 Task: Research Airbnb properties in Setúbal, Portugal from 1st November, 2023 to 9th November, 2023 for 4 adults.2 bedrooms having 2 beds and 2 bathrooms. Property type can be house. Booking option can be self check-in. Look for 4 properties as per requirement.
Action: Mouse moved to (429, 57)
Screenshot: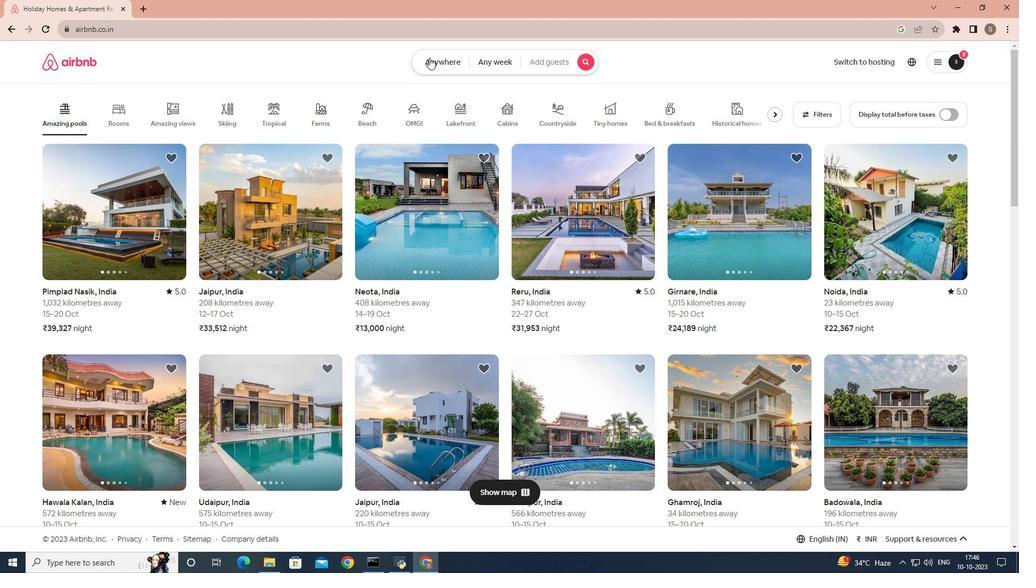 
Action: Mouse pressed left at (429, 57)
Screenshot: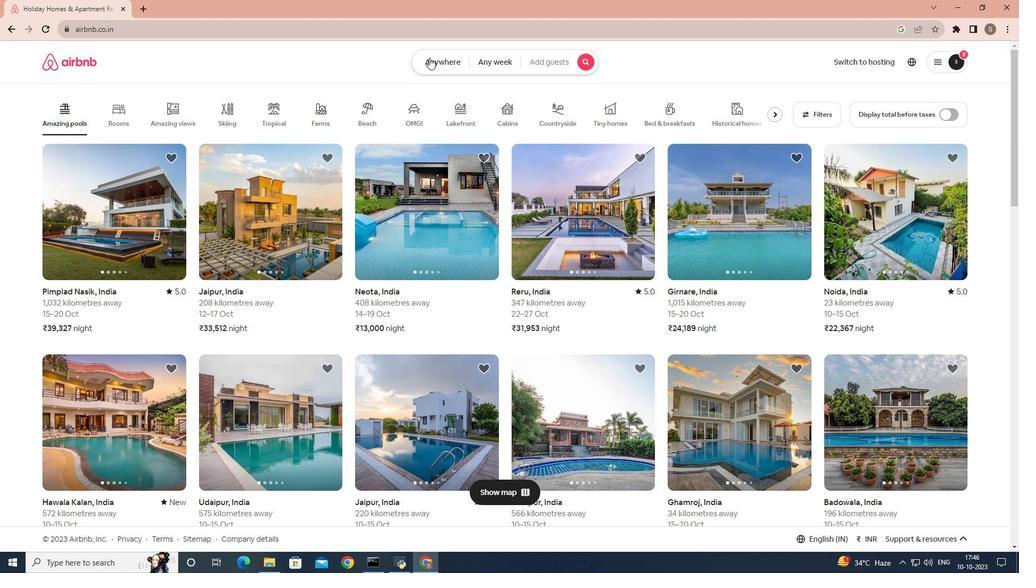 
Action: Mouse moved to (387, 95)
Screenshot: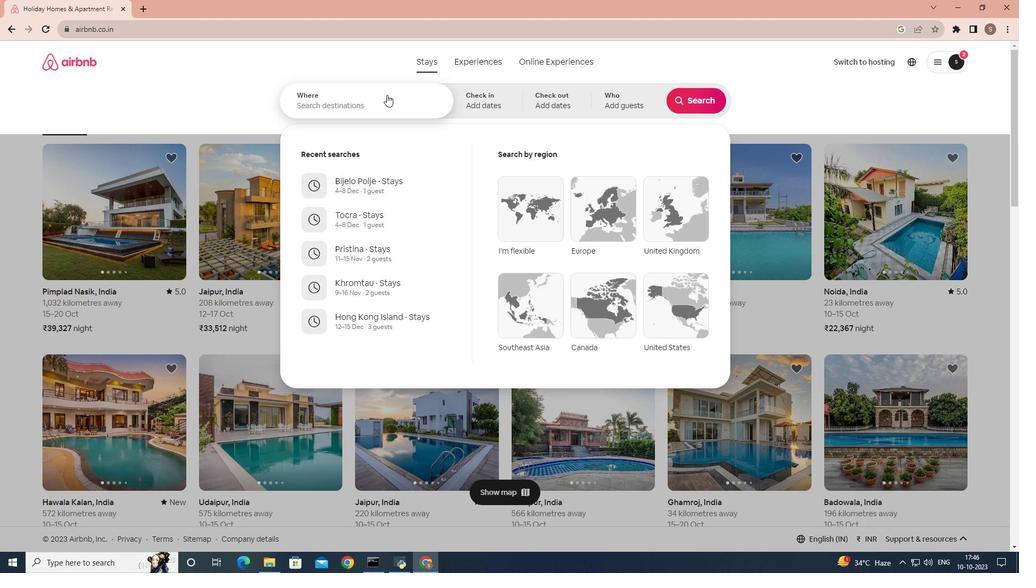 
Action: Mouse pressed left at (387, 95)
Screenshot: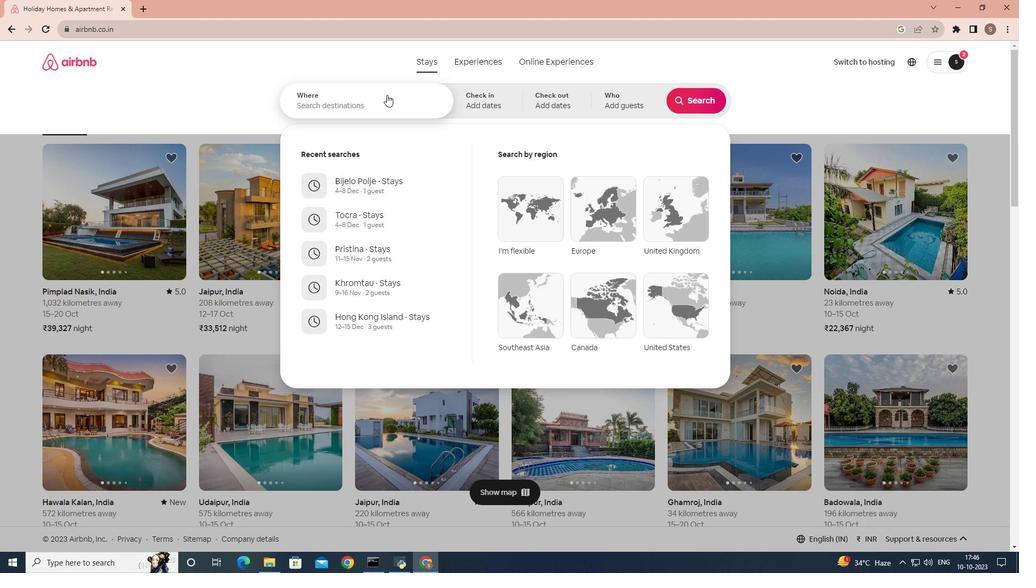 
Action: Key pressed <Key.shift>Setubal,<Key.space><Key.shift>Portugal
Screenshot: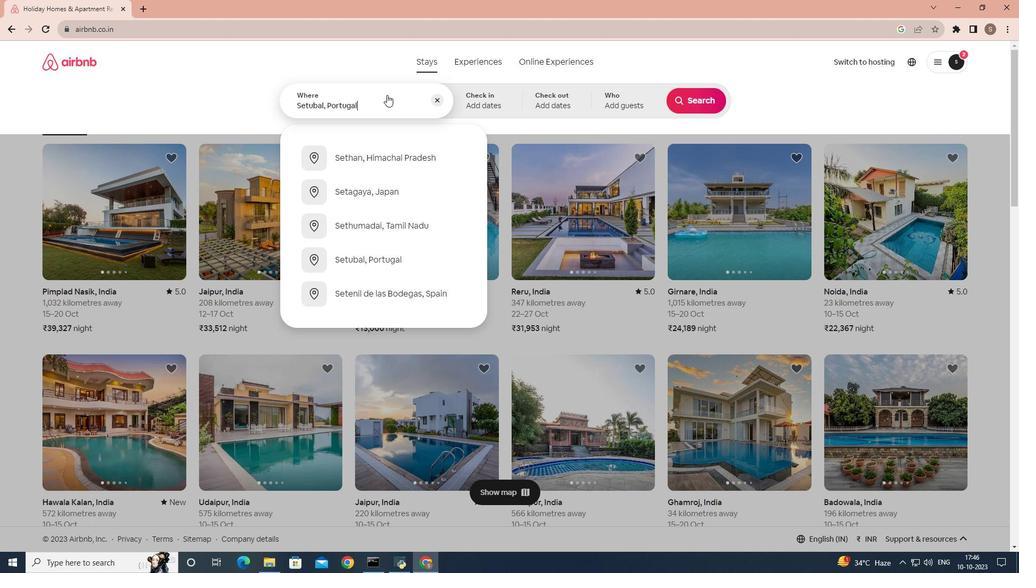 
Action: Mouse moved to (504, 95)
Screenshot: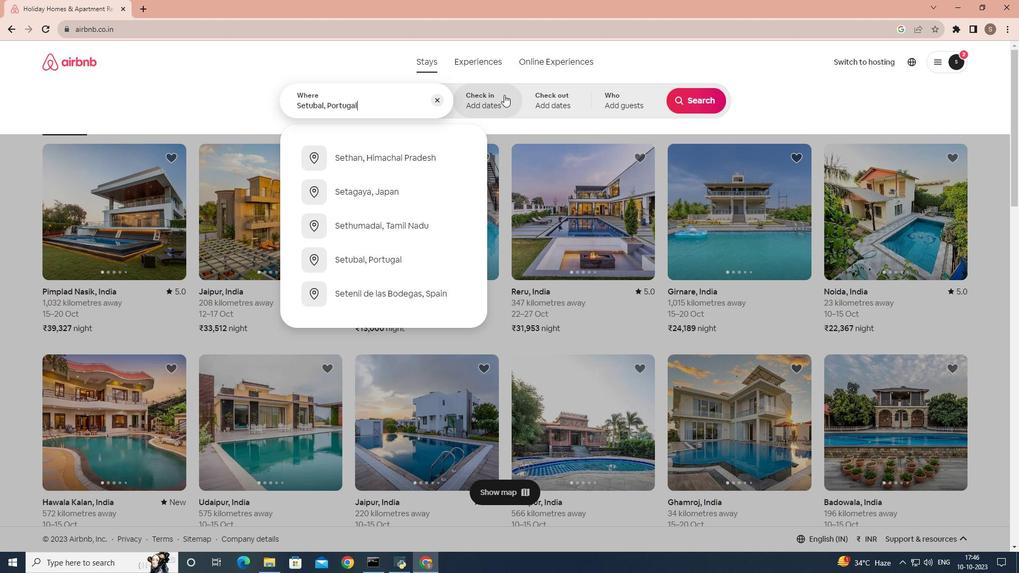 
Action: Mouse pressed left at (504, 95)
Screenshot: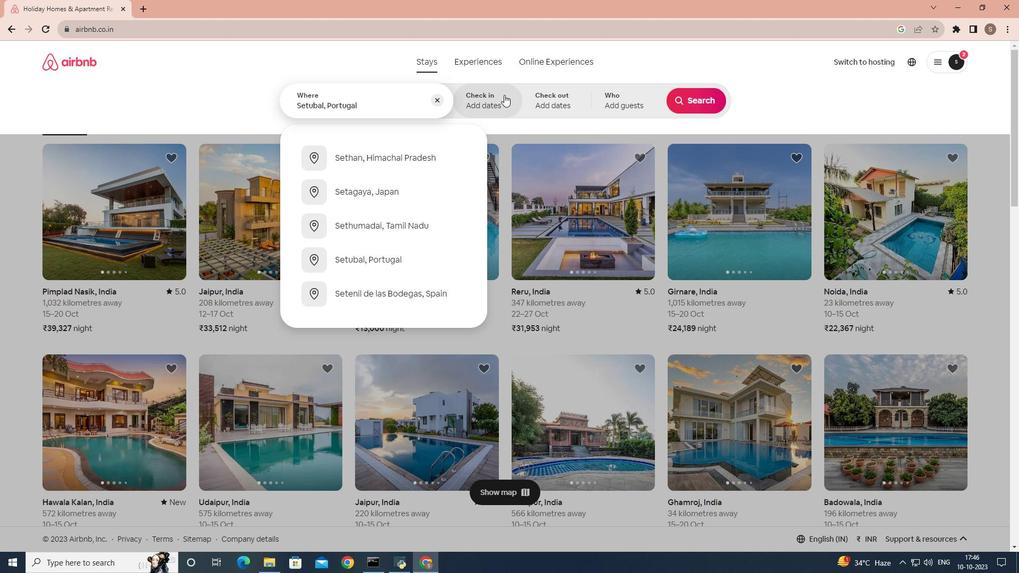 
Action: Mouse moved to (600, 229)
Screenshot: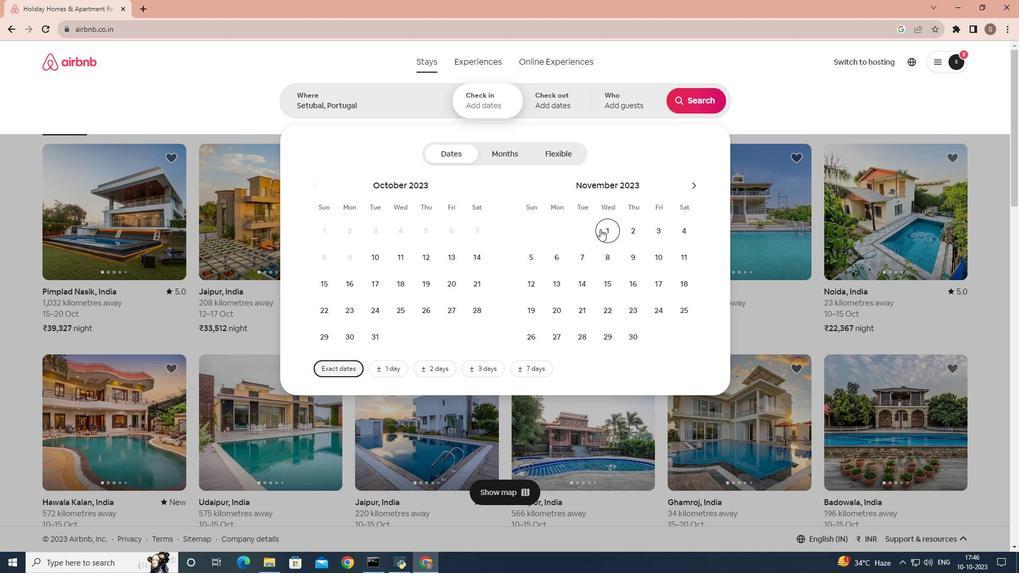 
Action: Mouse pressed left at (600, 229)
Screenshot: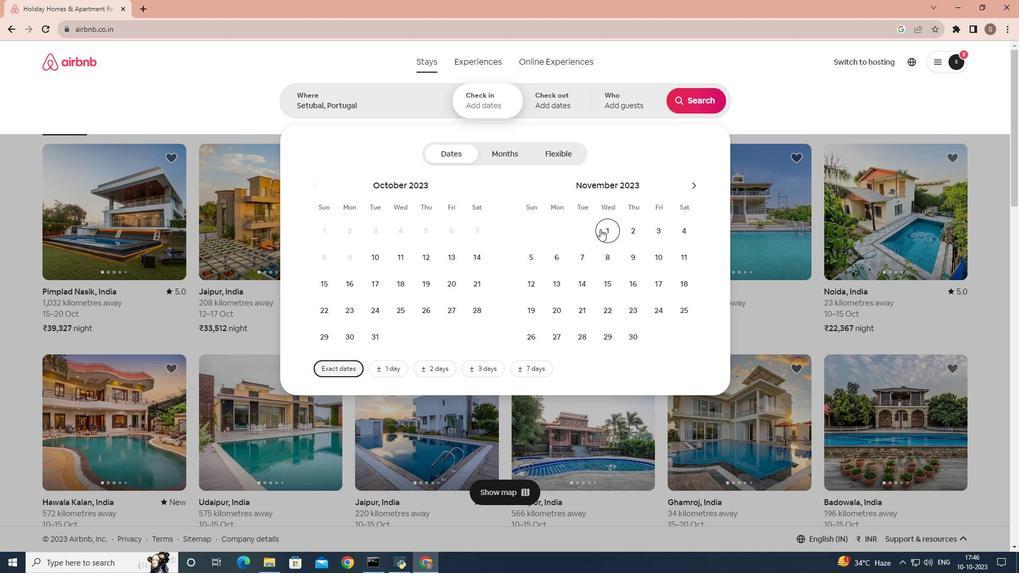 
Action: Mouse moved to (627, 260)
Screenshot: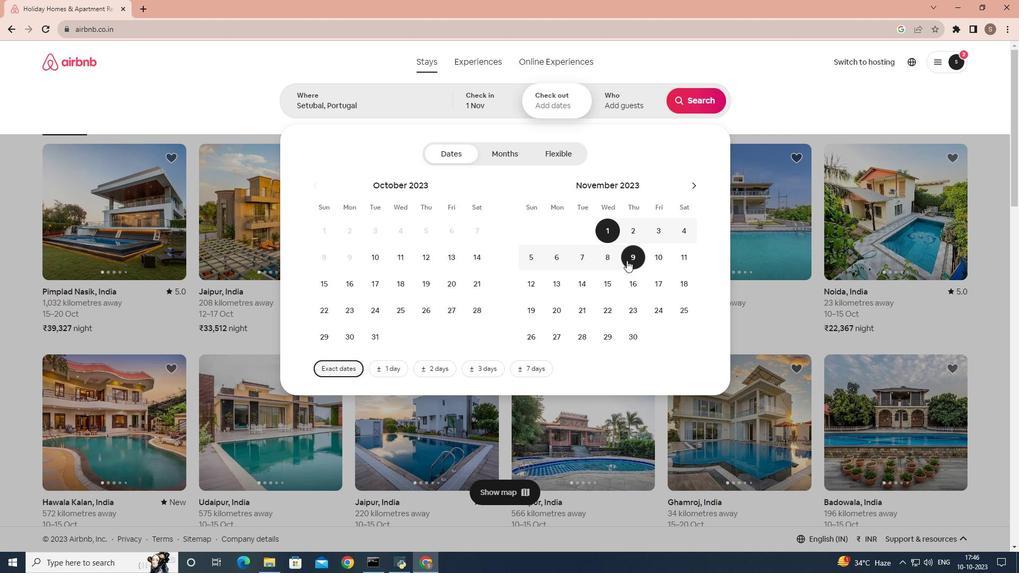 
Action: Mouse pressed left at (627, 260)
Screenshot: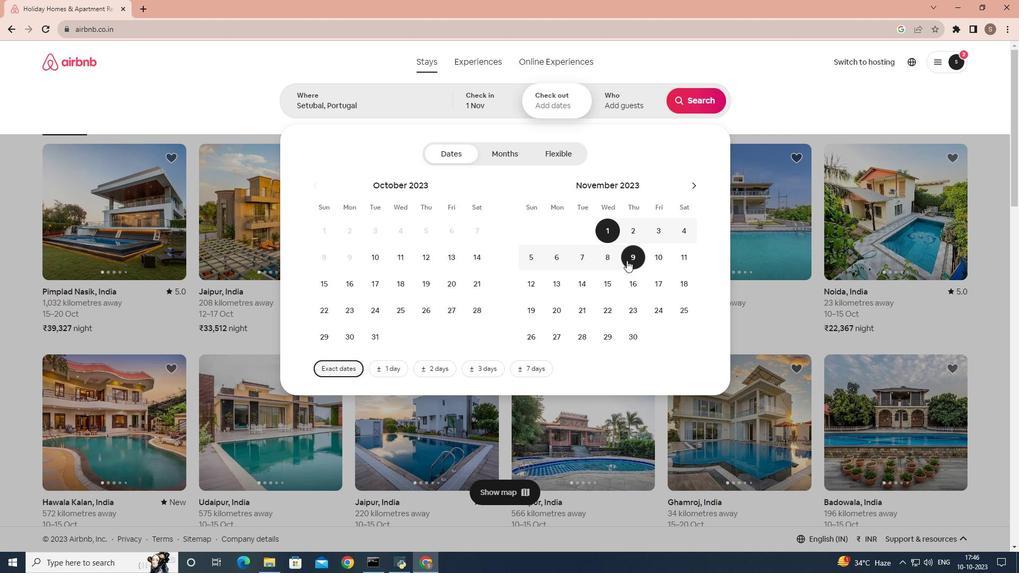 
Action: Mouse moved to (624, 103)
Screenshot: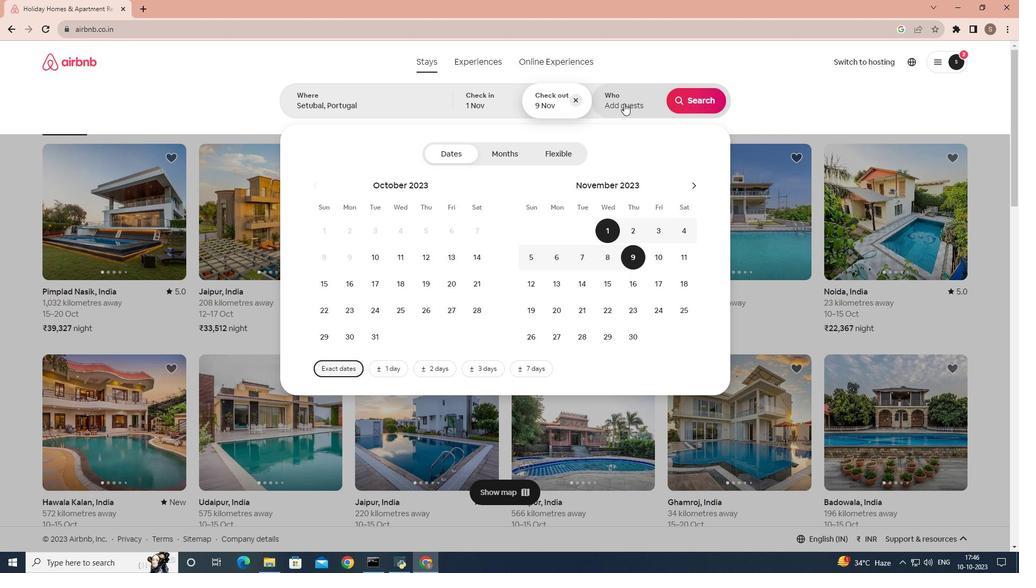 
Action: Mouse pressed left at (624, 103)
Screenshot: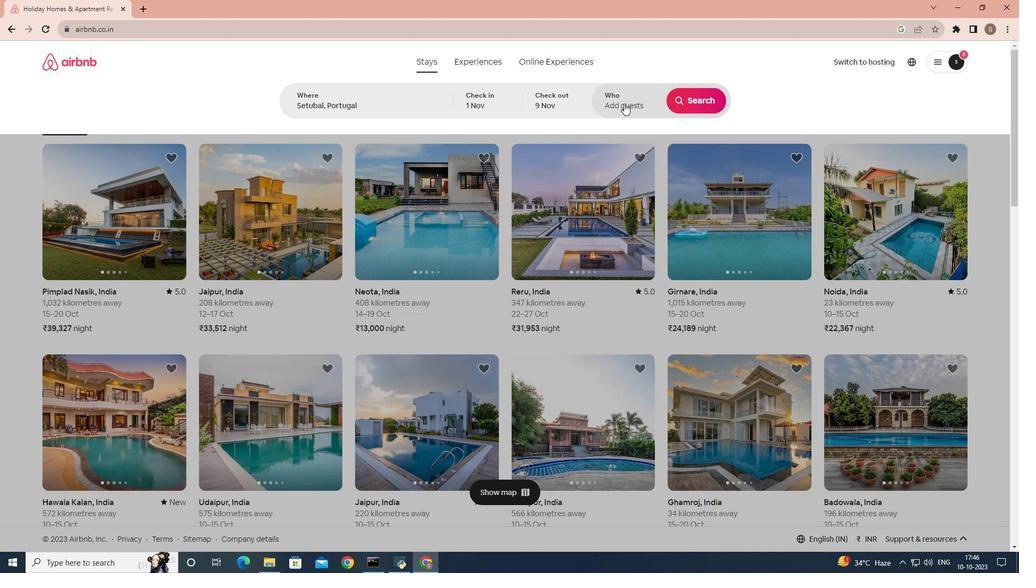
Action: Mouse moved to (705, 158)
Screenshot: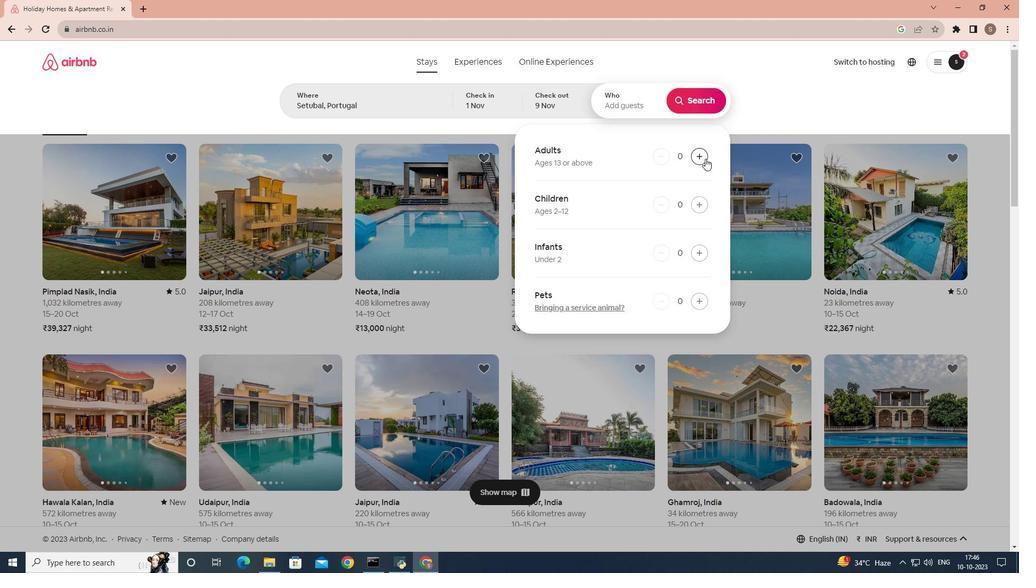 
Action: Mouse pressed left at (705, 158)
Screenshot: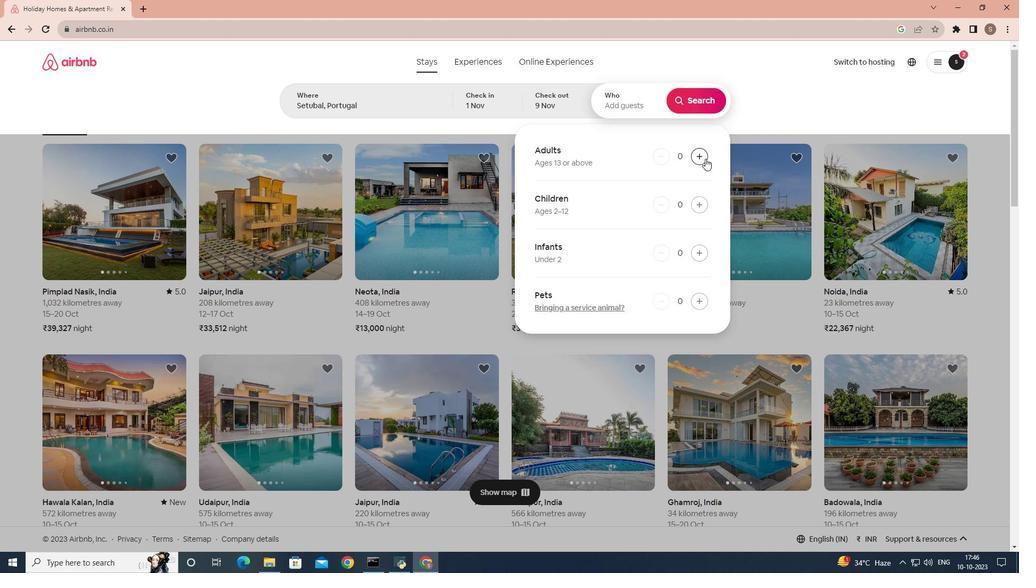 
Action: Mouse pressed left at (705, 158)
Screenshot: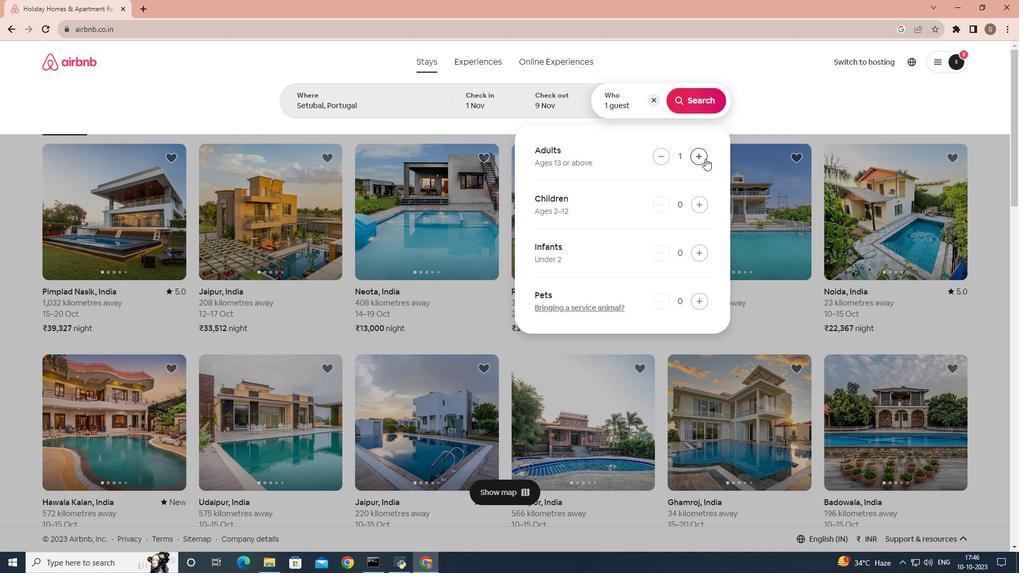 
Action: Mouse pressed left at (705, 158)
Screenshot: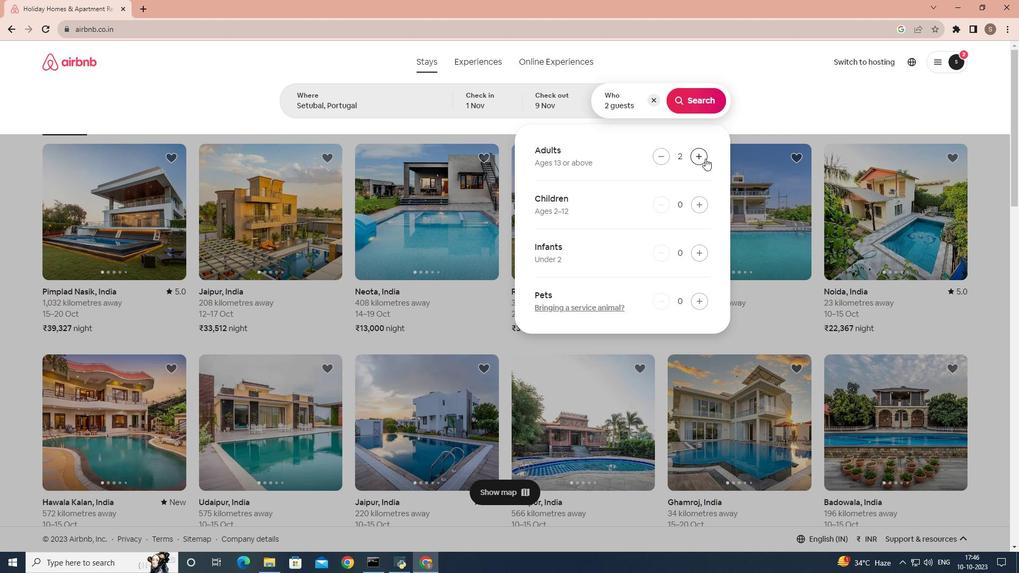 
Action: Mouse pressed left at (705, 158)
Screenshot: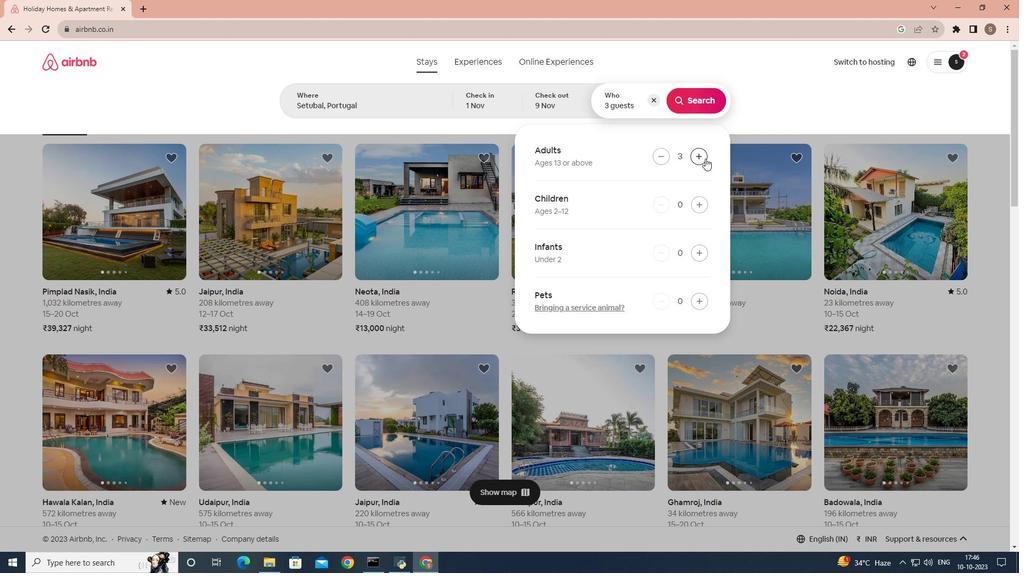 
Action: Mouse moved to (683, 99)
Screenshot: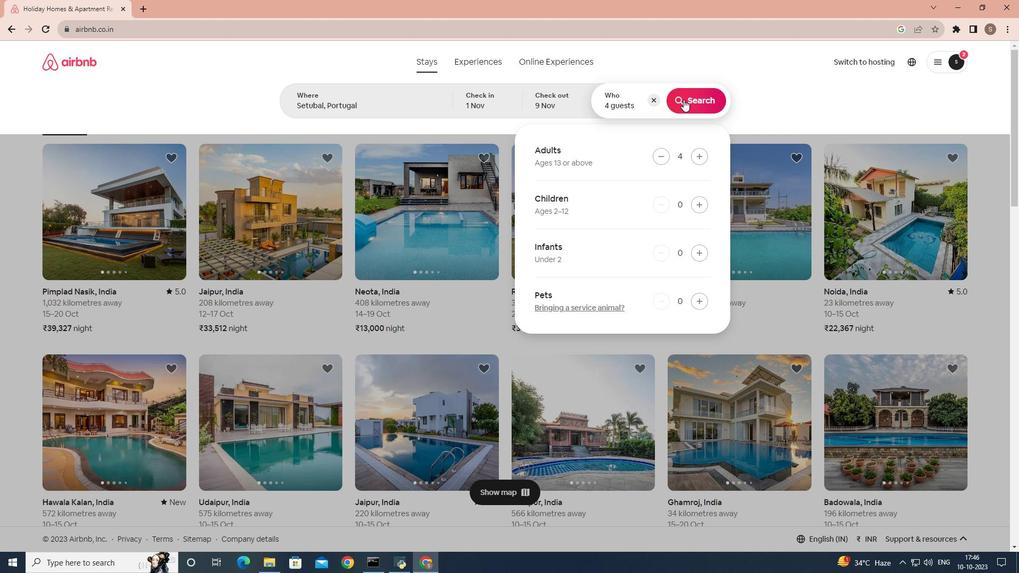 
Action: Mouse pressed left at (683, 99)
Screenshot: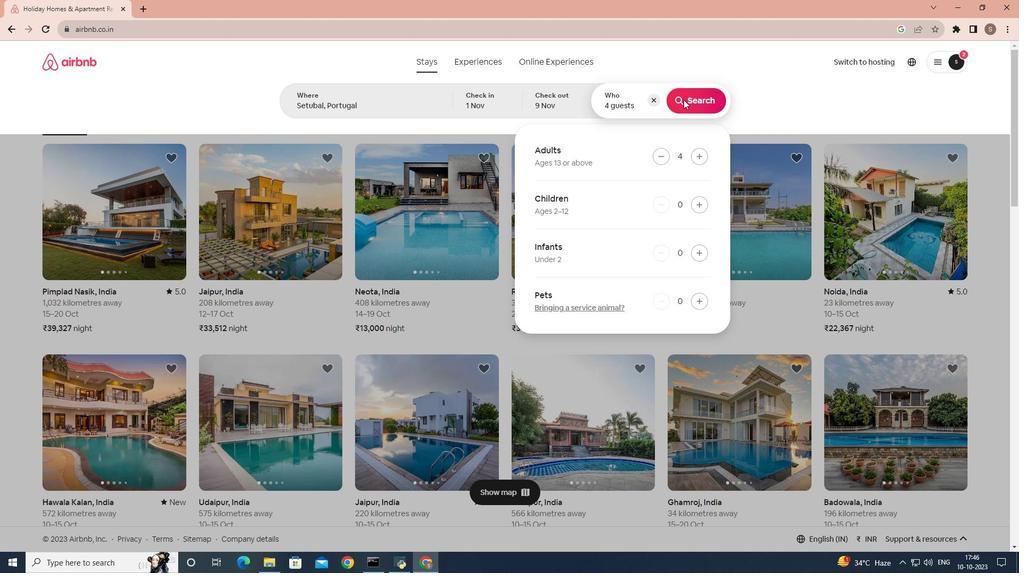
Action: Mouse moved to (837, 107)
Screenshot: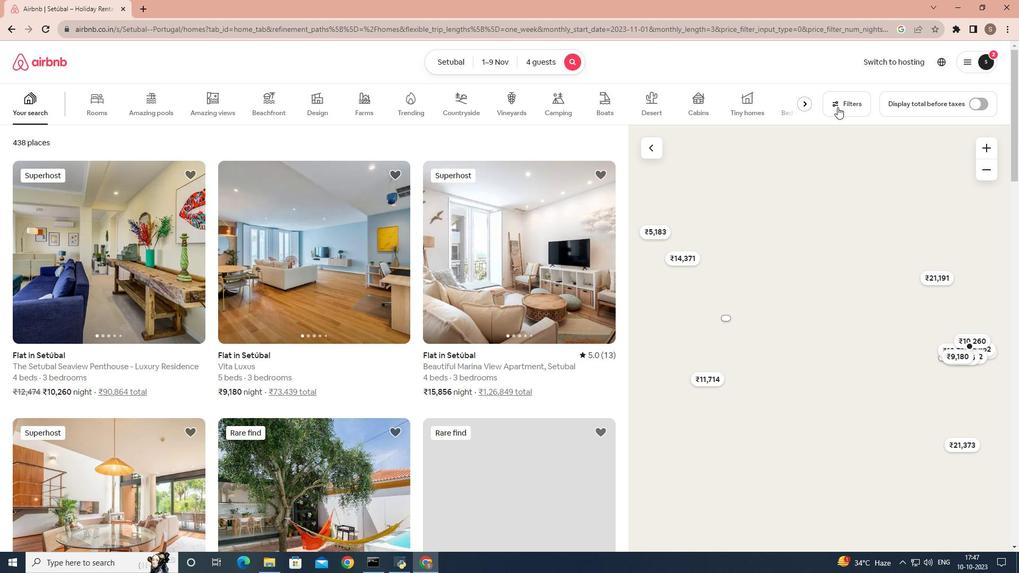 
Action: Mouse pressed left at (837, 107)
Screenshot: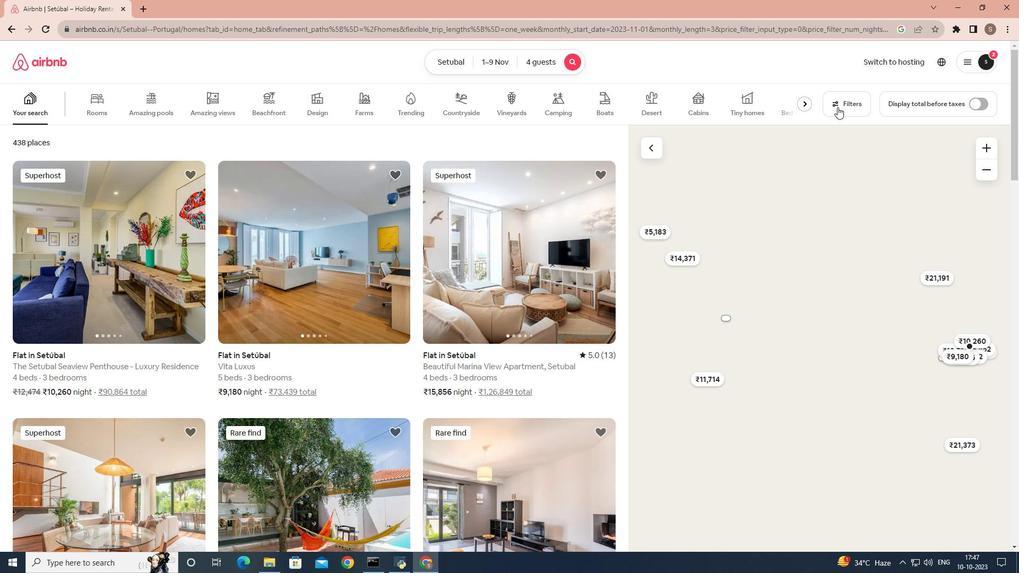 
Action: Mouse moved to (541, 321)
Screenshot: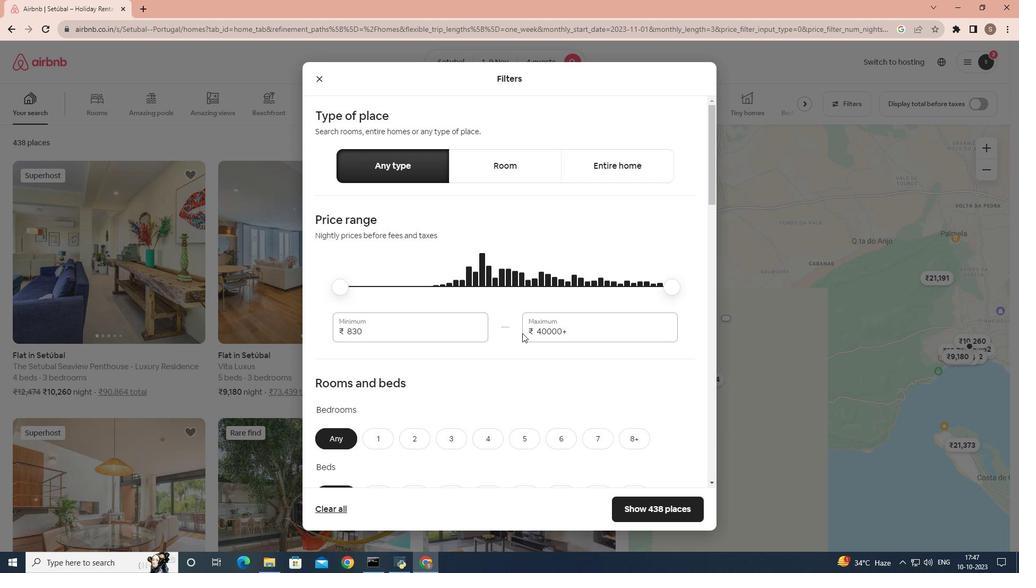 
Action: Mouse scrolled (541, 320) with delta (0, 0)
Screenshot: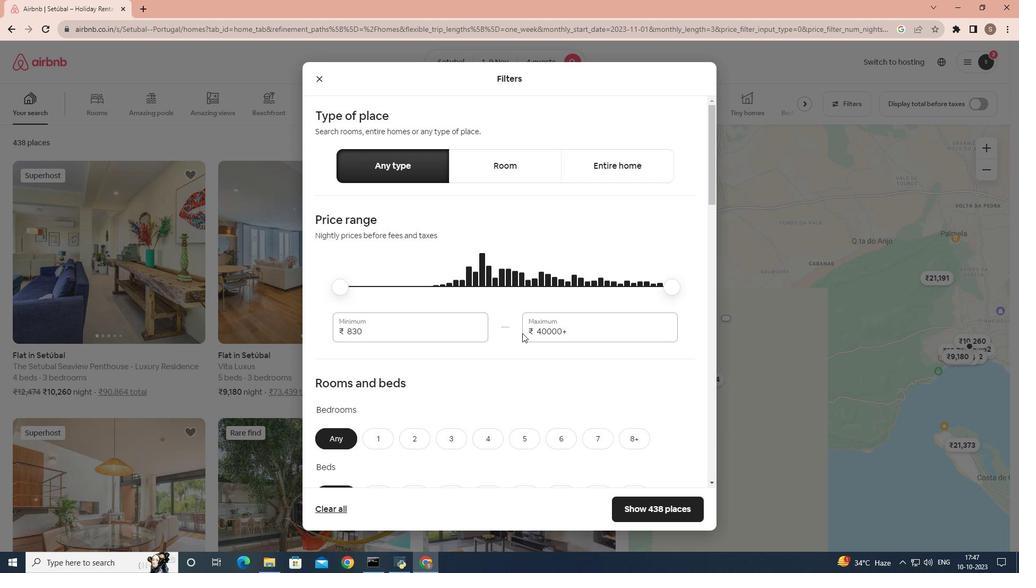 
Action: Mouse moved to (525, 332)
Screenshot: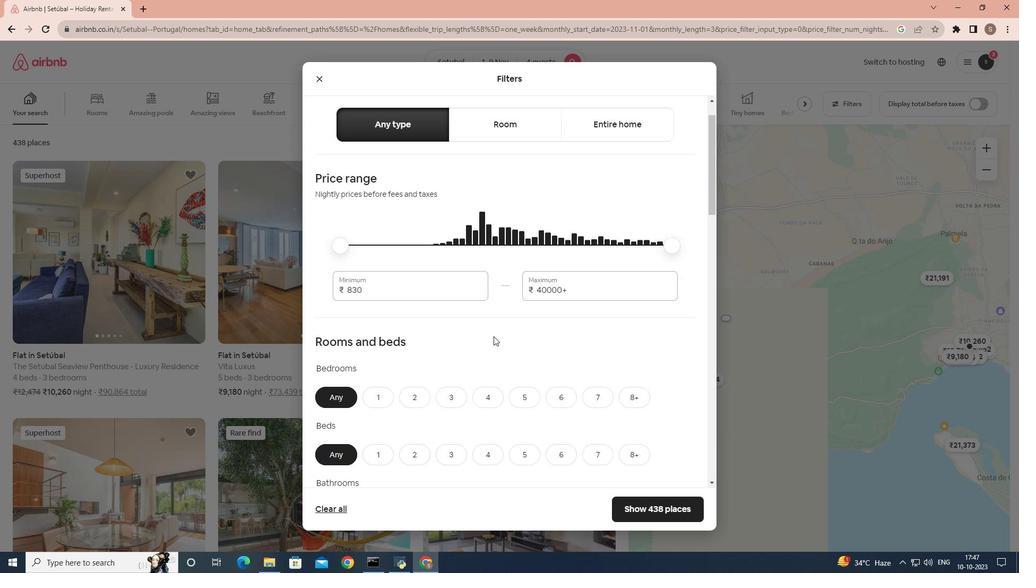 
Action: Mouse scrolled (525, 332) with delta (0, 0)
Screenshot: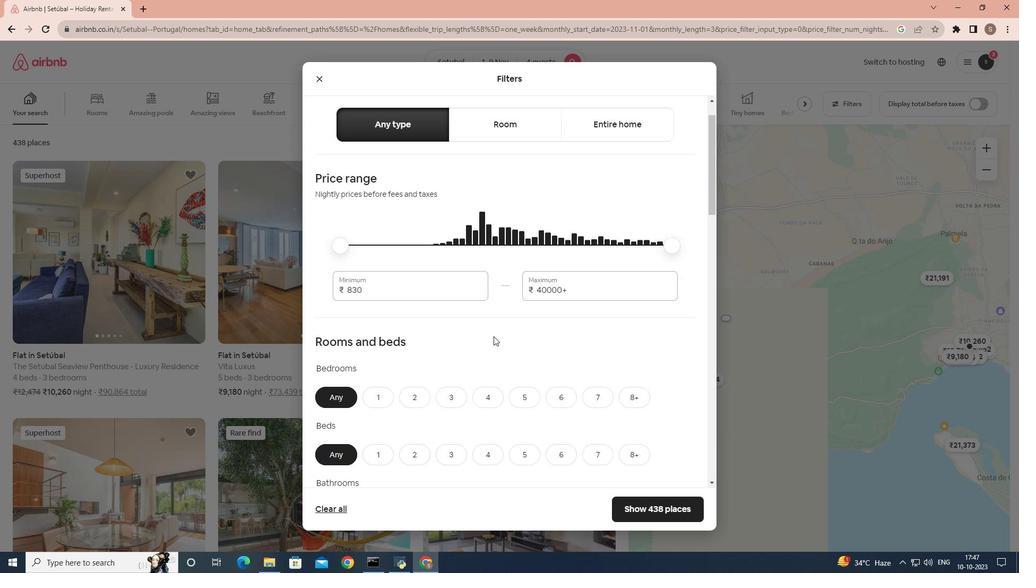 
Action: Mouse moved to (425, 330)
Screenshot: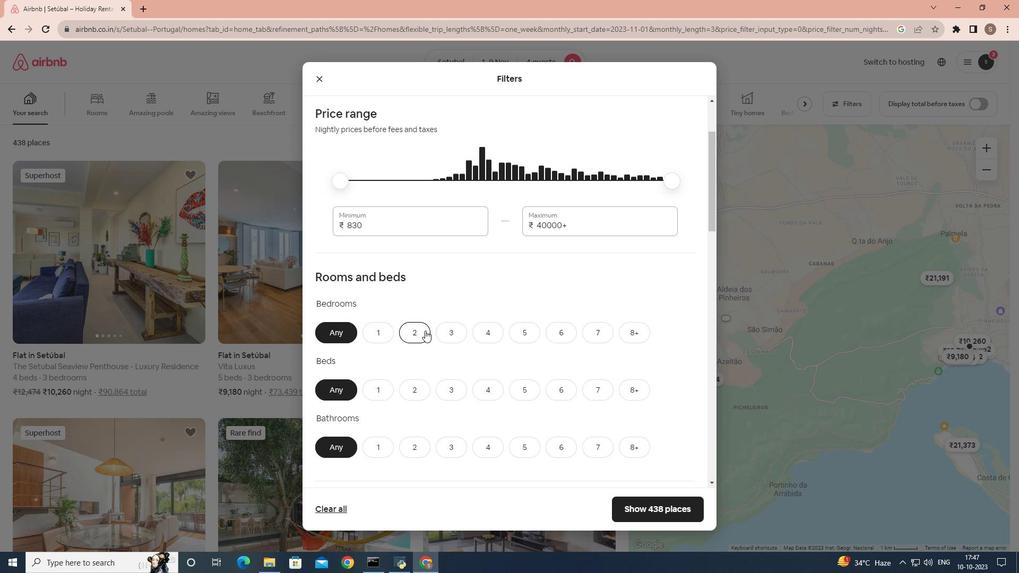 
Action: Mouse pressed left at (425, 330)
Screenshot: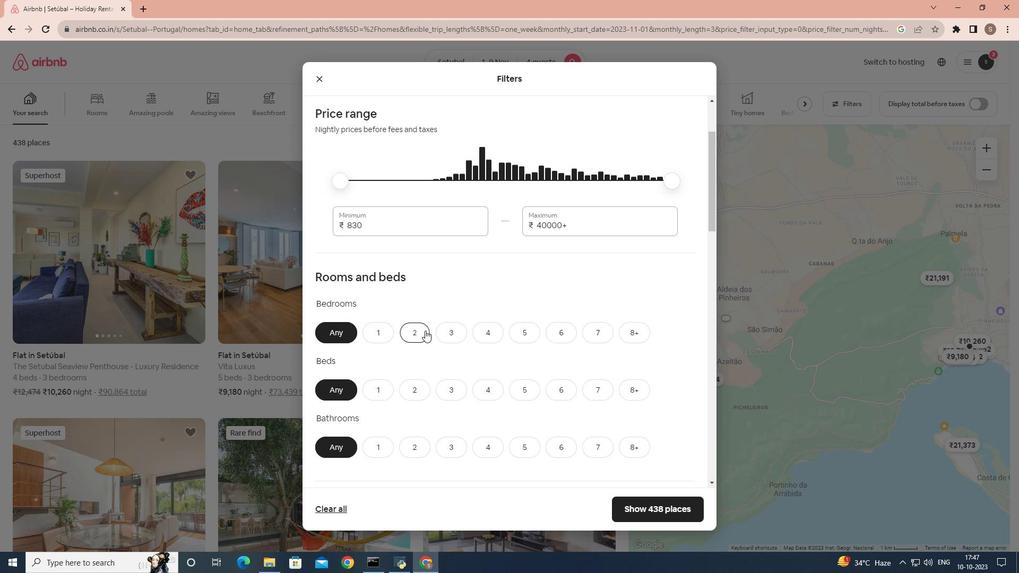 
Action: Mouse scrolled (425, 330) with delta (0, 0)
Screenshot: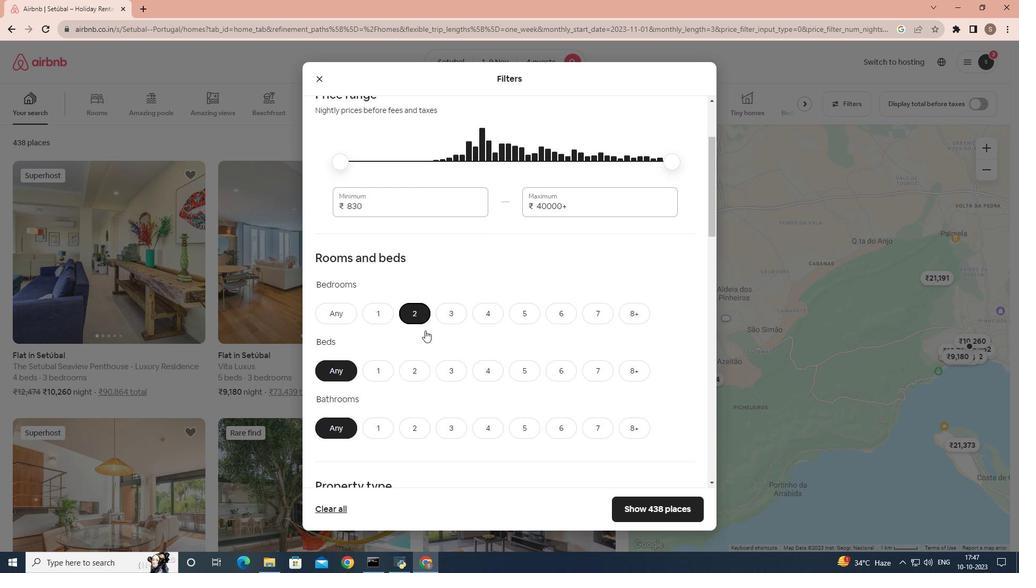 
Action: Mouse moved to (417, 334)
Screenshot: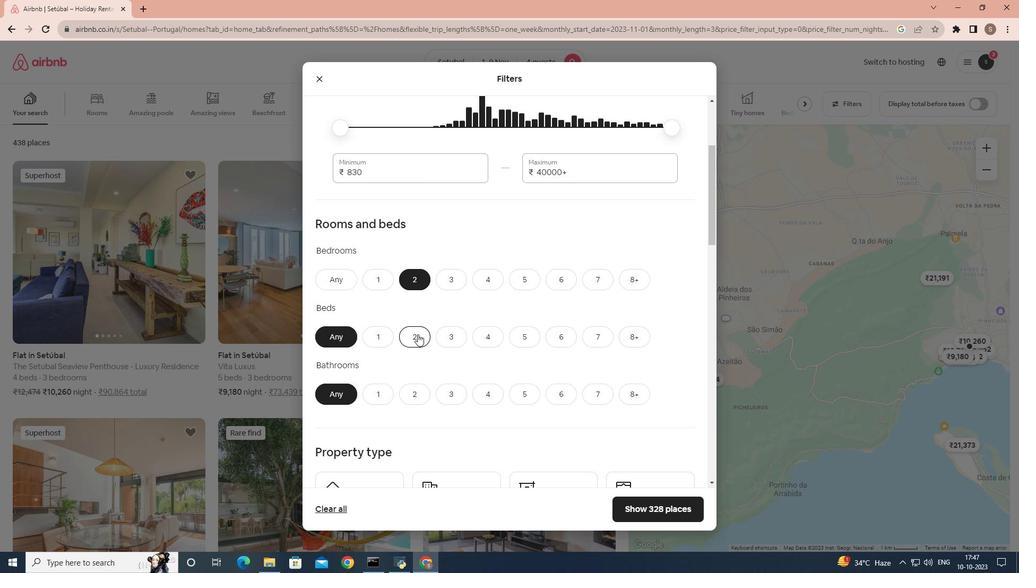 
Action: Mouse pressed left at (417, 334)
Screenshot: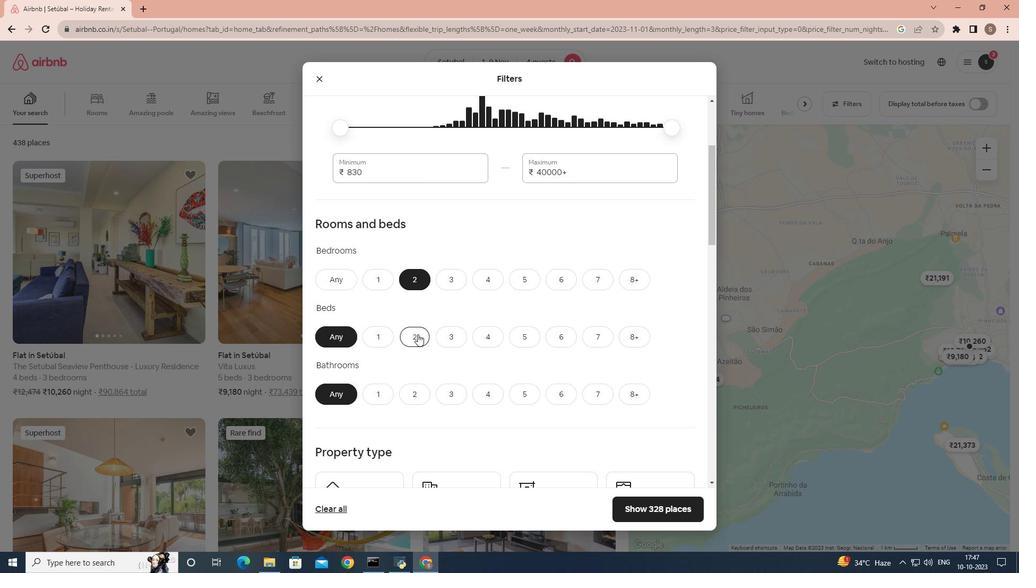 
Action: Mouse scrolled (417, 333) with delta (0, 0)
Screenshot: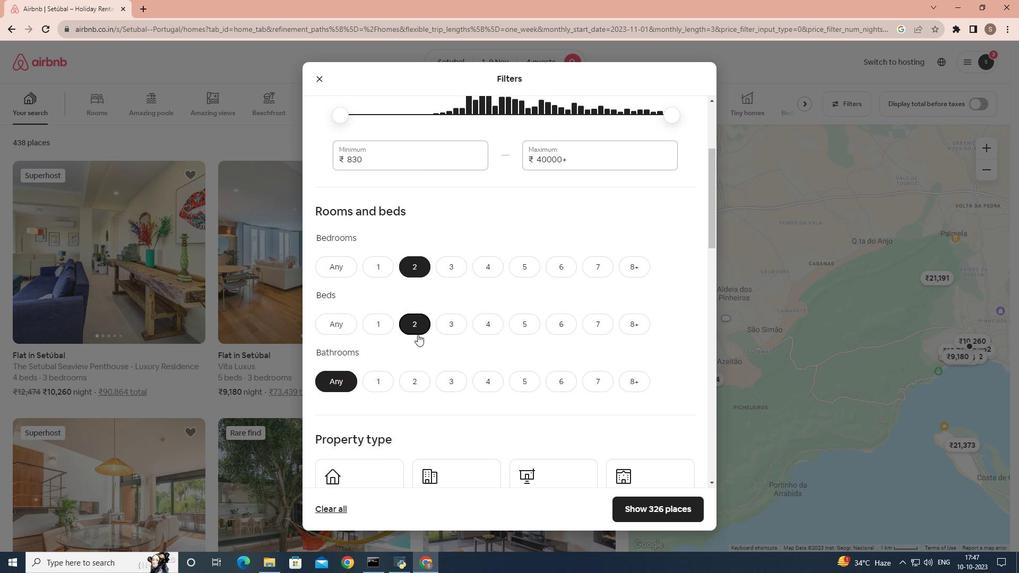 
Action: Mouse moved to (417, 334)
Screenshot: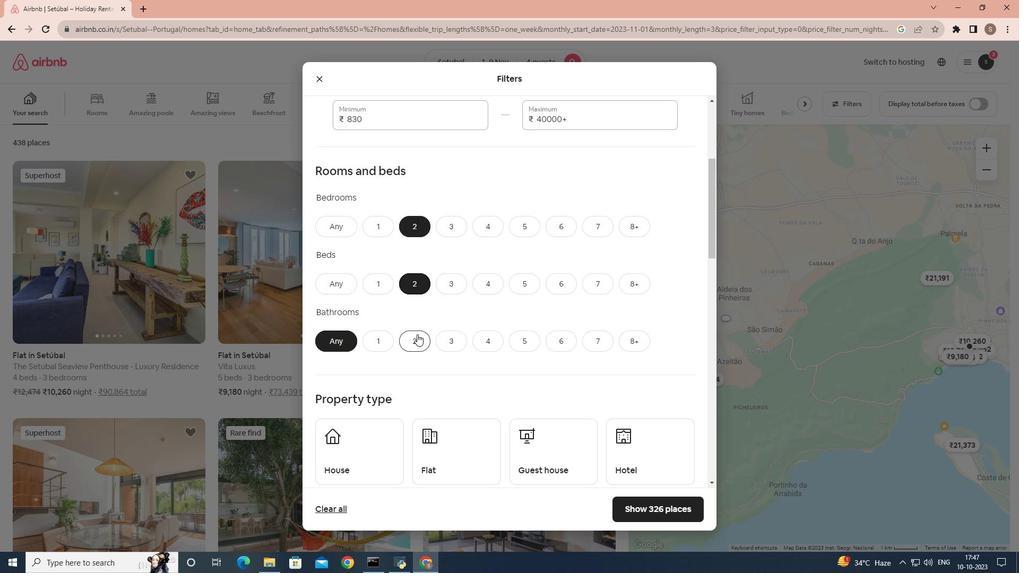 
Action: Mouse pressed left at (417, 334)
Screenshot: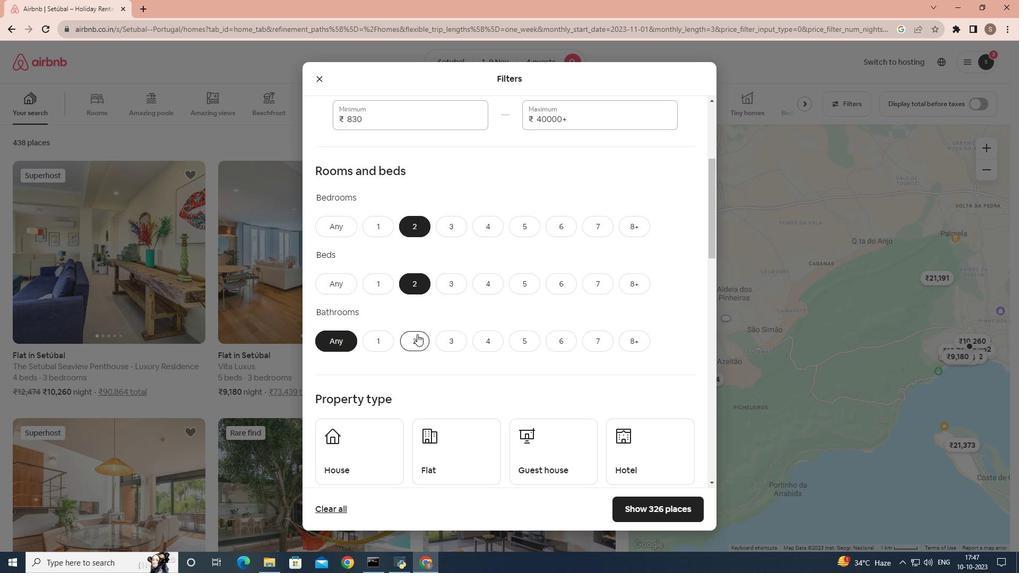 
Action: Mouse moved to (428, 330)
Screenshot: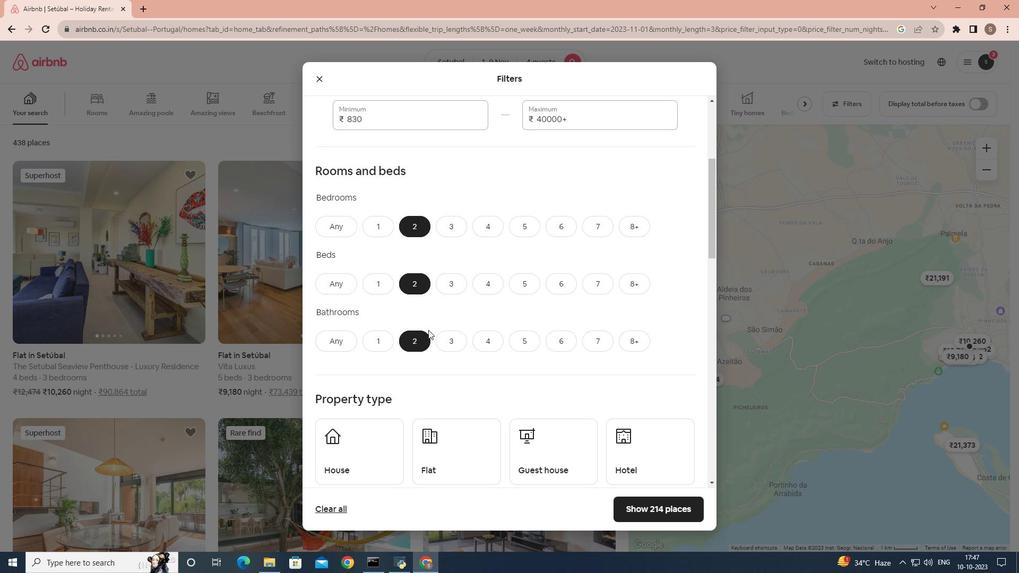 
Action: Mouse scrolled (428, 329) with delta (0, 0)
Screenshot: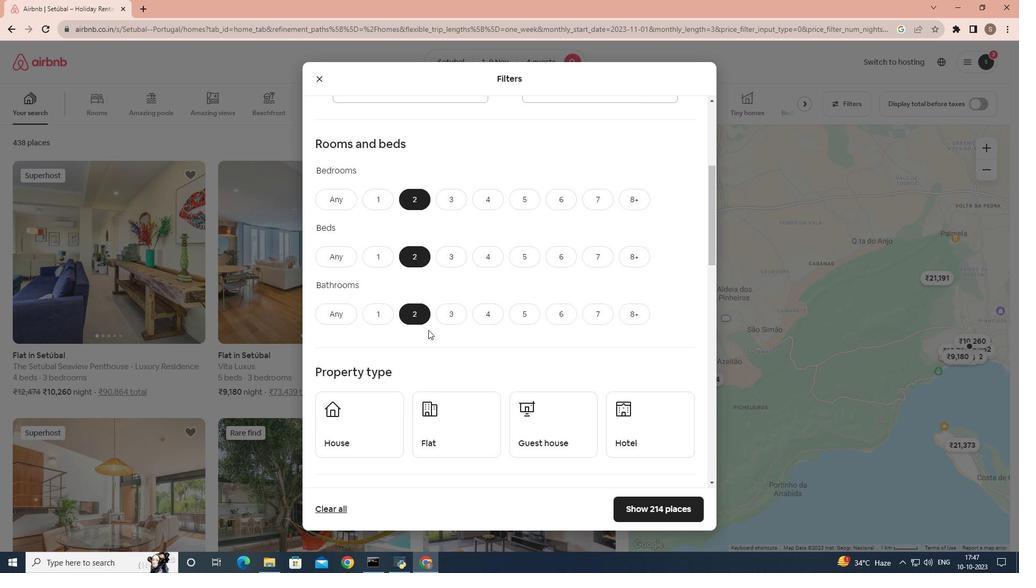 
Action: Mouse scrolled (428, 329) with delta (0, 0)
Screenshot: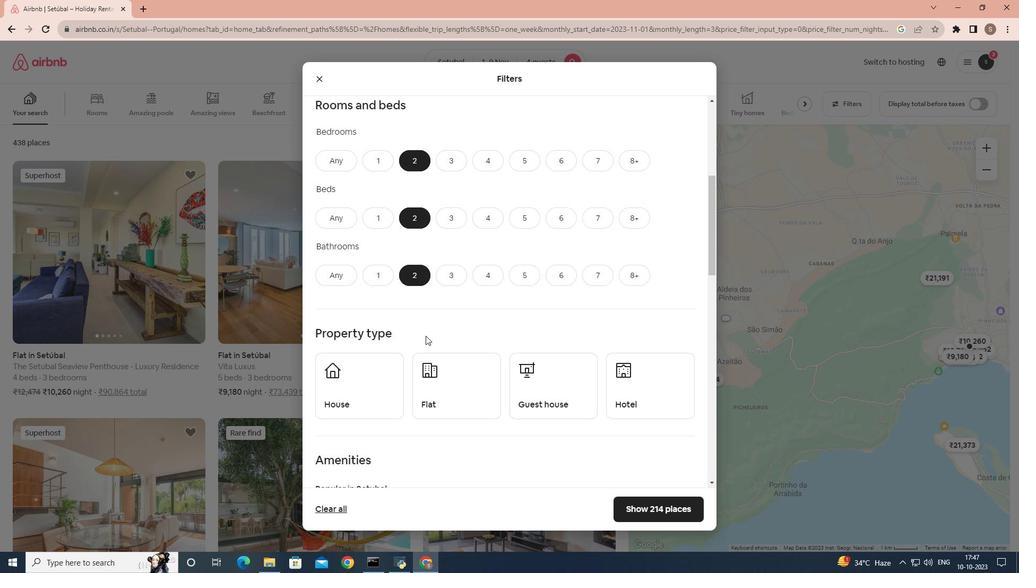 
Action: Mouse moved to (363, 353)
Screenshot: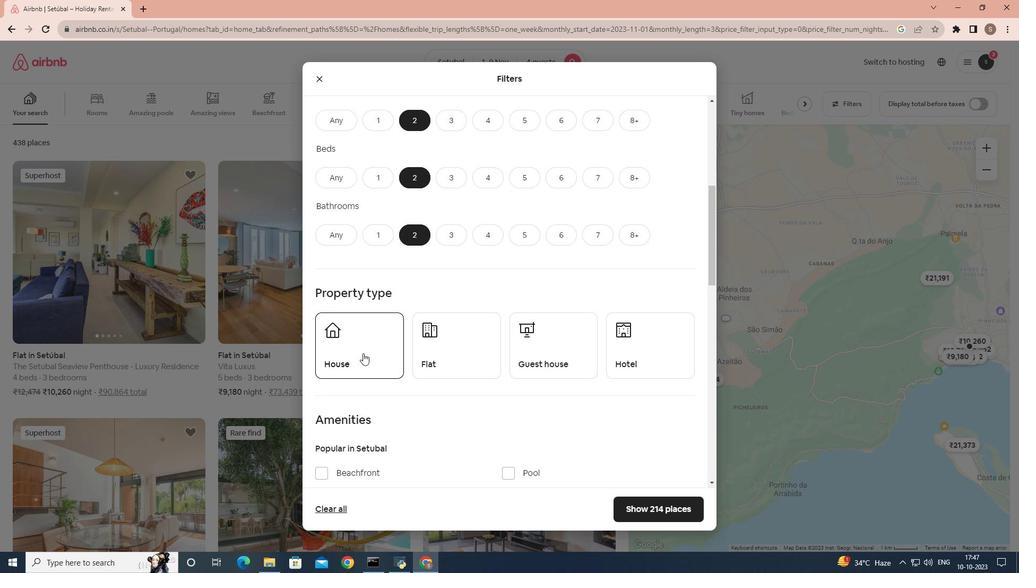 
Action: Mouse pressed left at (363, 353)
Screenshot: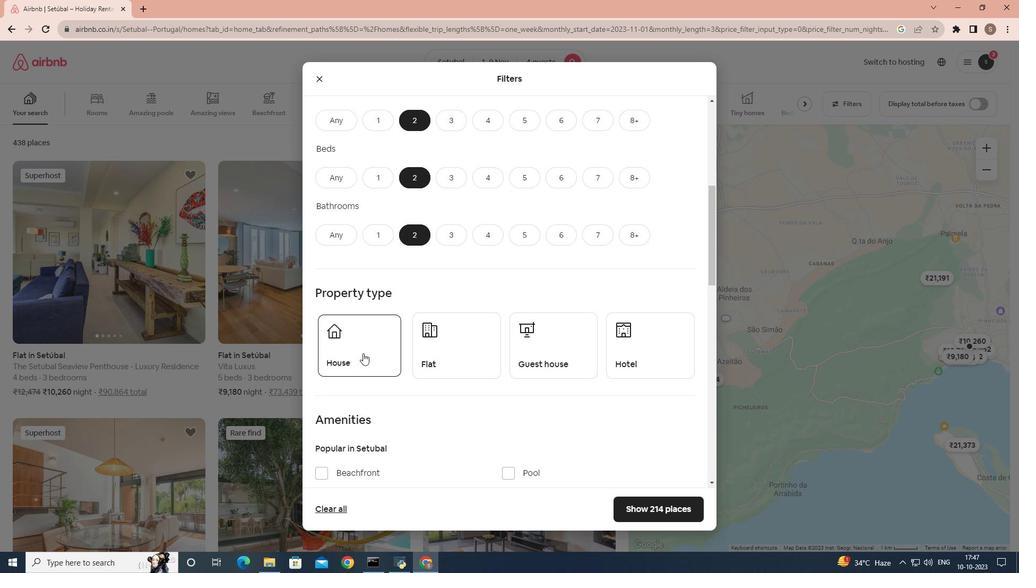 
Action: Mouse moved to (410, 344)
Screenshot: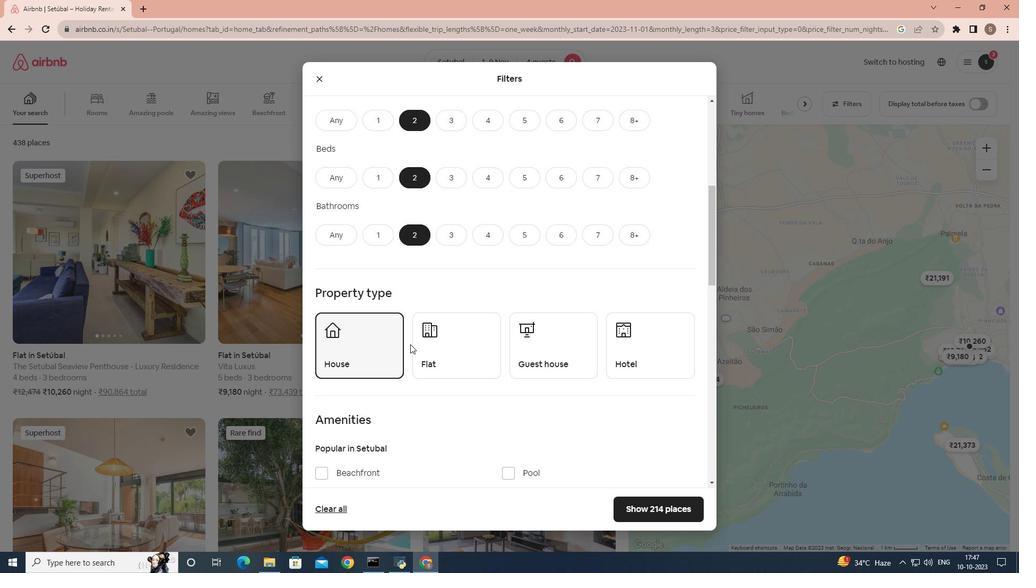 
Action: Mouse scrolled (410, 344) with delta (0, 0)
Screenshot: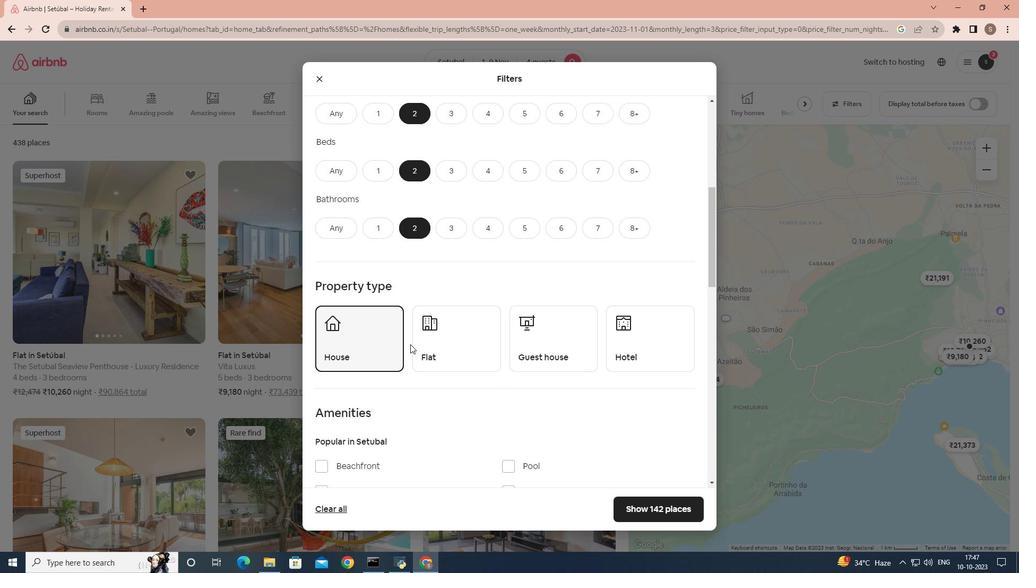 
Action: Mouse moved to (410, 344)
Screenshot: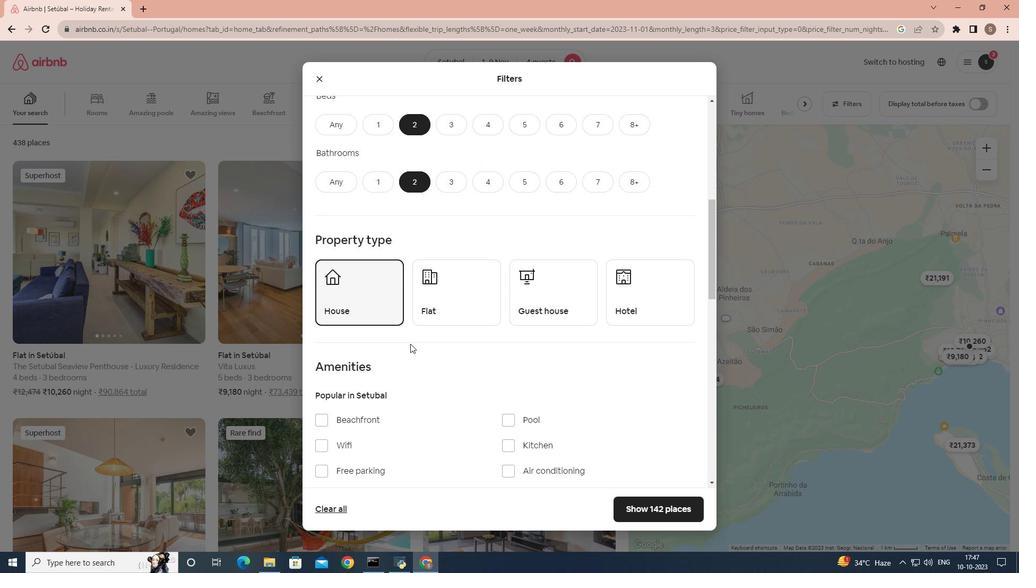 
Action: Mouse scrolled (410, 343) with delta (0, 0)
Screenshot: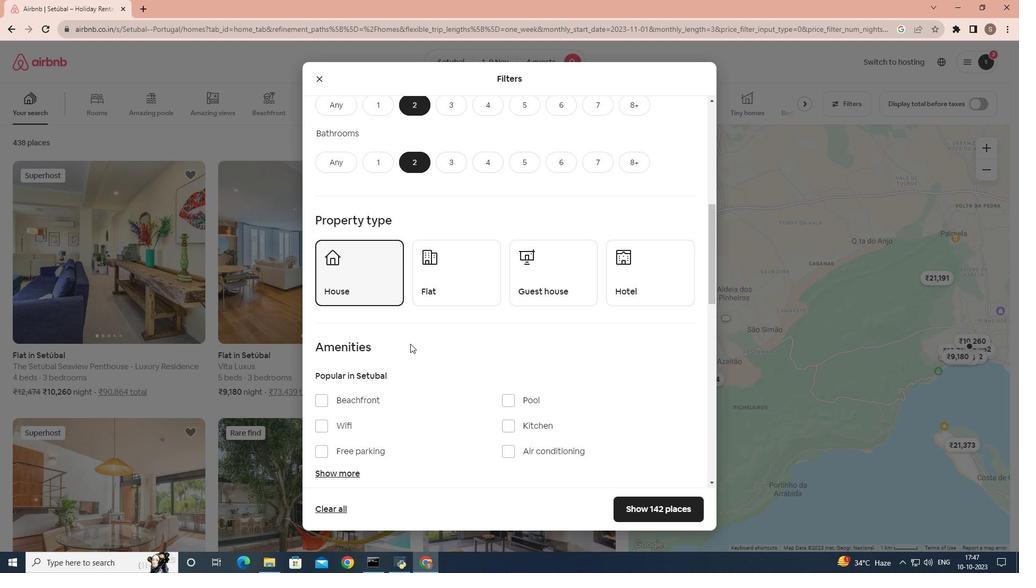 
Action: Mouse scrolled (410, 343) with delta (0, 0)
Screenshot: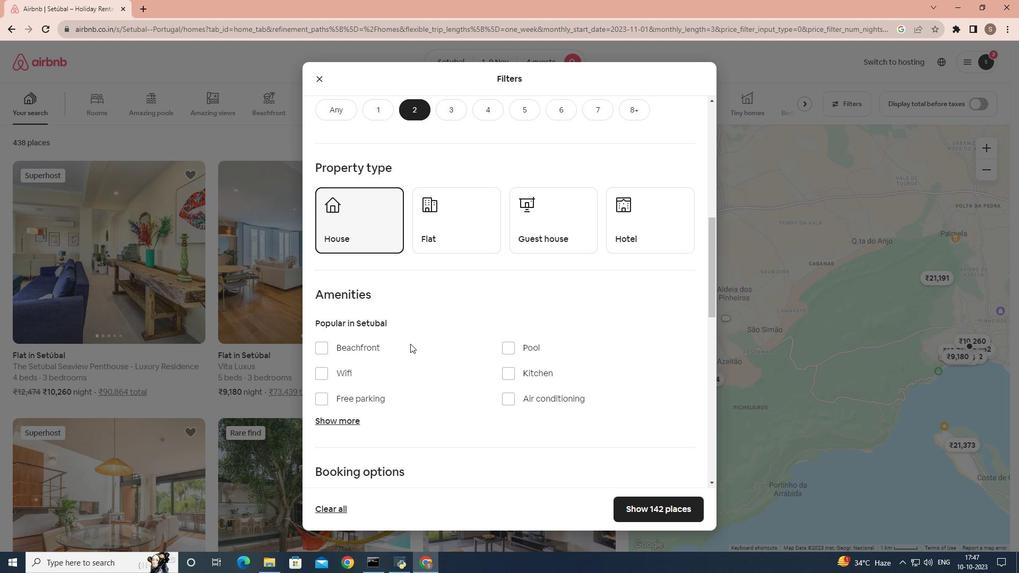 
Action: Mouse moved to (435, 347)
Screenshot: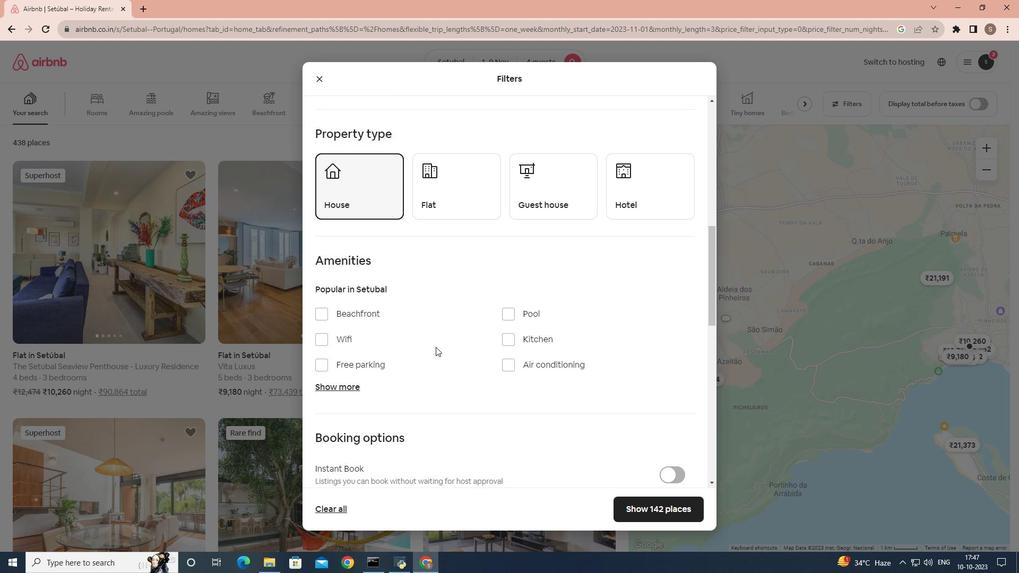 
Action: Mouse scrolled (435, 346) with delta (0, 0)
Screenshot: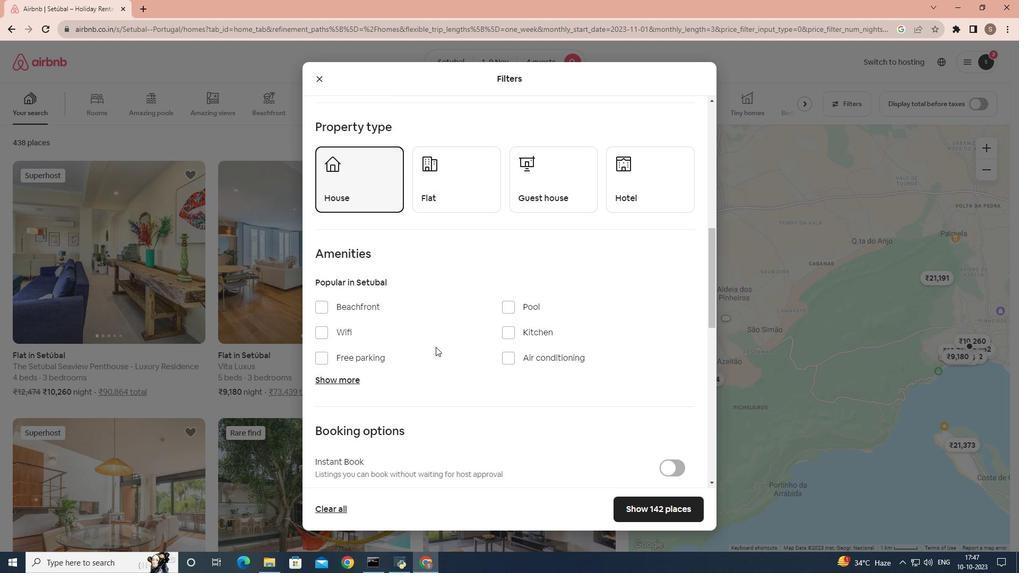 
Action: Mouse moved to (478, 364)
Screenshot: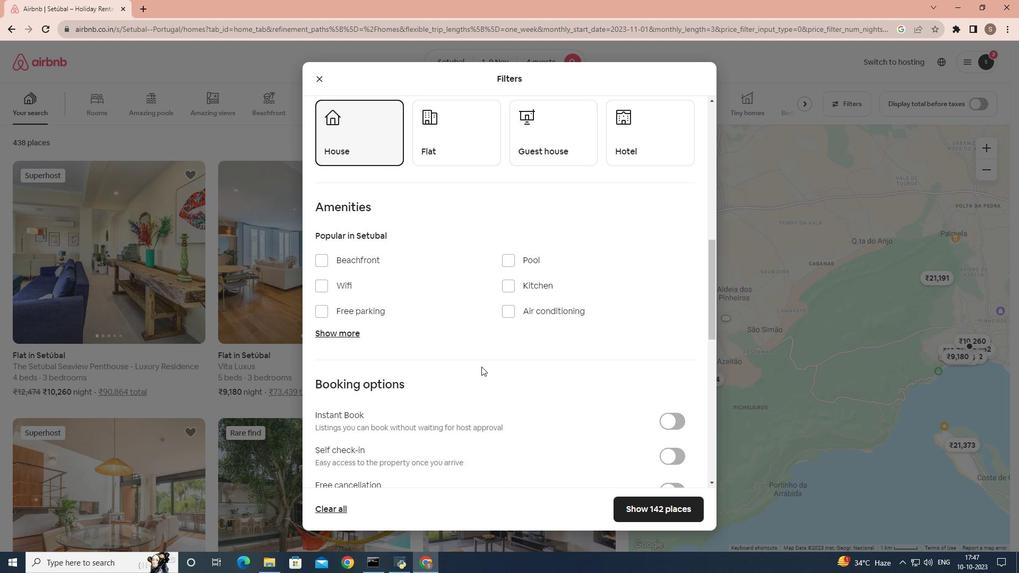 
Action: Mouse scrolled (478, 364) with delta (0, 0)
Screenshot: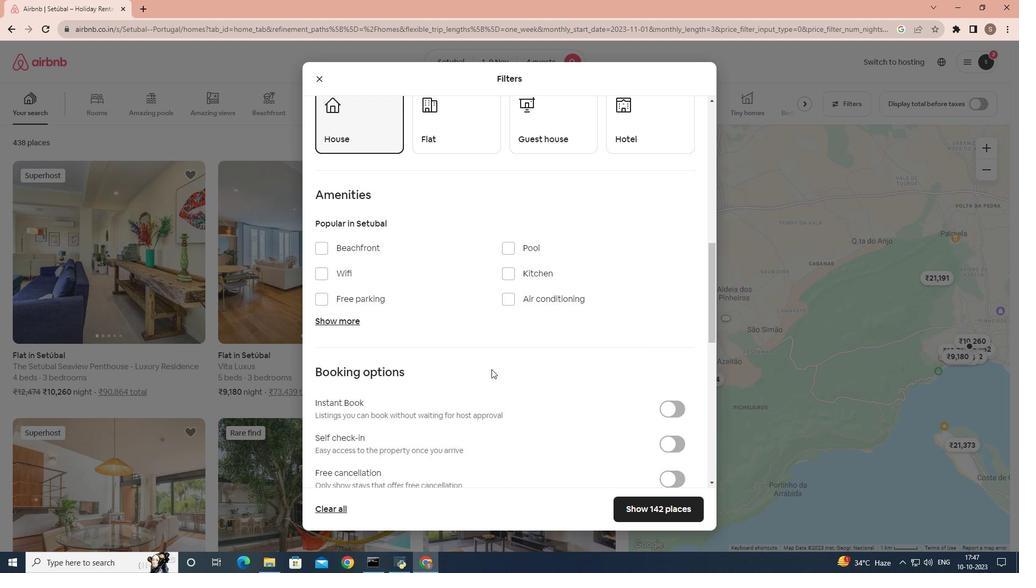
Action: Mouse moved to (483, 367)
Screenshot: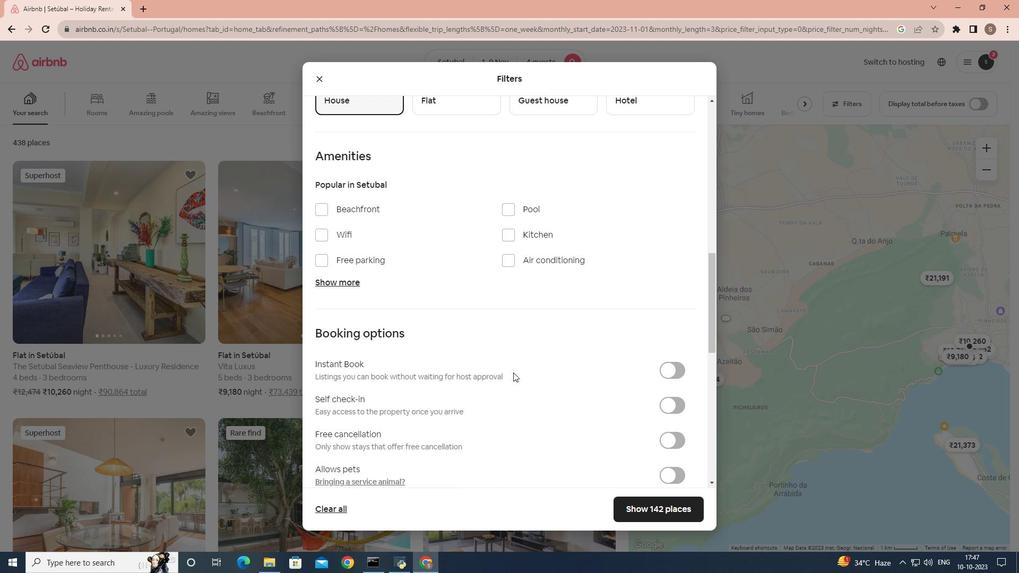 
Action: Mouse scrolled (483, 367) with delta (0, 0)
Screenshot: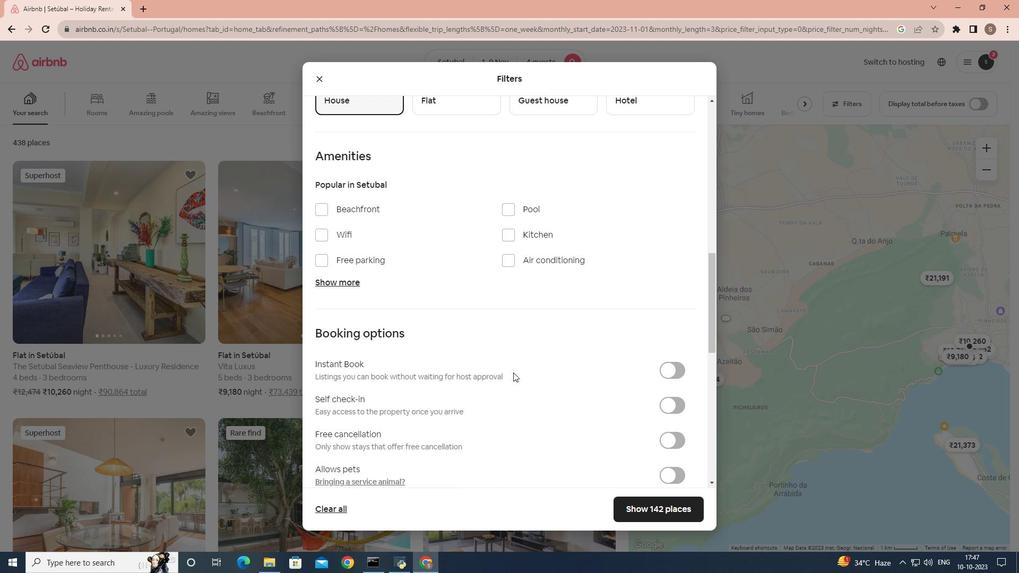 
Action: Mouse moved to (675, 347)
Screenshot: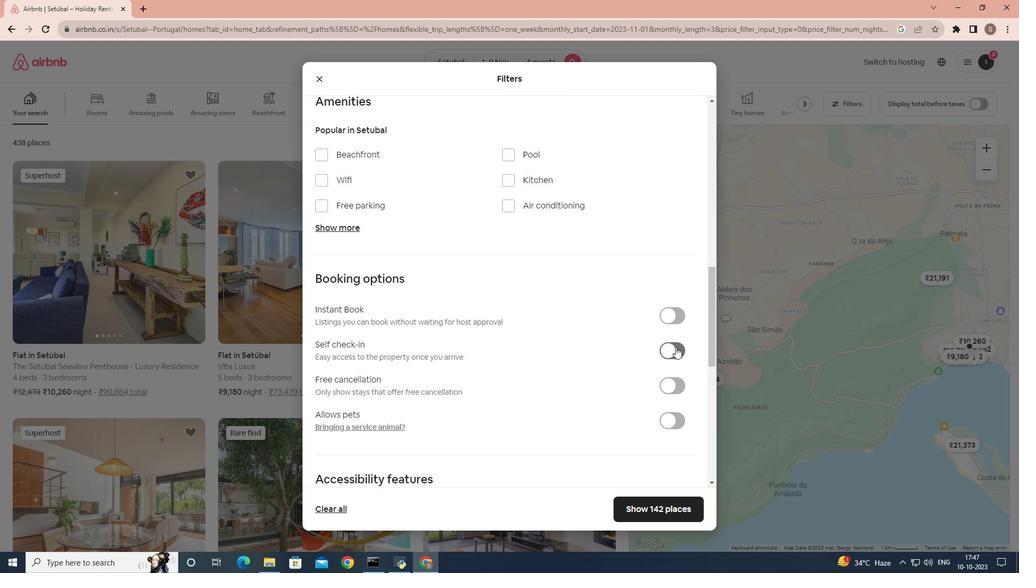 
Action: Mouse pressed left at (675, 347)
Screenshot: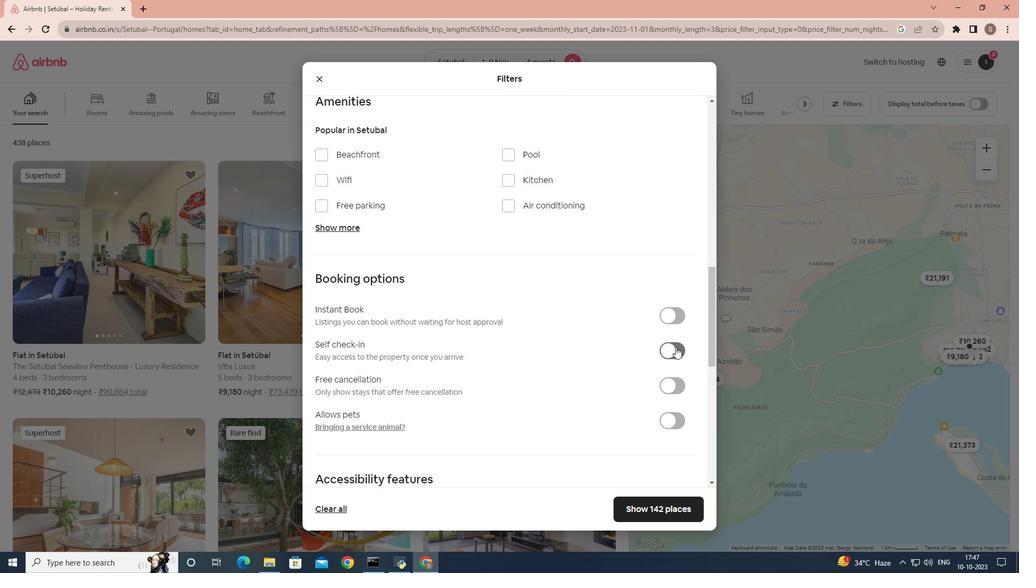 
Action: Mouse moved to (608, 439)
Screenshot: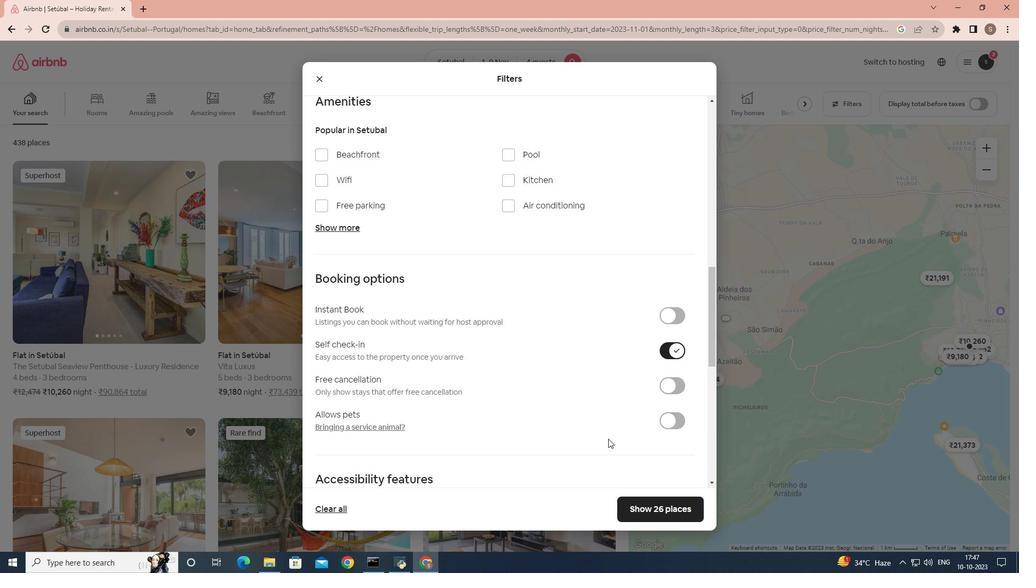 
Action: Mouse scrolled (608, 438) with delta (0, 0)
Screenshot: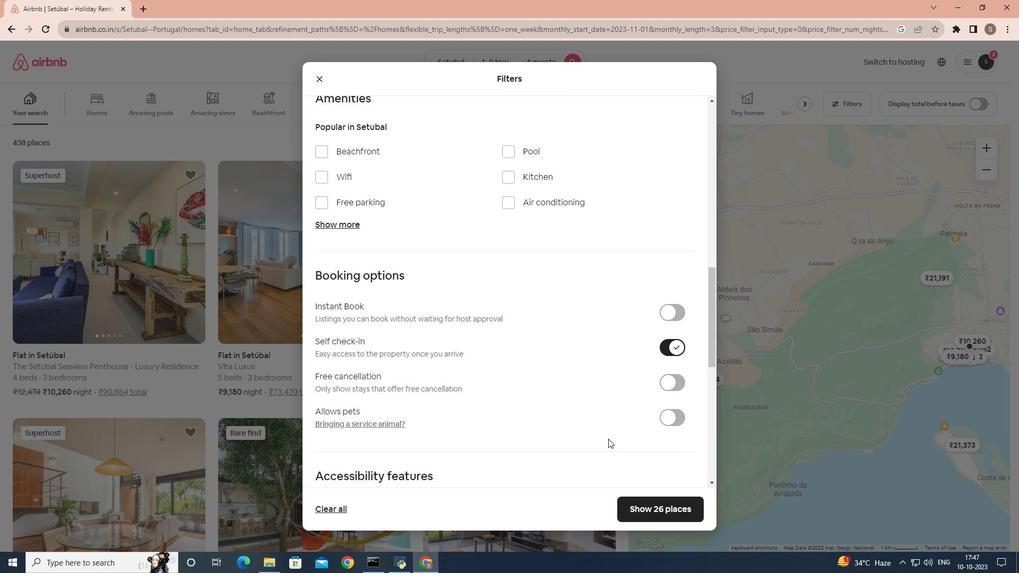 
Action: Mouse moved to (649, 511)
Screenshot: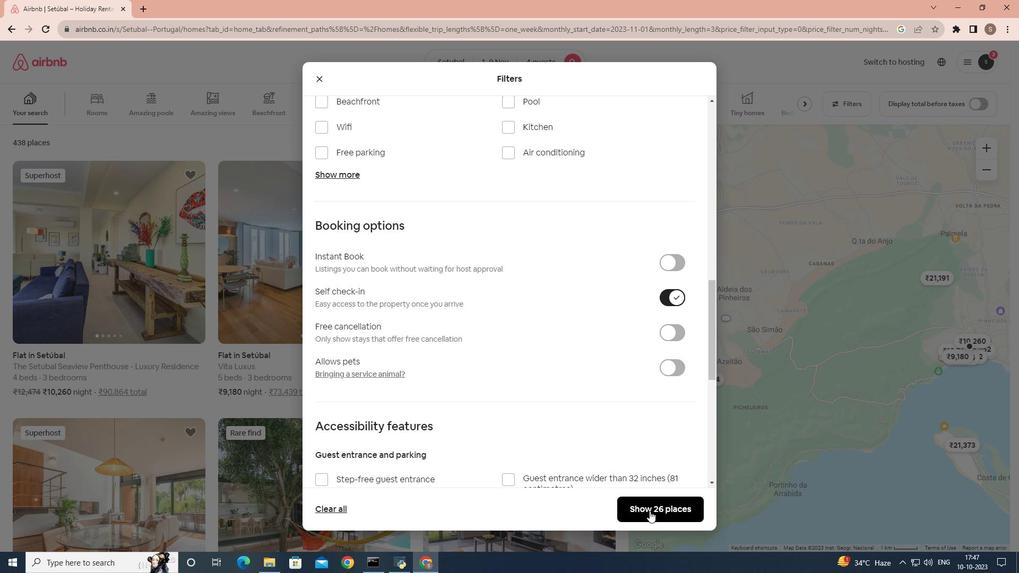 
Action: Mouse pressed left at (649, 511)
Screenshot: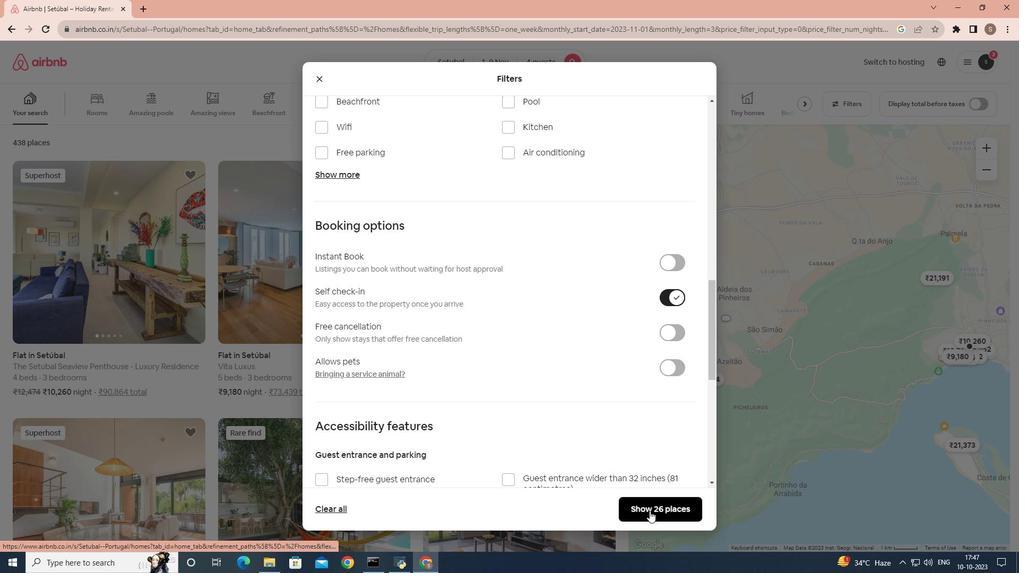 
Action: Mouse moved to (155, 280)
Screenshot: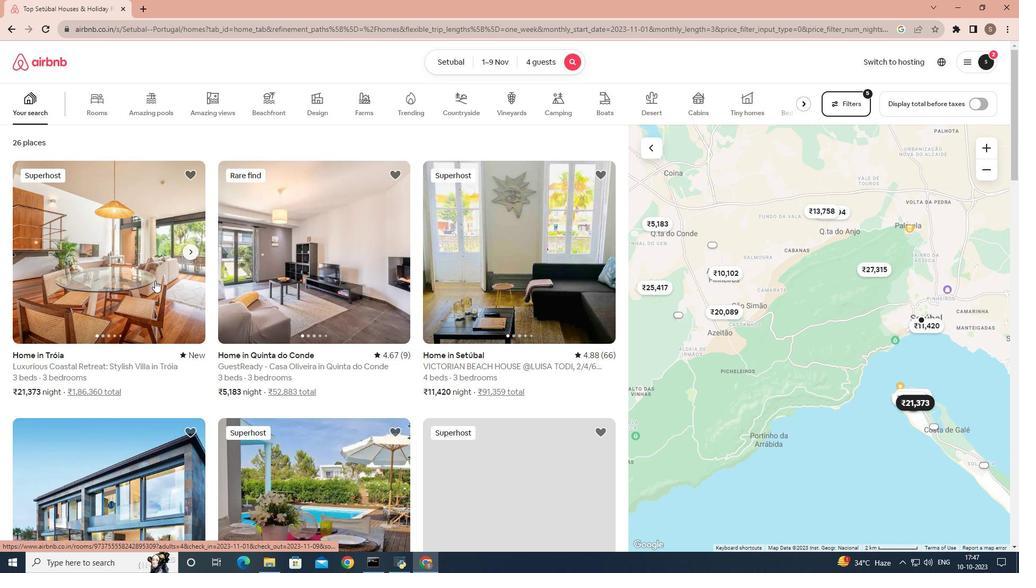 
Action: Mouse scrolled (155, 280) with delta (0, 0)
Screenshot: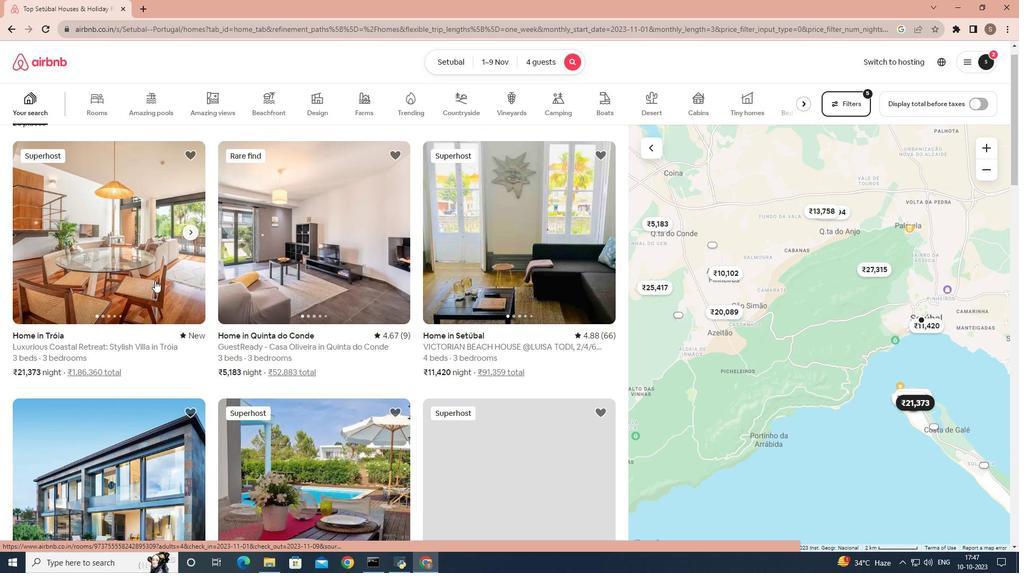 
Action: Mouse moved to (340, 241)
Screenshot: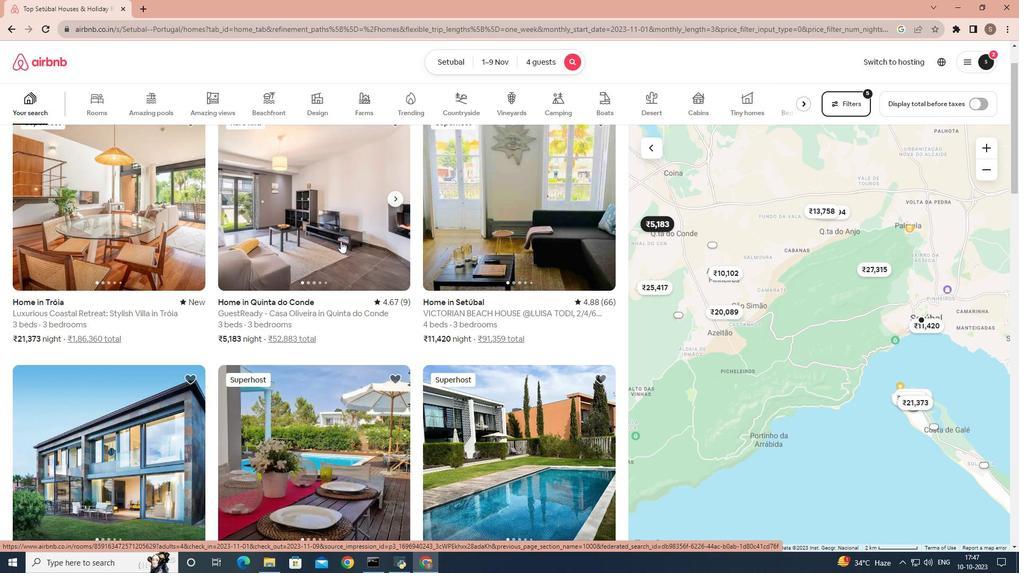 
Action: Mouse pressed left at (340, 241)
Screenshot: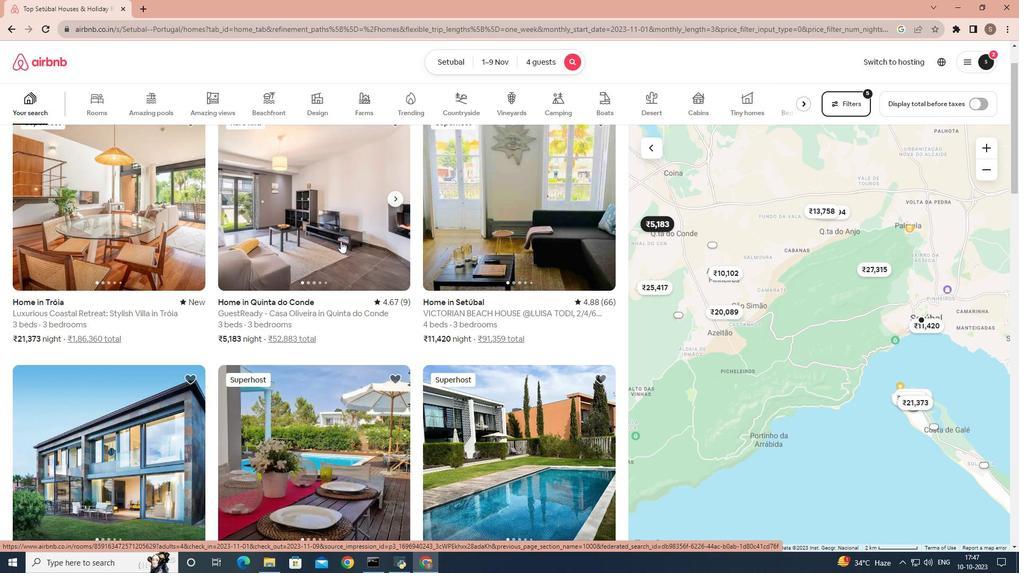
Action: Mouse moved to (749, 393)
Screenshot: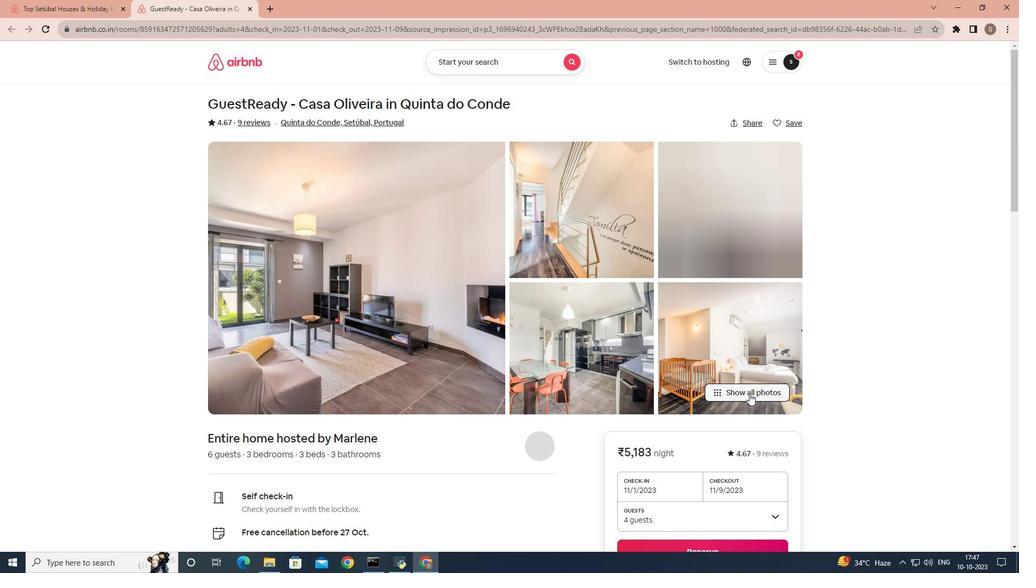 
Action: Mouse pressed left at (749, 393)
Screenshot: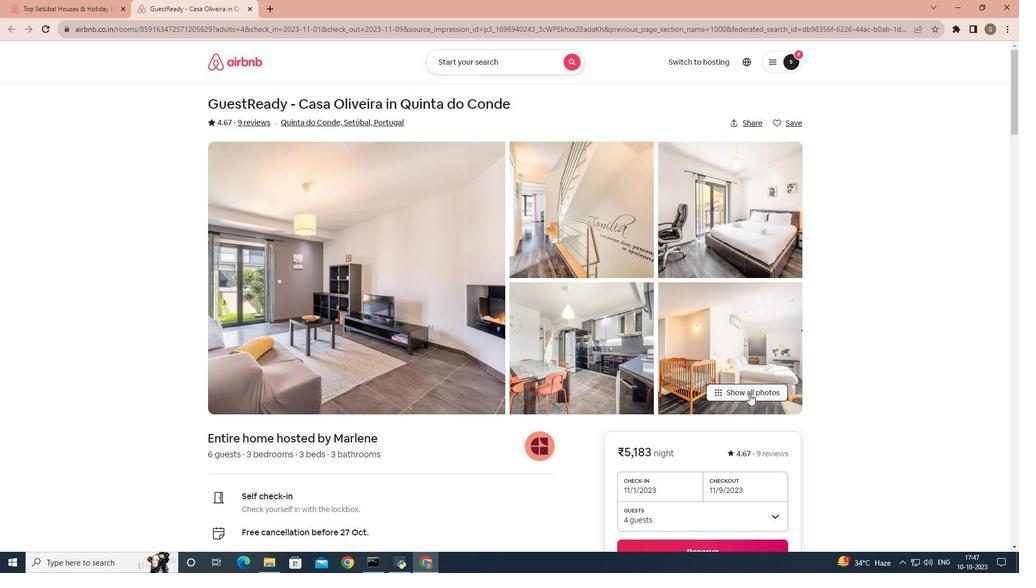 
Action: Mouse moved to (745, 393)
Screenshot: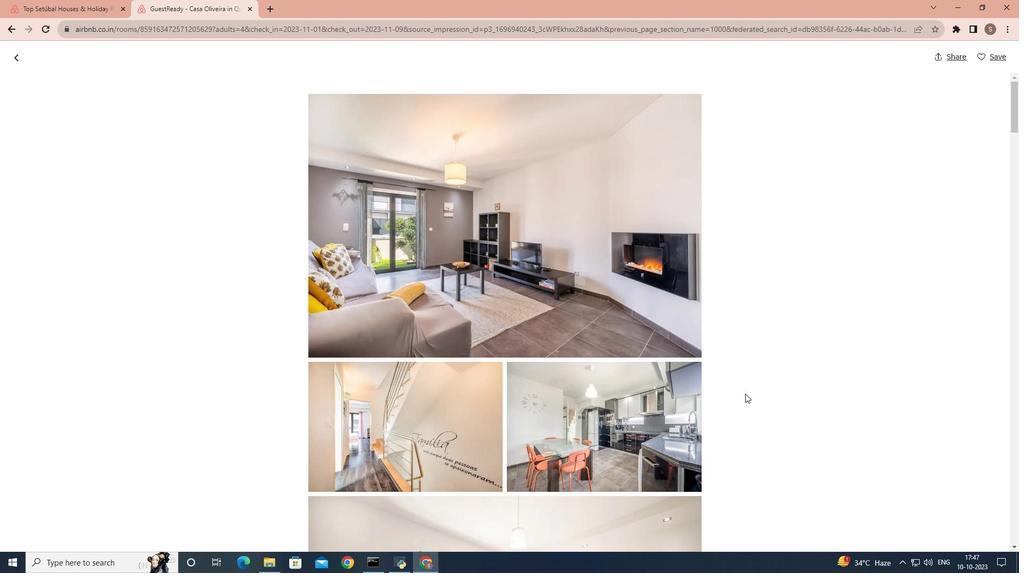
Action: Mouse scrolled (745, 393) with delta (0, 0)
Screenshot: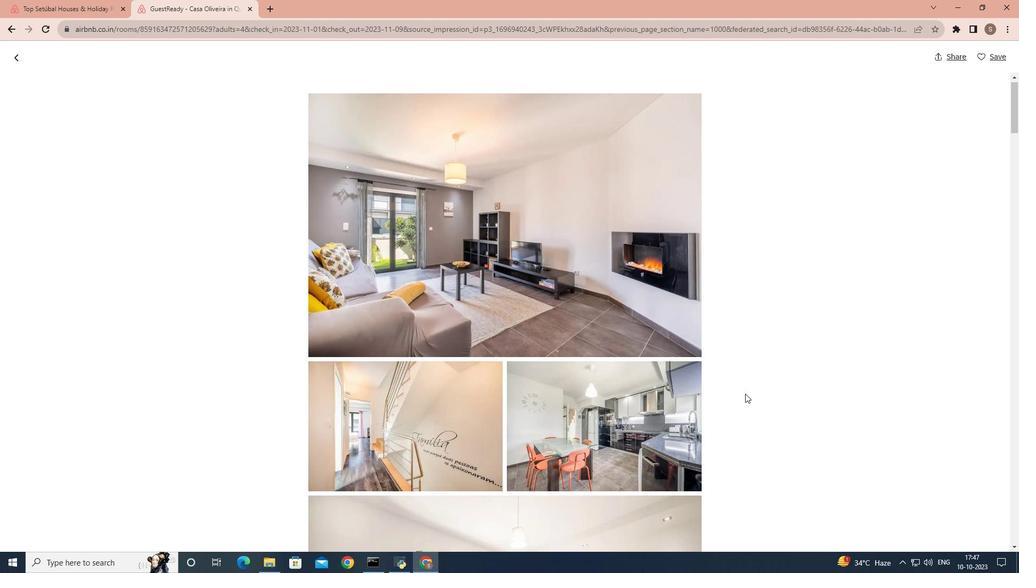 
Action: Mouse scrolled (745, 393) with delta (0, 0)
Screenshot: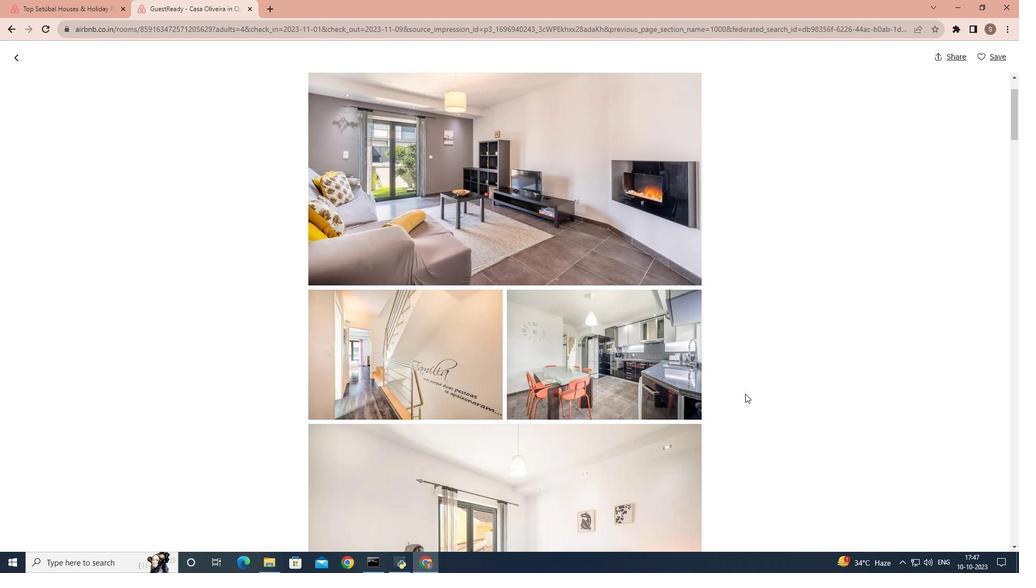 
Action: Mouse scrolled (745, 393) with delta (0, 0)
Screenshot: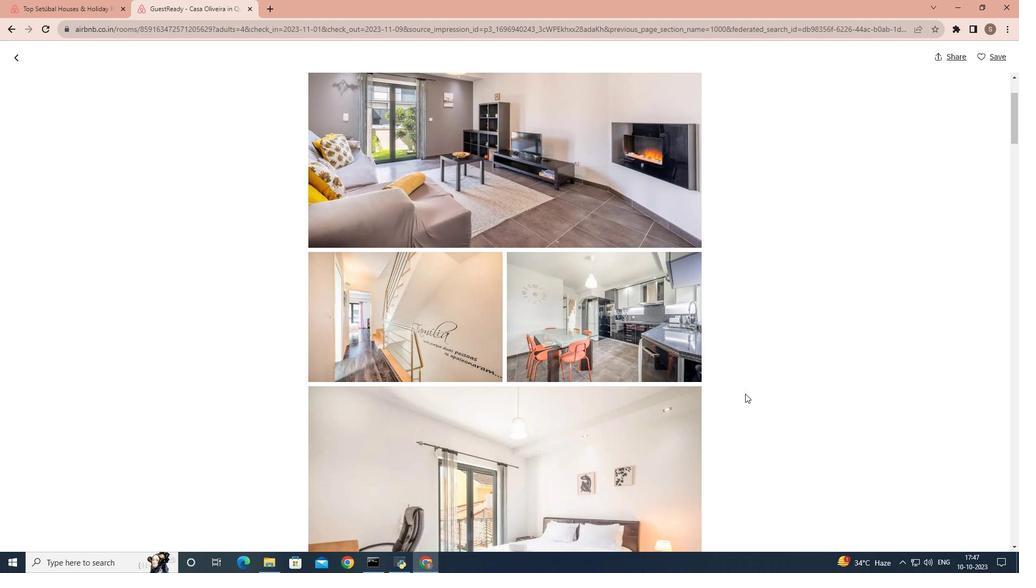
Action: Mouse scrolled (745, 393) with delta (0, 0)
Screenshot: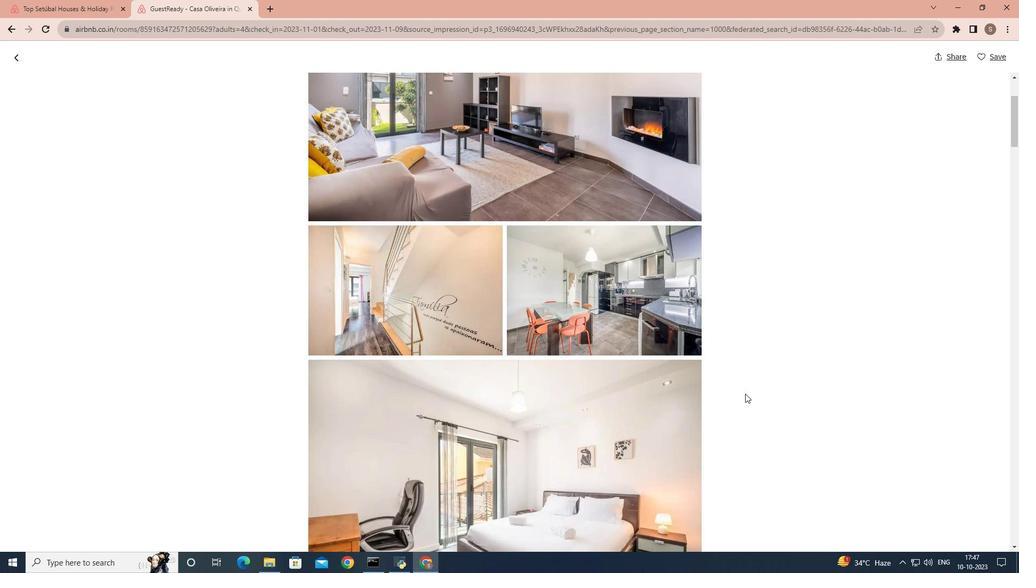 
Action: Mouse scrolled (745, 393) with delta (0, 0)
Screenshot: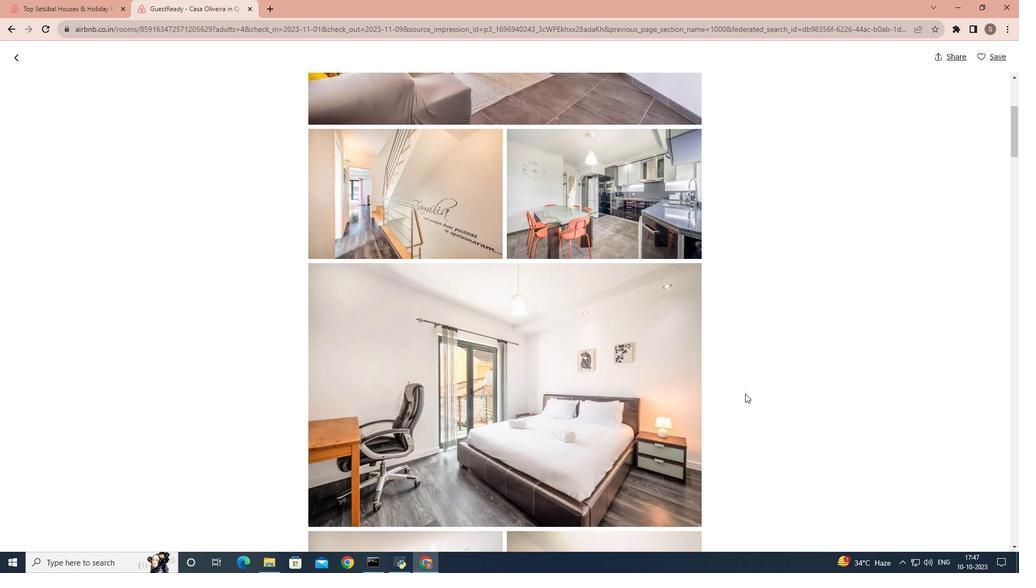 
Action: Mouse scrolled (745, 393) with delta (0, 0)
Screenshot: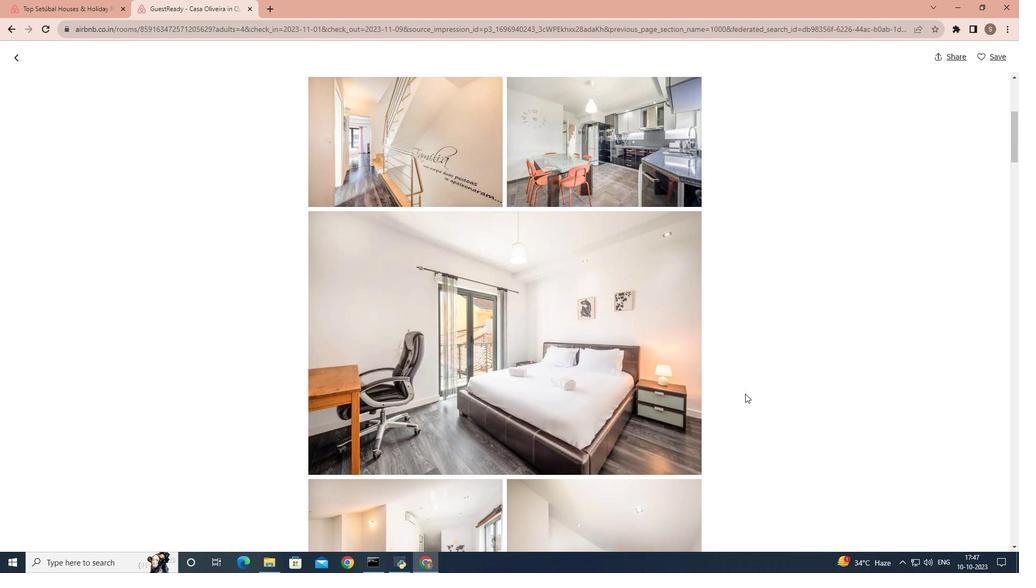 
Action: Mouse scrolled (745, 393) with delta (0, 0)
Screenshot: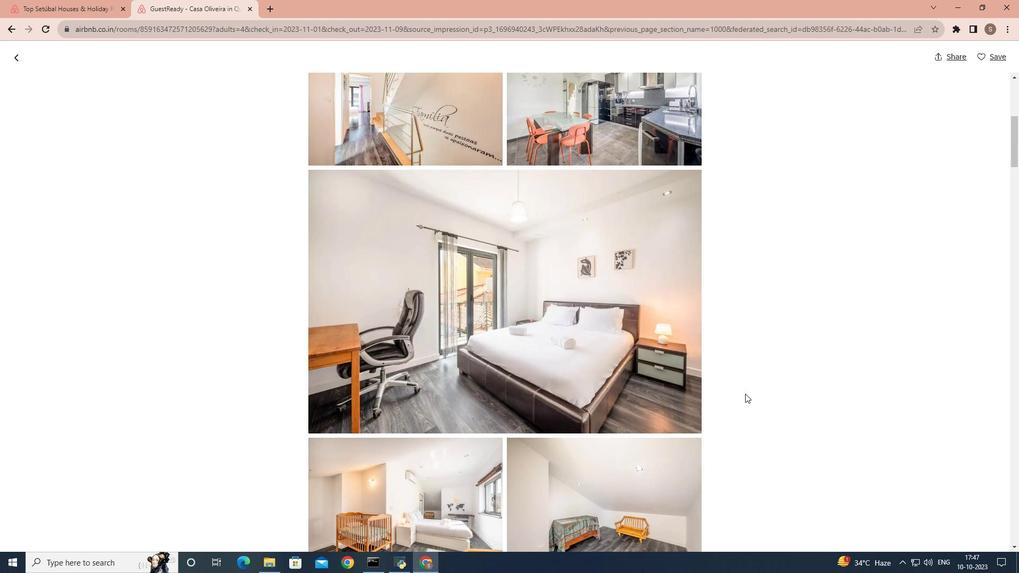 
Action: Mouse scrolled (745, 393) with delta (0, 0)
Screenshot: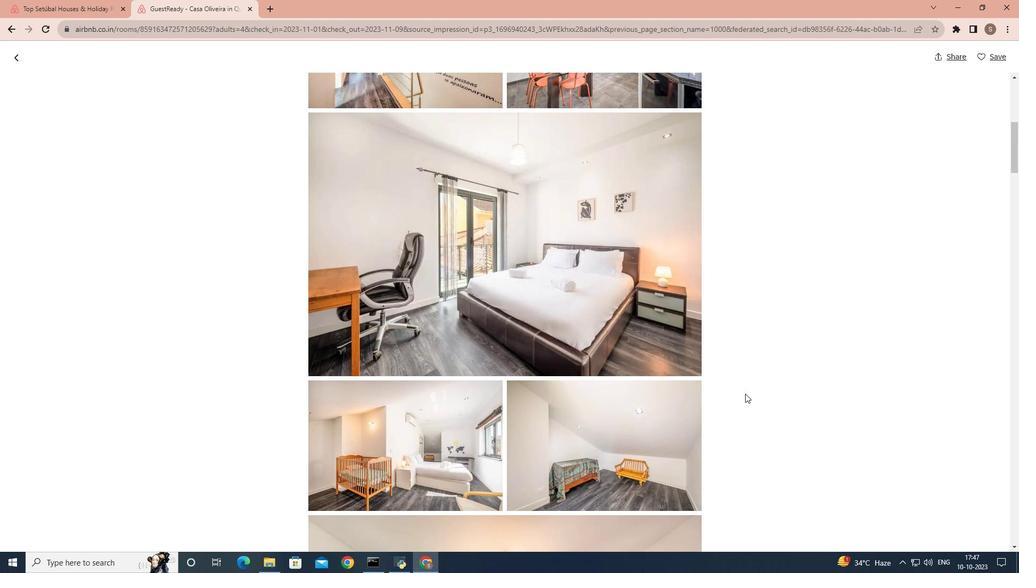
Action: Mouse scrolled (745, 393) with delta (0, 0)
Screenshot: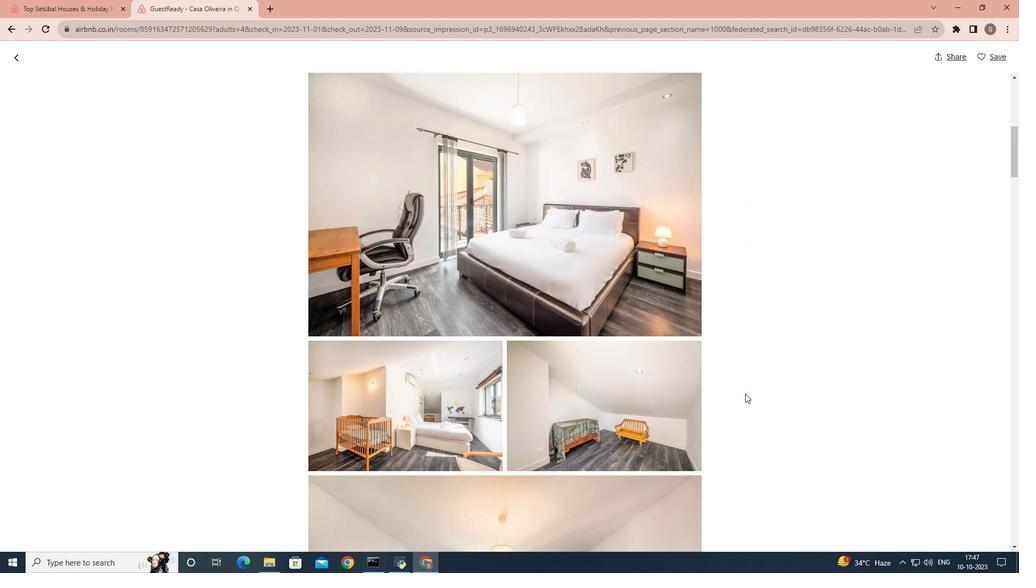 
Action: Mouse scrolled (745, 393) with delta (0, 0)
Screenshot: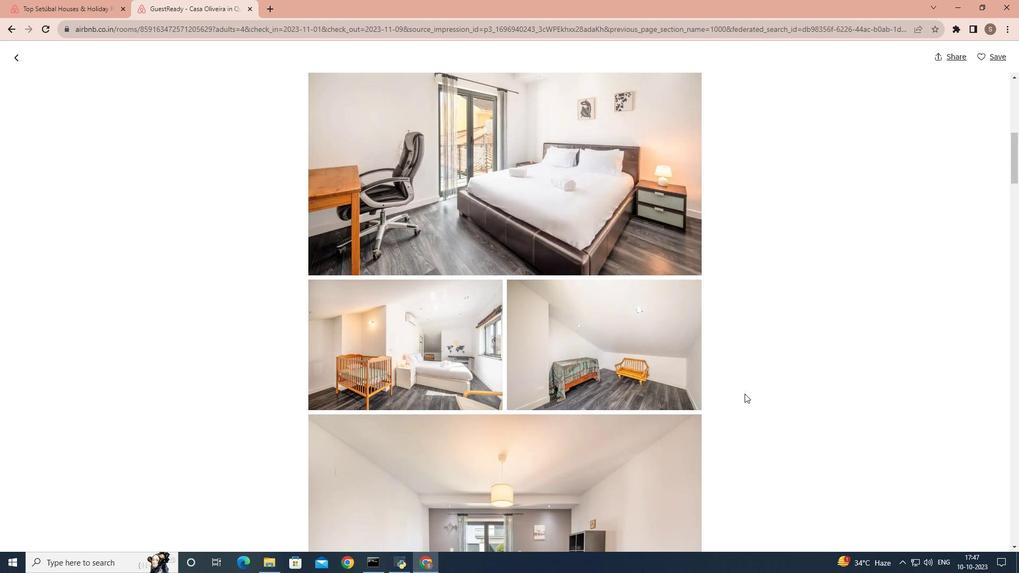 
Action: Mouse moved to (744, 393)
Screenshot: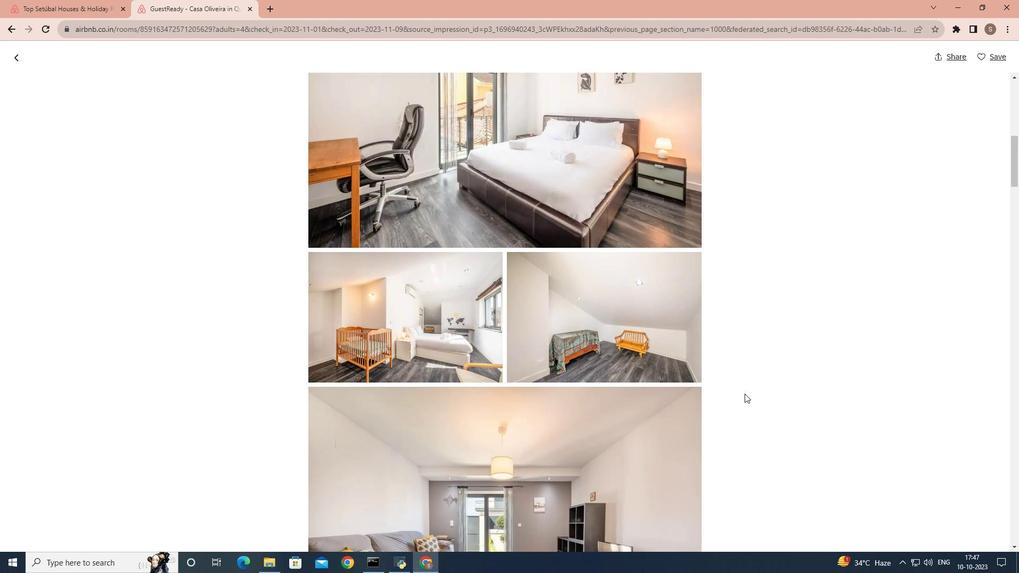 
Action: Mouse scrolled (744, 393) with delta (0, 0)
Screenshot: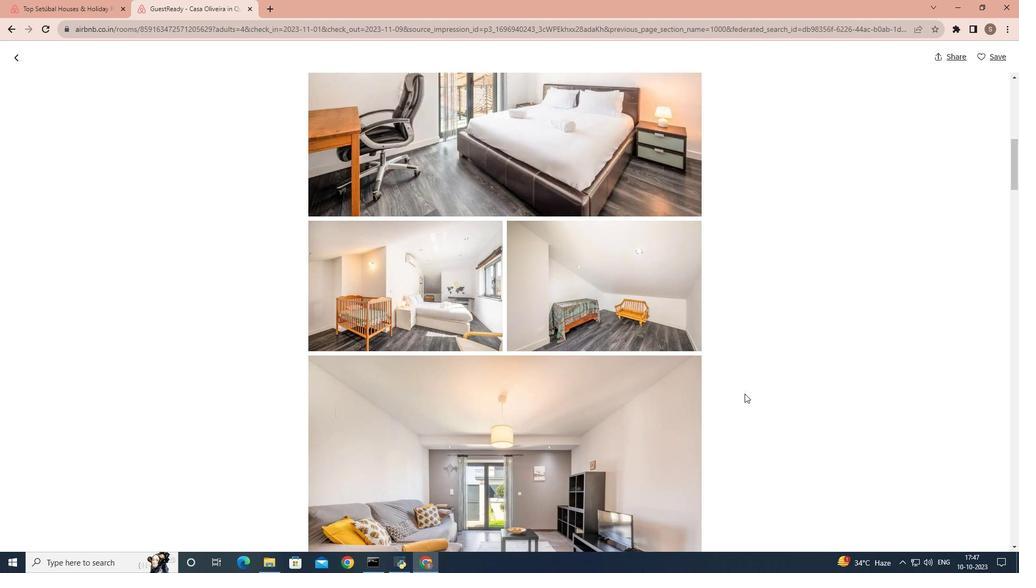 
Action: Mouse scrolled (744, 393) with delta (0, 0)
Screenshot: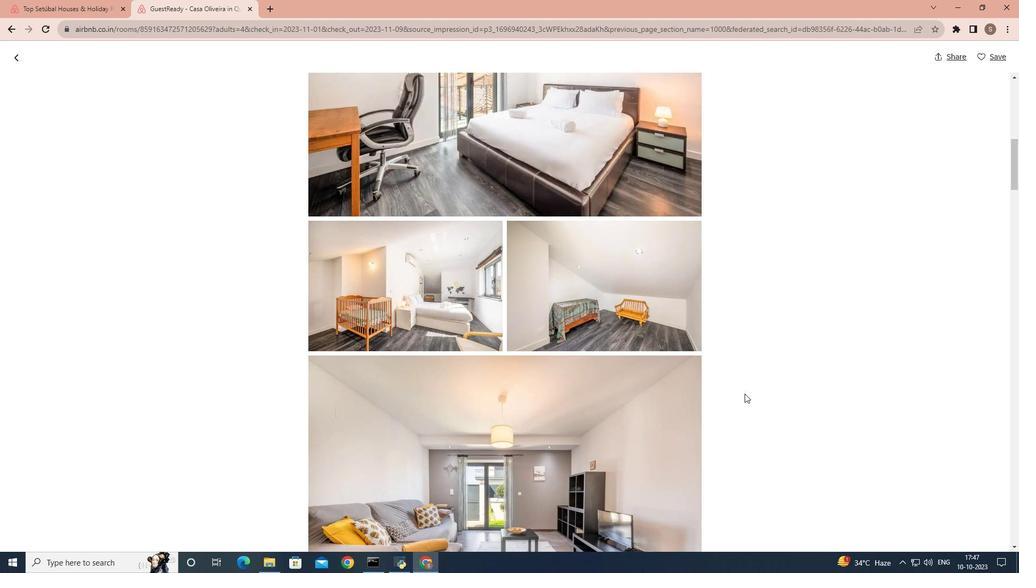 
Action: Mouse scrolled (744, 393) with delta (0, 0)
Screenshot: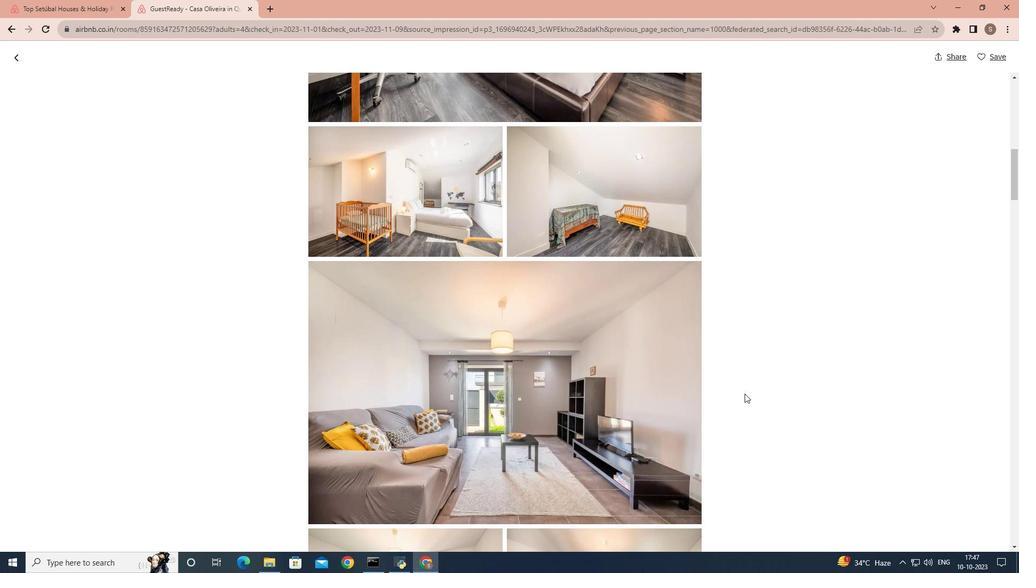 
Action: Mouse scrolled (744, 393) with delta (0, 0)
Screenshot: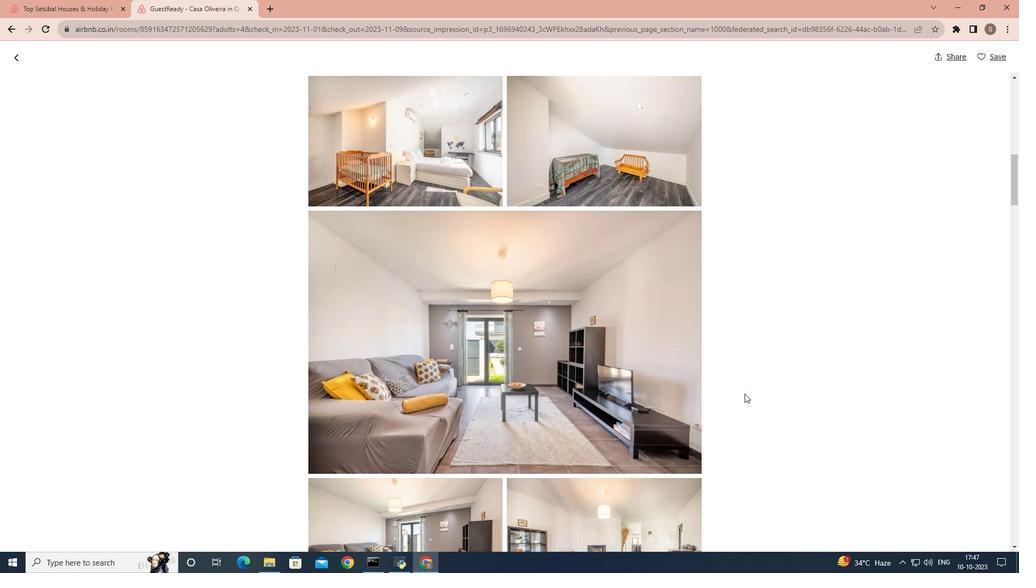 
Action: Mouse scrolled (744, 393) with delta (0, 0)
Screenshot: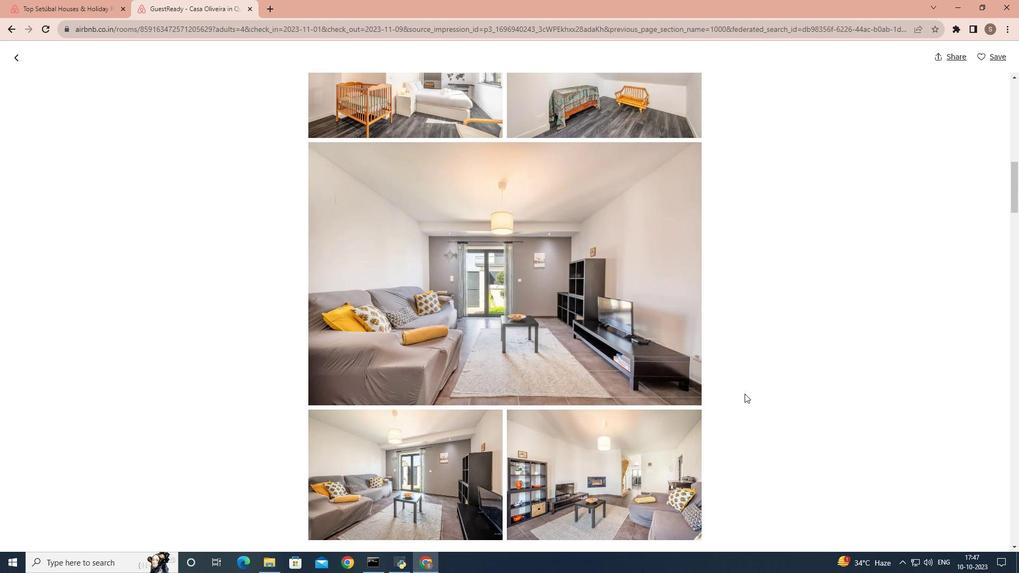 
Action: Mouse scrolled (744, 393) with delta (0, 0)
Screenshot: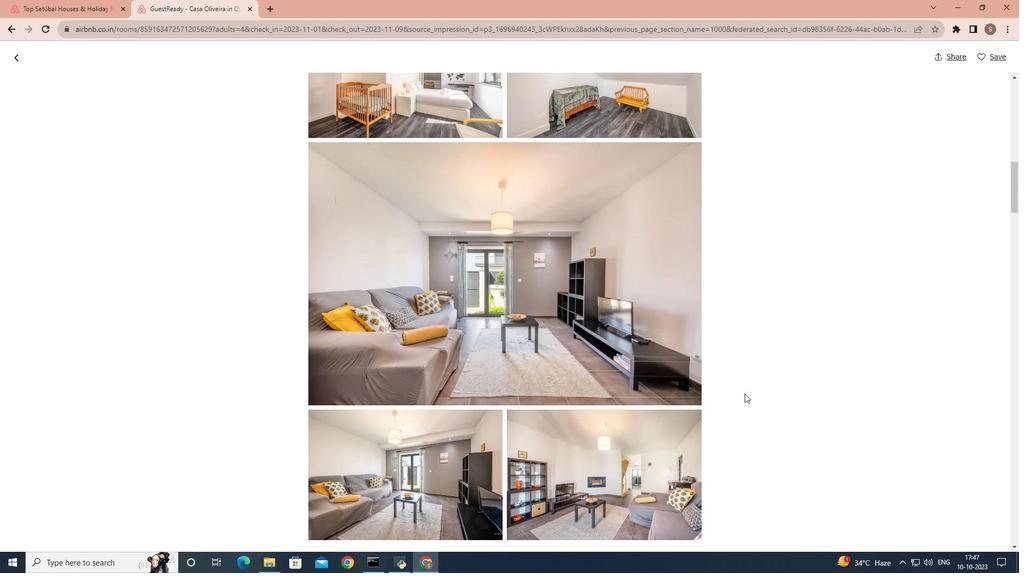 
Action: Mouse scrolled (744, 393) with delta (0, 0)
Screenshot: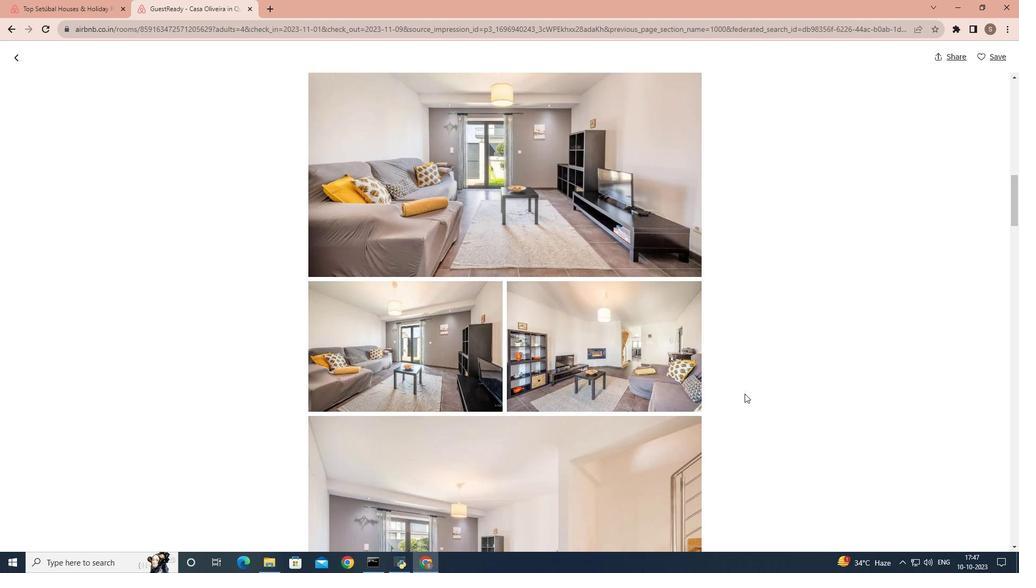 
Action: Mouse scrolled (744, 393) with delta (0, 0)
Screenshot: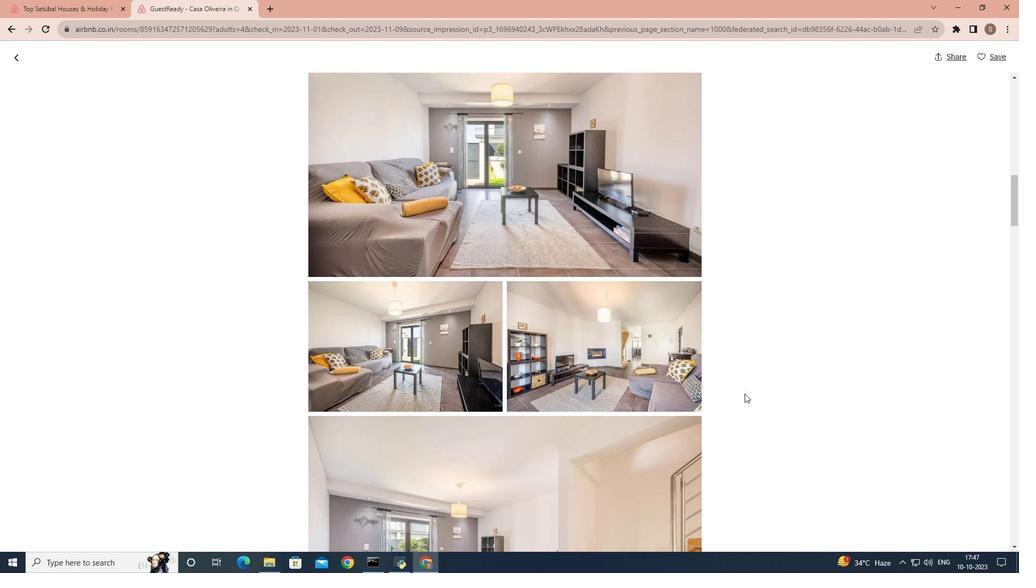 
Action: Mouse scrolled (744, 393) with delta (0, 0)
Screenshot: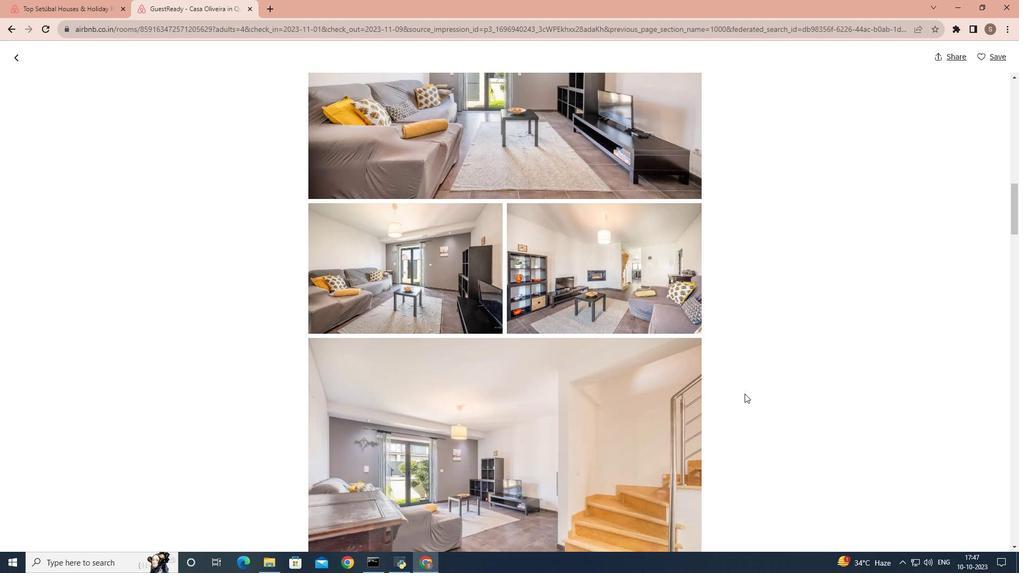 
Action: Mouse scrolled (744, 393) with delta (0, 0)
Screenshot: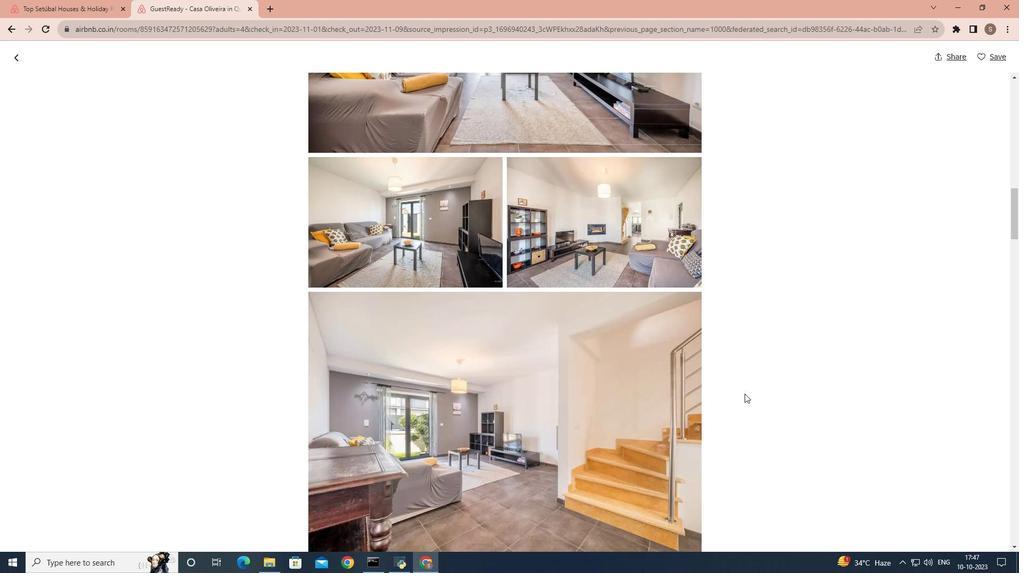 
Action: Mouse scrolled (744, 393) with delta (0, 0)
Screenshot: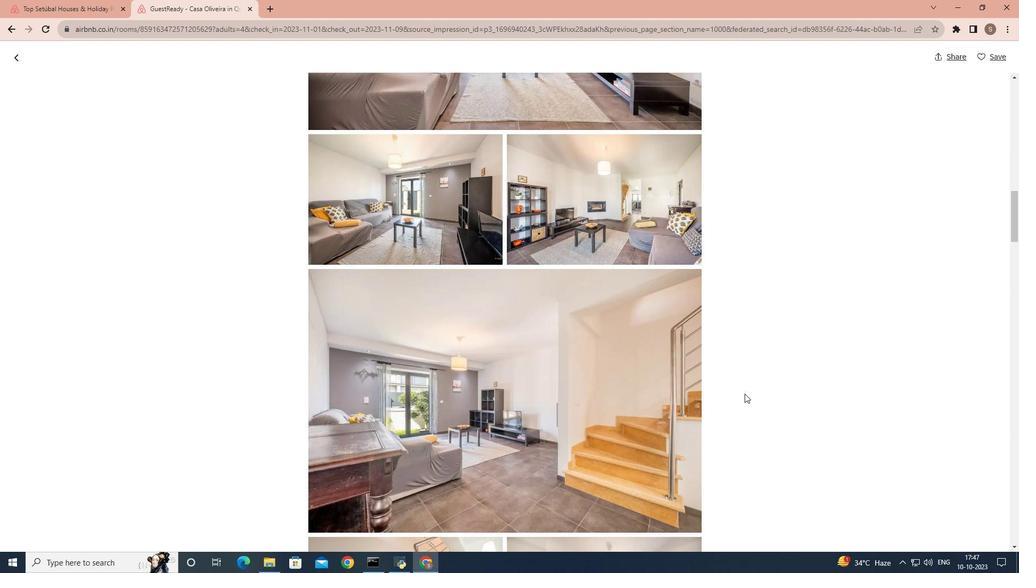 
Action: Mouse scrolled (744, 393) with delta (0, 0)
Screenshot: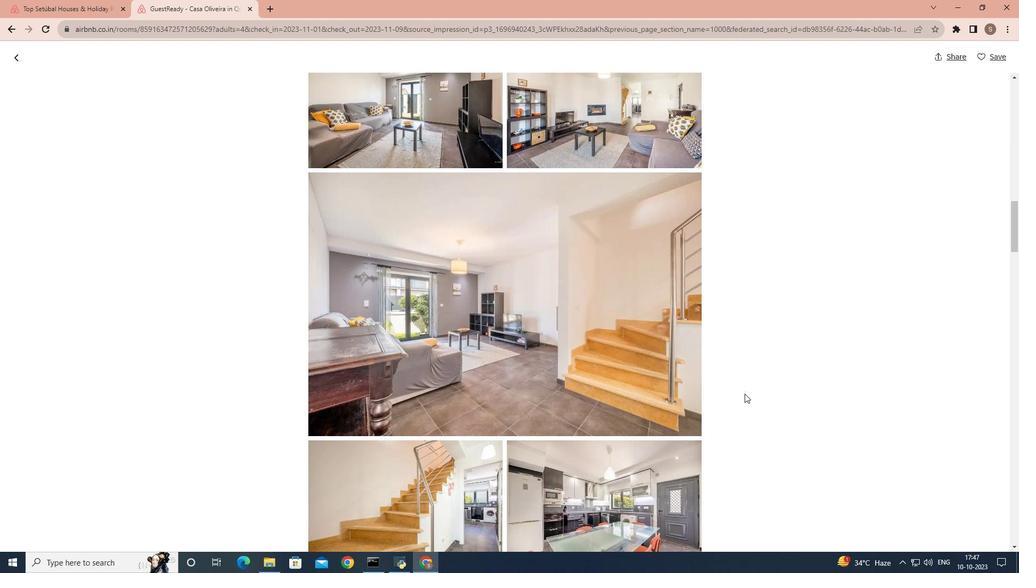 
Action: Mouse scrolled (744, 393) with delta (0, 0)
Screenshot: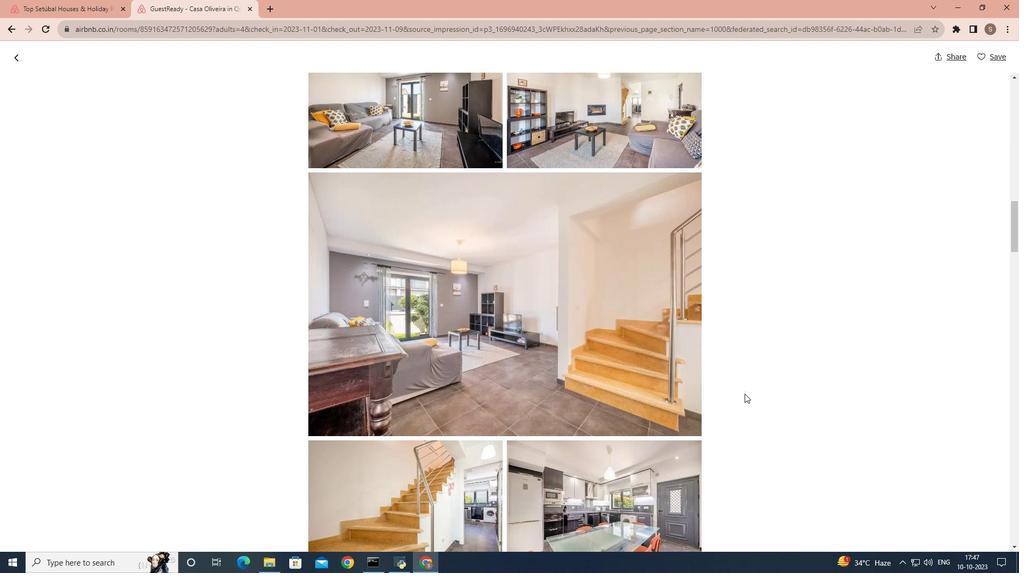 
Action: Mouse scrolled (744, 393) with delta (0, 0)
Screenshot: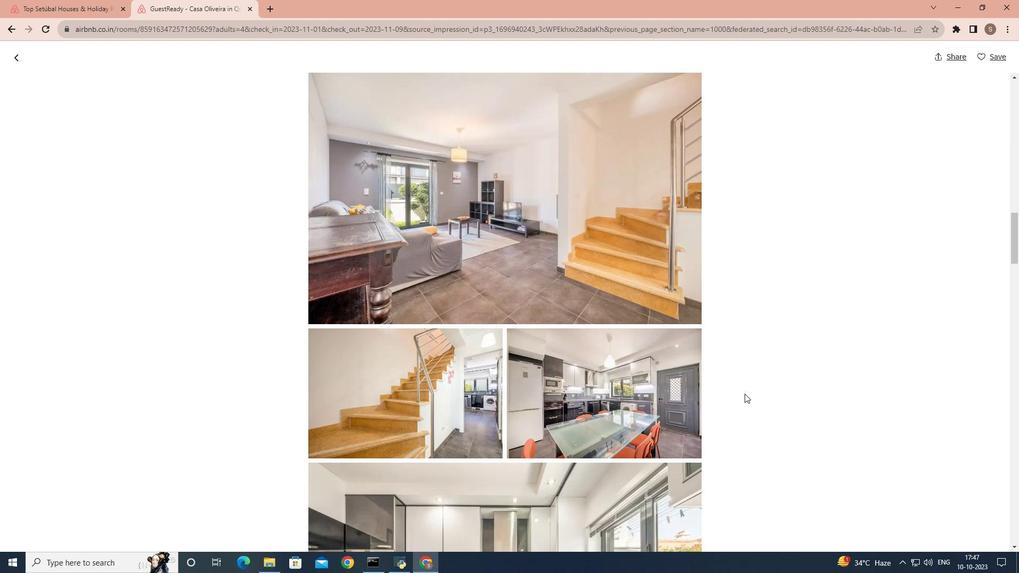 
Action: Mouse scrolled (744, 393) with delta (0, 0)
Screenshot: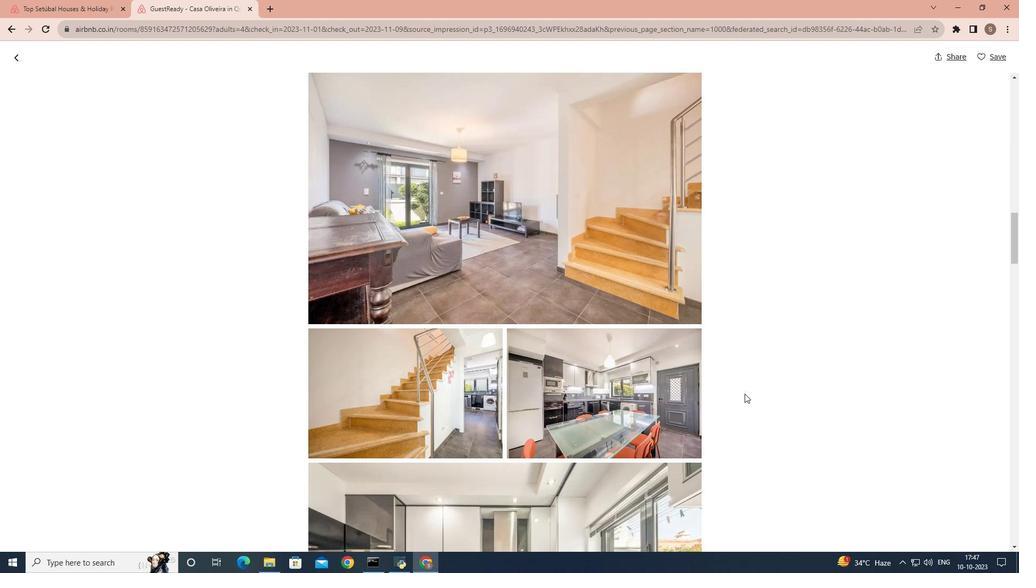 
Action: Mouse scrolled (744, 393) with delta (0, 0)
Screenshot: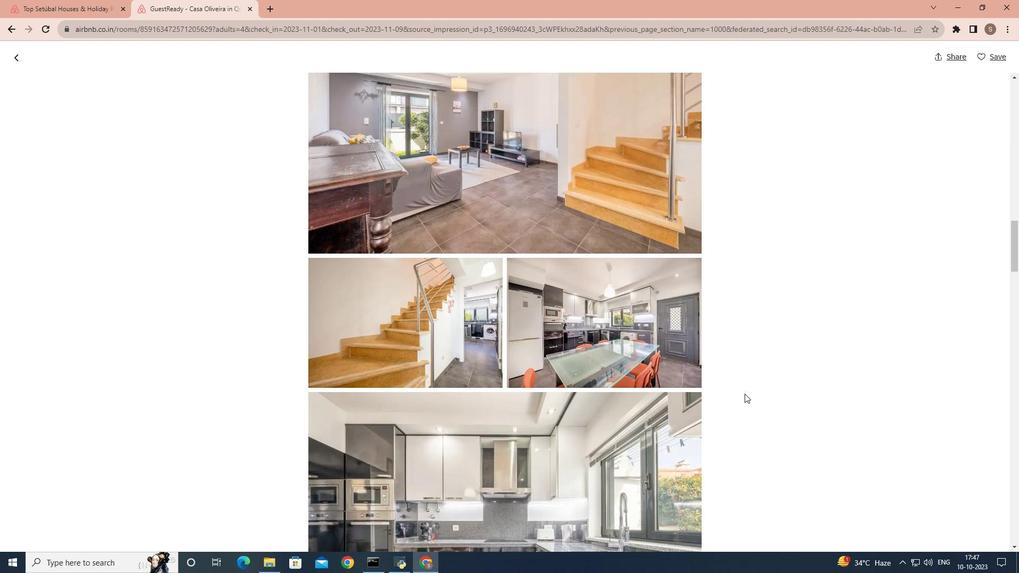 
Action: Mouse scrolled (744, 393) with delta (0, 0)
Screenshot: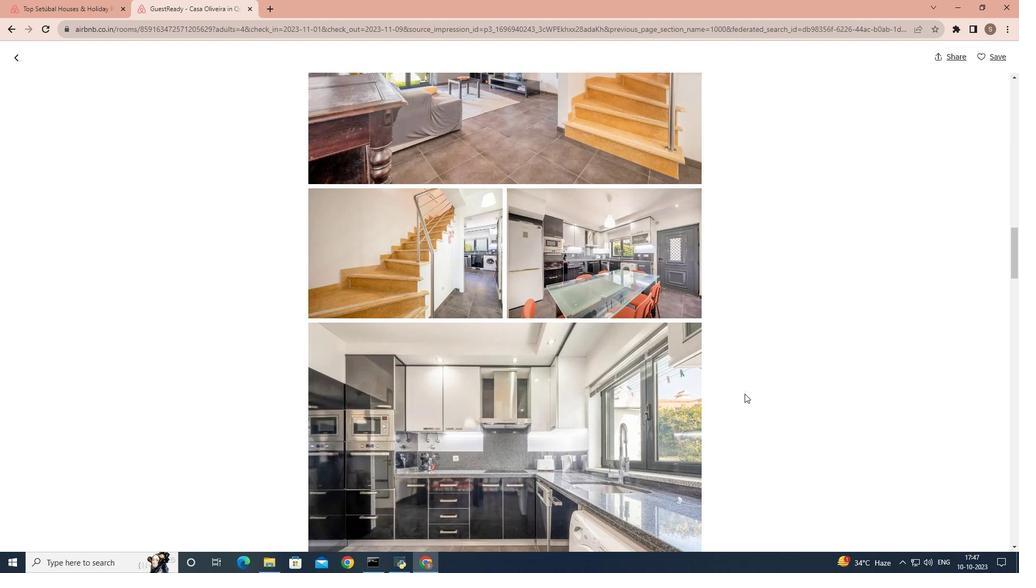
Action: Mouse scrolled (744, 393) with delta (0, 0)
Screenshot: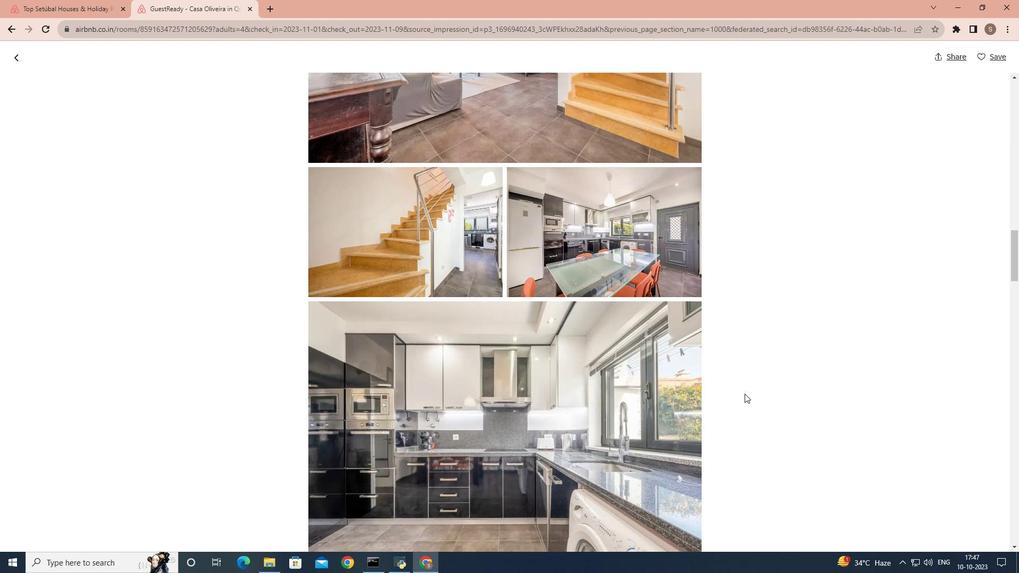 
Action: Mouse scrolled (744, 393) with delta (0, 0)
Screenshot: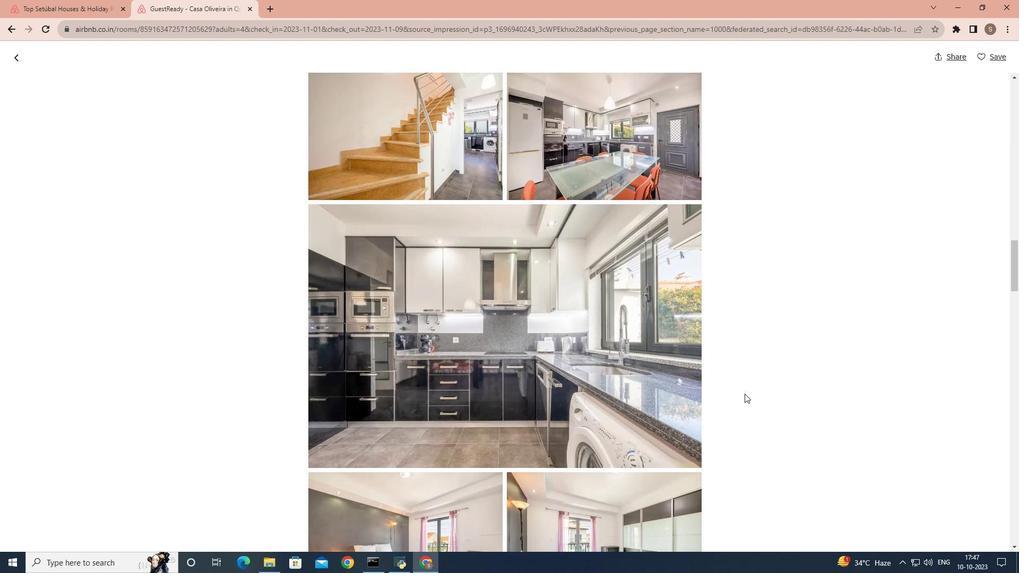 
Action: Mouse scrolled (744, 393) with delta (0, 0)
Screenshot: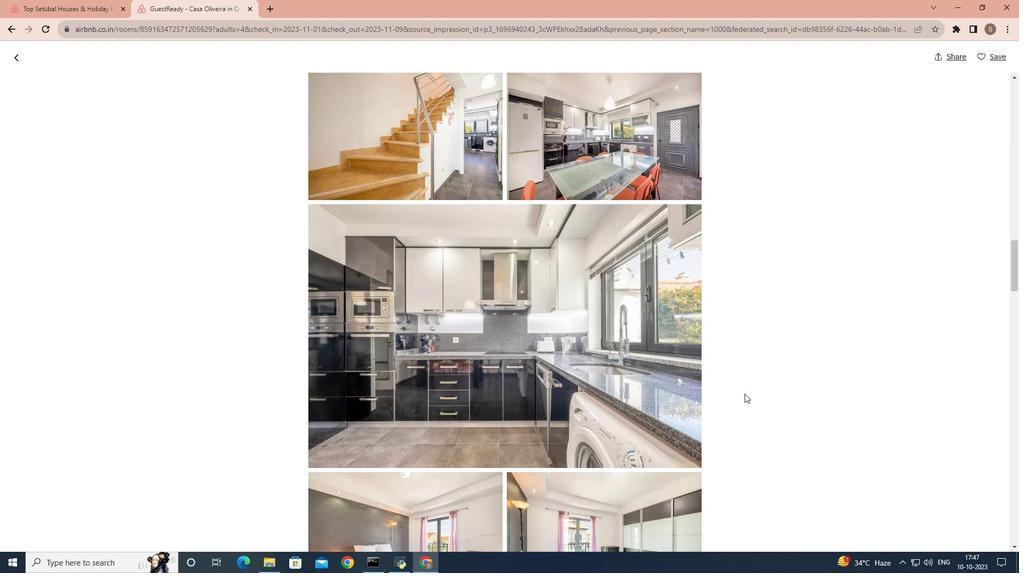 
Action: Mouse scrolled (744, 393) with delta (0, 0)
Screenshot: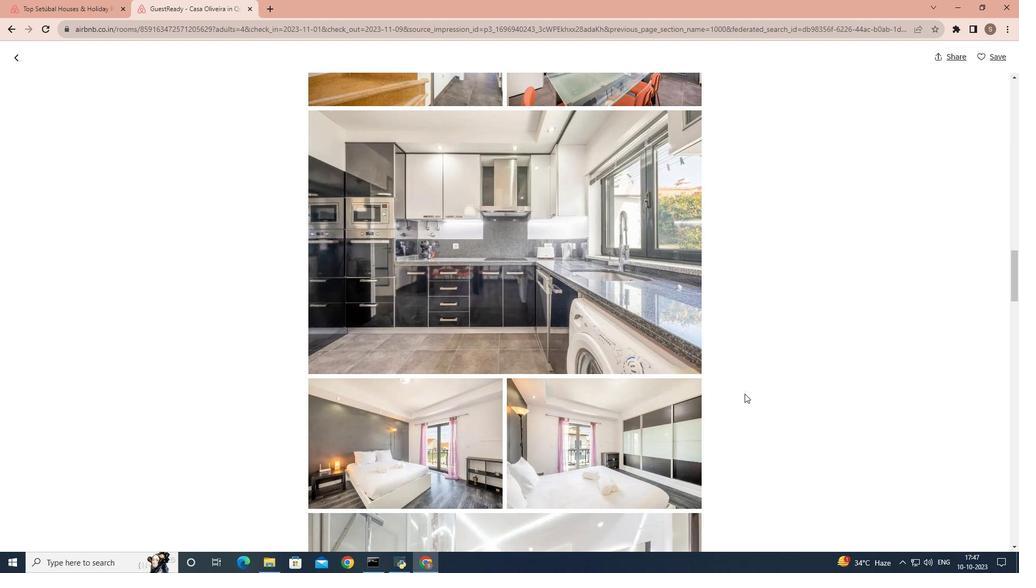 
Action: Mouse scrolled (744, 393) with delta (0, 0)
Screenshot: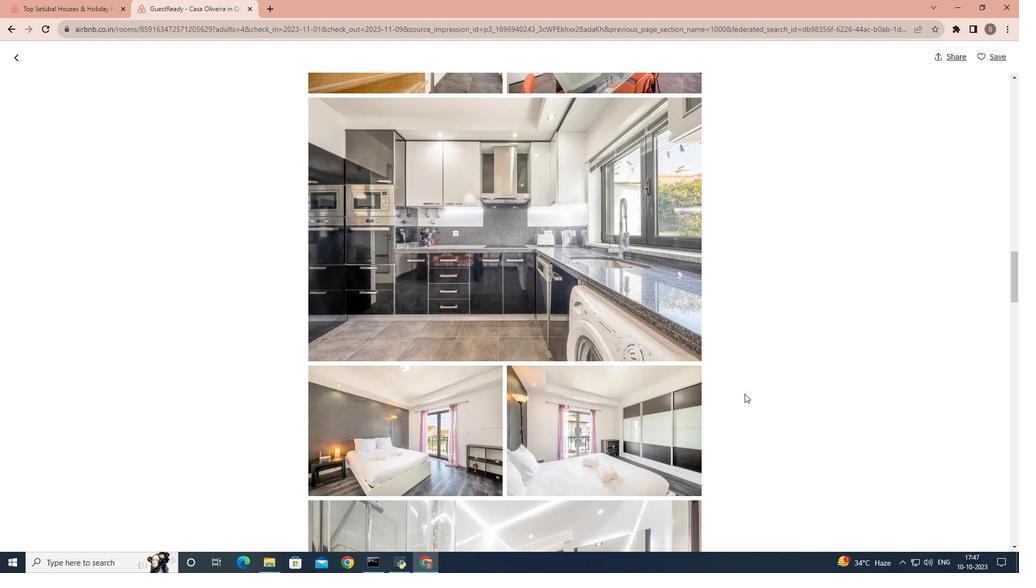 
Action: Mouse scrolled (744, 393) with delta (0, 0)
Screenshot: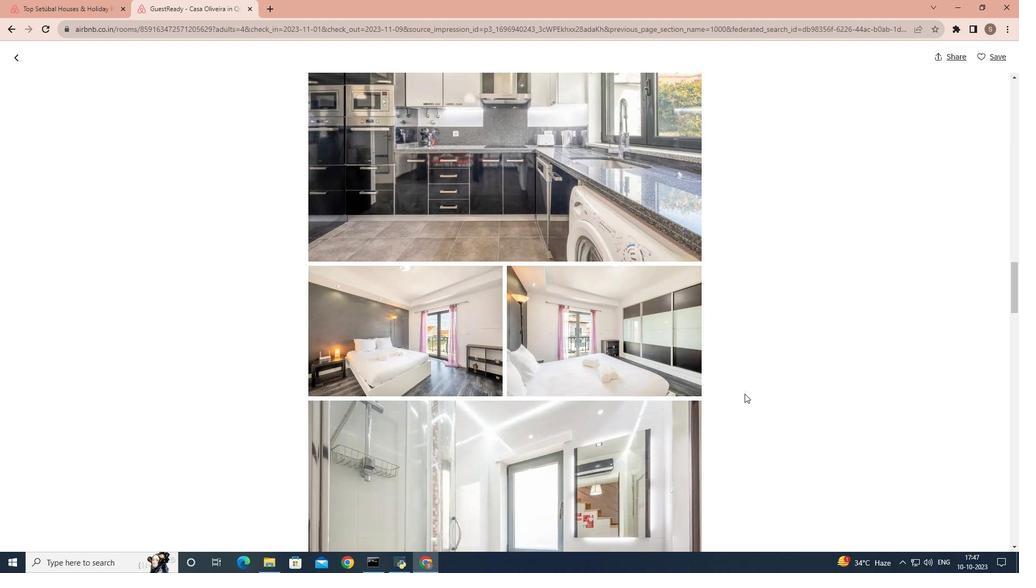 
Action: Mouse scrolled (744, 393) with delta (0, 0)
Screenshot: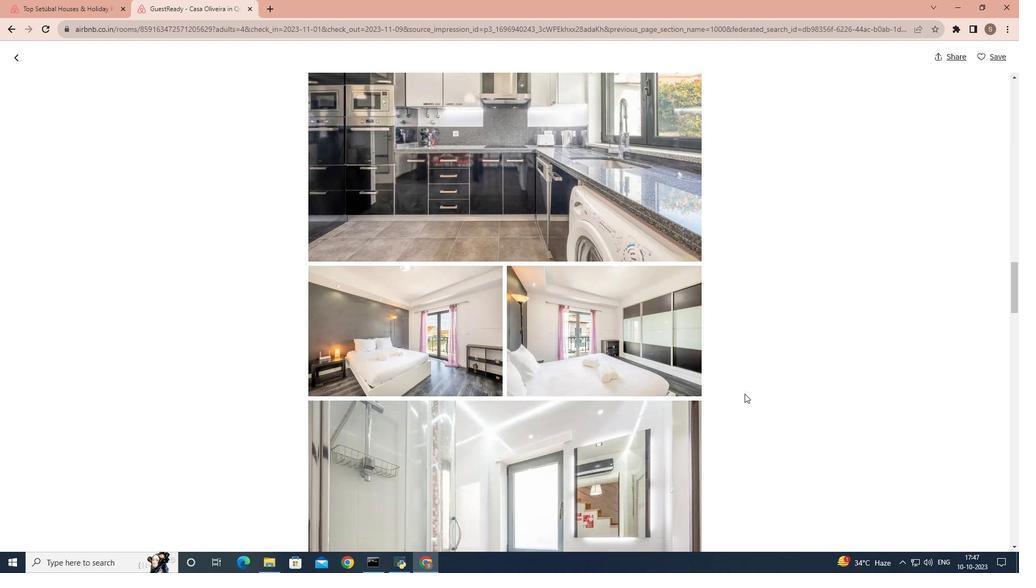 
Action: Mouse scrolled (744, 393) with delta (0, 0)
Screenshot: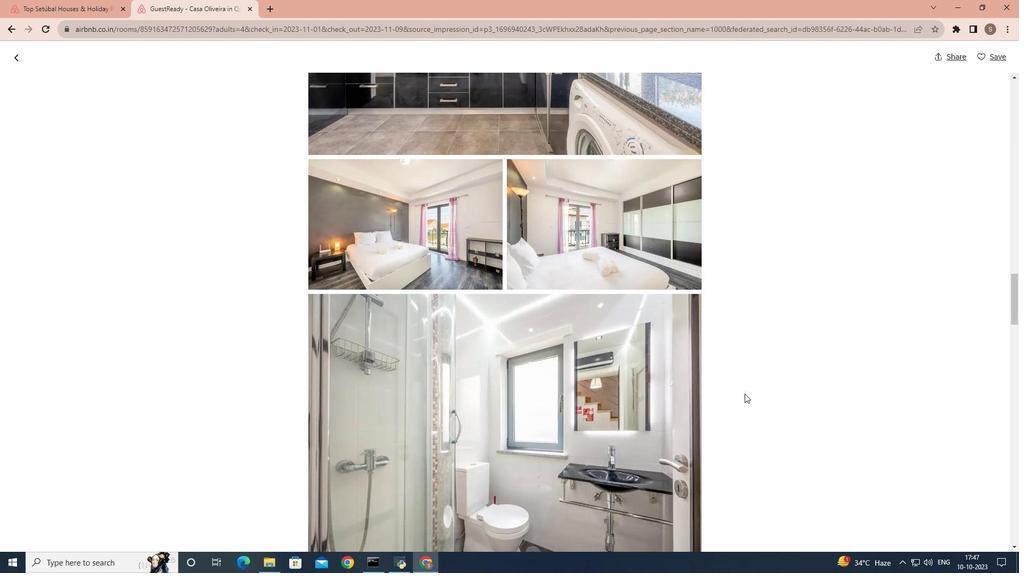 
Action: Mouse scrolled (744, 393) with delta (0, 0)
Screenshot: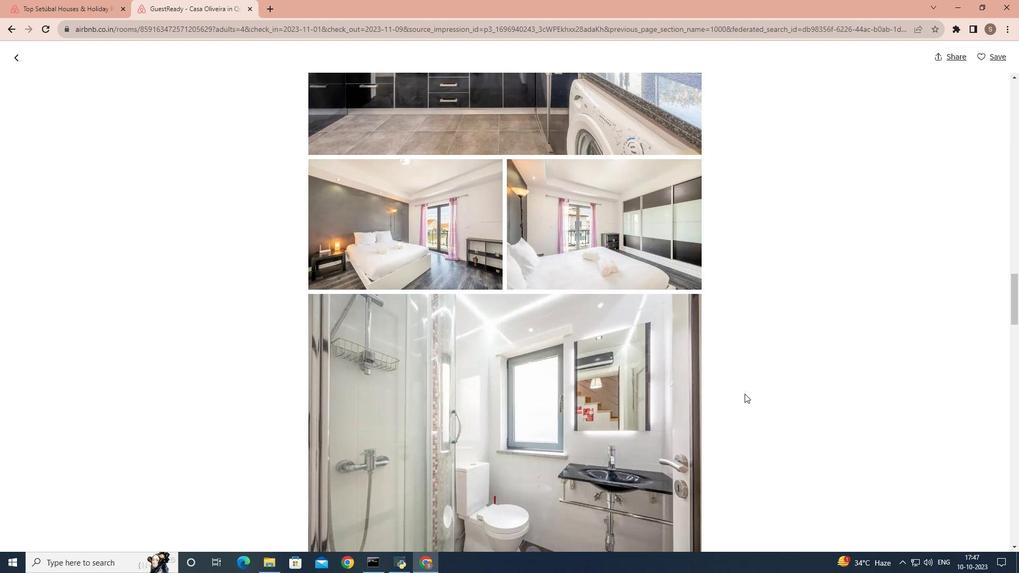 
Action: Mouse scrolled (744, 393) with delta (0, 0)
Screenshot: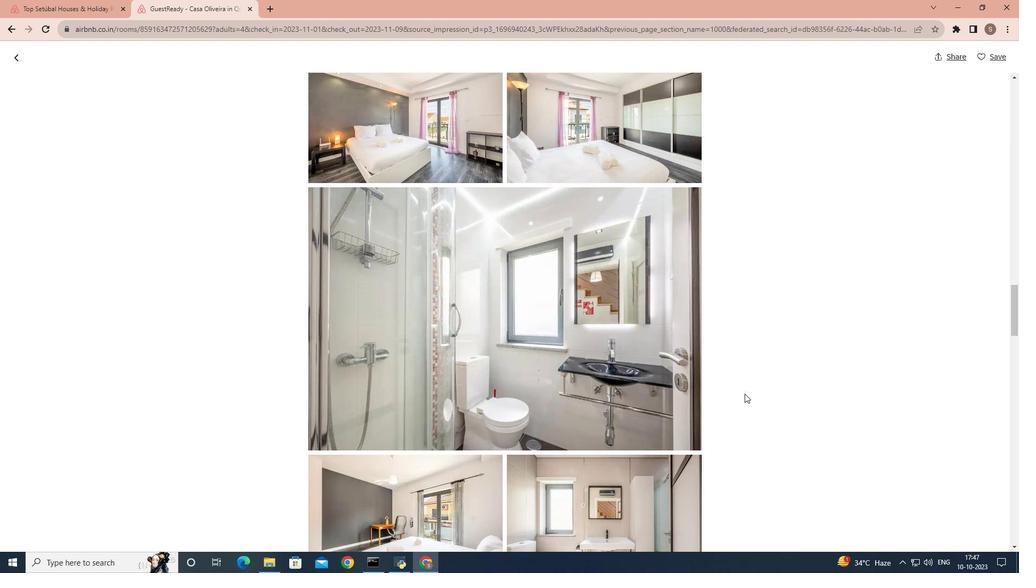 
Action: Mouse scrolled (744, 393) with delta (0, 0)
Screenshot: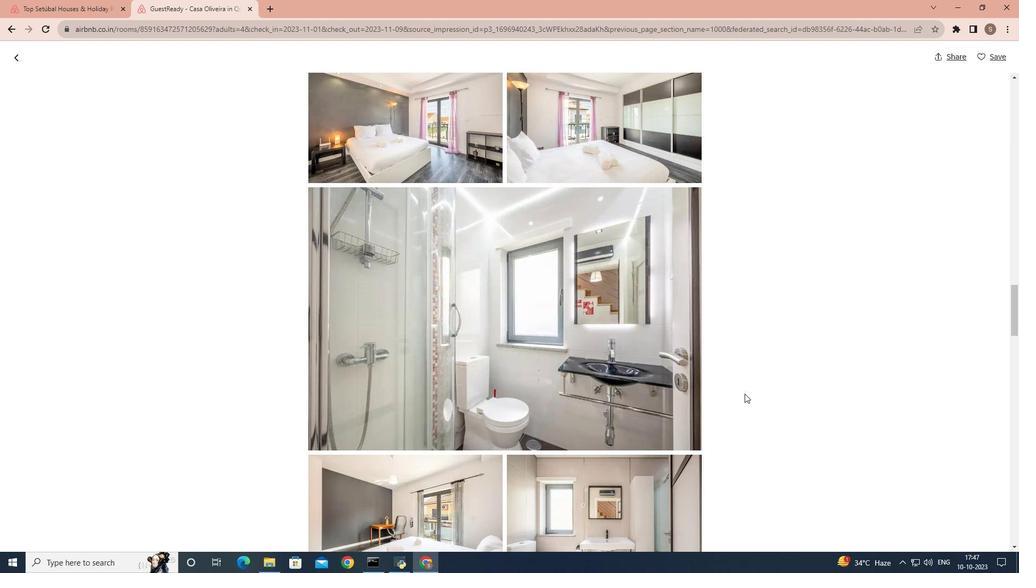
Action: Mouse scrolled (744, 393) with delta (0, 0)
Screenshot: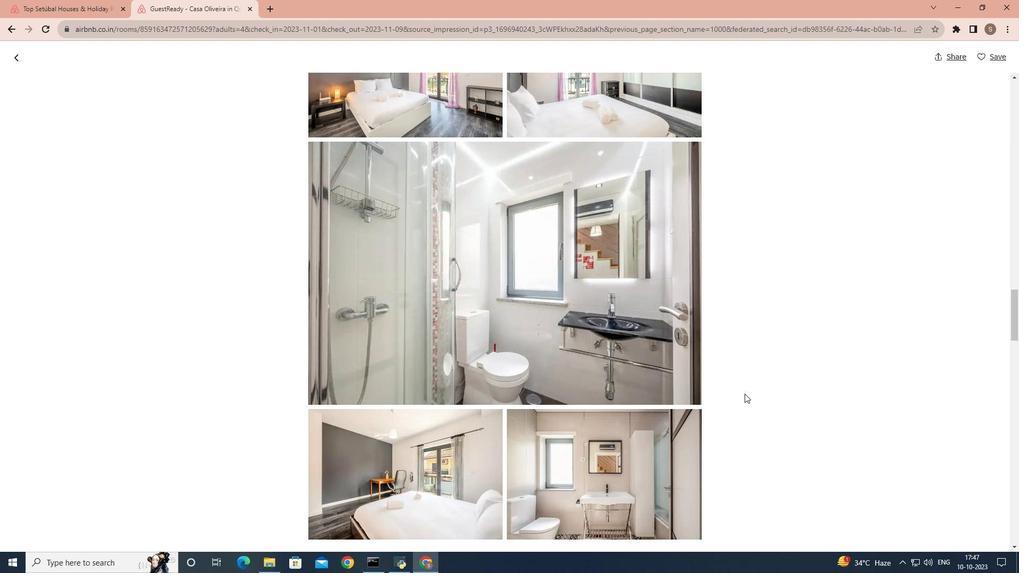 
Action: Mouse scrolled (744, 393) with delta (0, 0)
Screenshot: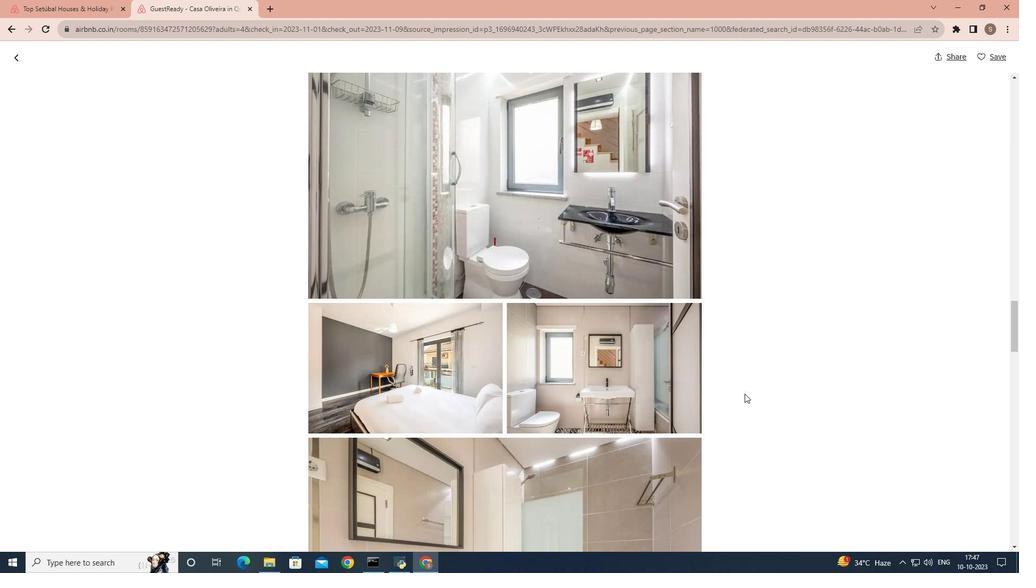 
Action: Mouse scrolled (744, 393) with delta (0, 0)
Screenshot: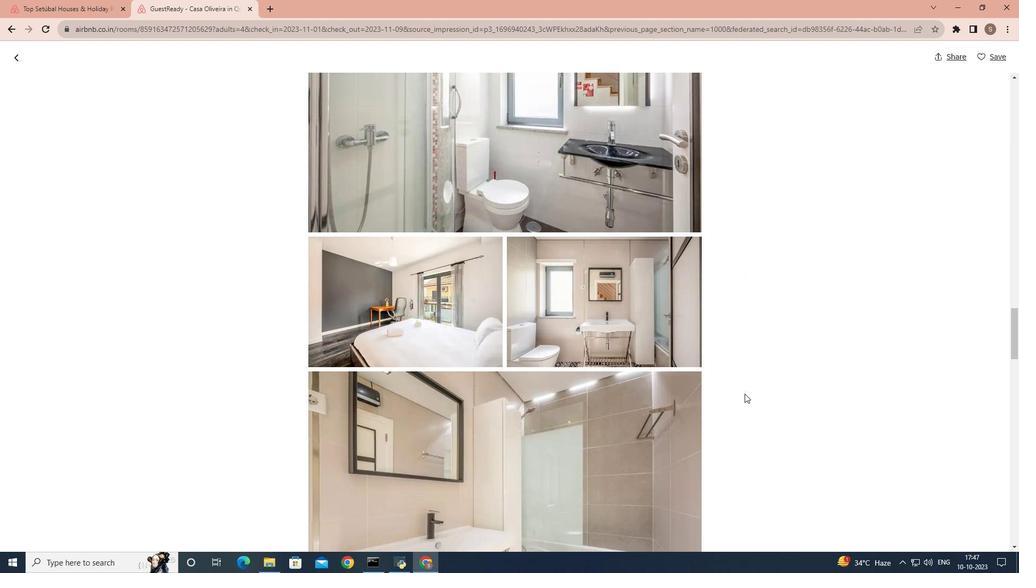 
Action: Mouse scrolled (744, 393) with delta (0, 0)
Screenshot: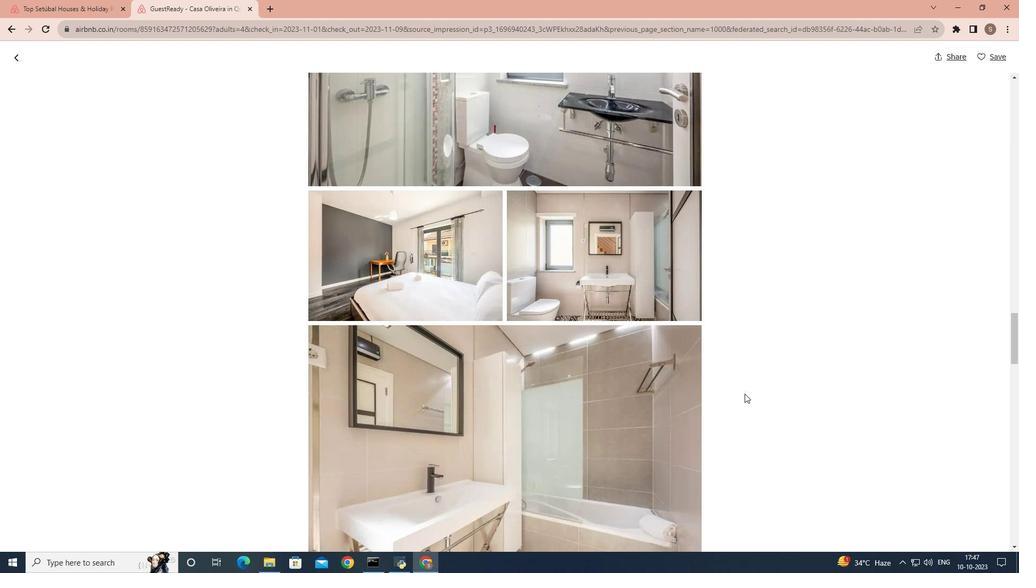 
Action: Mouse scrolled (744, 393) with delta (0, 0)
Screenshot: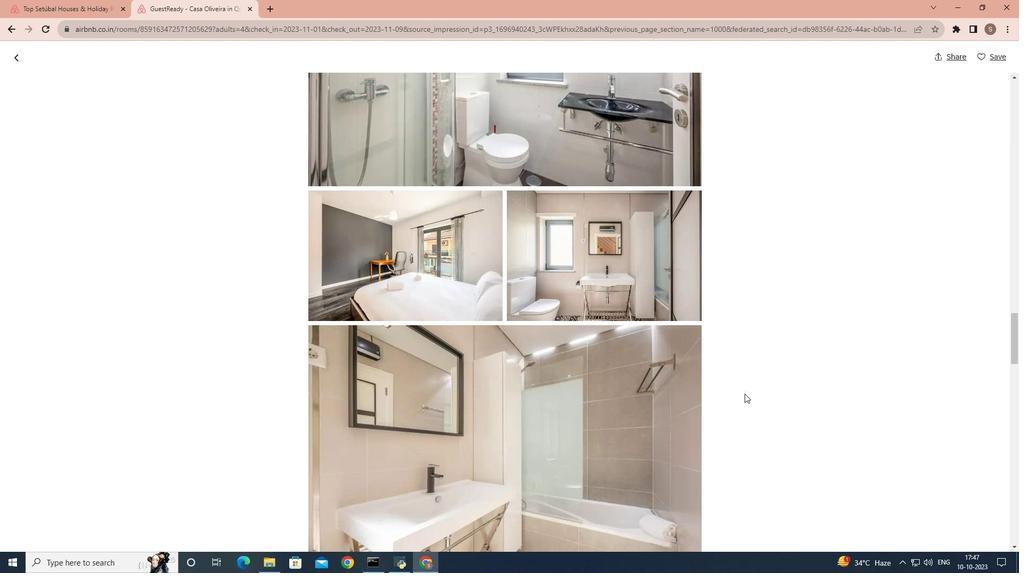 
Action: Mouse scrolled (744, 393) with delta (0, 0)
Screenshot: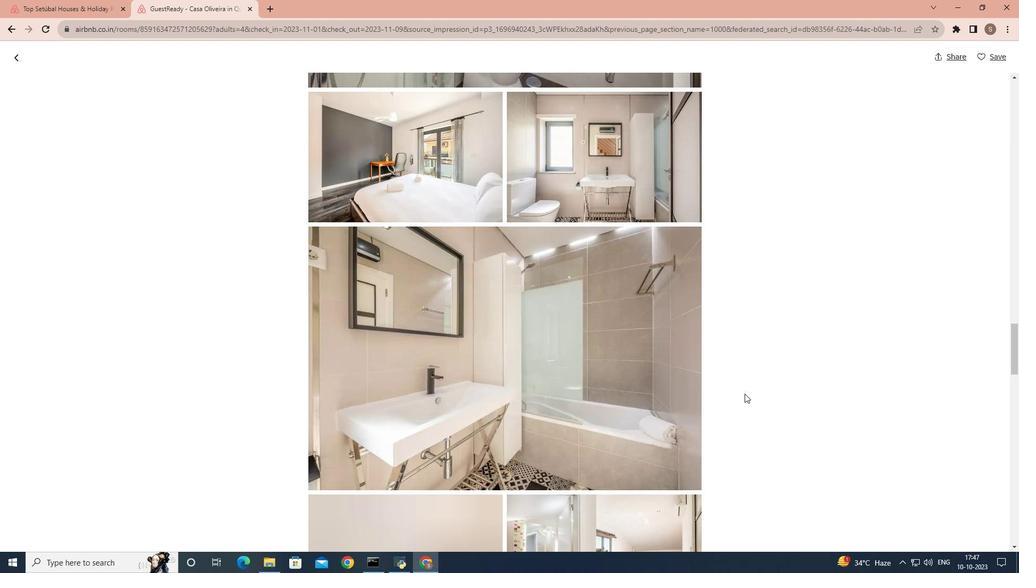 
Action: Mouse scrolled (744, 393) with delta (0, 0)
Screenshot: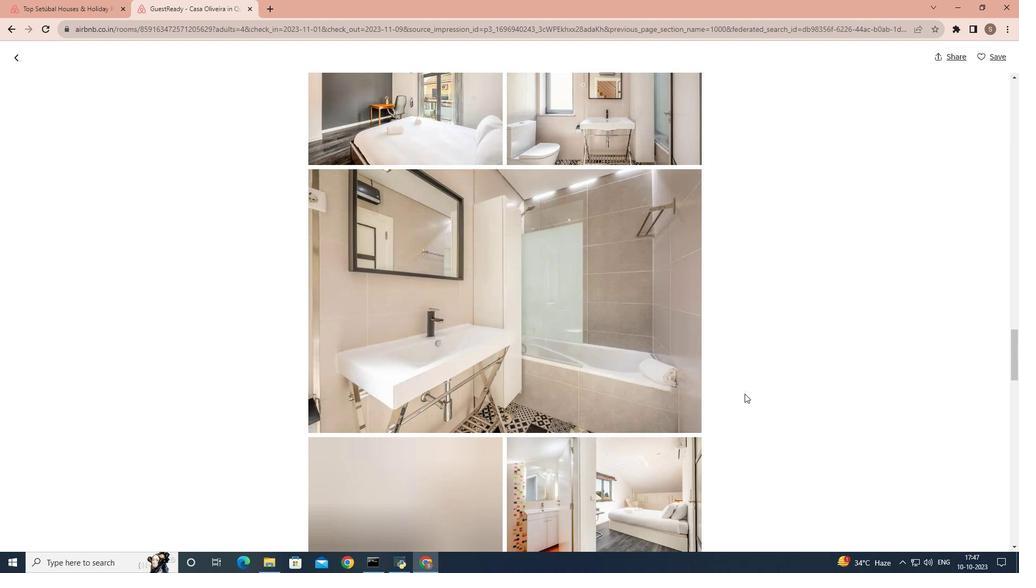 
Action: Mouse scrolled (744, 393) with delta (0, 0)
Screenshot: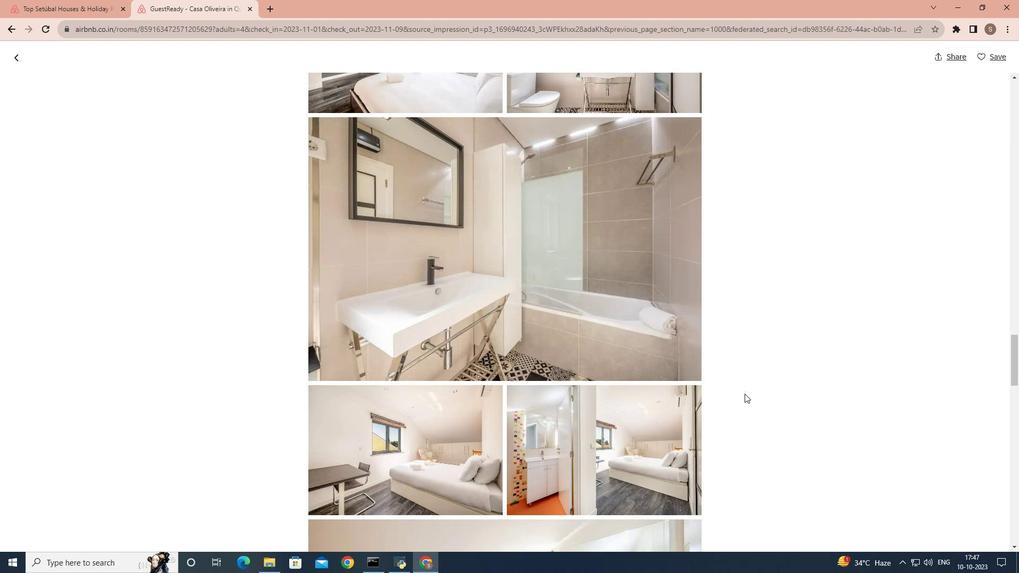 
Action: Mouse scrolled (744, 393) with delta (0, 0)
Screenshot: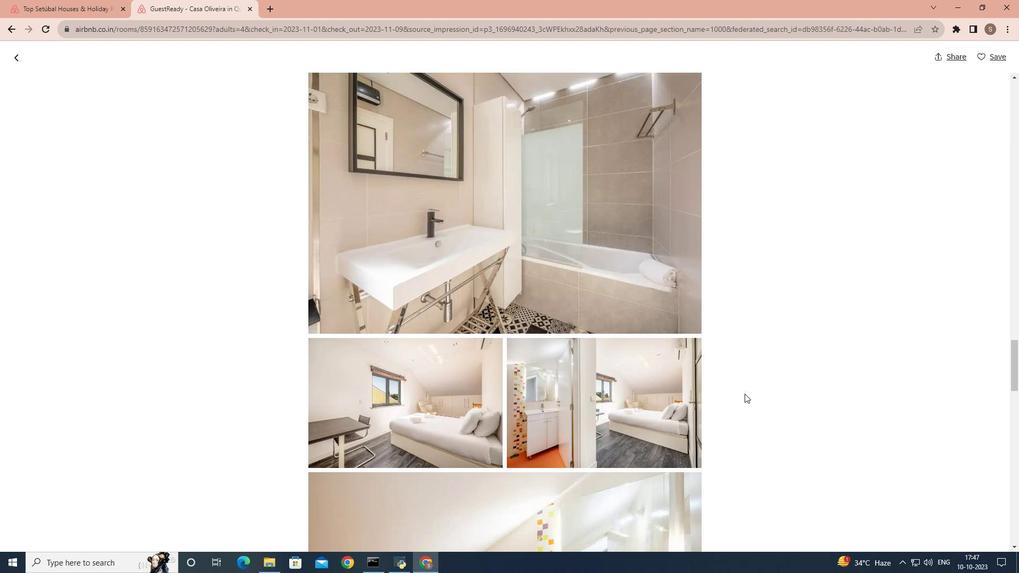 
Action: Mouse scrolled (744, 393) with delta (0, 0)
Screenshot: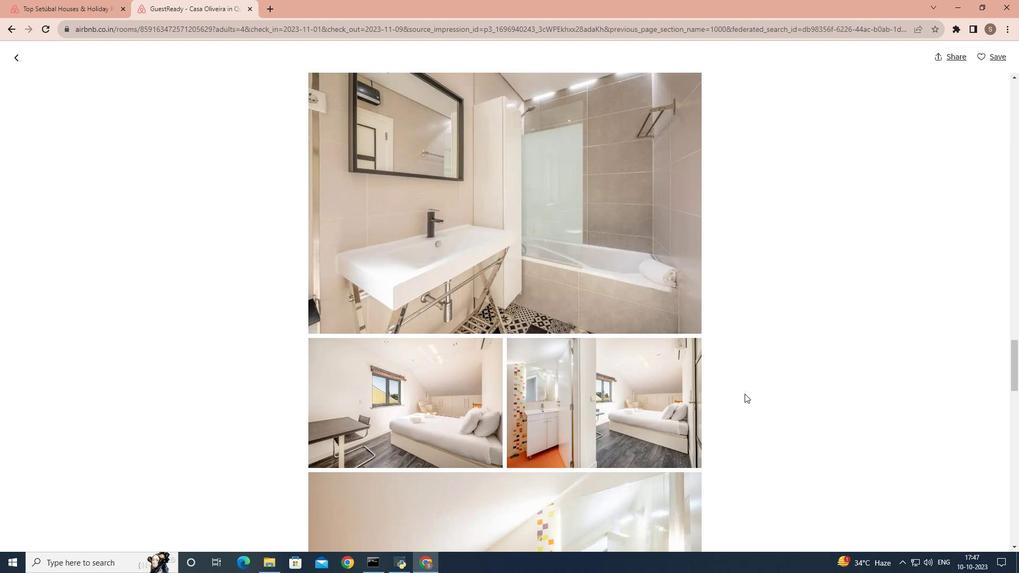 
Action: Mouse scrolled (744, 393) with delta (0, 0)
Screenshot: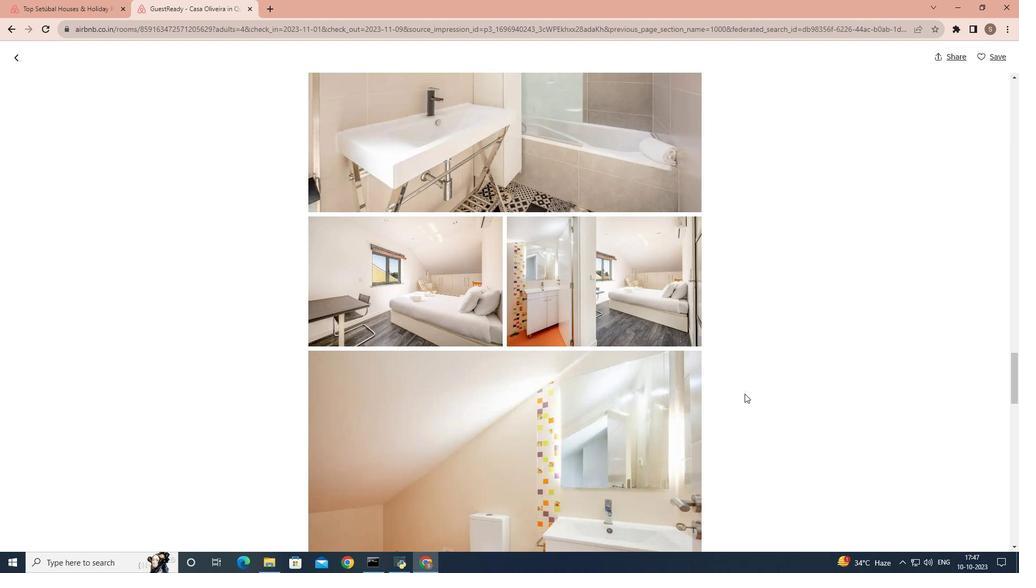 
Action: Mouse scrolled (744, 393) with delta (0, 0)
Screenshot: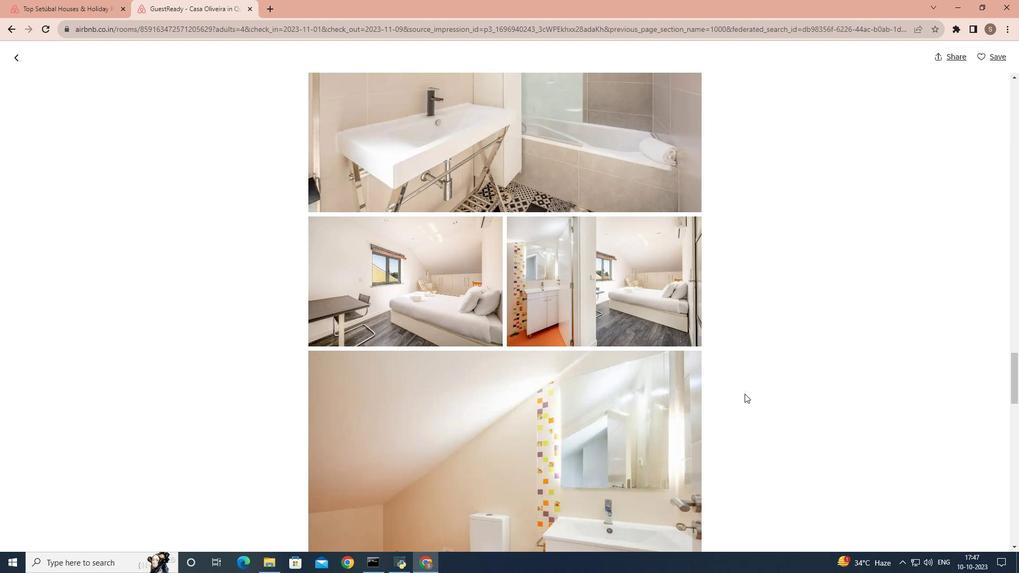 
Action: Mouse scrolled (744, 393) with delta (0, 0)
Screenshot: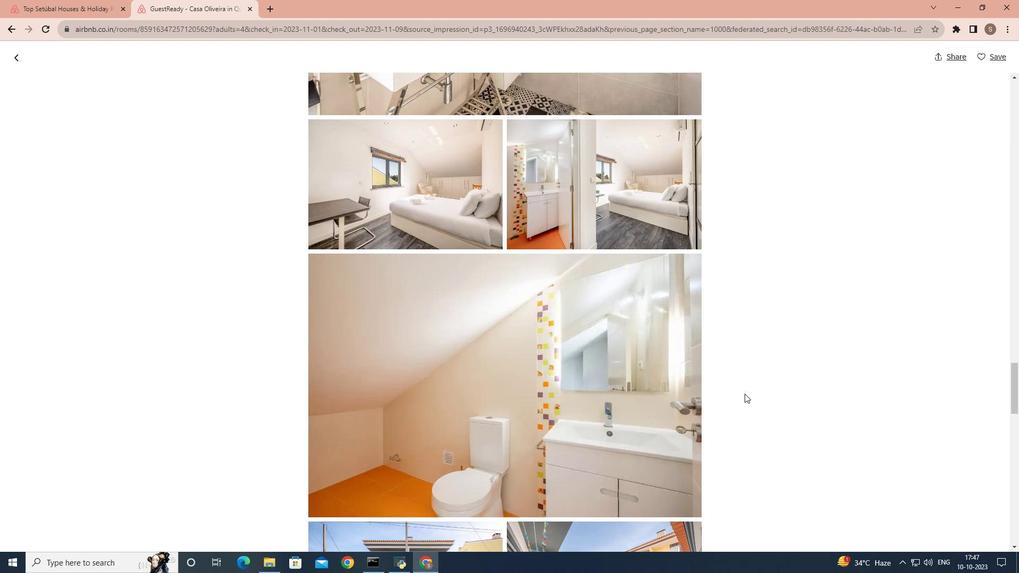 
Action: Mouse scrolled (744, 393) with delta (0, 0)
Screenshot: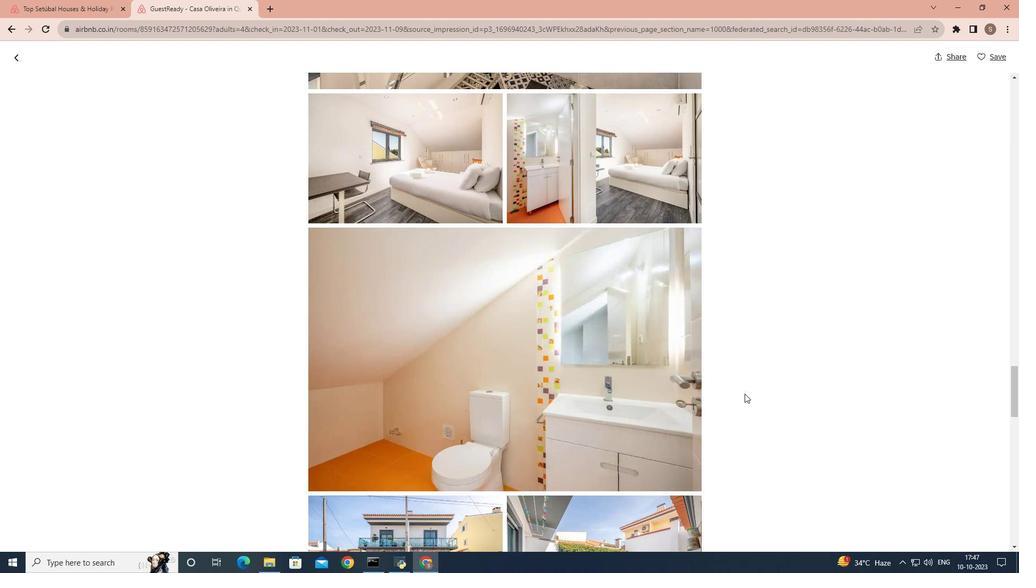 
Action: Mouse scrolled (744, 393) with delta (0, 0)
Screenshot: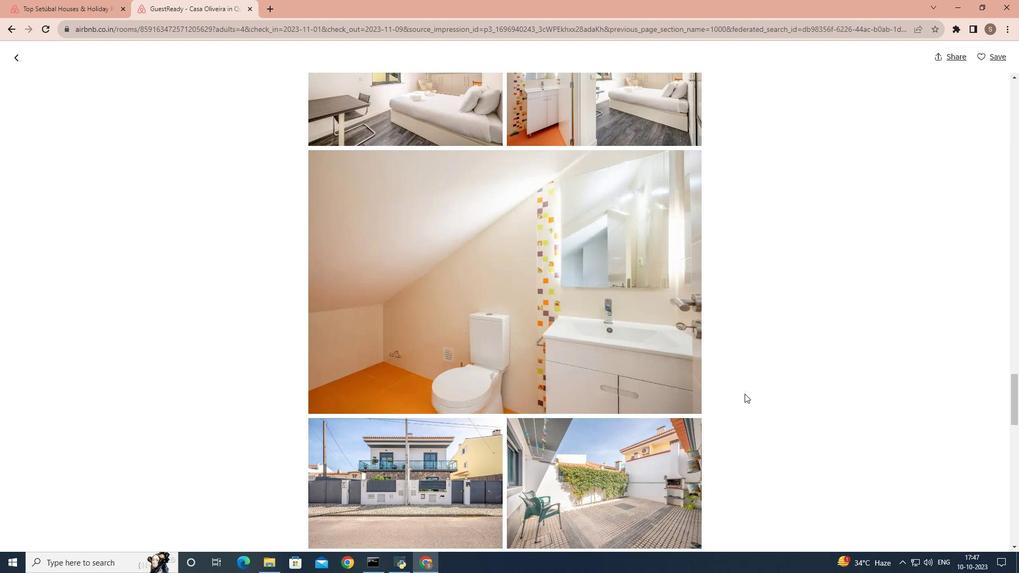 
Action: Mouse scrolled (744, 393) with delta (0, 0)
Screenshot: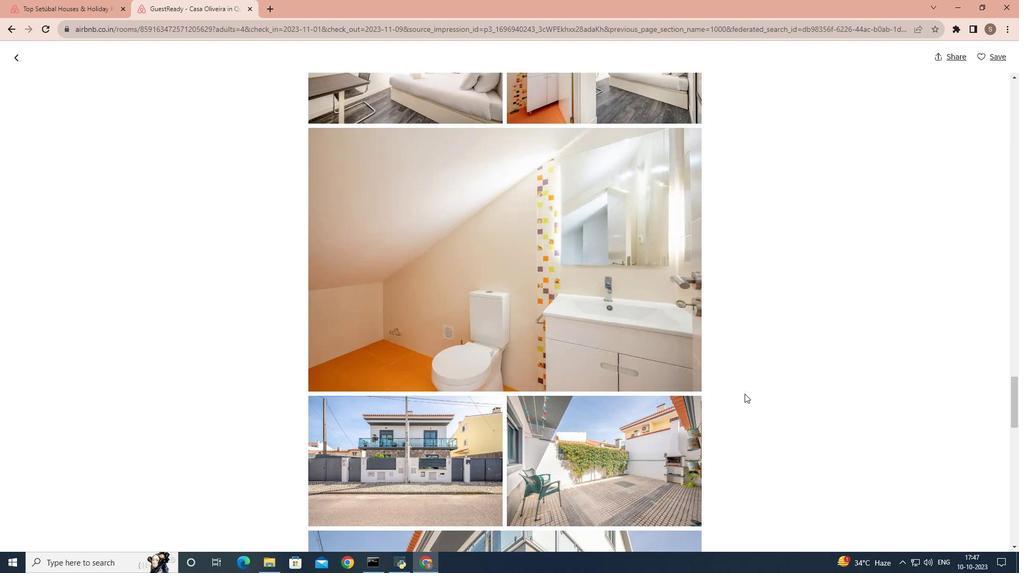 
Action: Mouse scrolled (744, 393) with delta (0, 0)
Screenshot: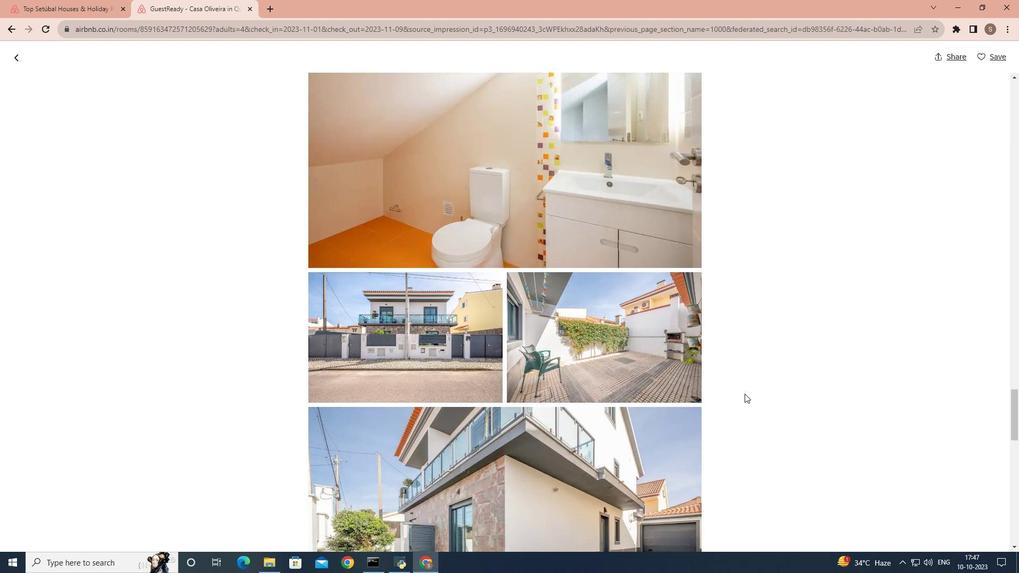
Action: Mouse scrolled (744, 393) with delta (0, 0)
Screenshot: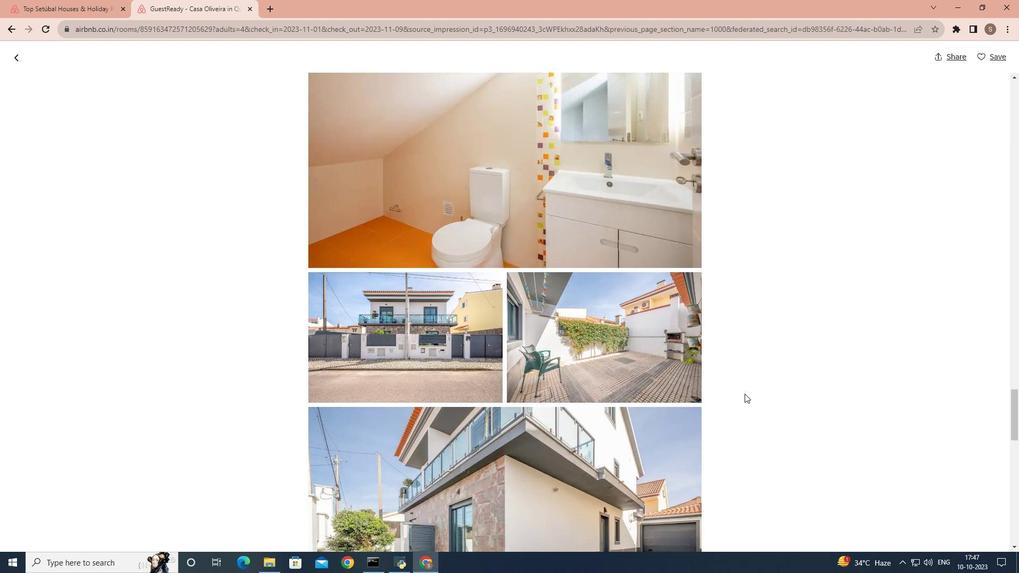 
Action: Mouse scrolled (744, 393) with delta (0, 0)
Screenshot: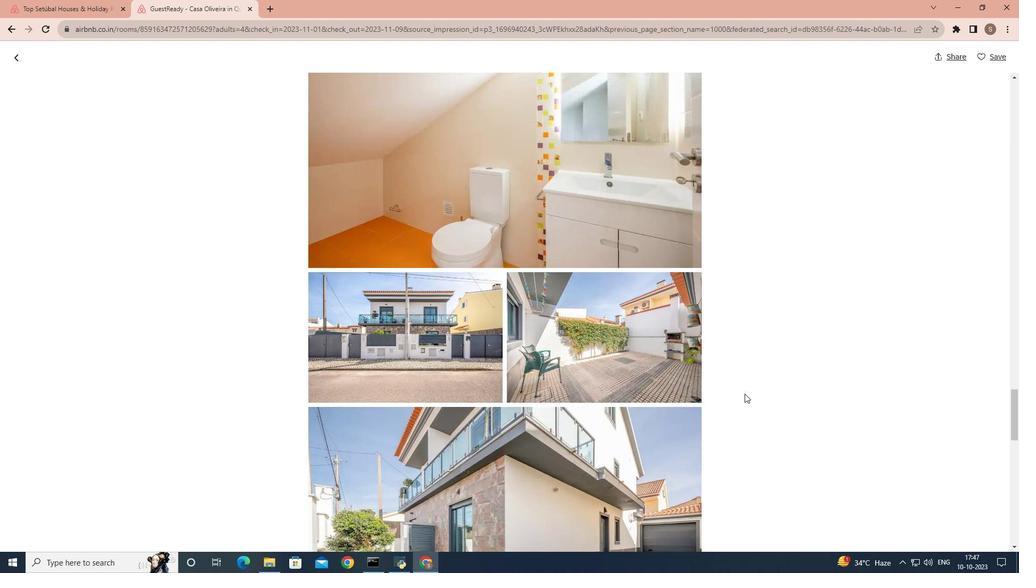 
Action: Mouse scrolled (744, 393) with delta (0, 0)
Screenshot: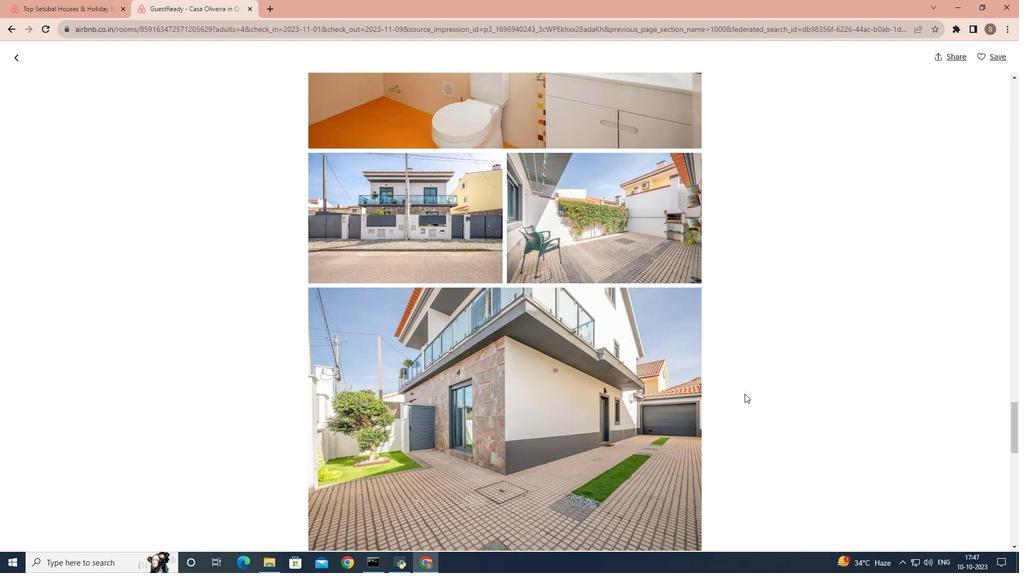 
Action: Mouse scrolled (744, 393) with delta (0, 0)
Screenshot: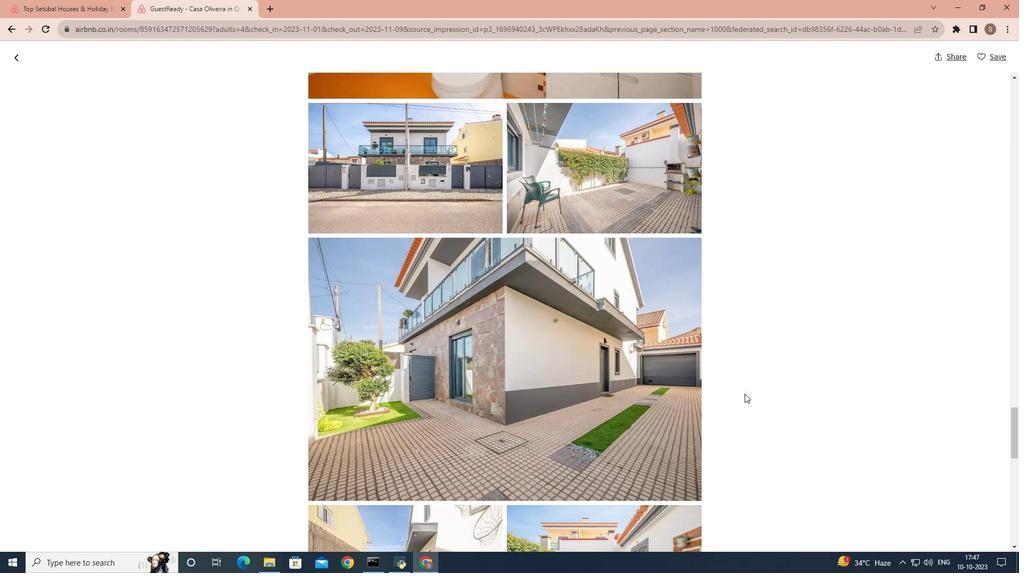 
Action: Mouse scrolled (744, 393) with delta (0, 0)
Screenshot: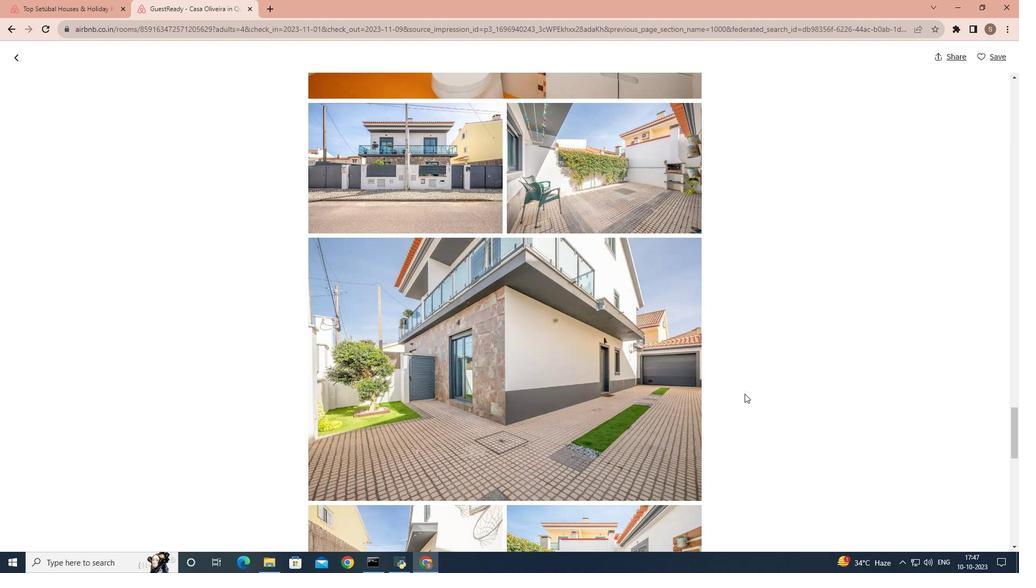 
Action: Mouse scrolled (744, 393) with delta (0, 0)
Screenshot: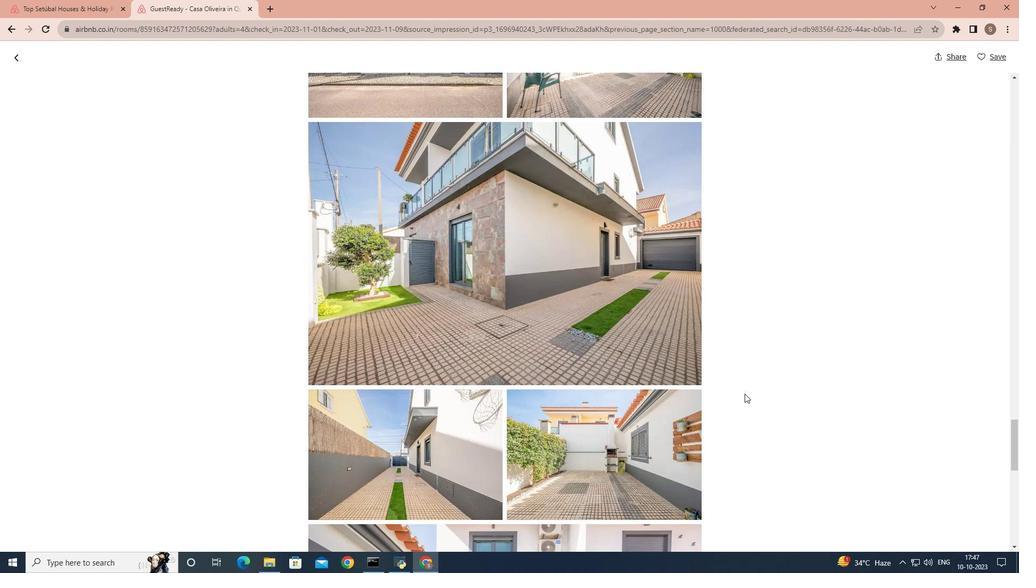 
Action: Mouse scrolled (744, 393) with delta (0, 0)
Screenshot: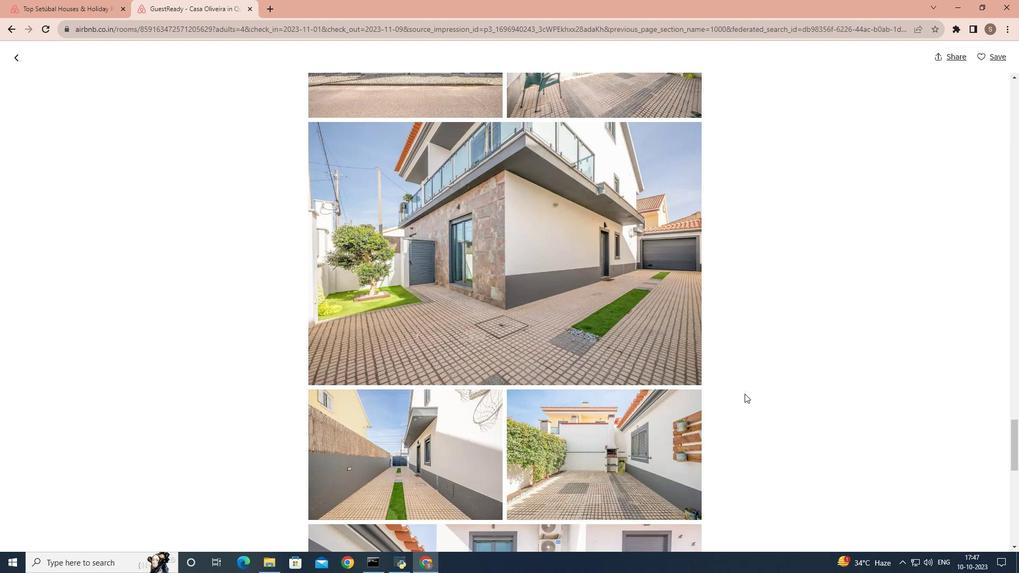 
Action: Mouse scrolled (744, 393) with delta (0, 0)
Screenshot: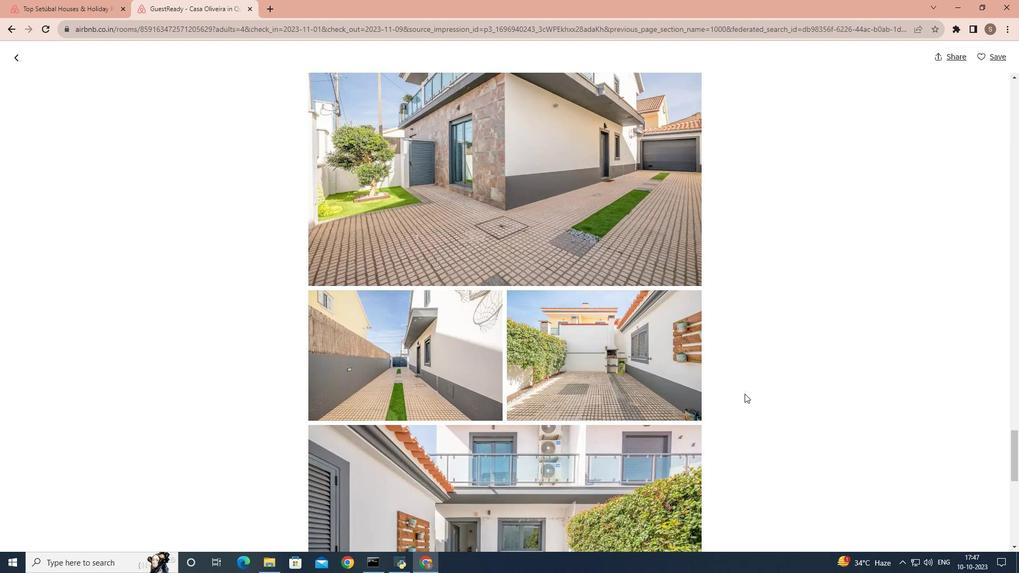 
Action: Mouse scrolled (744, 393) with delta (0, 0)
Screenshot: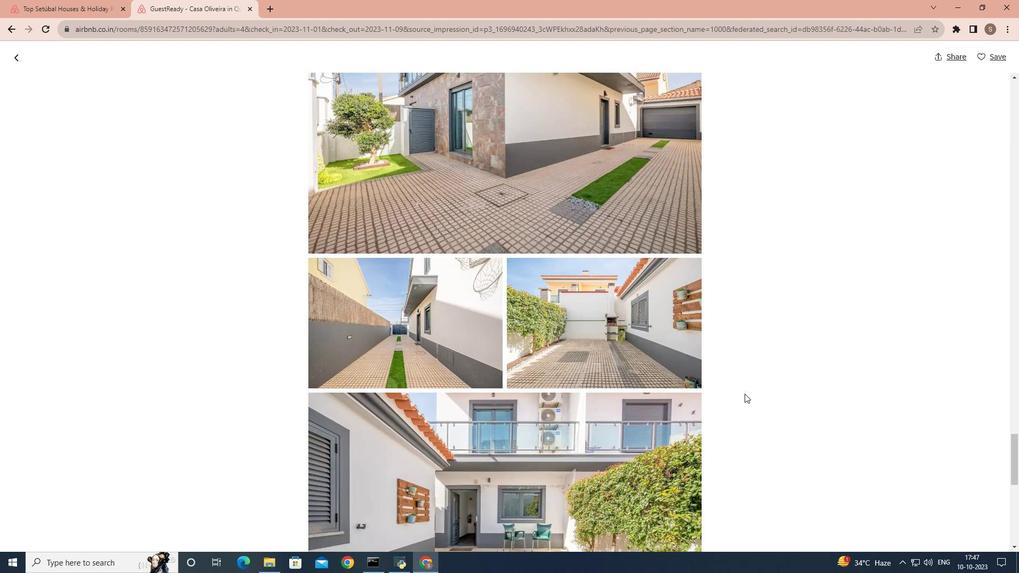 
Action: Mouse scrolled (744, 393) with delta (0, 0)
Screenshot: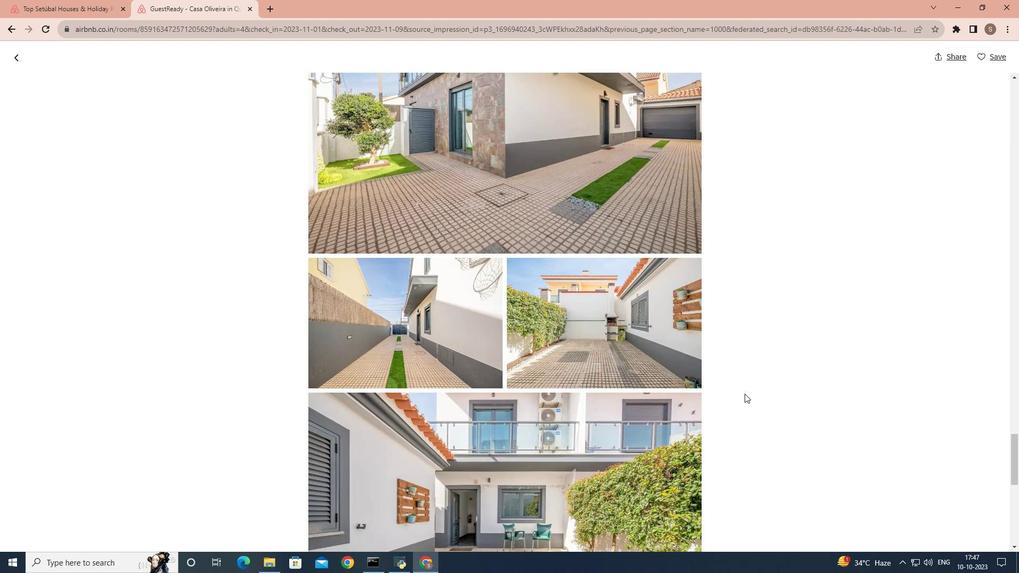 
Action: Mouse scrolled (744, 393) with delta (0, 0)
Screenshot: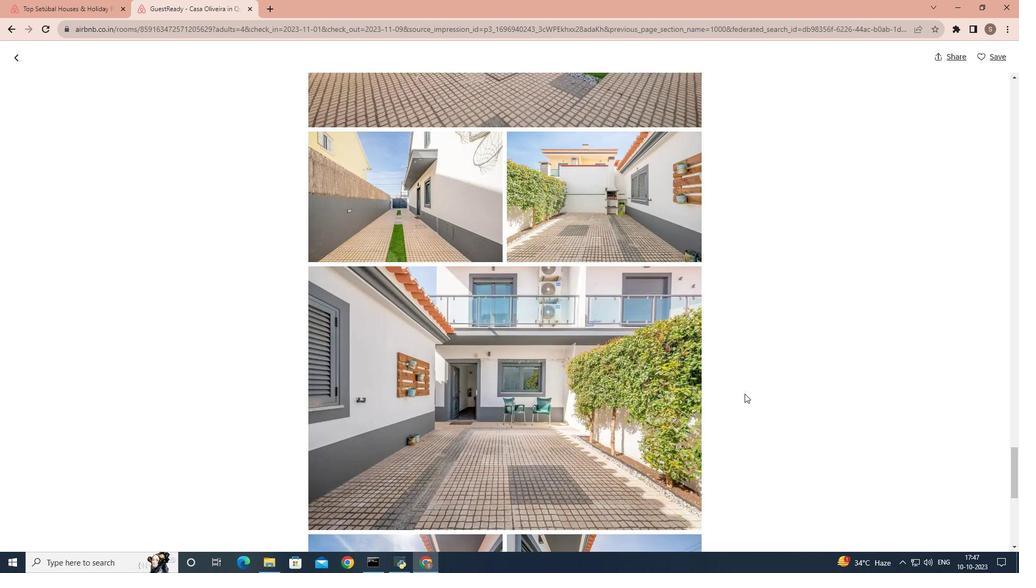 
Action: Mouse scrolled (744, 393) with delta (0, 0)
Screenshot: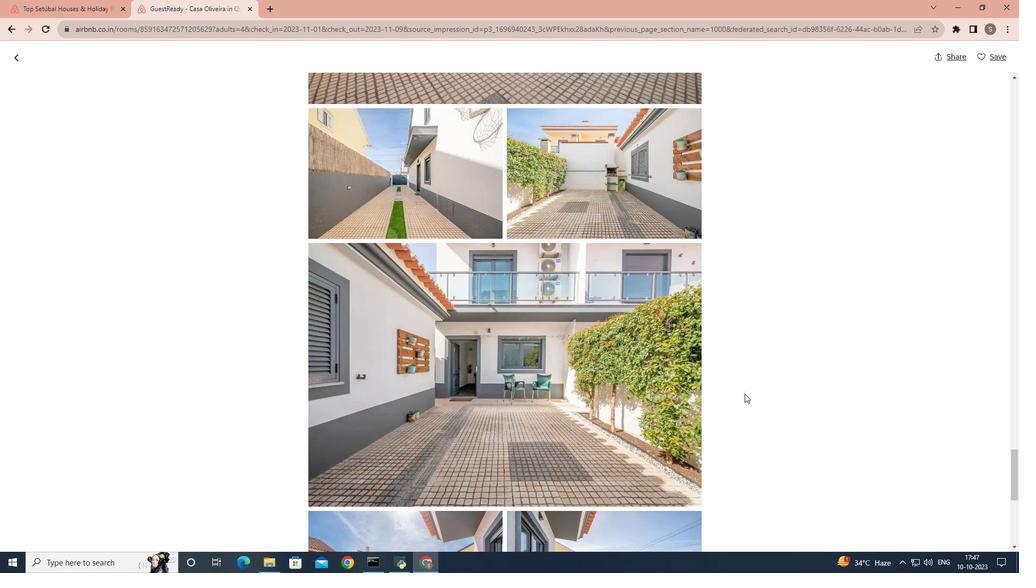 
Action: Mouse scrolled (744, 393) with delta (0, 0)
Screenshot: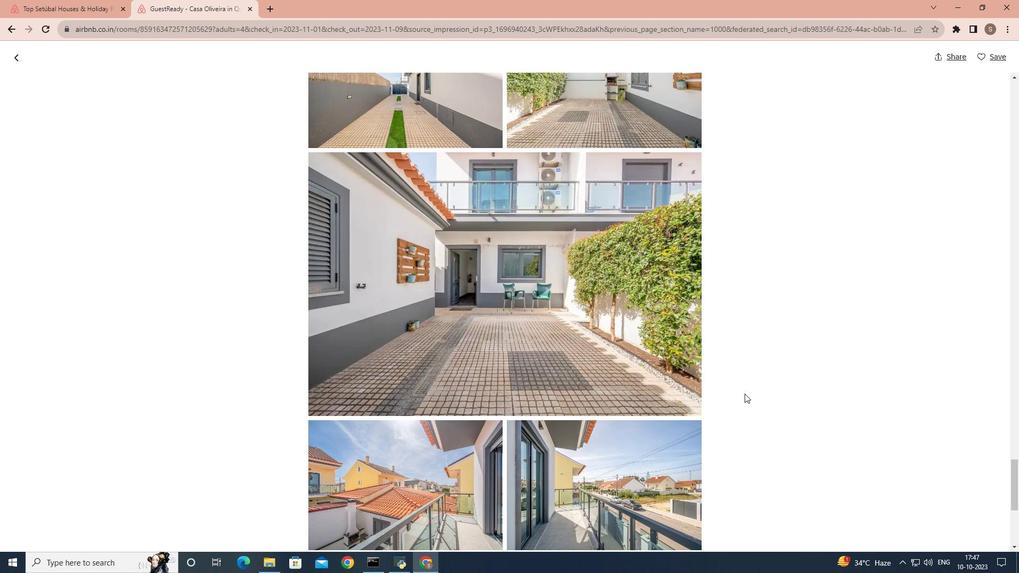 
Action: Mouse scrolled (744, 393) with delta (0, 0)
Screenshot: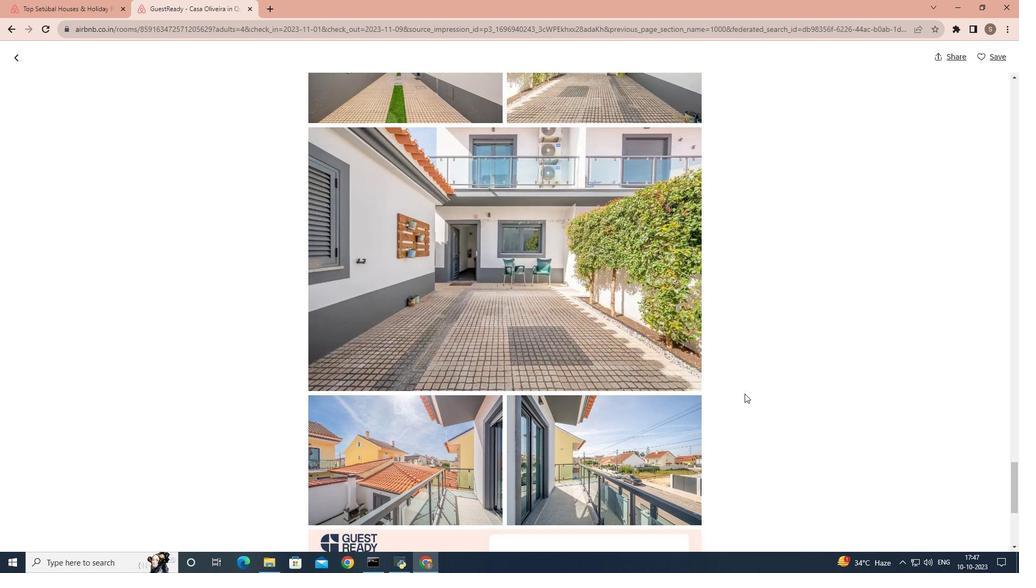 
Action: Mouse scrolled (744, 393) with delta (0, 0)
Screenshot: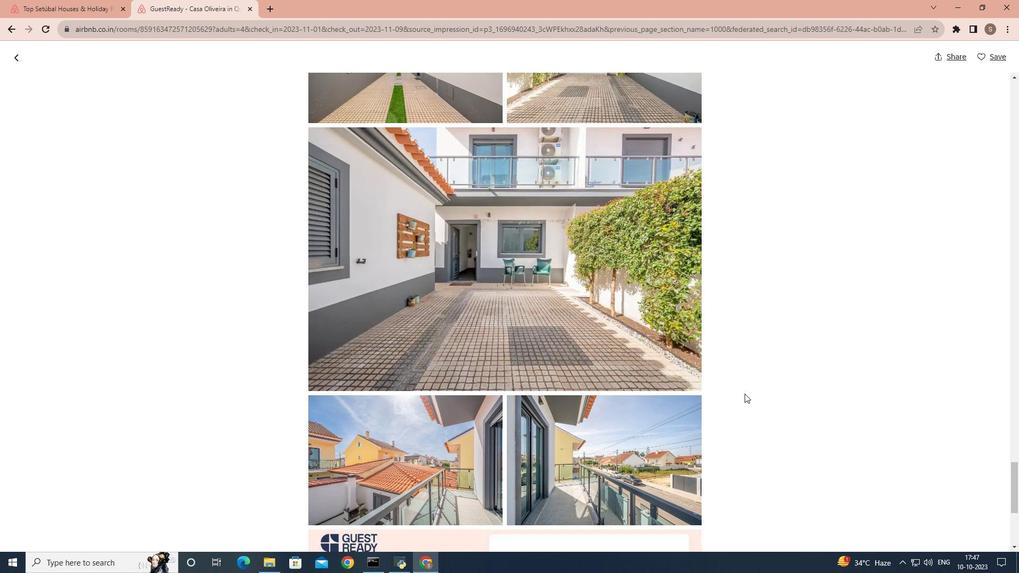 
Action: Mouse scrolled (744, 393) with delta (0, 0)
Screenshot: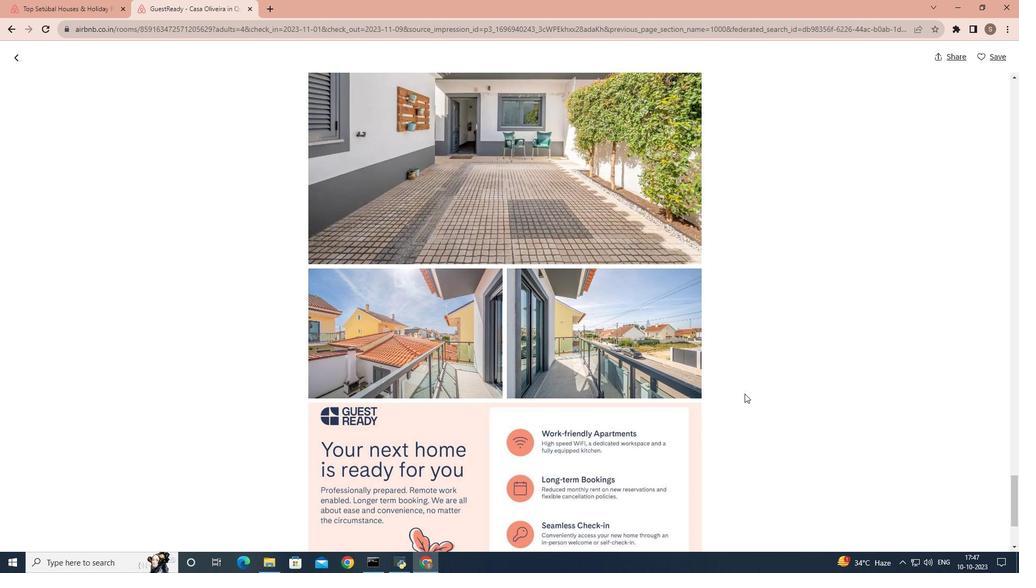 
Action: Mouse scrolled (744, 393) with delta (0, 0)
Screenshot: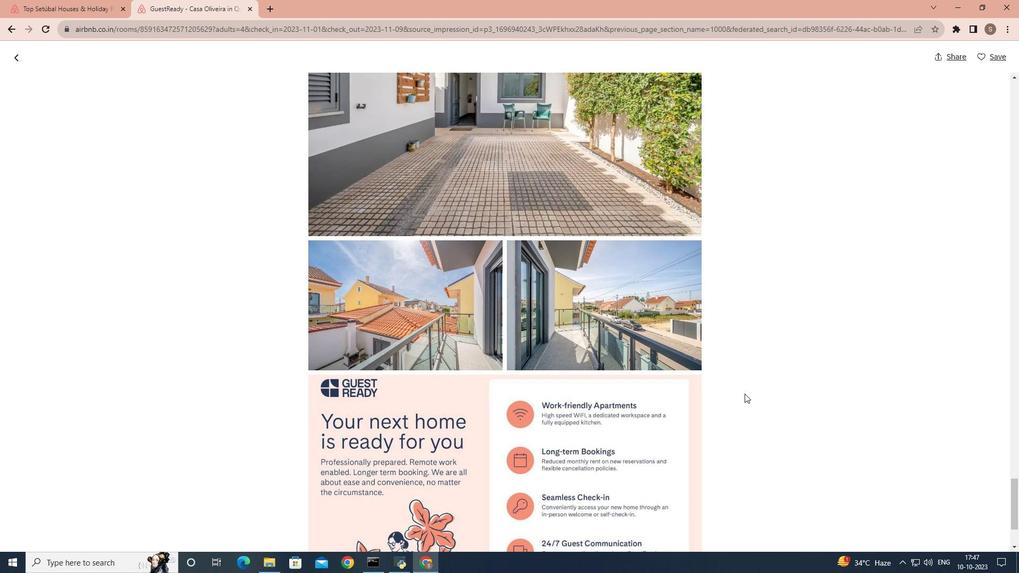 
Action: Mouse scrolled (744, 393) with delta (0, 0)
Screenshot: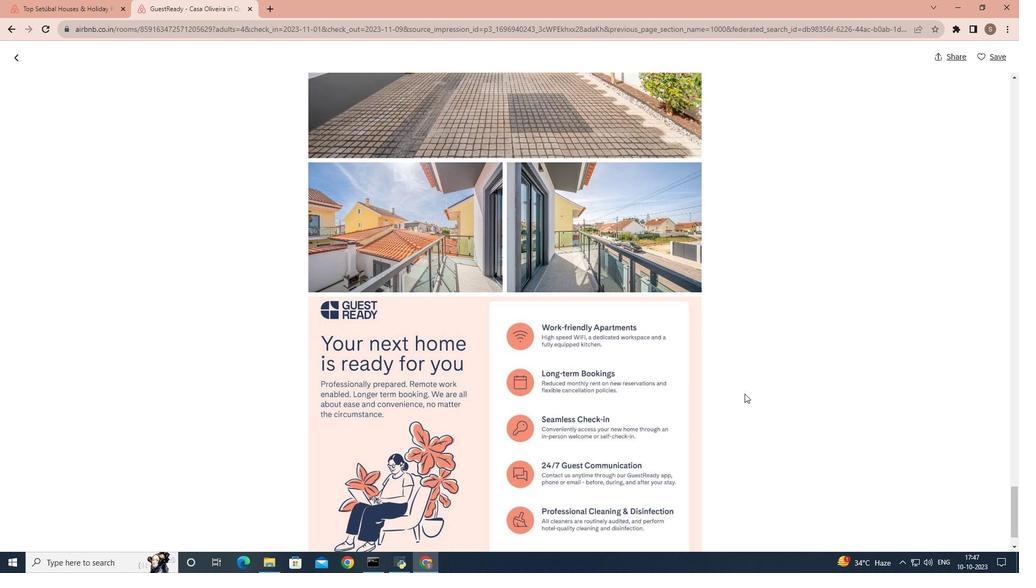 
Action: Mouse scrolled (744, 393) with delta (0, 0)
Screenshot: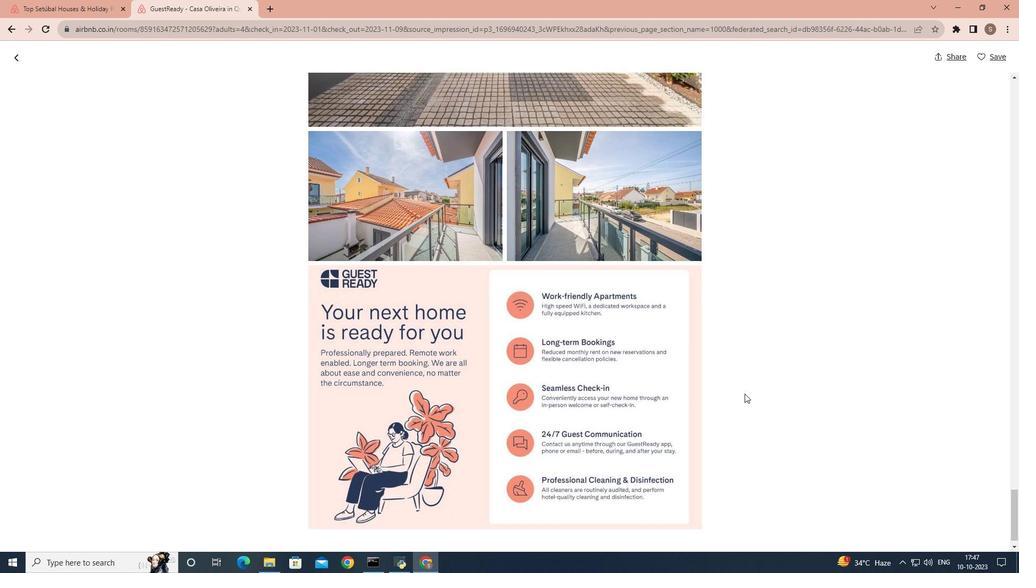 
Action: Mouse scrolled (744, 393) with delta (0, 0)
Screenshot: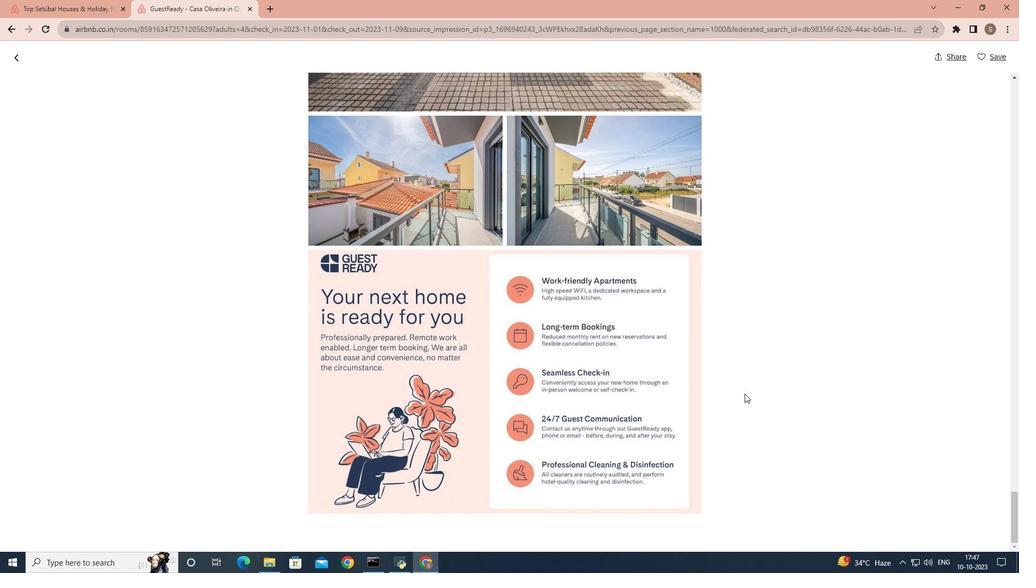 
Action: Mouse scrolled (744, 393) with delta (0, 0)
Screenshot: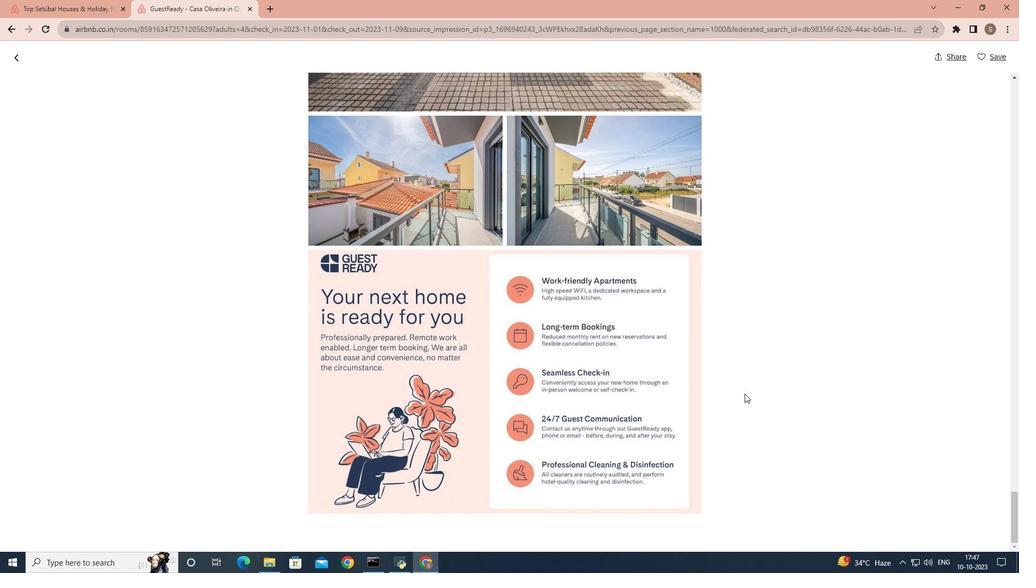 
Action: Mouse scrolled (744, 393) with delta (0, 0)
Screenshot: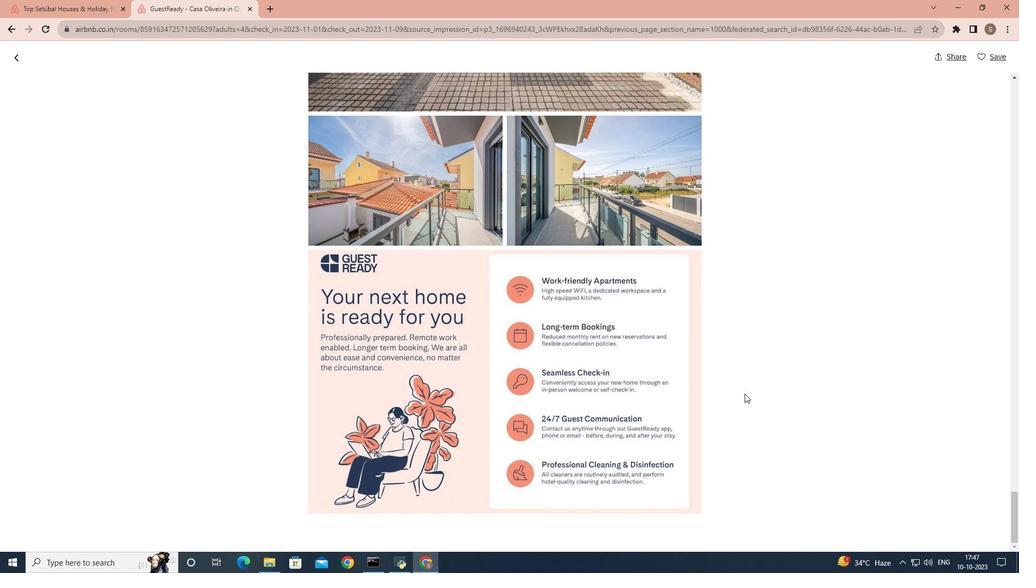 
Action: Mouse scrolled (744, 393) with delta (0, 0)
Screenshot: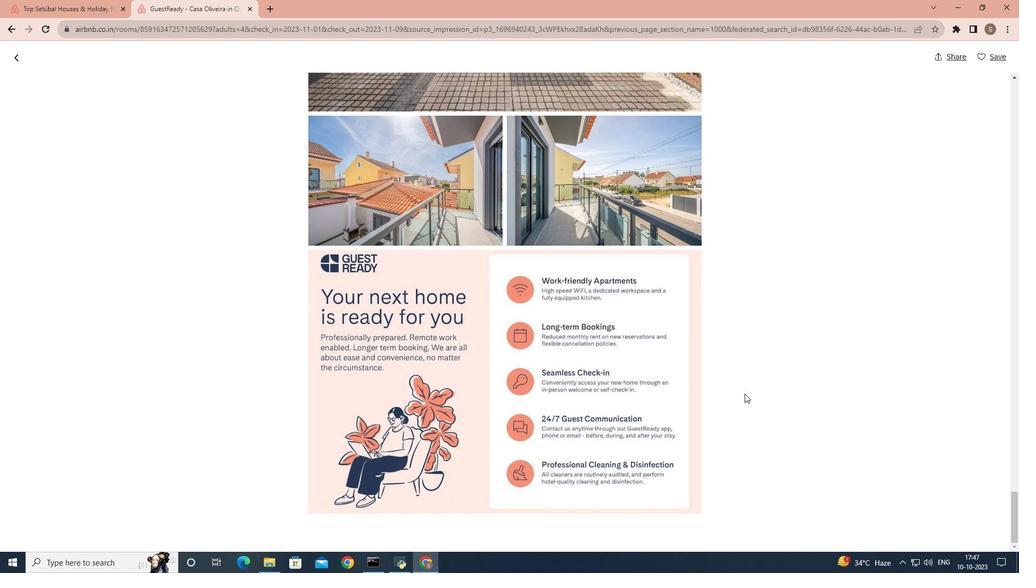 
Action: Mouse scrolled (744, 393) with delta (0, 0)
Screenshot: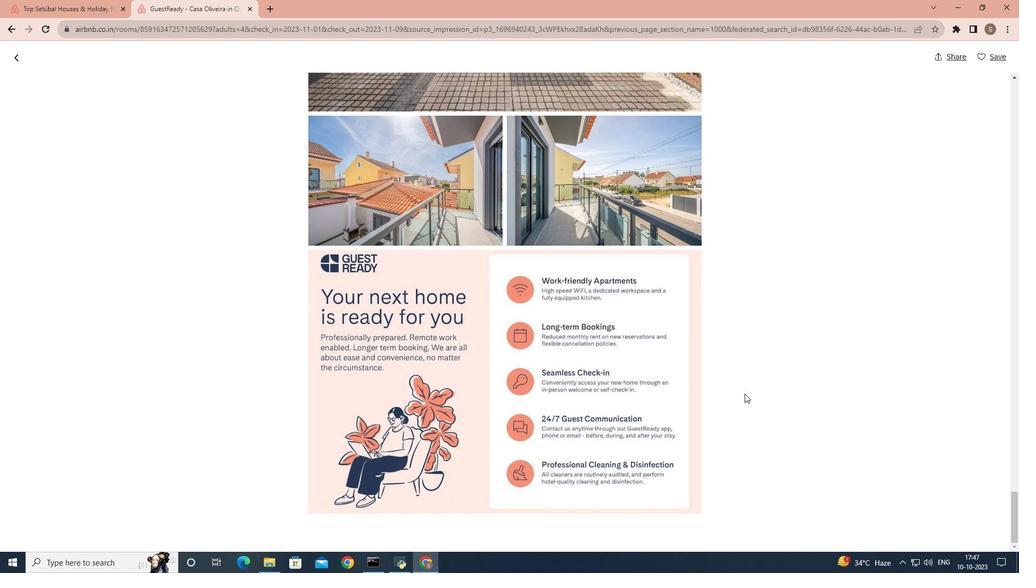 
Action: Mouse scrolled (744, 393) with delta (0, 0)
Screenshot: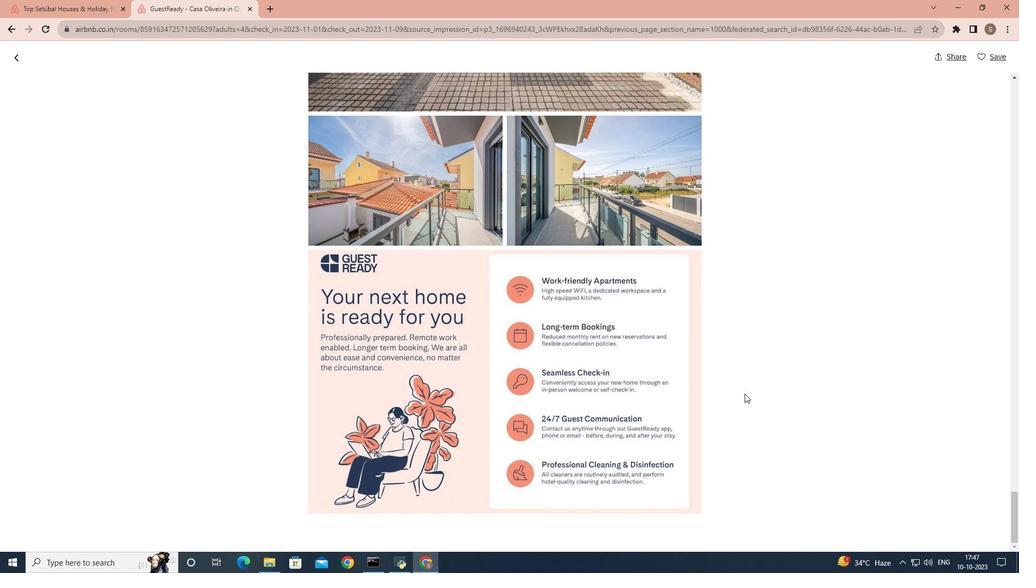 
Action: Mouse scrolled (744, 393) with delta (0, 0)
Screenshot: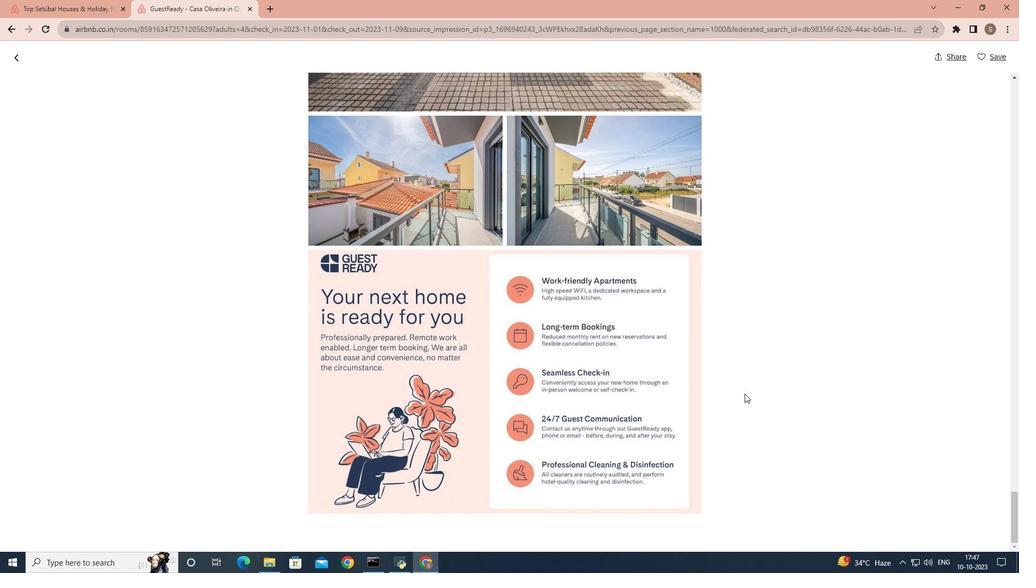 
Action: Mouse scrolled (744, 393) with delta (0, 0)
Screenshot: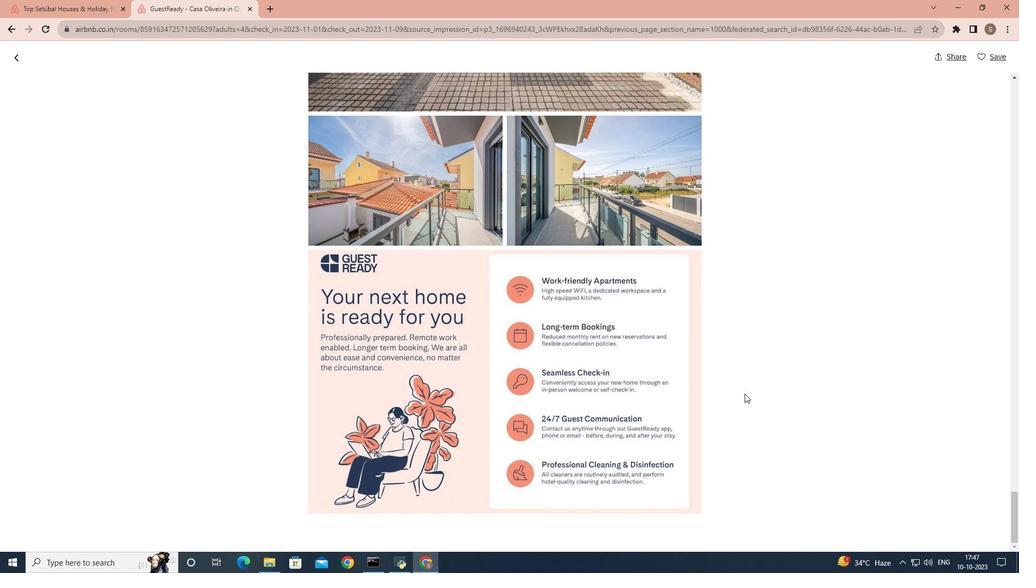 
Action: Mouse scrolled (744, 393) with delta (0, 0)
Screenshot: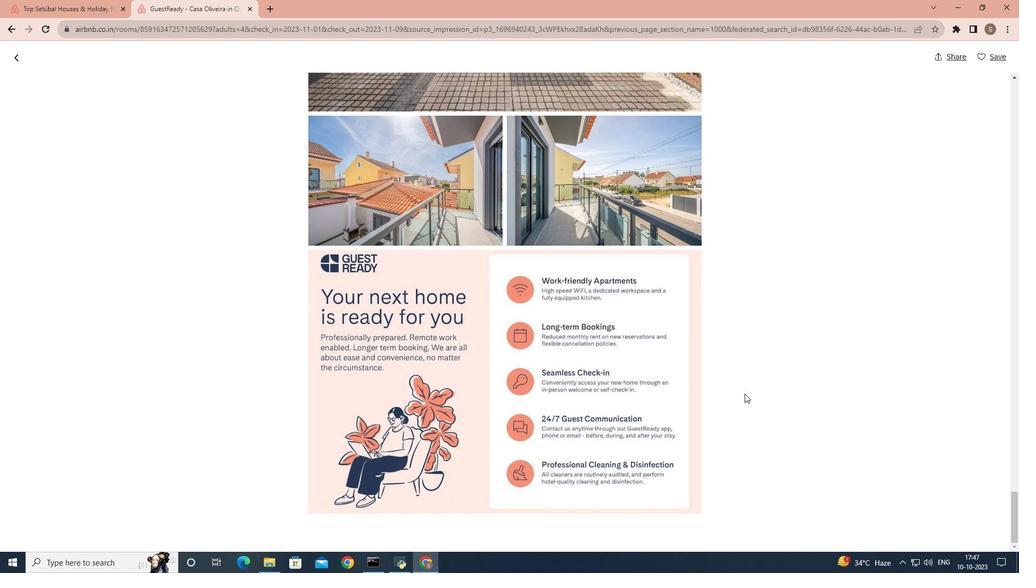 
Action: Mouse scrolled (744, 393) with delta (0, 0)
Screenshot: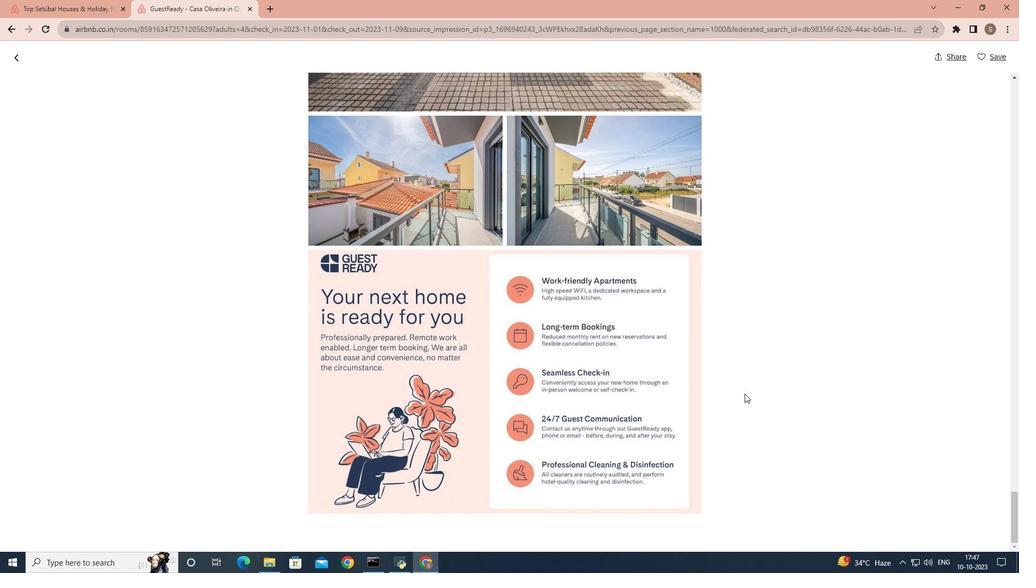 
Action: Mouse scrolled (744, 393) with delta (0, 0)
Screenshot: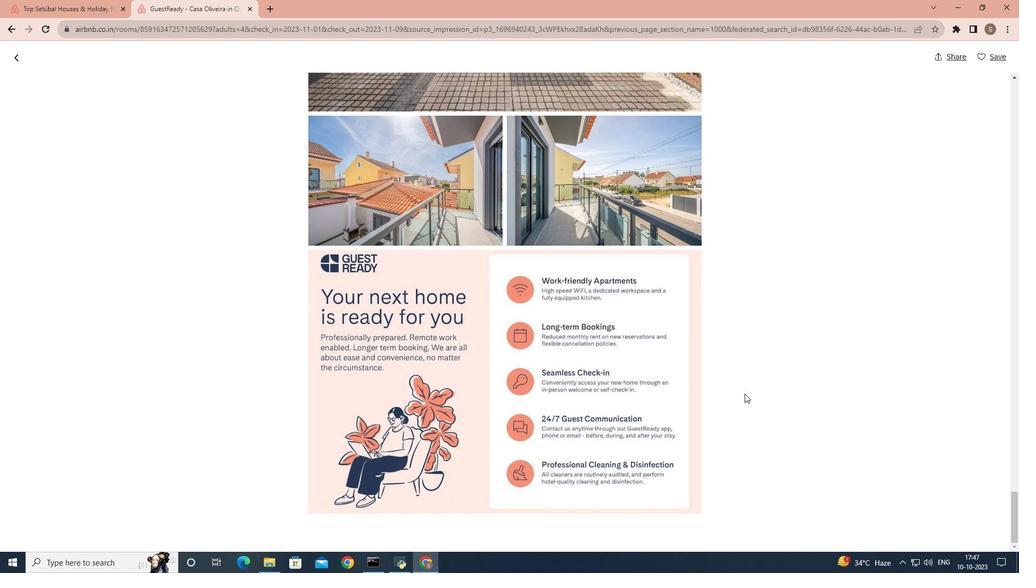 
Action: Mouse moved to (20, 55)
Screenshot: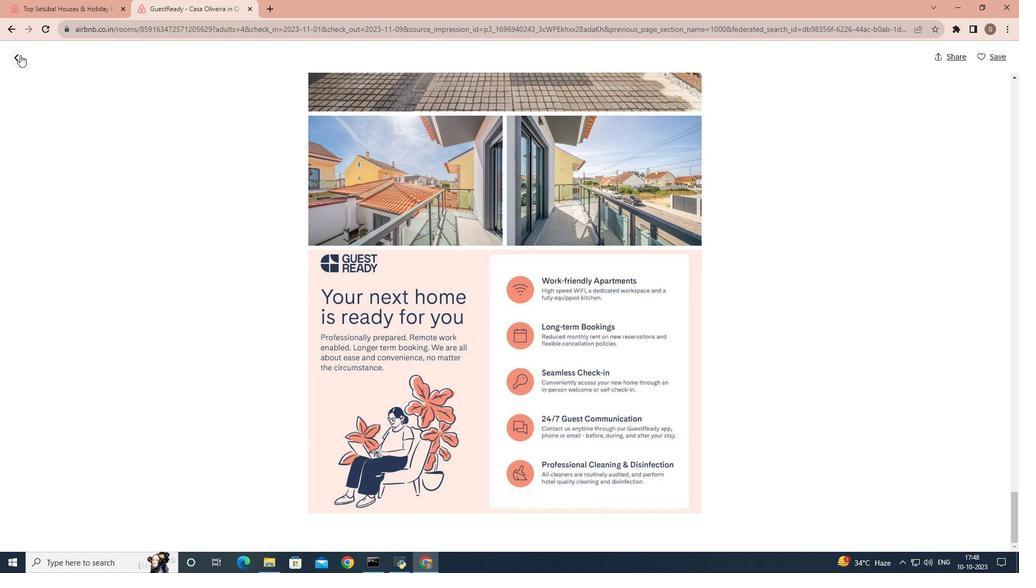 
Action: Mouse pressed left at (20, 55)
Screenshot: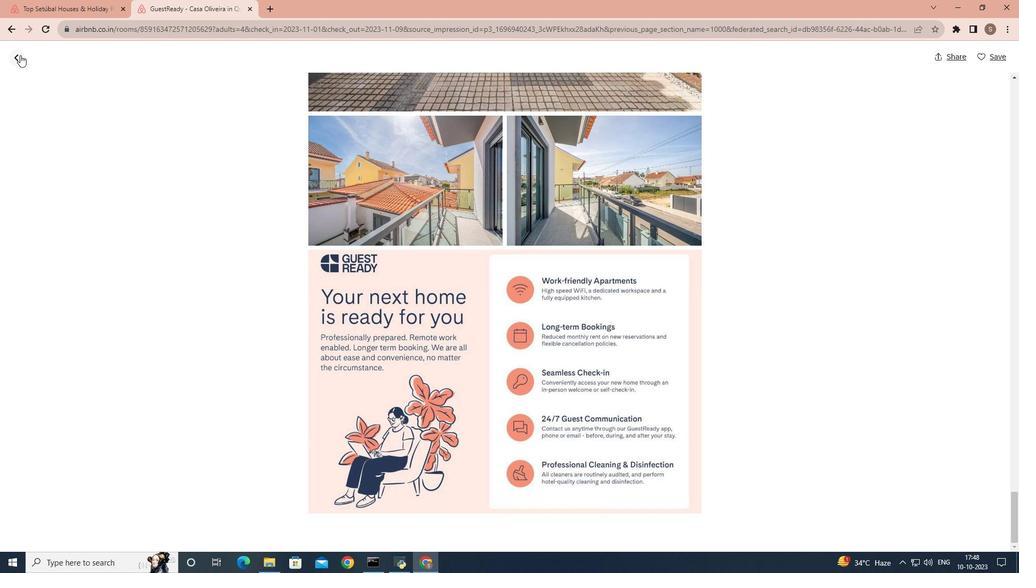 
Action: Mouse moved to (553, 359)
Screenshot: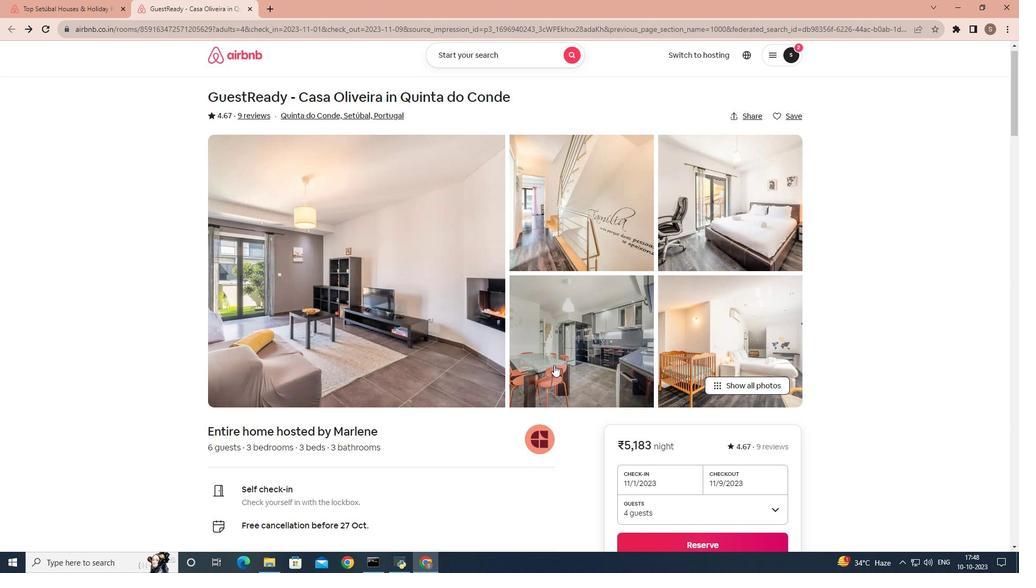 
Action: Mouse scrolled (553, 358) with delta (0, 0)
Screenshot: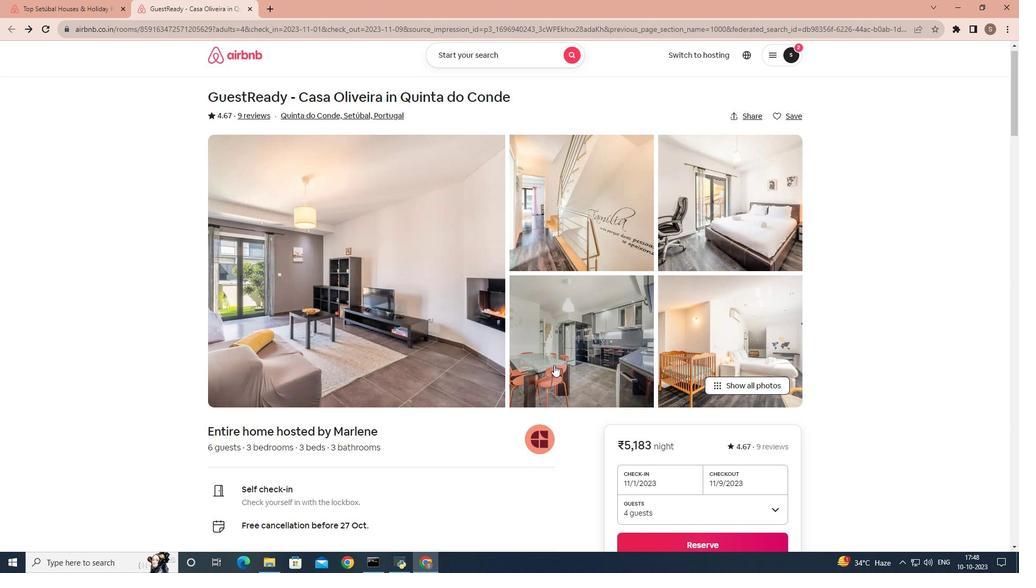 
Action: Mouse moved to (554, 363)
Screenshot: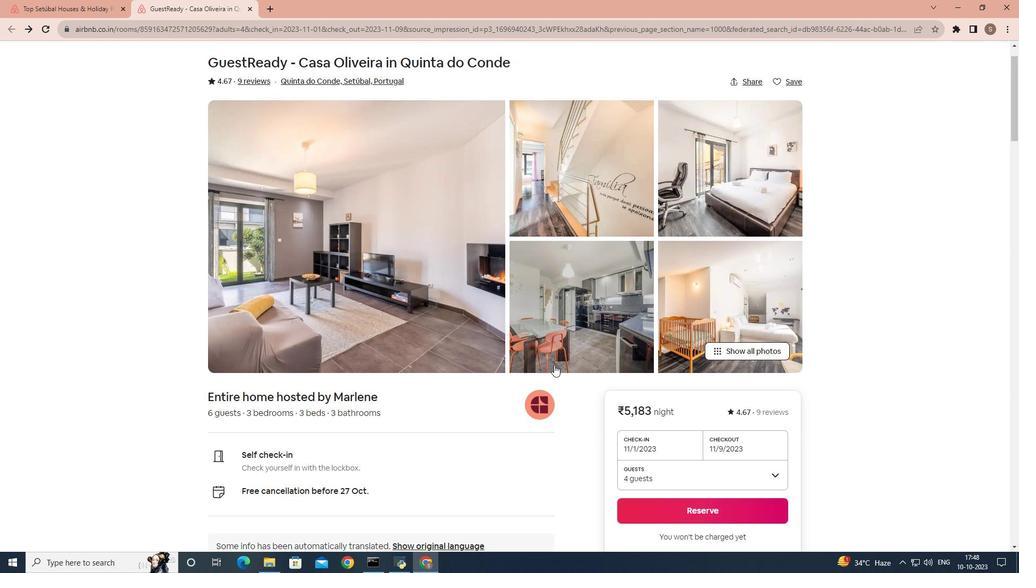
Action: Mouse scrolled (554, 363) with delta (0, 0)
Screenshot: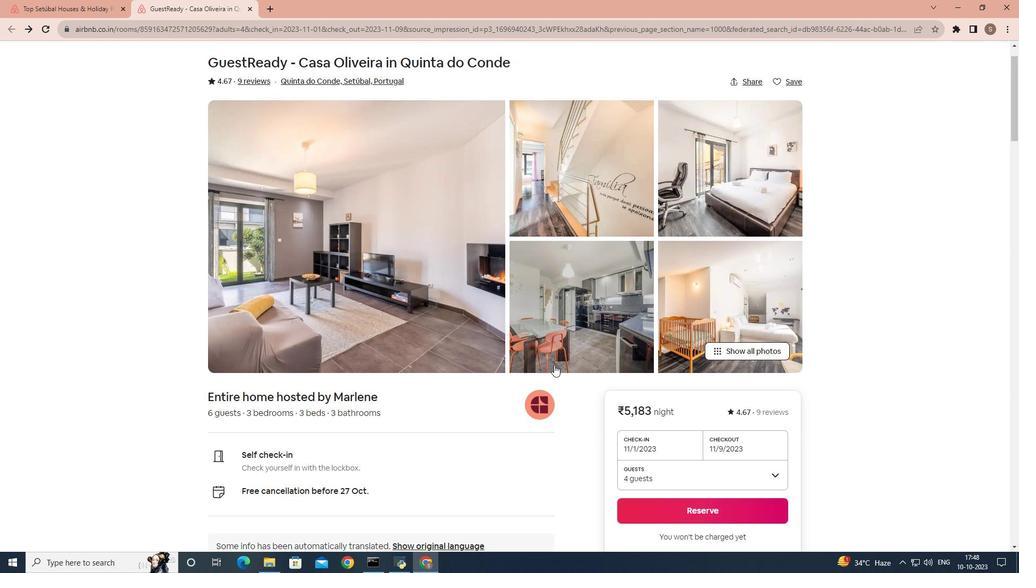 
Action: Mouse moved to (554, 365)
Screenshot: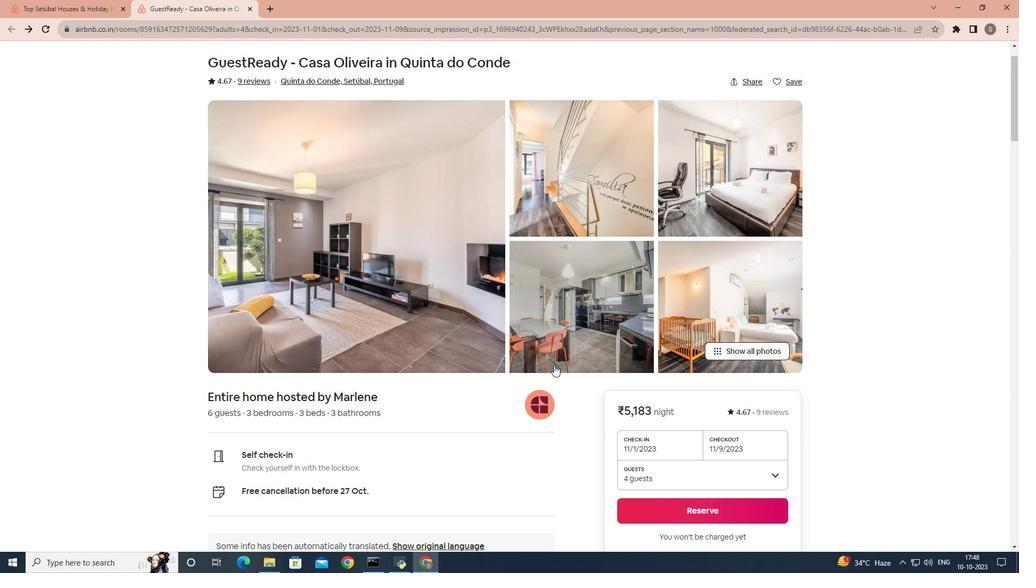 
Action: Mouse scrolled (554, 364) with delta (0, 0)
Screenshot: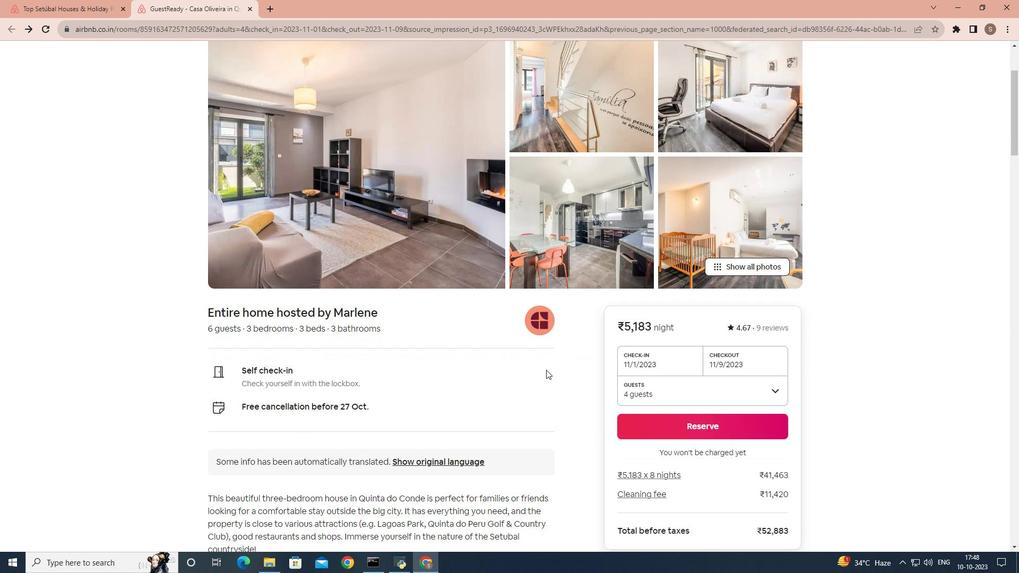 
Action: Mouse moved to (552, 367)
Screenshot: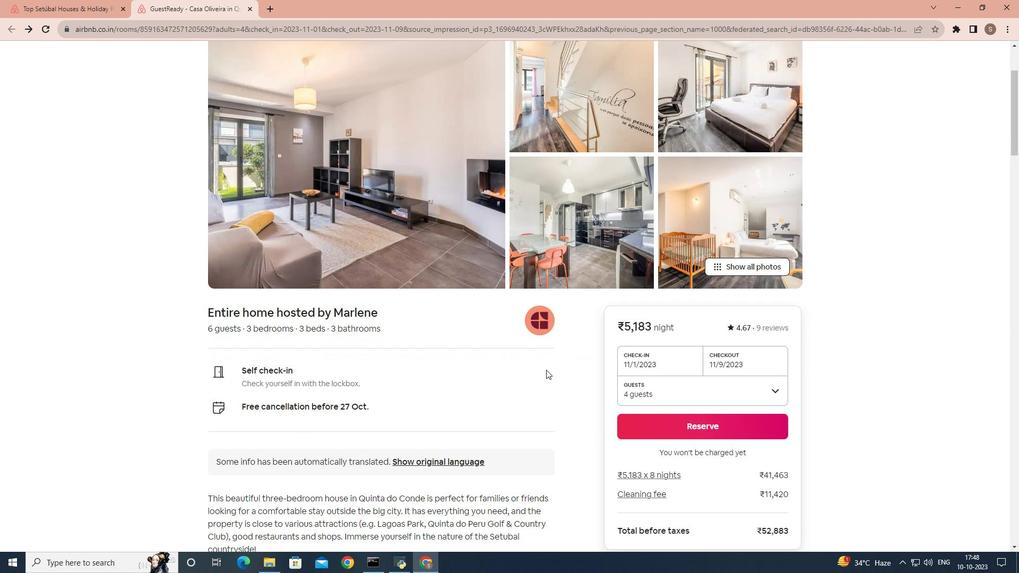 
Action: Mouse scrolled (552, 366) with delta (0, 0)
Screenshot: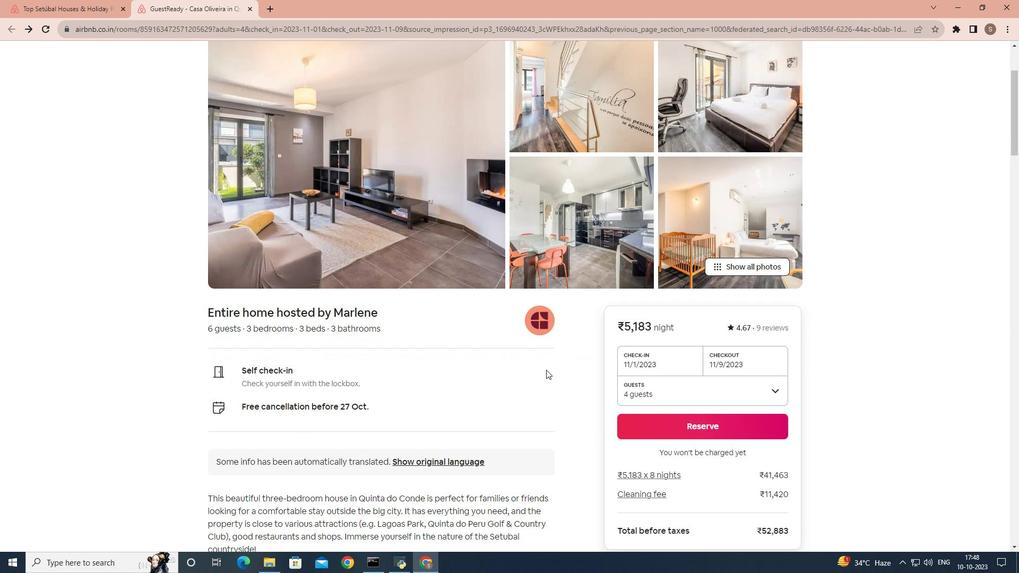 
Action: Mouse moved to (464, 359)
Screenshot: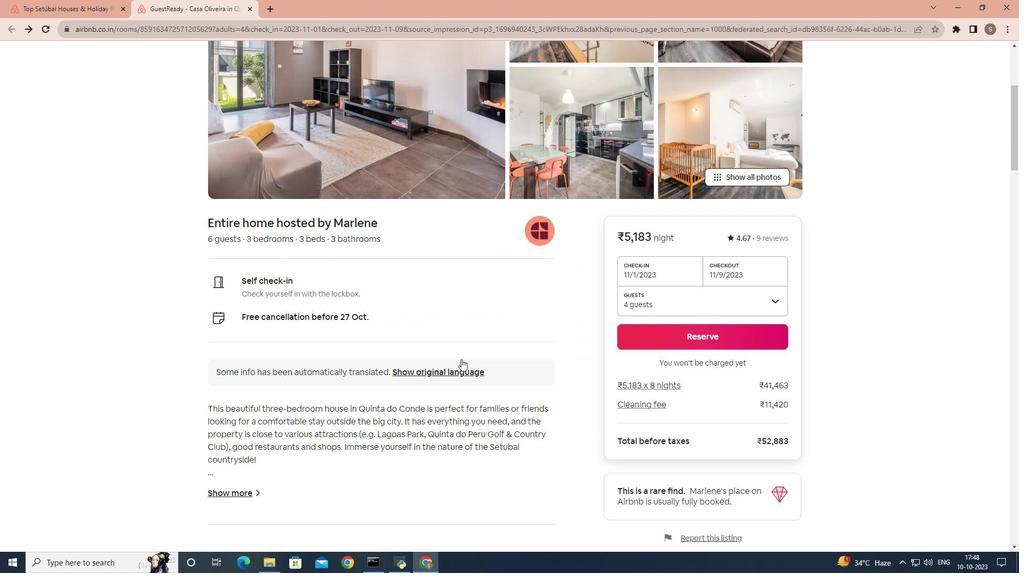 
Action: Mouse scrolled (464, 358) with delta (0, 0)
Screenshot: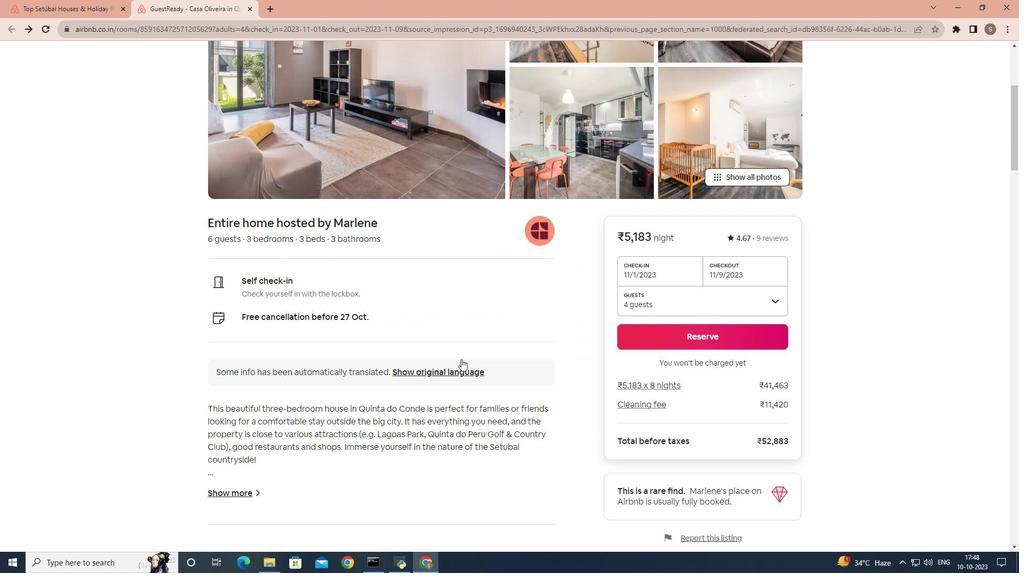 
Action: Mouse moved to (458, 359)
Screenshot: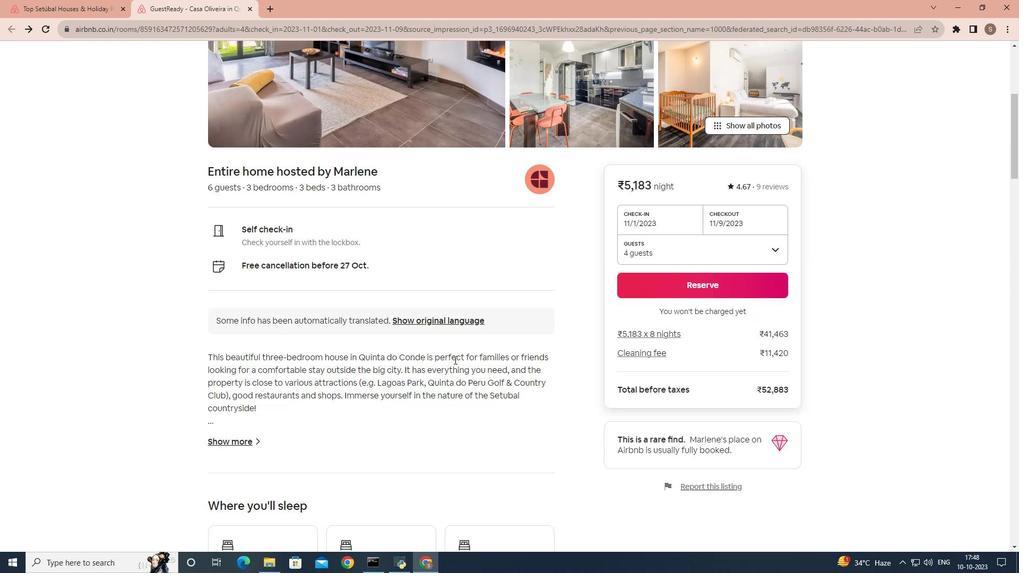 
Action: Mouse scrolled (458, 359) with delta (0, 0)
Screenshot: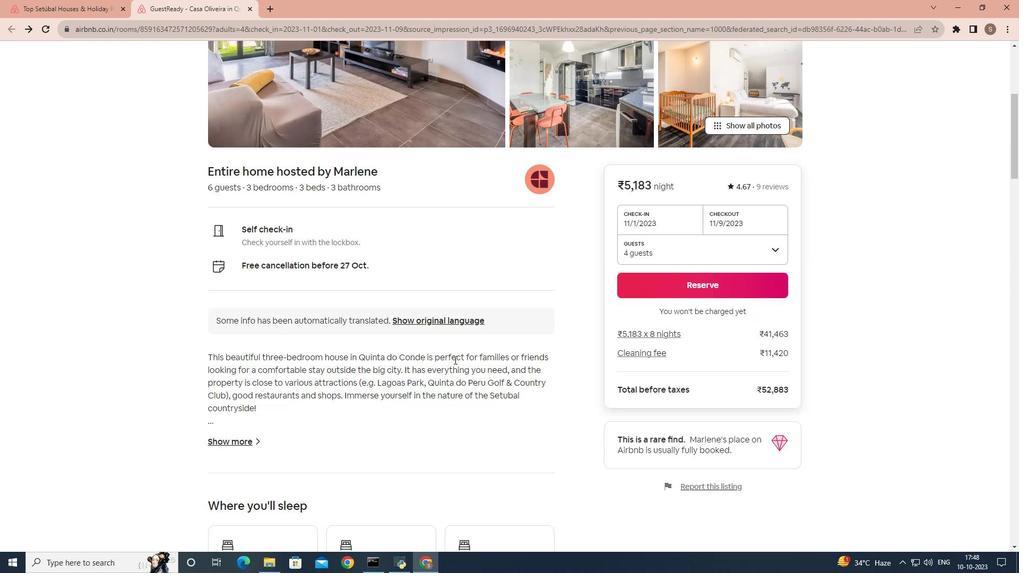 
Action: Mouse moved to (447, 358)
Screenshot: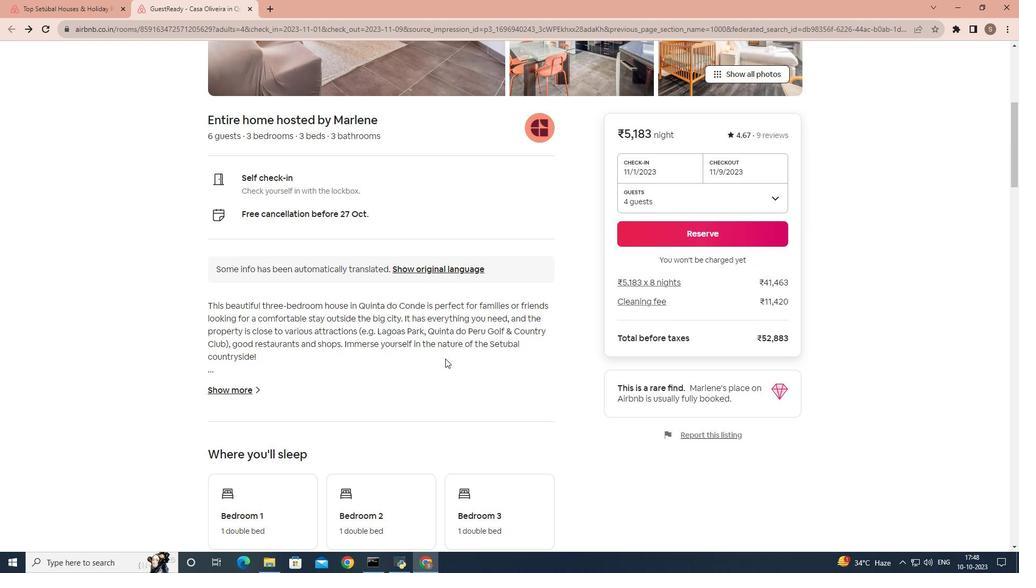 
Action: Mouse scrolled (447, 358) with delta (0, 0)
Screenshot: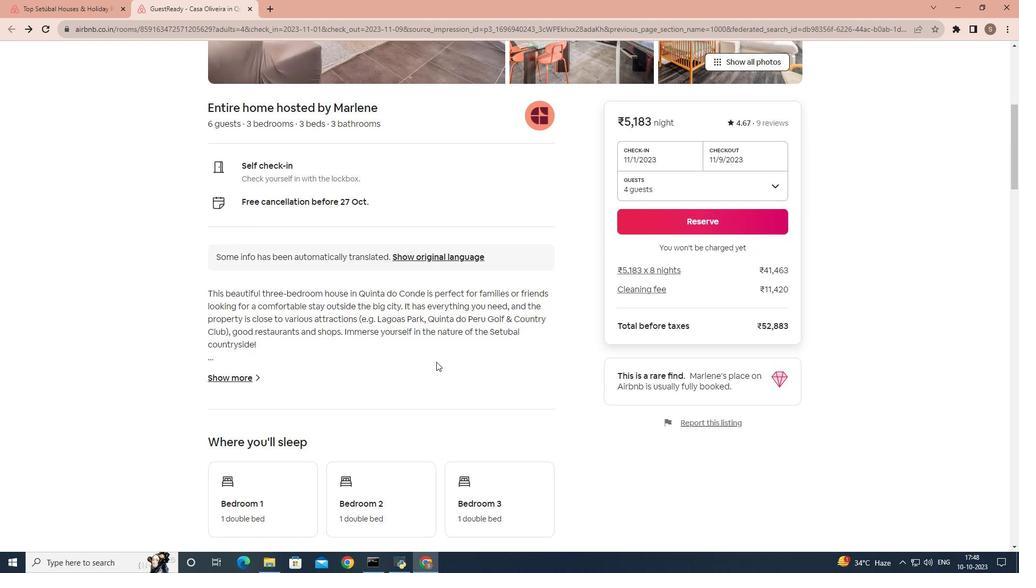 
Action: Mouse moved to (244, 335)
Screenshot: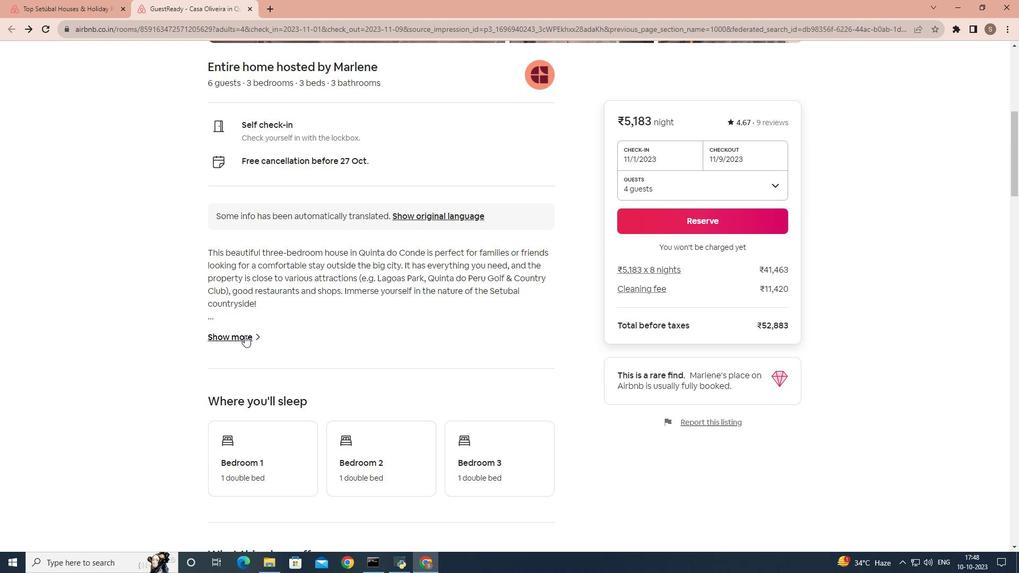 
Action: Mouse pressed left at (244, 335)
Screenshot: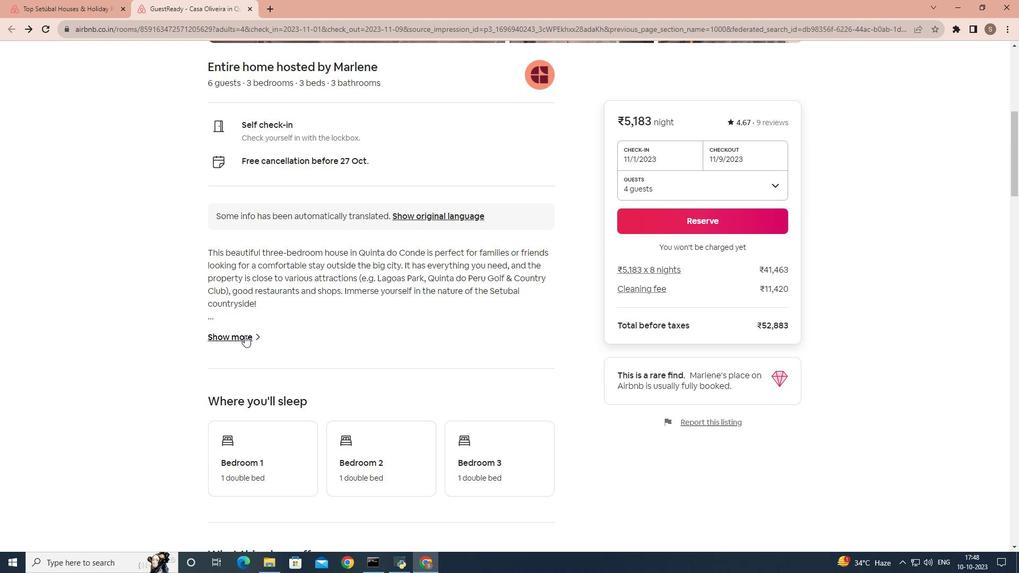 
Action: Mouse moved to (374, 350)
Screenshot: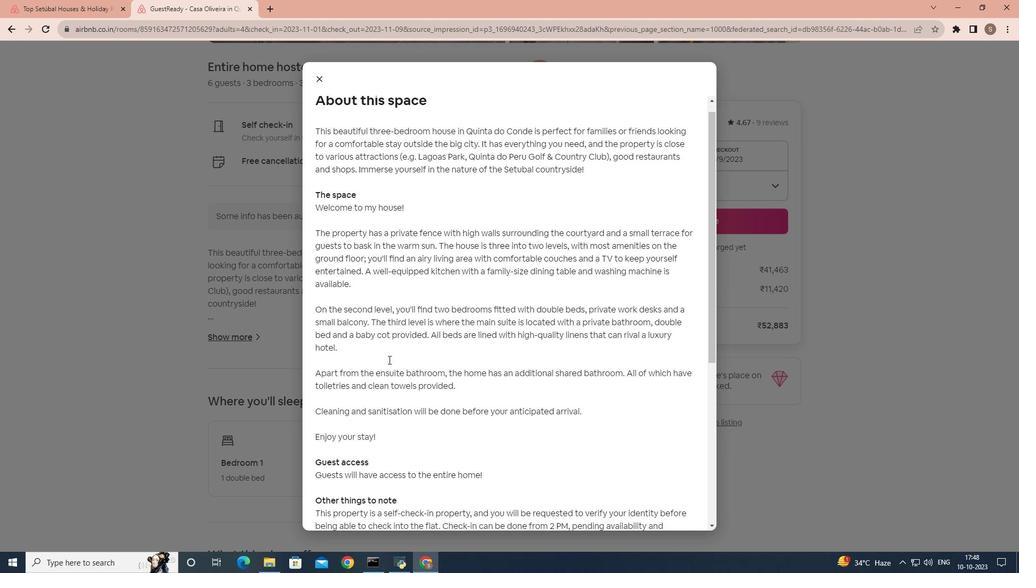 
Action: Mouse scrolled (374, 349) with delta (0, 0)
Screenshot: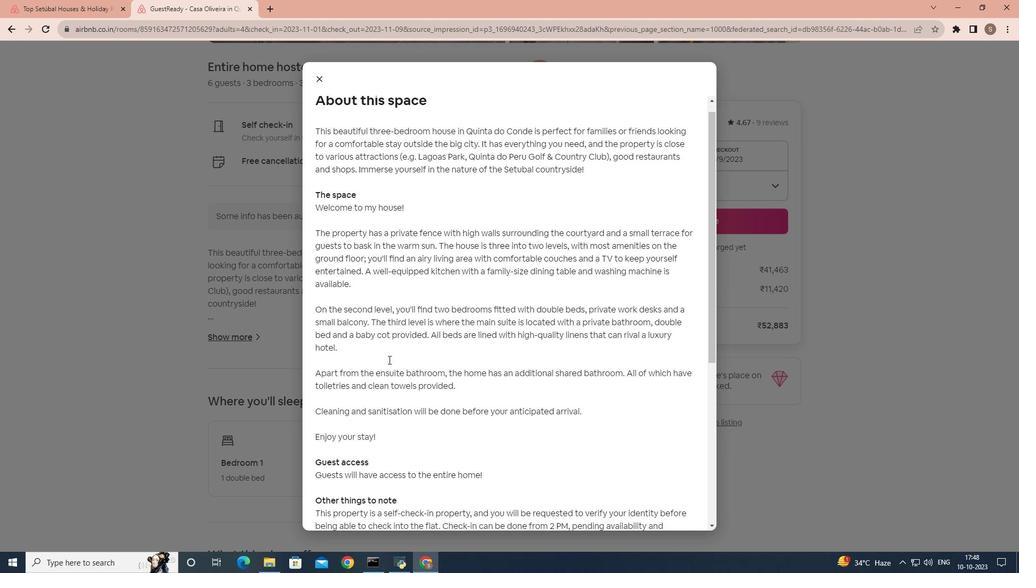 
Action: Mouse moved to (391, 362)
Screenshot: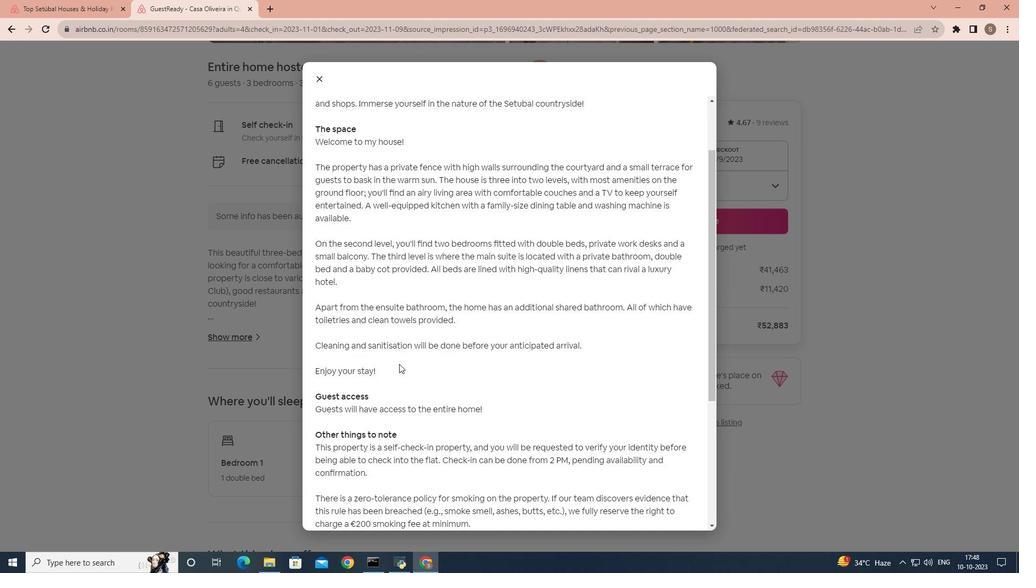 
Action: Mouse scrolled (391, 362) with delta (0, 0)
Screenshot: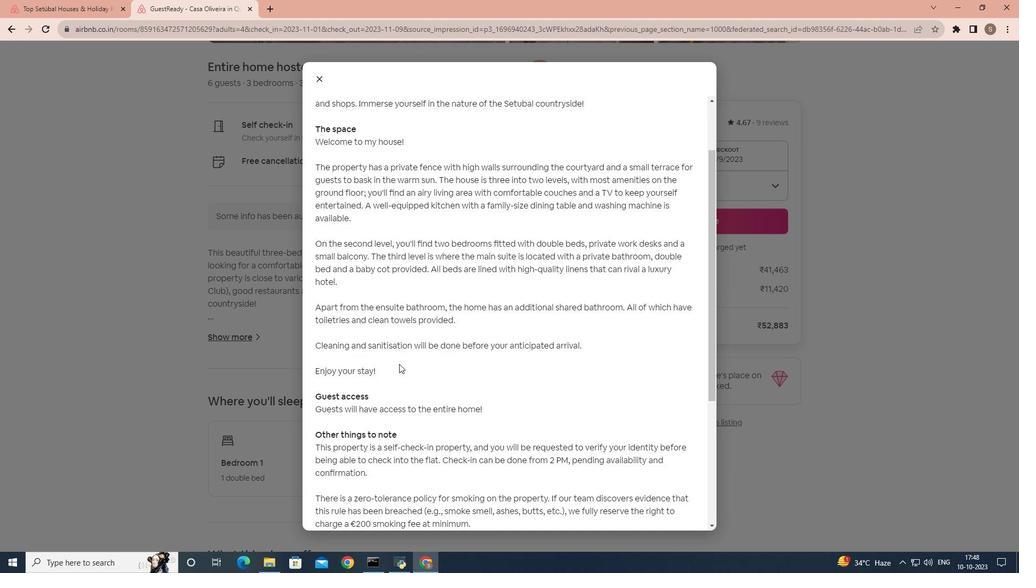 
Action: Mouse moved to (400, 365)
Screenshot: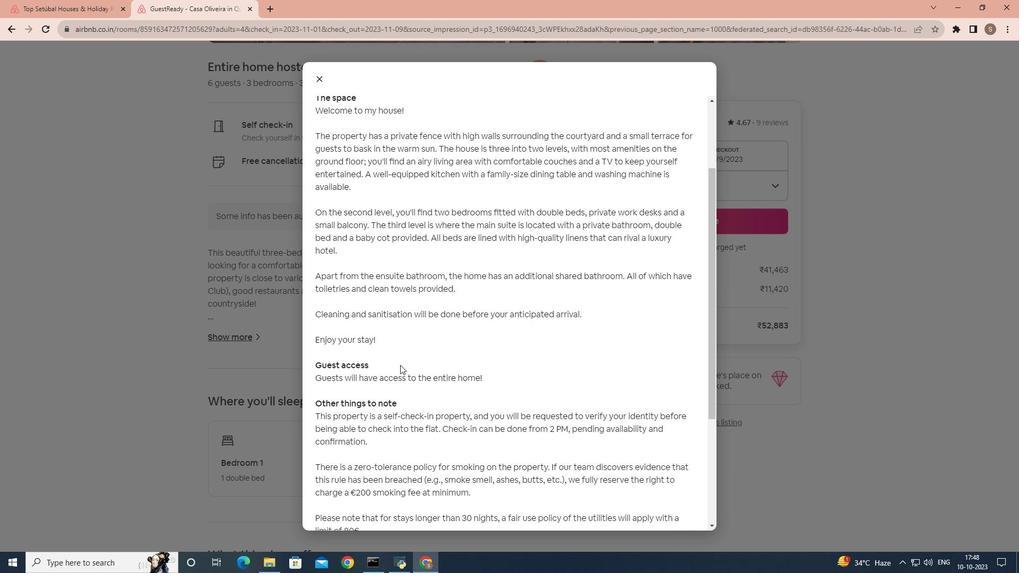 
Action: Mouse scrolled (400, 364) with delta (0, 0)
Screenshot: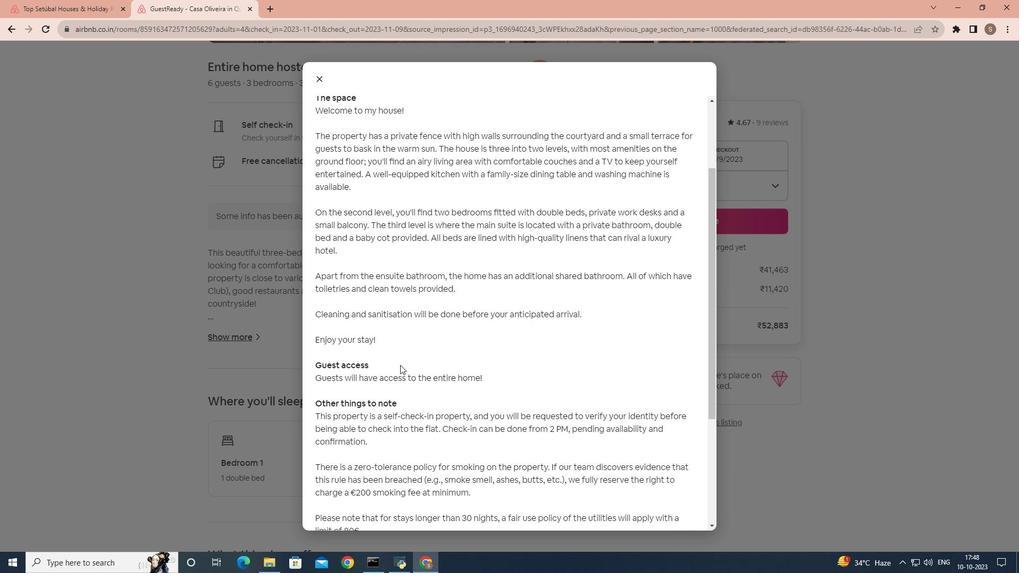
Action: Mouse scrolled (400, 364) with delta (0, 0)
Screenshot: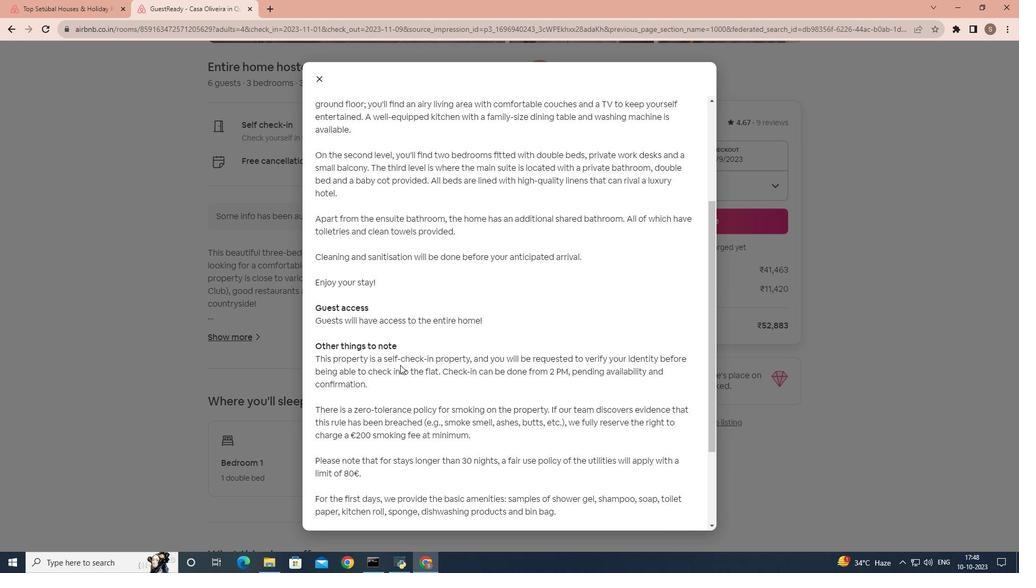 
Action: Mouse scrolled (400, 364) with delta (0, 0)
Screenshot: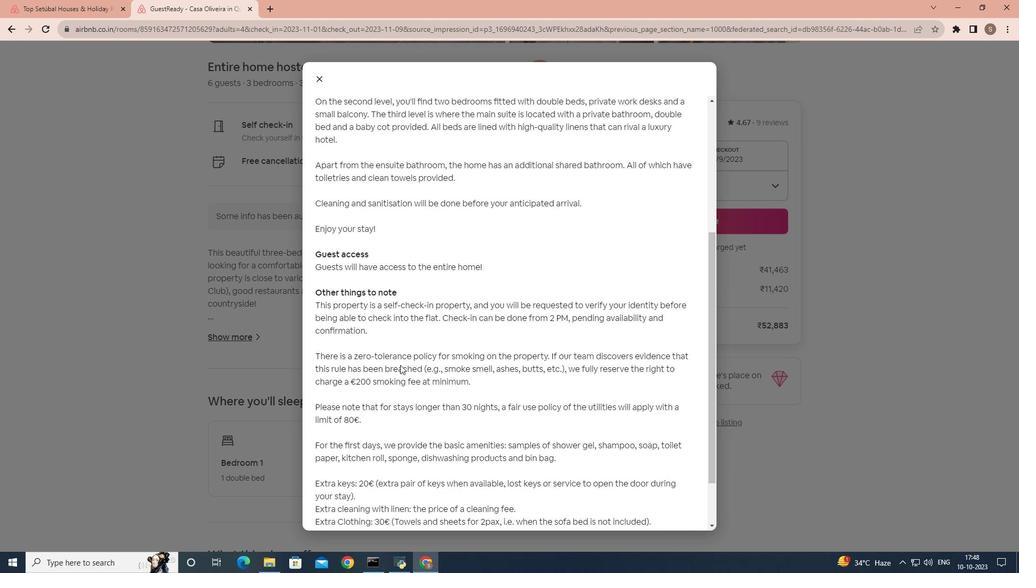 
Action: Mouse scrolled (400, 364) with delta (0, 0)
Screenshot: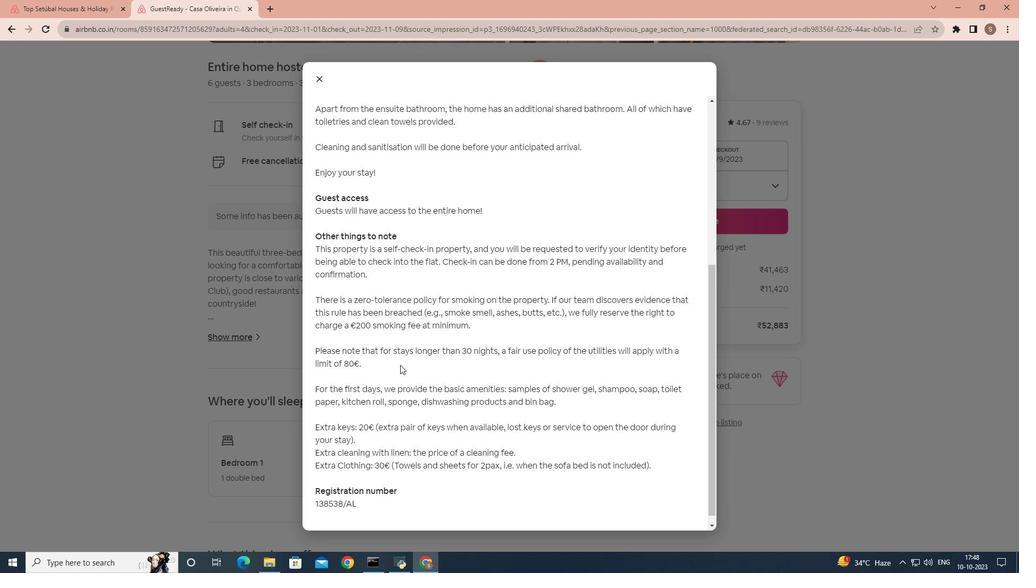 
Action: Mouse scrolled (400, 364) with delta (0, 0)
Screenshot: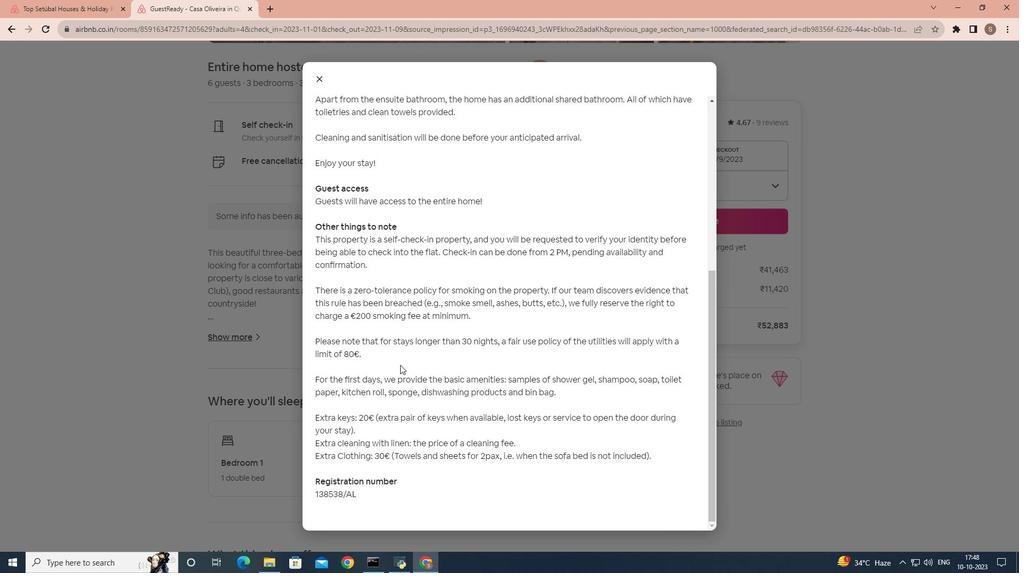 
Action: Mouse moved to (318, 82)
Screenshot: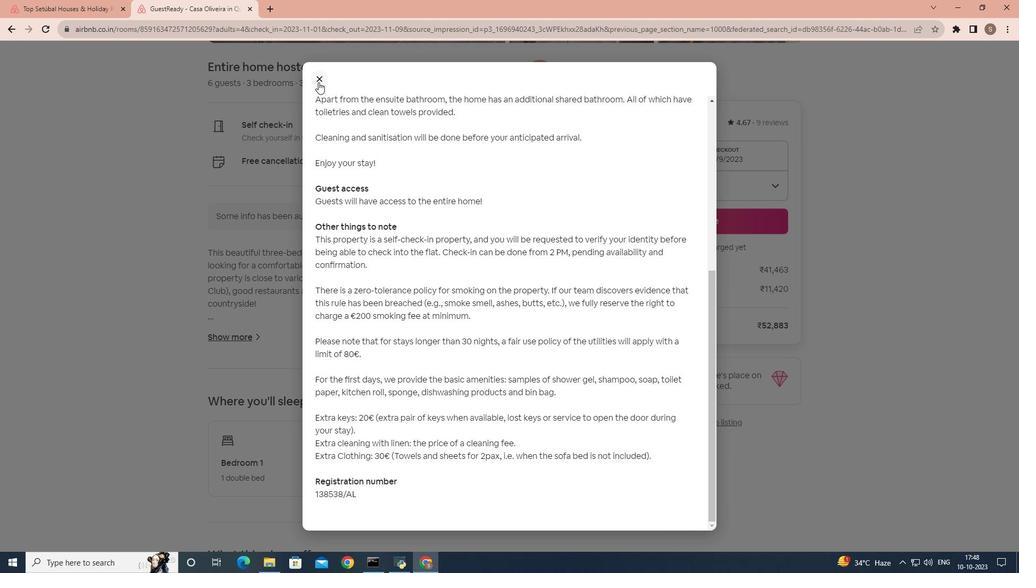 
Action: Mouse pressed left at (318, 82)
Screenshot: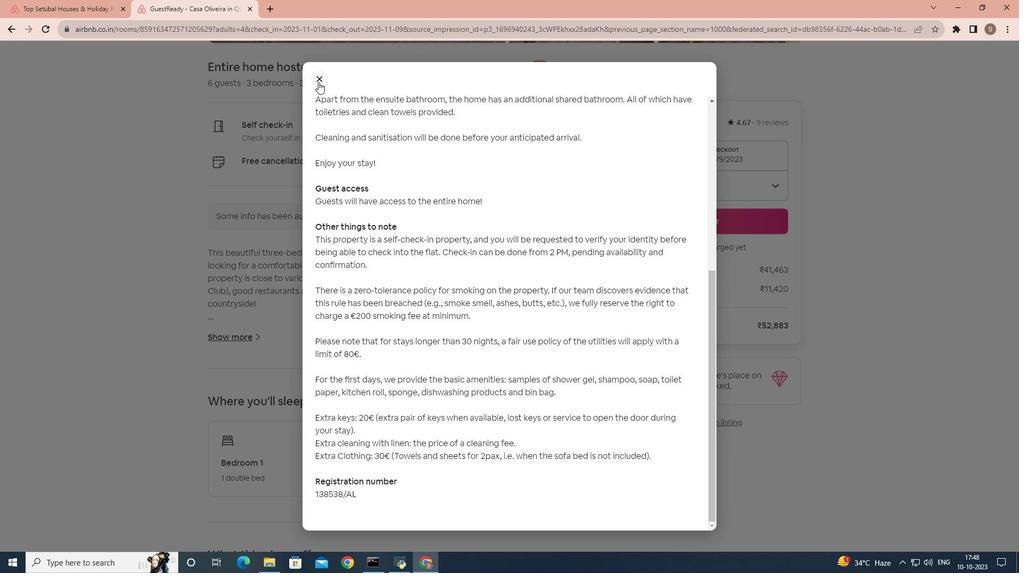 
Action: Mouse moved to (587, 422)
Screenshot: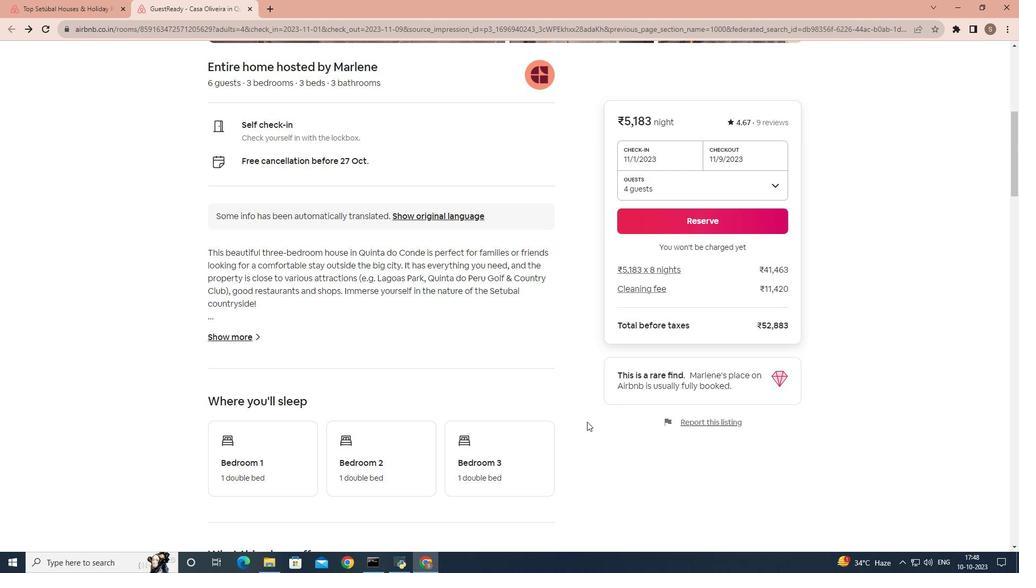 
Action: Mouse scrolled (587, 421) with delta (0, 0)
Screenshot: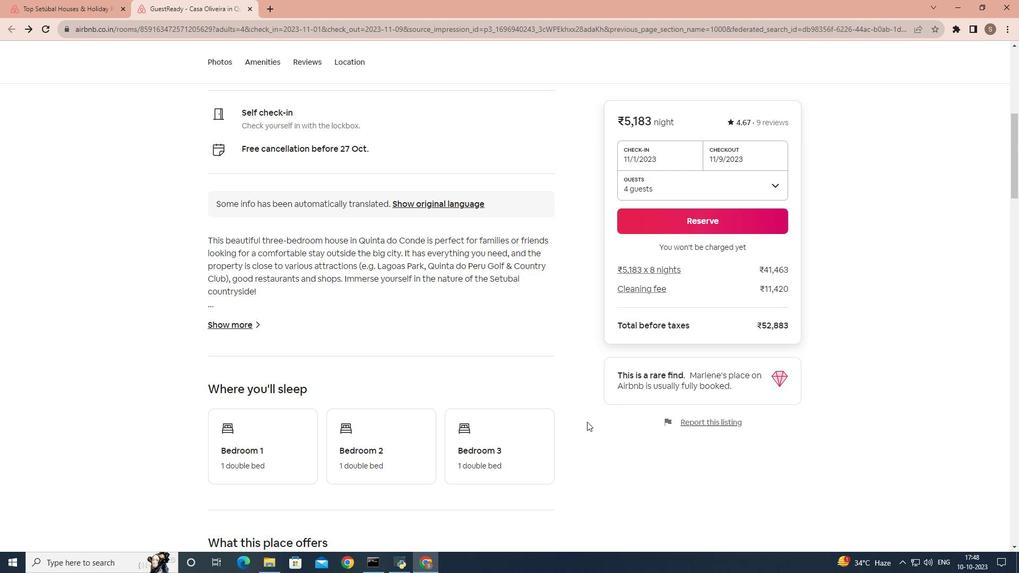 
Action: Mouse scrolled (587, 421) with delta (0, 0)
Screenshot: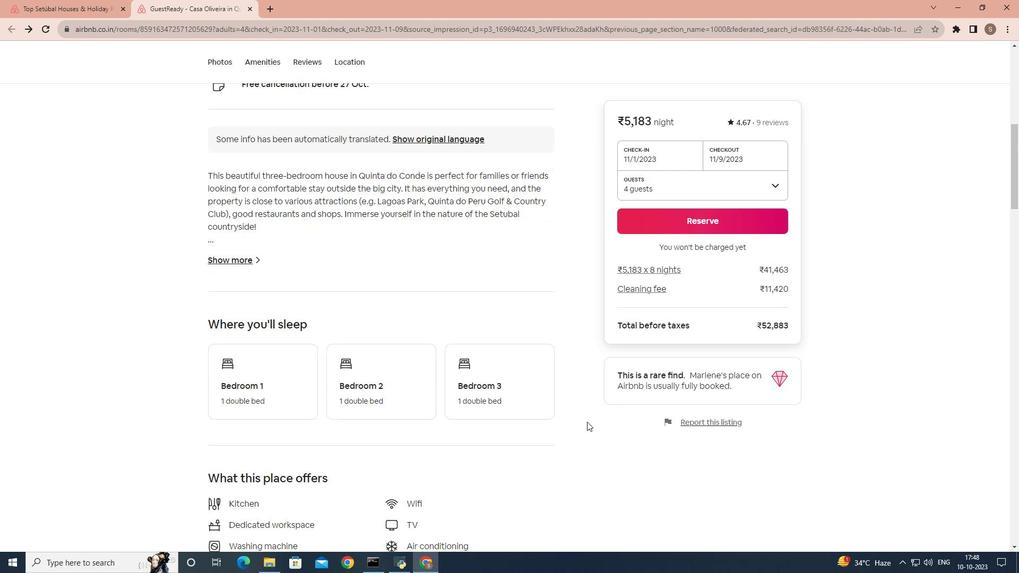 
Action: Mouse moved to (573, 423)
Screenshot: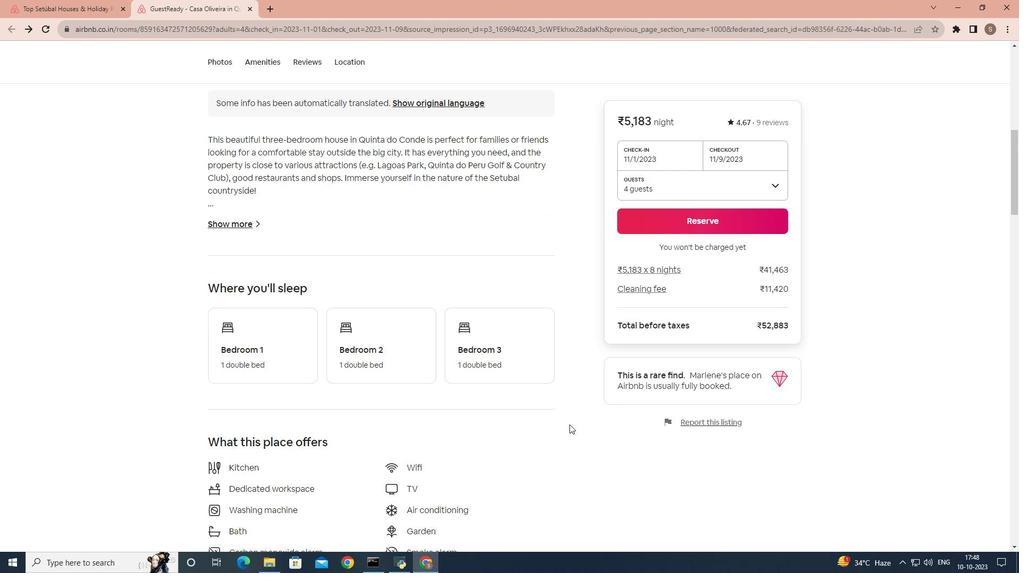 
Action: Mouse scrolled (573, 422) with delta (0, 0)
Screenshot: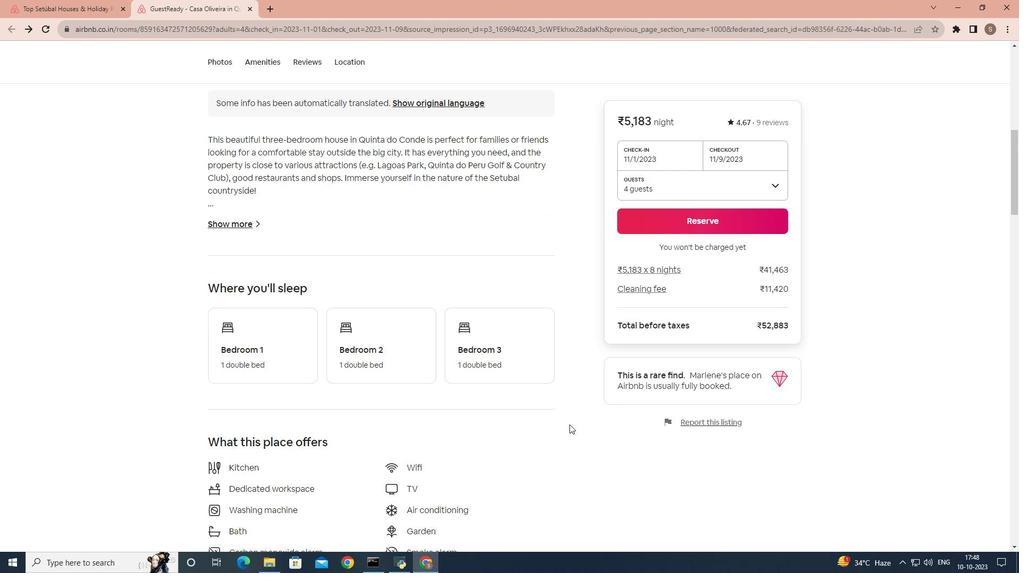 
Action: Mouse moved to (570, 424)
Screenshot: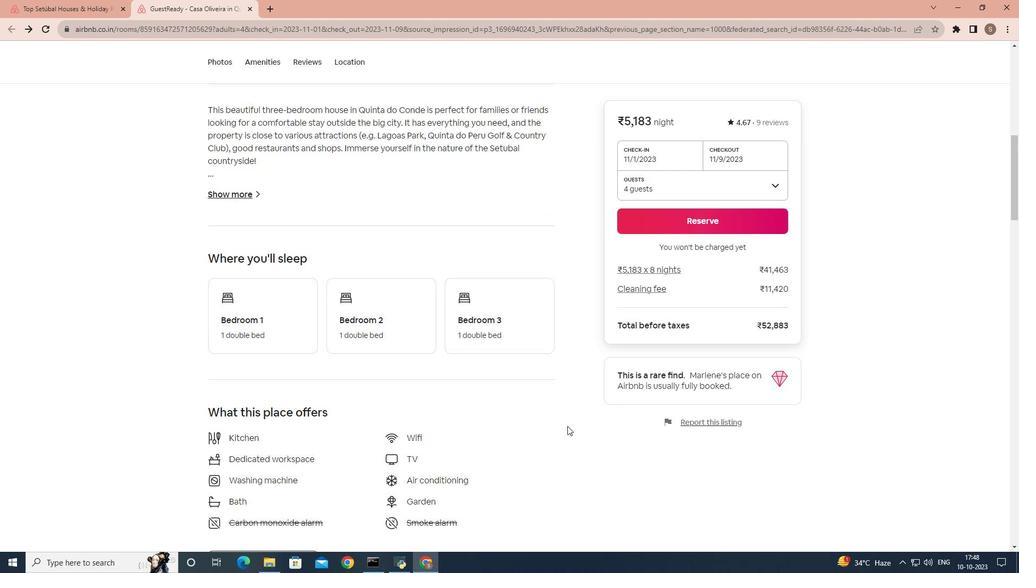 
Action: Mouse scrolled (570, 423) with delta (0, 0)
Screenshot: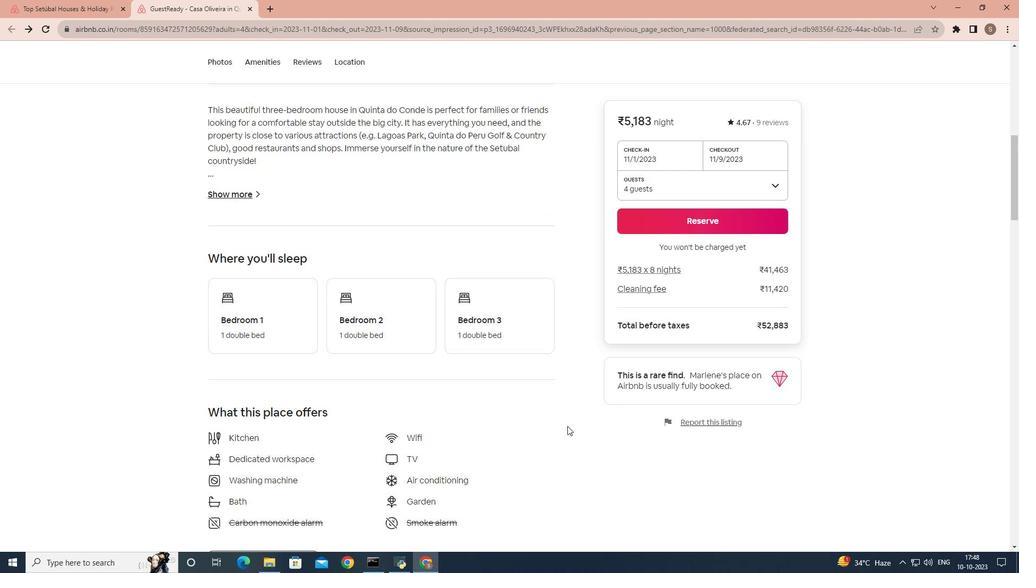 
Action: Mouse moved to (544, 432)
Screenshot: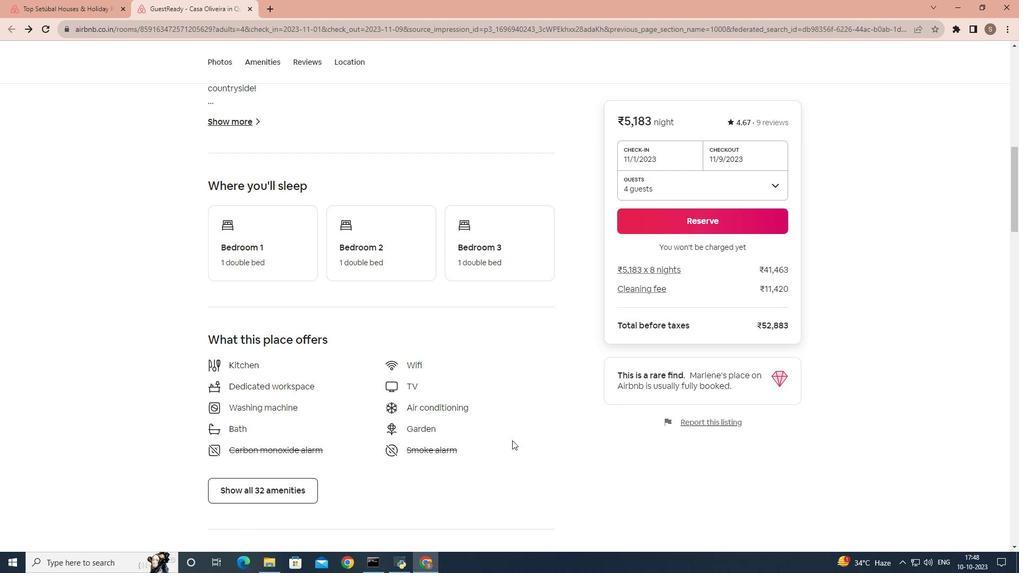 
Action: Mouse scrolled (544, 432) with delta (0, 0)
Screenshot: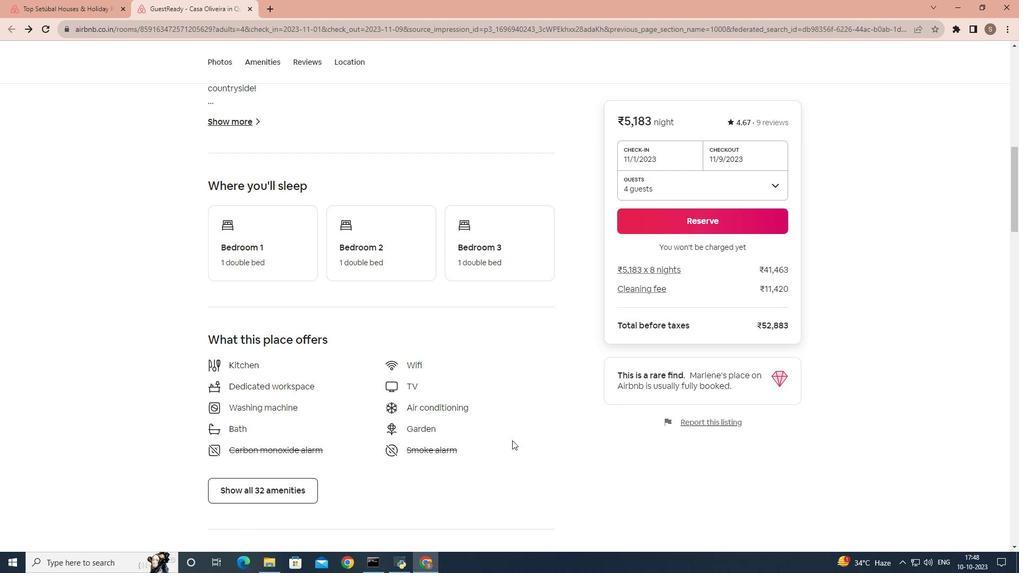 
Action: Mouse moved to (512, 440)
Screenshot: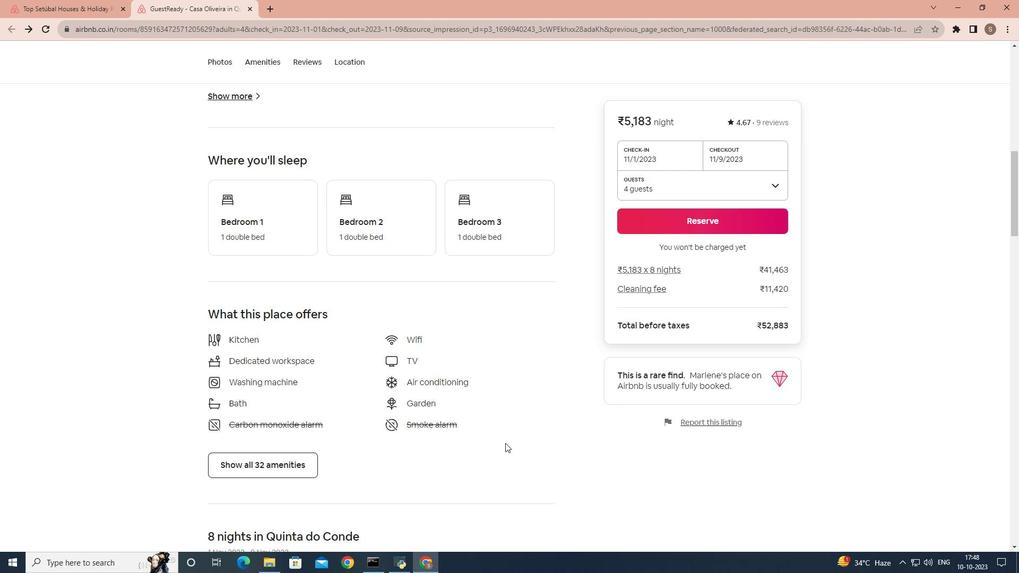 
Action: Mouse scrolled (512, 440) with delta (0, 0)
Screenshot: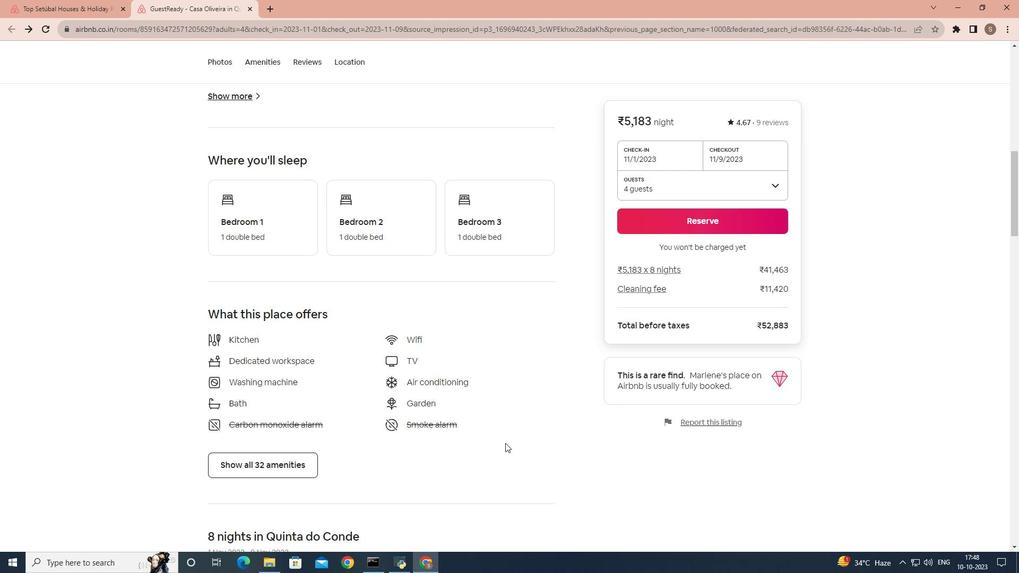 
Action: Mouse moved to (267, 388)
Screenshot: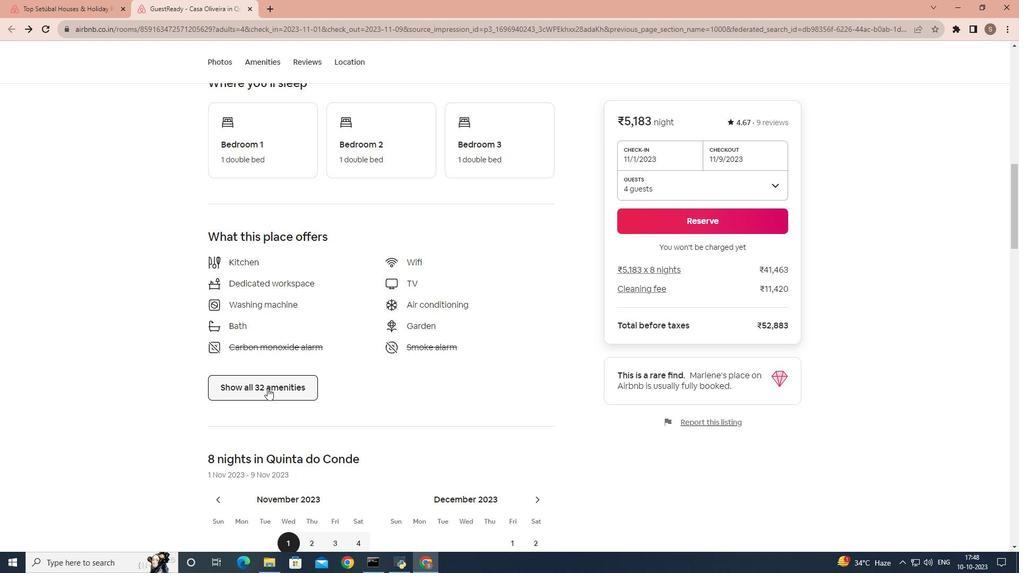 
Action: Mouse pressed left at (267, 388)
Screenshot: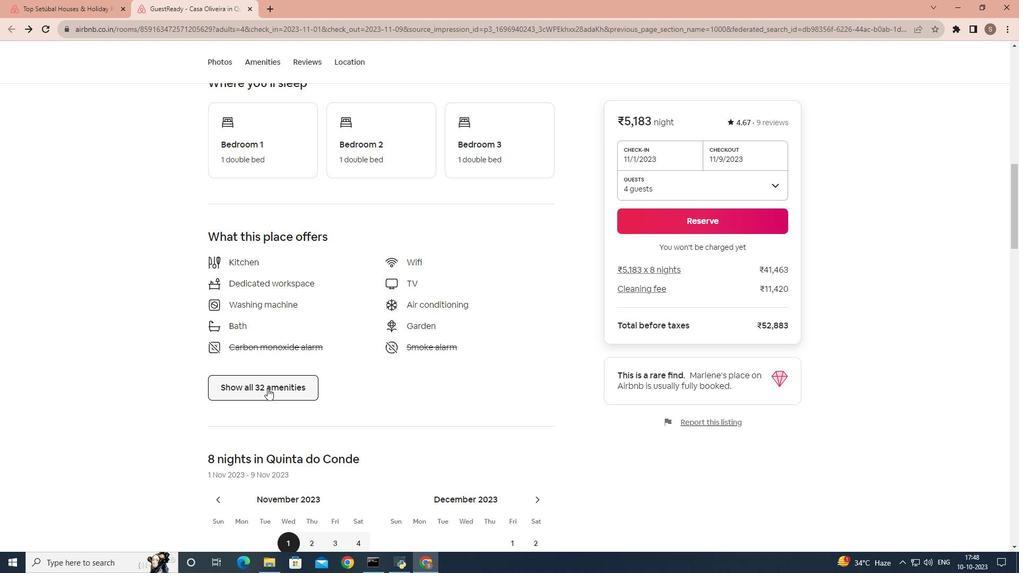 
Action: Mouse moved to (456, 426)
Screenshot: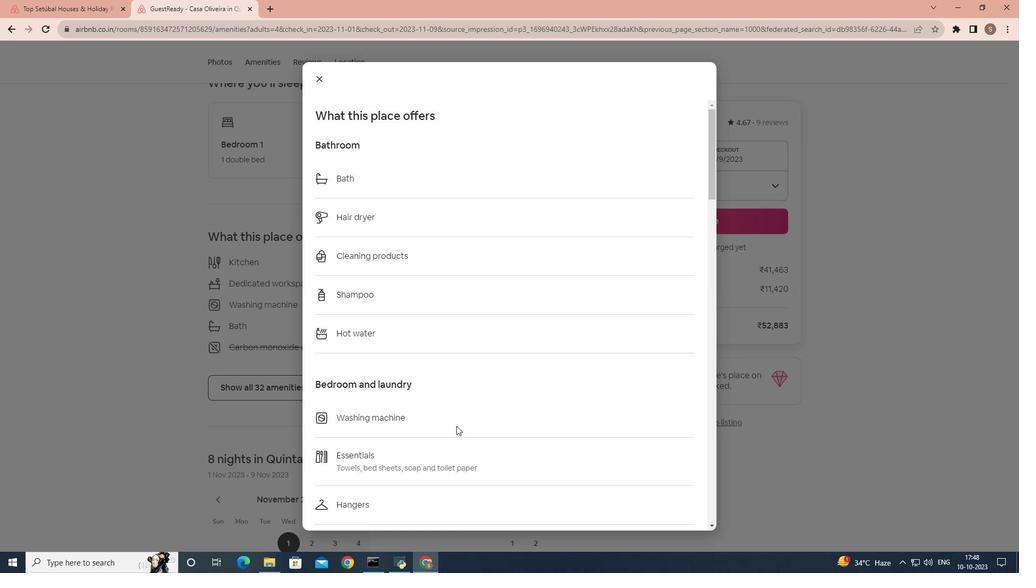 
Action: Mouse scrolled (456, 425) with delta (0, 0)
Screenshot: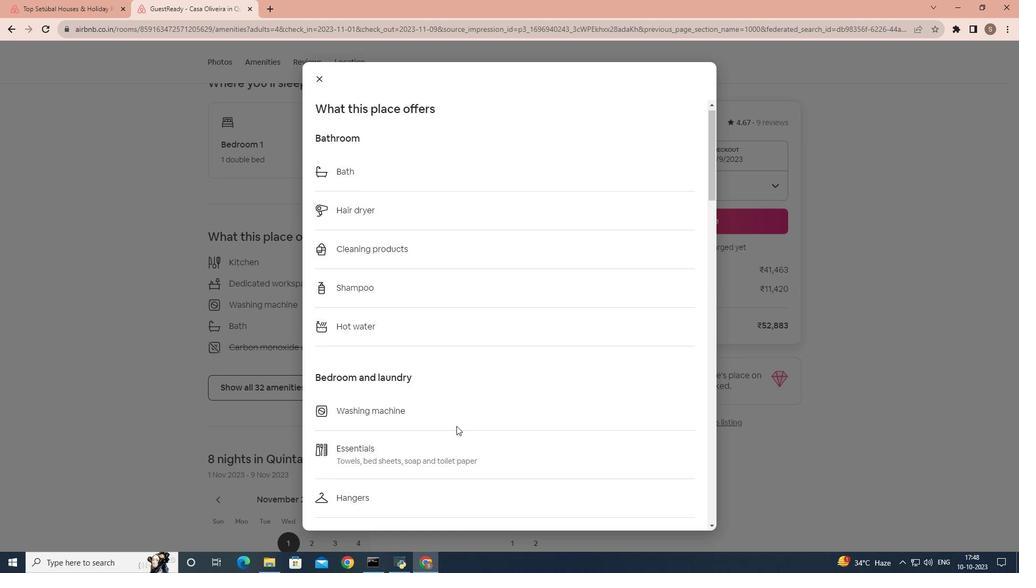 
Action: Mouse scrolled (456, 425) with delta (0, 0)
Screenshot: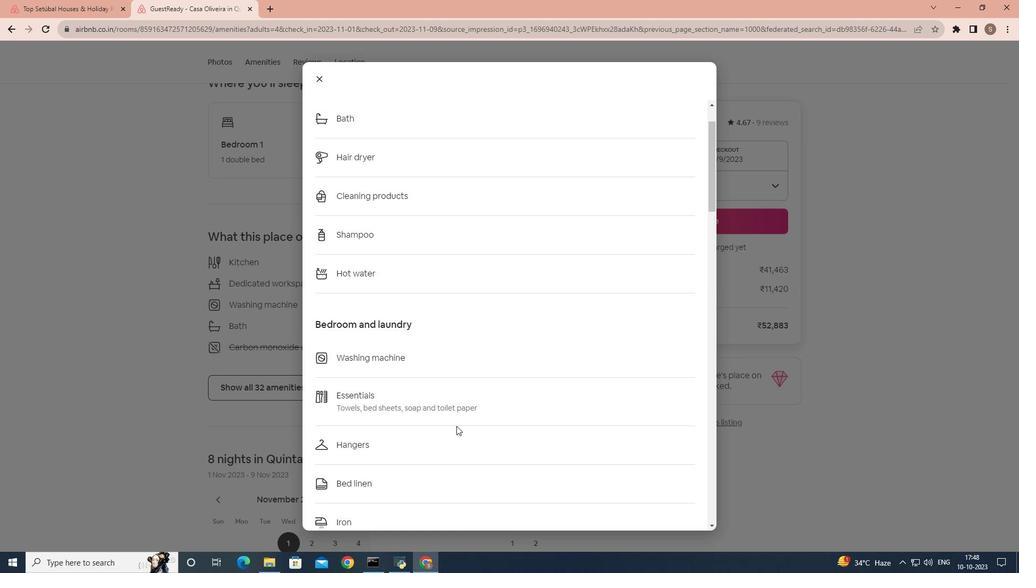 
Action: Mouse scrolled (456, 425) with delta (0, 0)
Screenshot: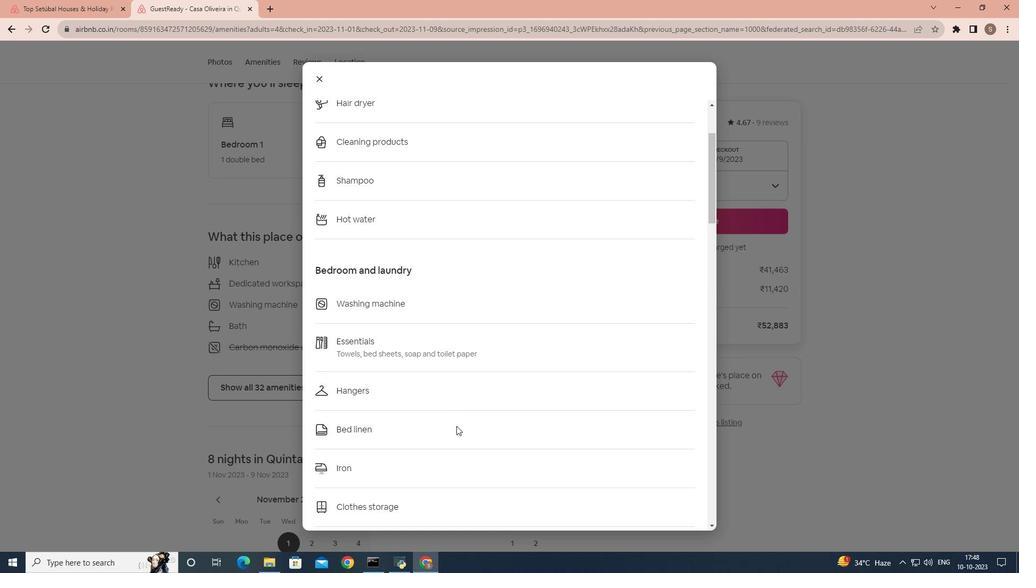 
Action: Mouse scrolled (456, 425) with delta (0, 0)
Screenshot: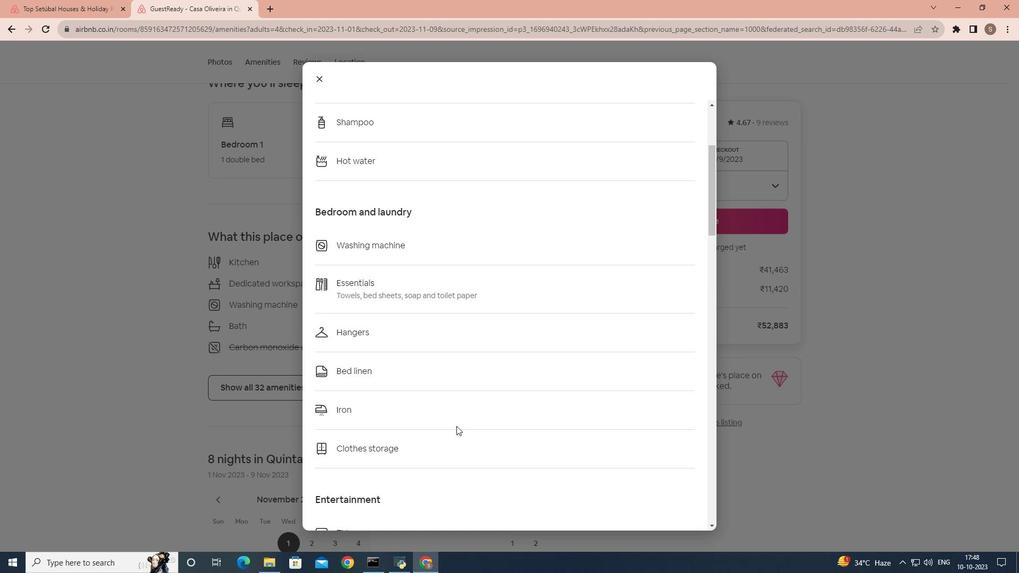 
Action: Mouse scrolled (456, 425) with delta (0, 0)
Screenshot: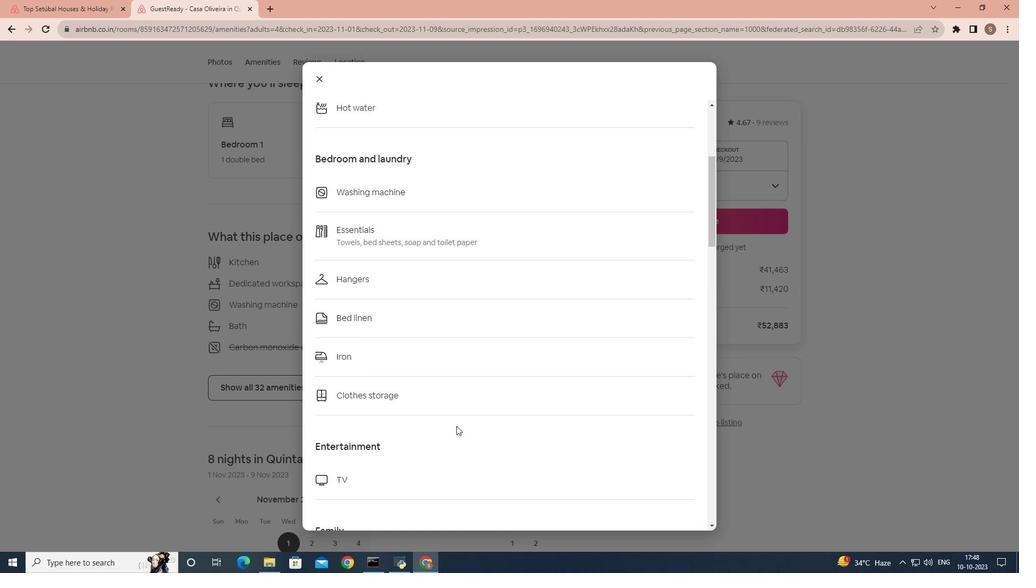 
Action: Mouse scrolled (456, 425) with delta (0, 0)
Screenshot: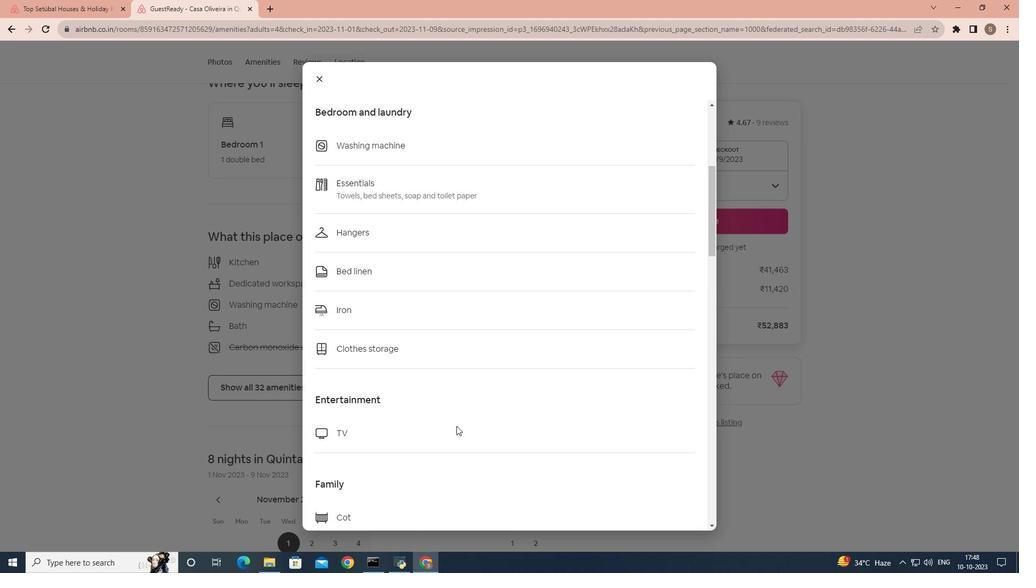 
Action: Mouse scrolled (456, 425) with delta (0, 0)
Screenshot: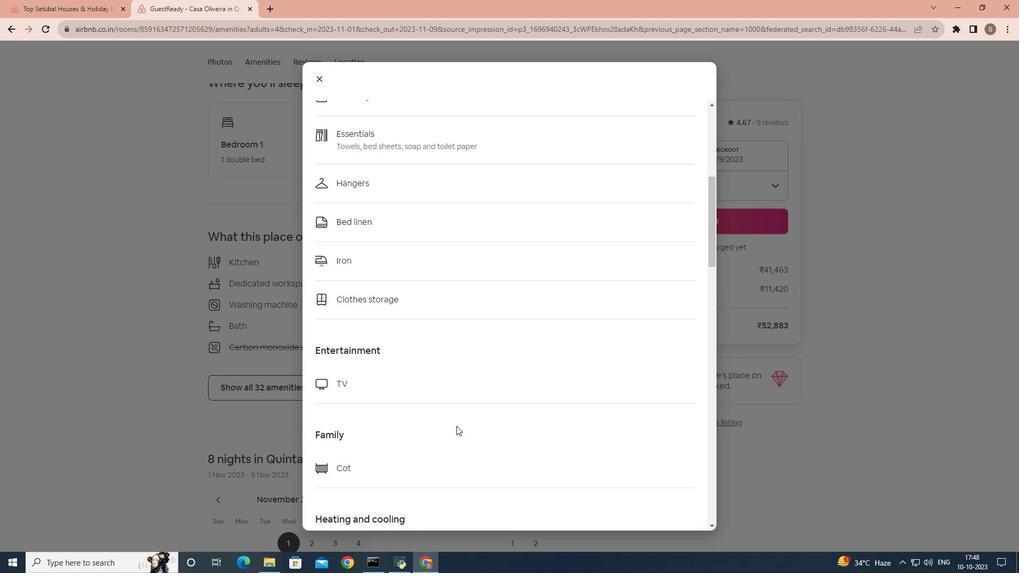 
Action: Mouse scrolled (456, 425) with delta (0, 0)
Screenshot: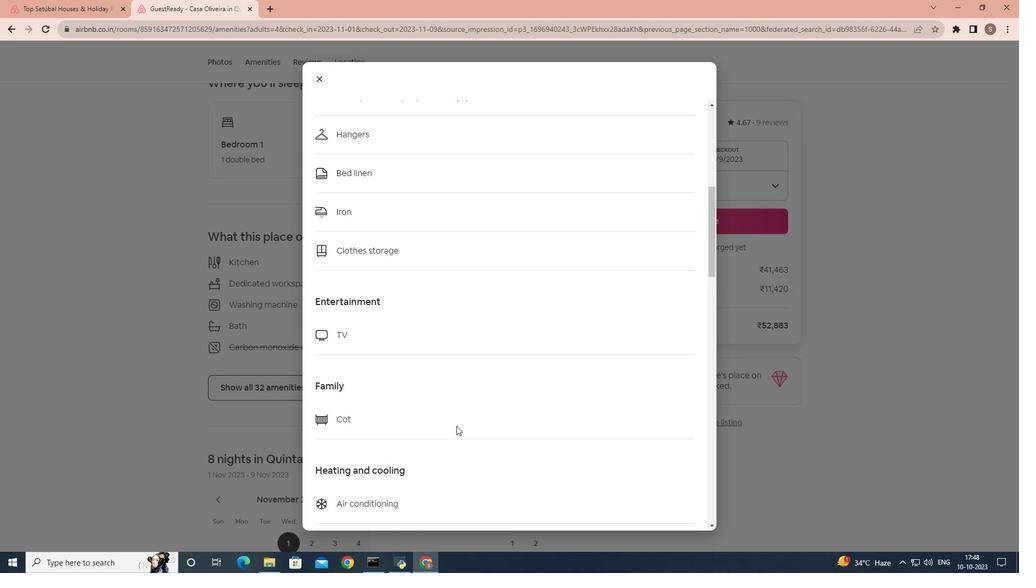 
Action: Mouse scrolled (456, 425) with delta (0, 0)
Screenshot: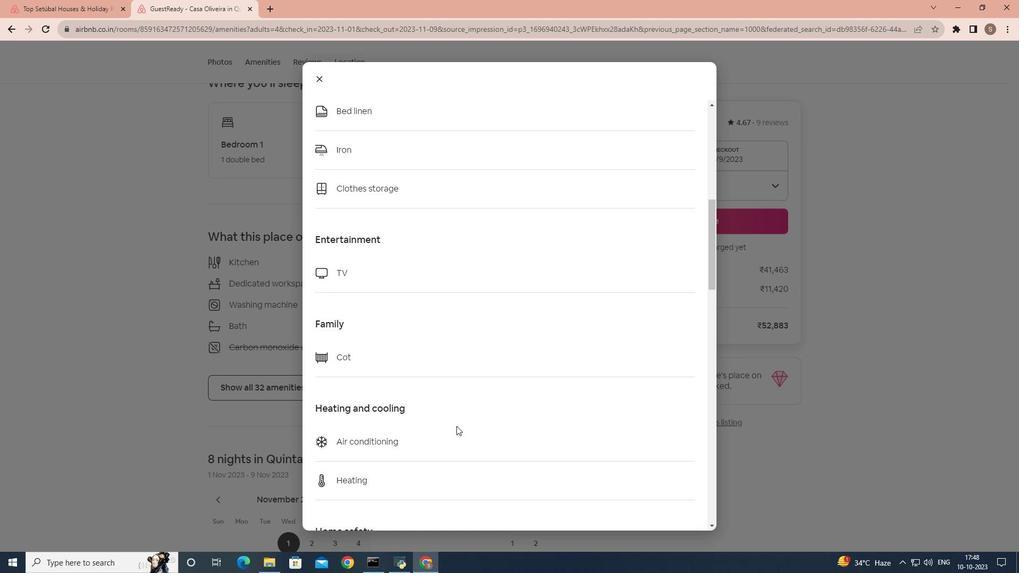 
Action: Mouse scrolled (456, 425) with delta (0, 0)
Screenshot: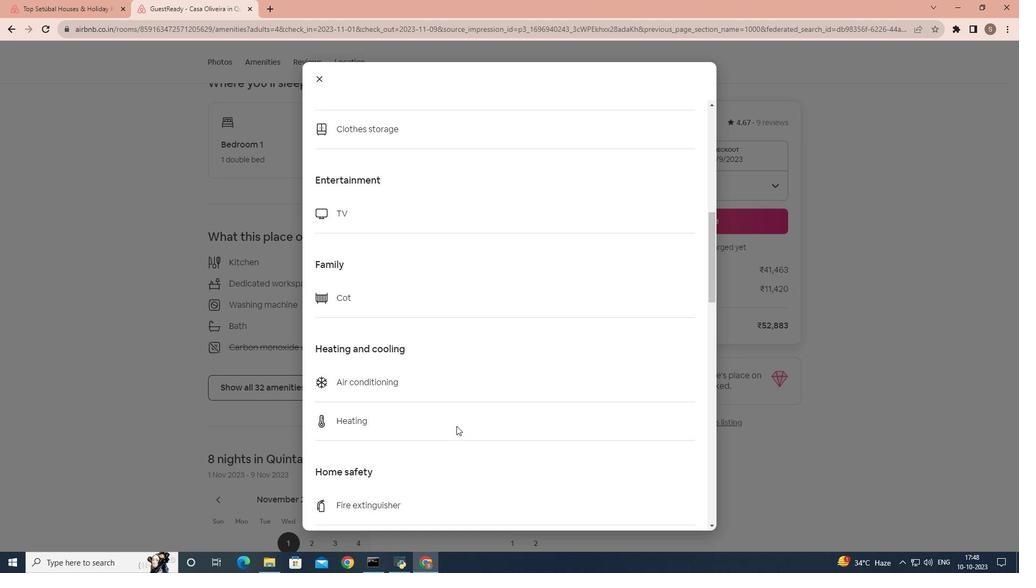 
Action: Mouse scrolled (456, 425) with delta (0, 0)
Screenshot: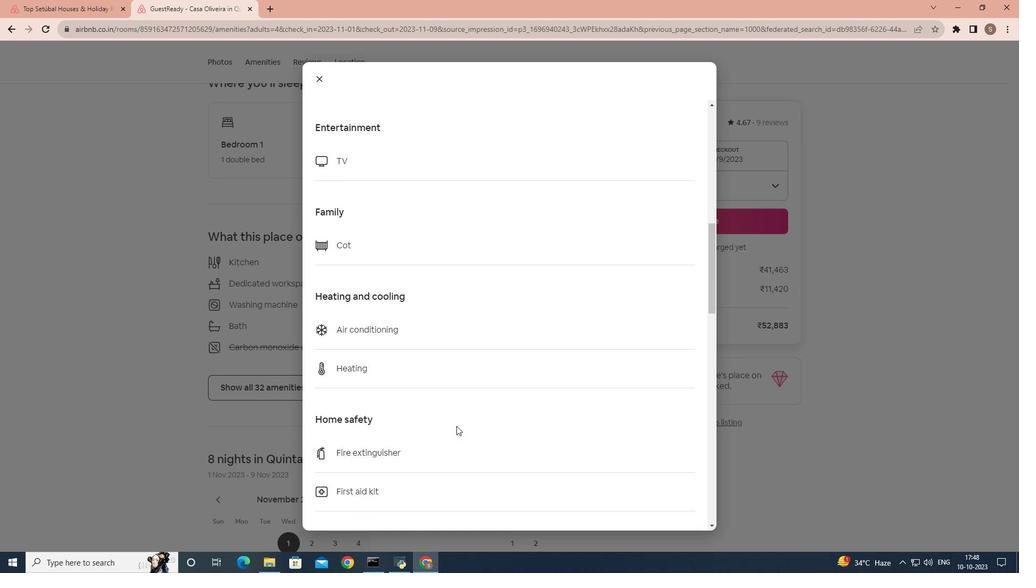 
Action: Mouse scrolled (456, 425) with delta (0, 0)
Screenshot: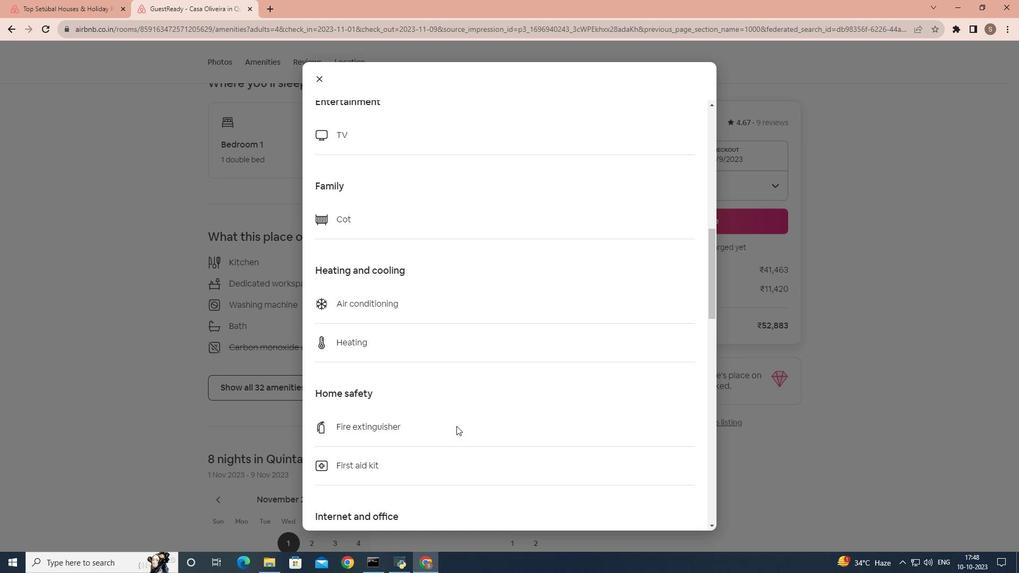 
Action: Mouse scrolled (456, 425) with delta (0, 0)
Screenshot: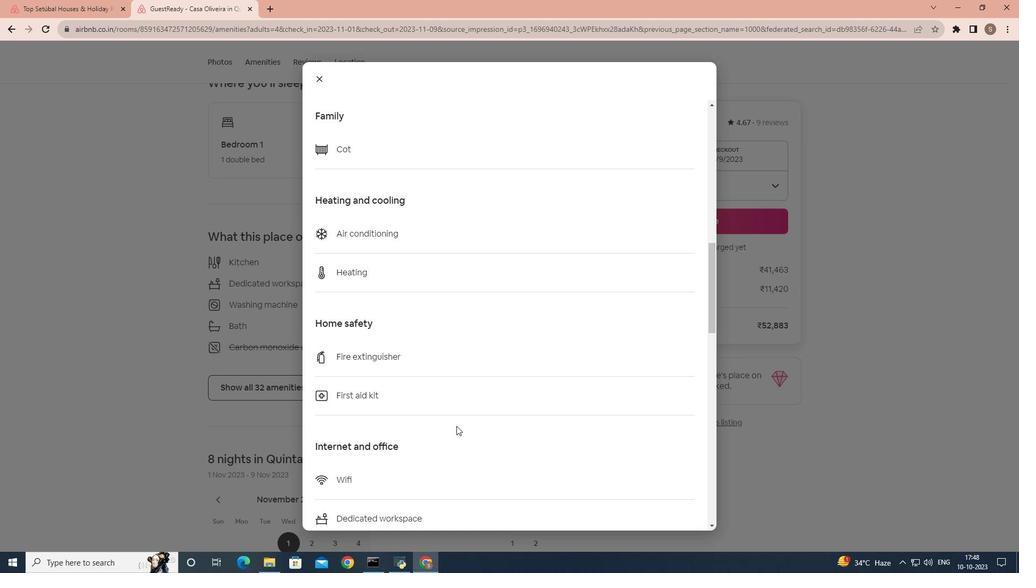 
Action: Mouse scrolled (456, 425) with delta (0, 0)
Screenshot: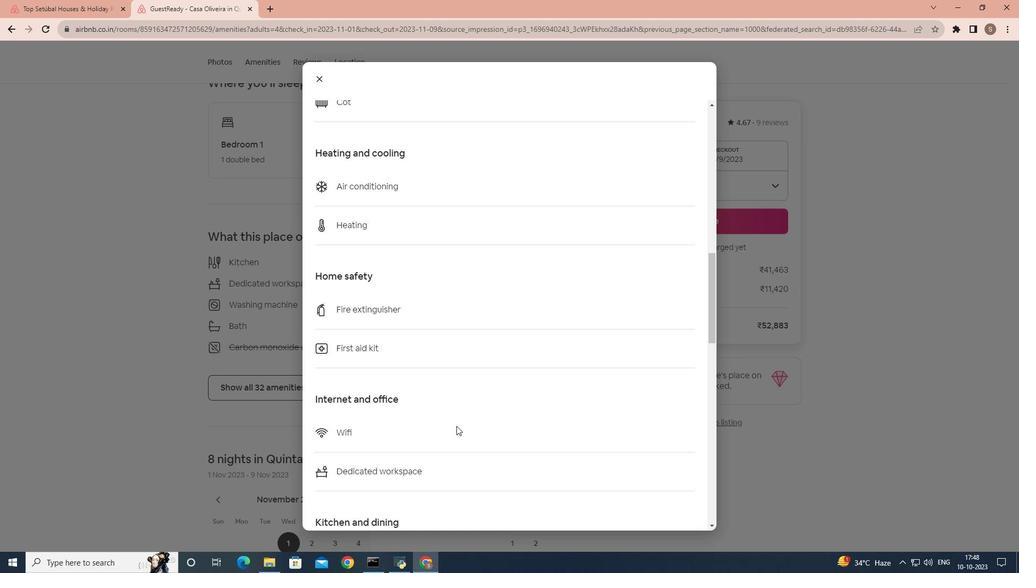 
Action: Mouse scrolled (456, 425) with delta (0, 0)
Screenshot: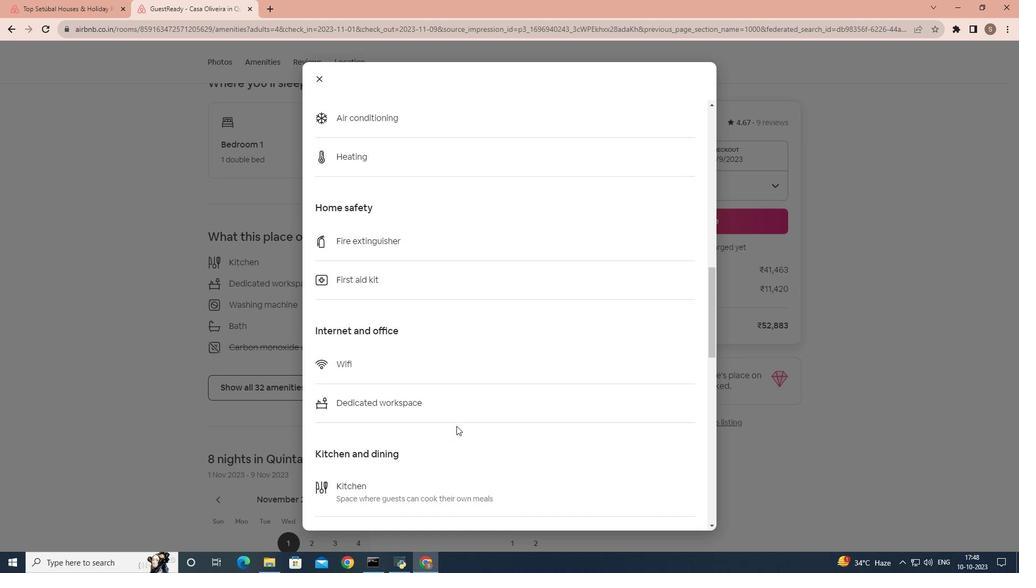 
Action: Mouse scrolled (456, 425) with delta (0, 0)
Screenshot: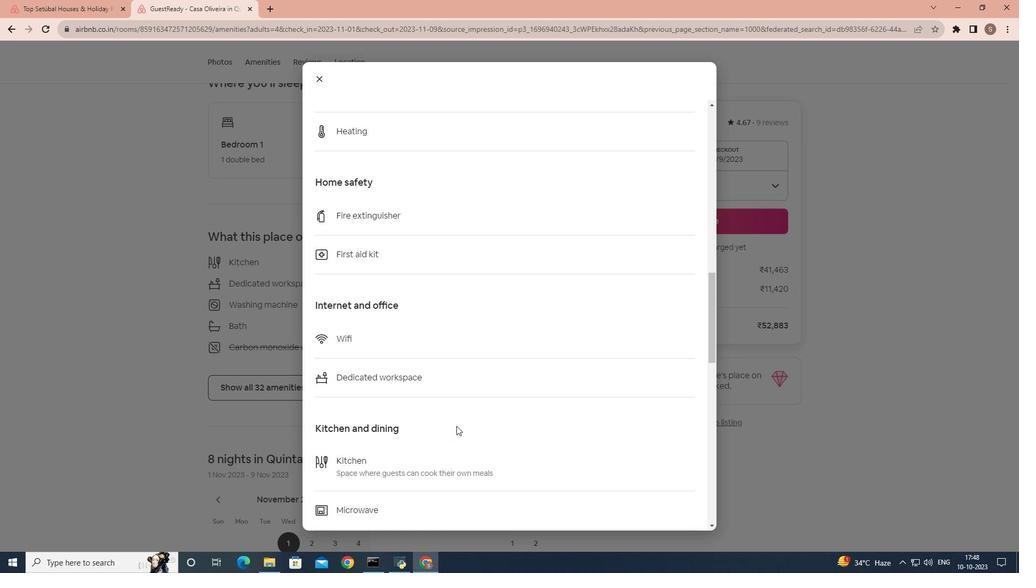 
Action: Mouse scrolled (456, 425) with delta (0, 0)
Screenshot: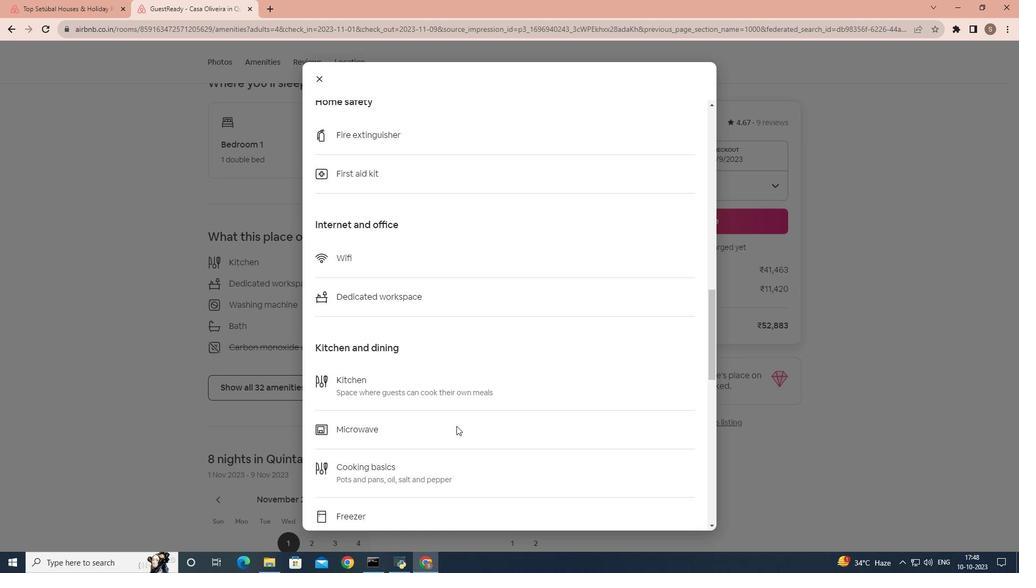 
Action: Mouse scrolled (456, 425) with delta (0, 0)
Screenshot: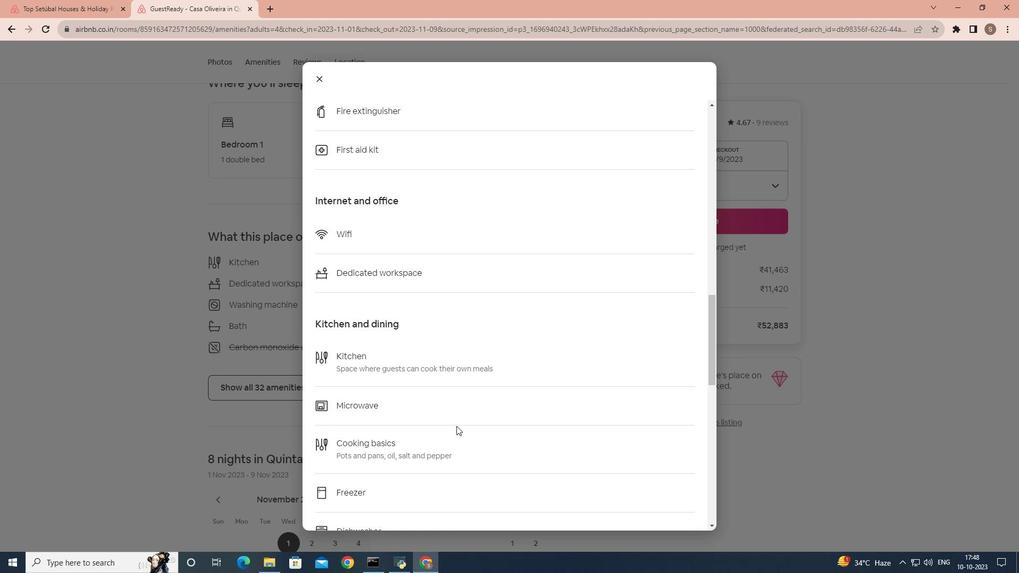 
Action: Mouse scrolled (456, 425) with delta (0, 0)
Screenshot: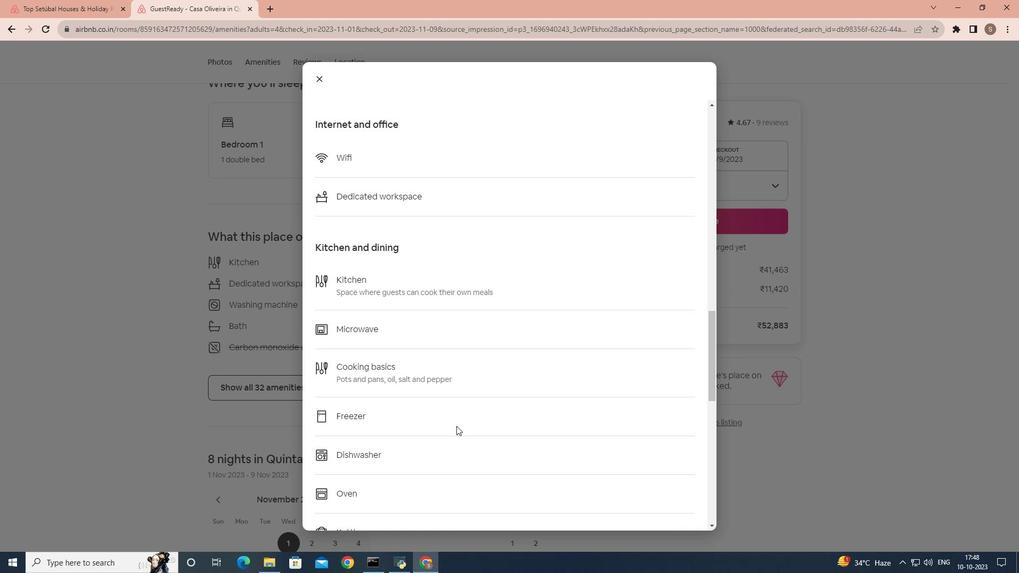 
Action: Mouse scrolled (456, 425) with delta (0, 0)
Screenshot: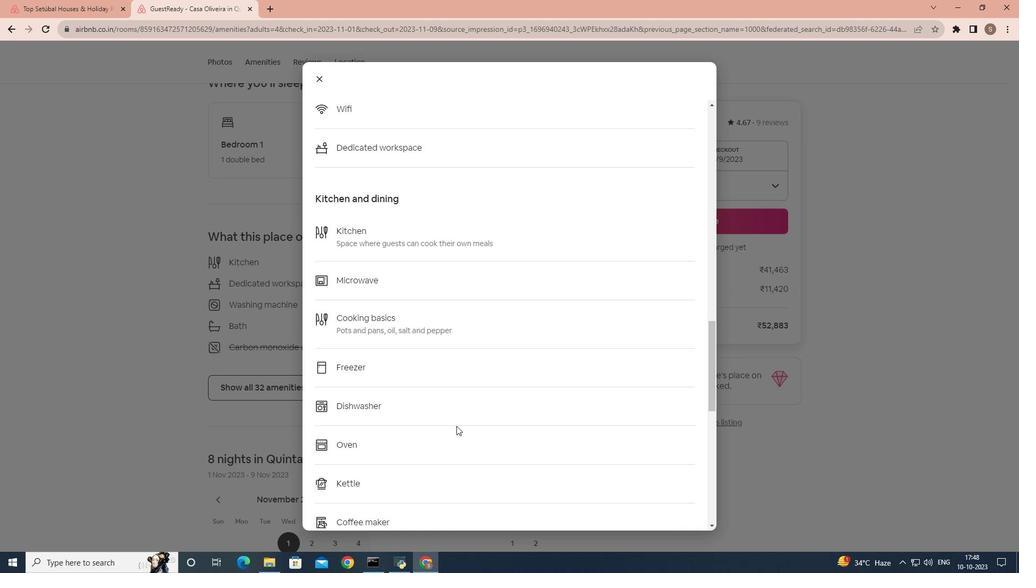 
Action: Mouse scrolled (456, 425) with delta (0, 0)
Screenshot: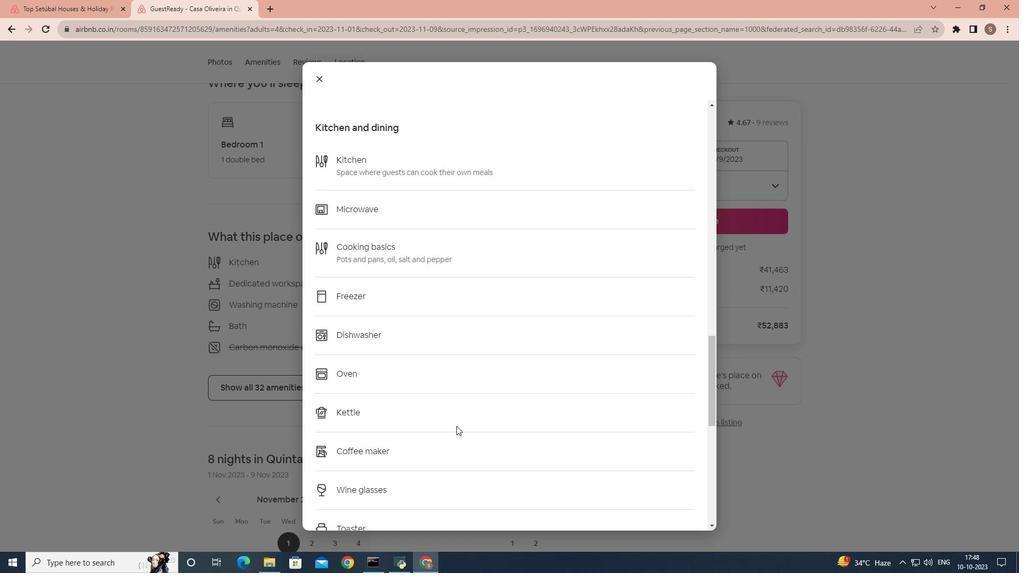 
Action: Mouse scrolled (456, 425) with delta (0, 0)
Screenshot: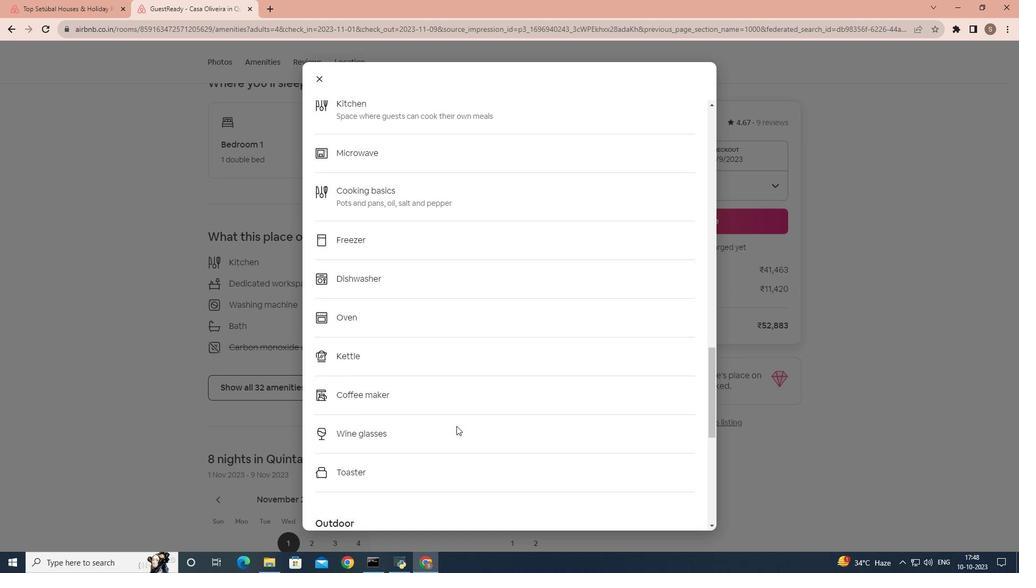 
Action: Mouse scrolled (456, 425) with delta (0, 0)
Screenshot: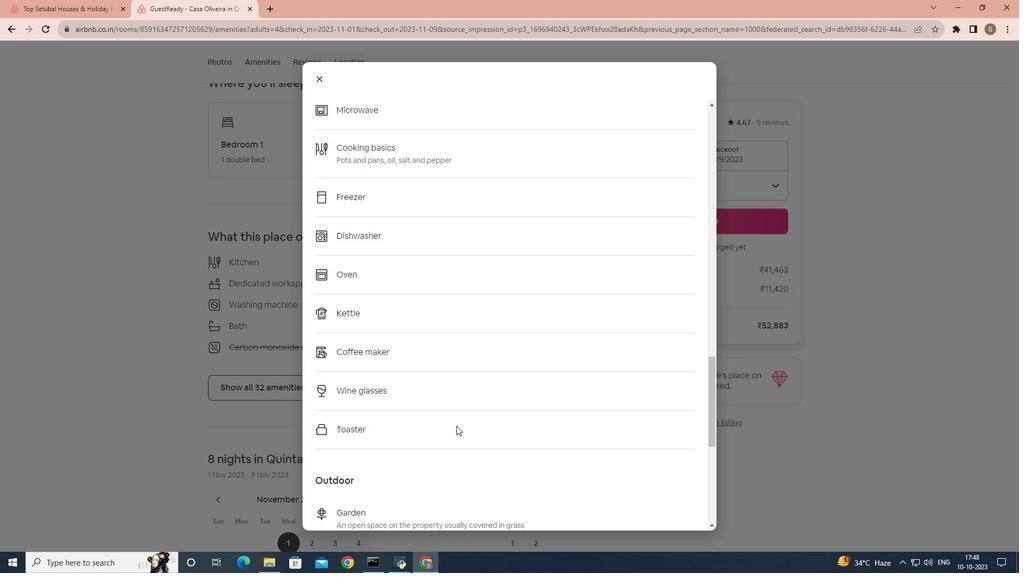 
Action: Mouse scrolled (456, 425) with delta (0, 0)
Screenshot: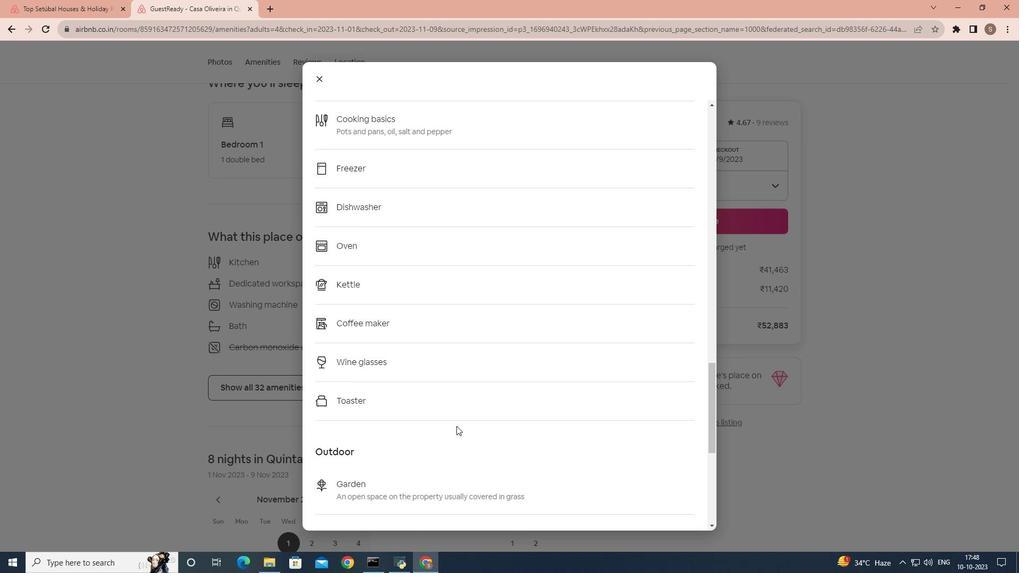 
Action: Mouse scrolled (456, 425) with delta (0, 0)
Screenshot: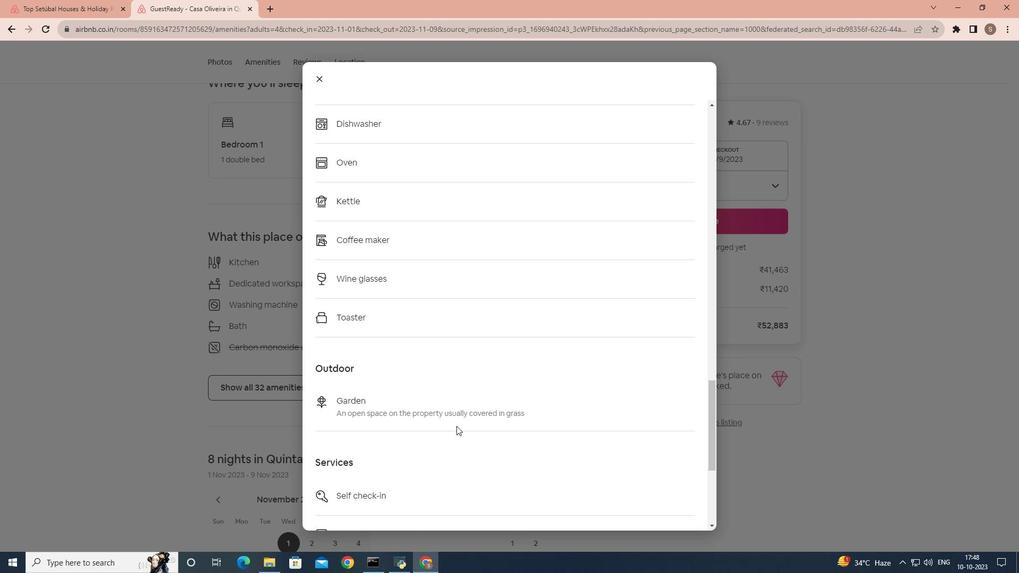 
Action: Mouse scrolled (456, 425) with delta (0, 0)
Screenshot: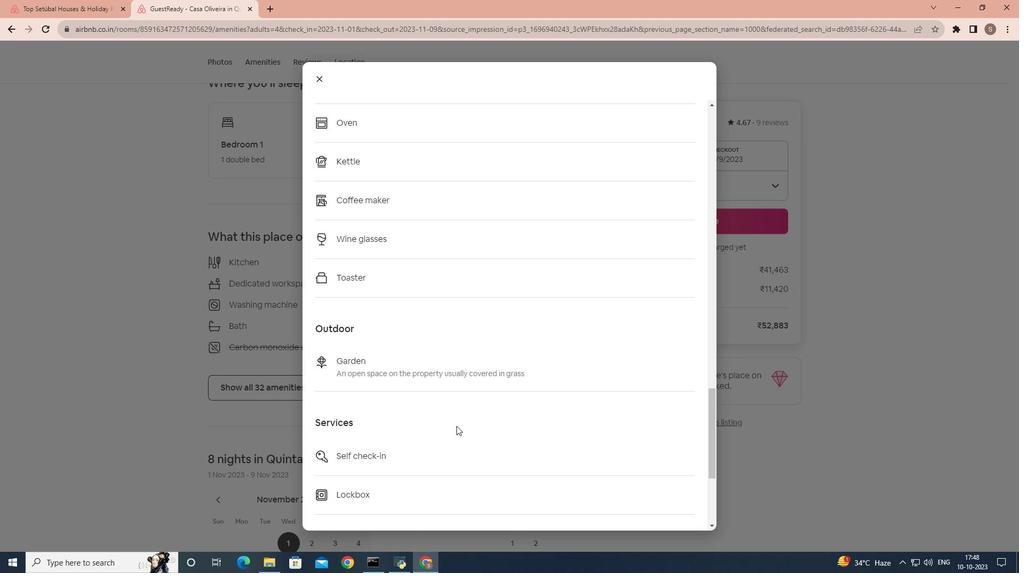 
Action: Mouse scrolled (456, 425) with delta (0, 0)
Screenshot: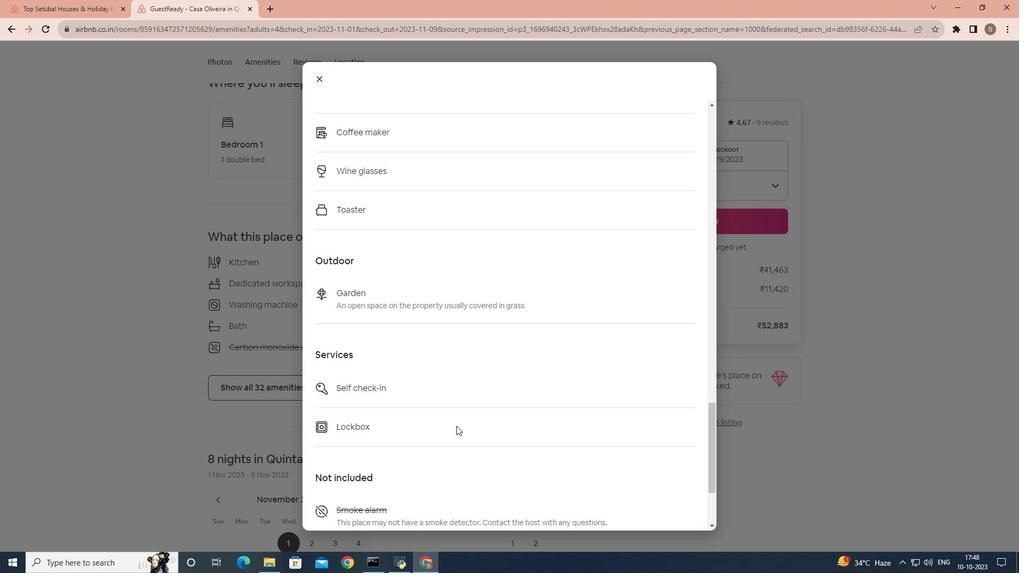 
Action: Mouse scrolled (456, 425) with delta (0, 0)
Screenshot: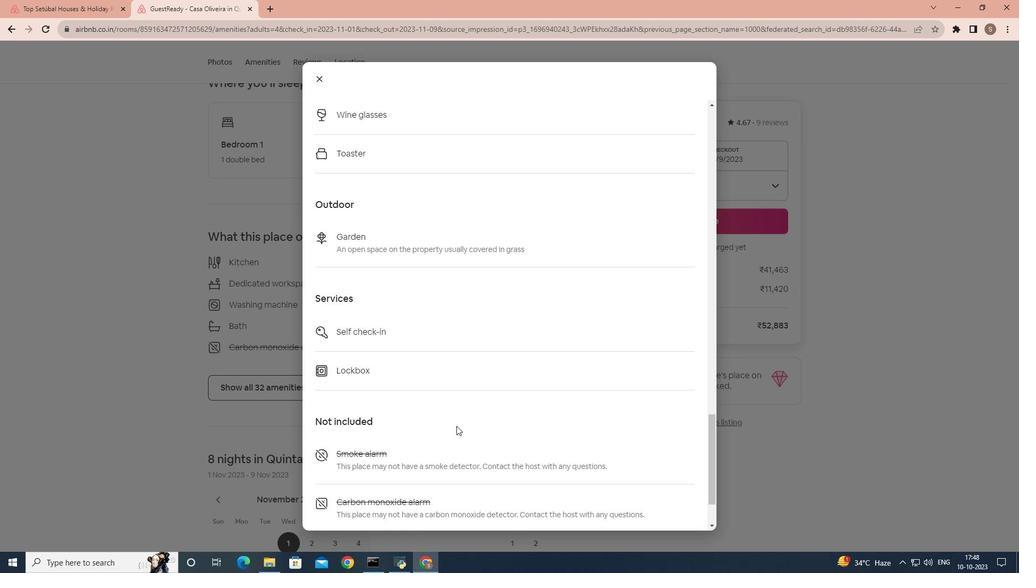 
Action: Mouse scrolled (456, 425) with delta (0, 0)
Screenshot: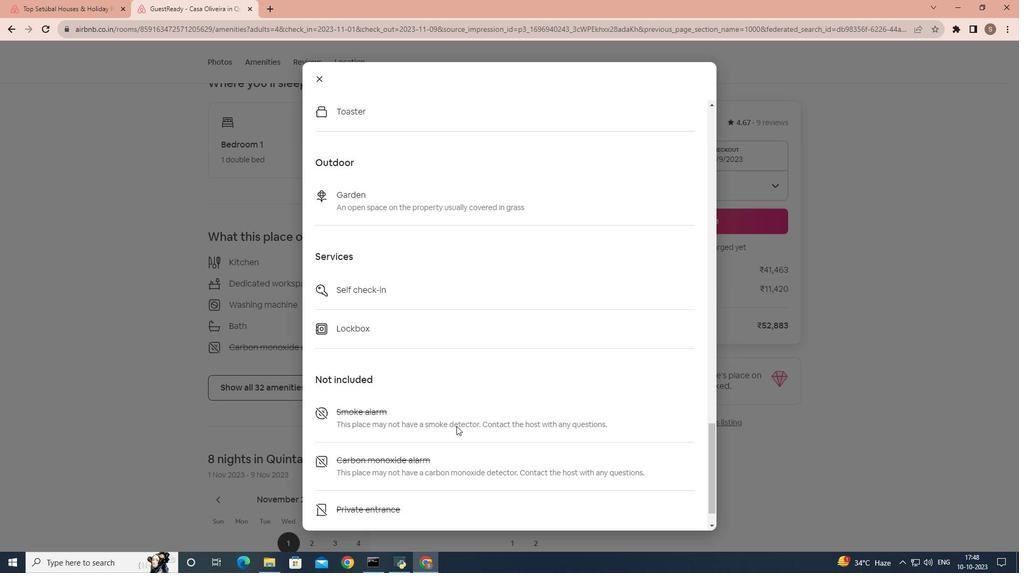 
Action: Mouse scrolled (456, 425) with delta (0, 0)
Screenshot: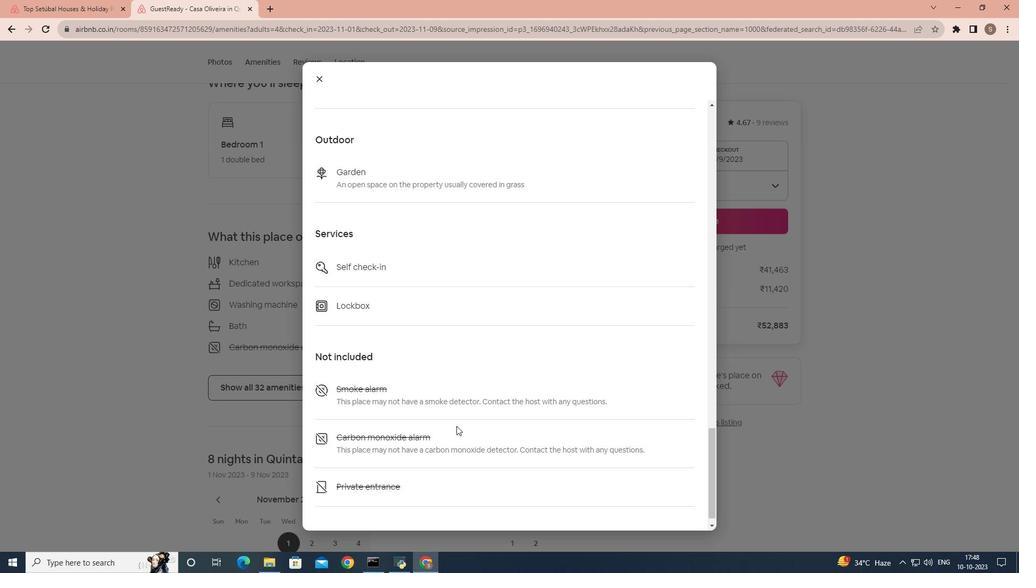 
Action: Mouse scrolled (456, 425) with delta (0, 0)
Screenshot: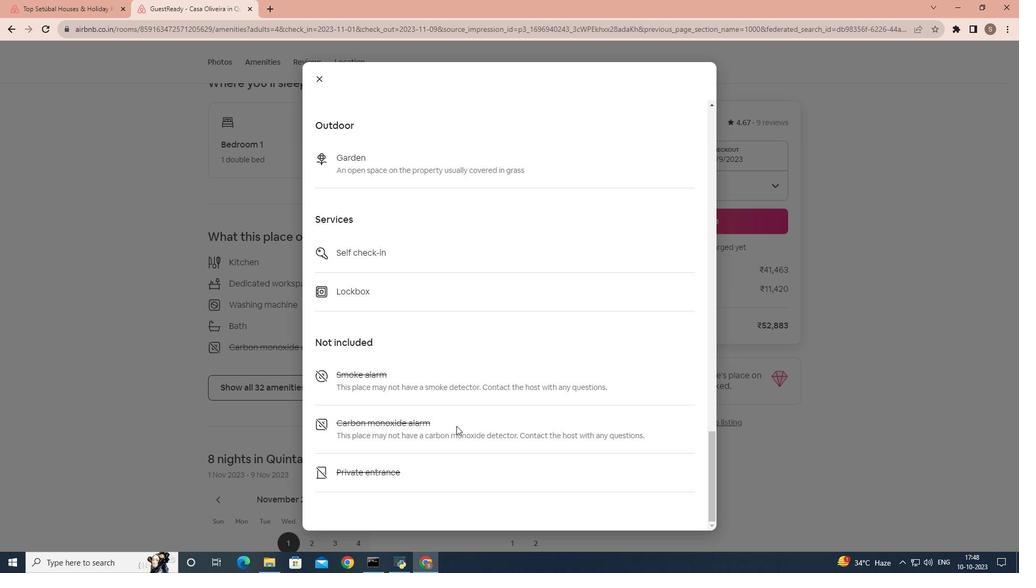 
Action: Mouse scrolled (456, 425) with delta (0, 0)
Screenshot: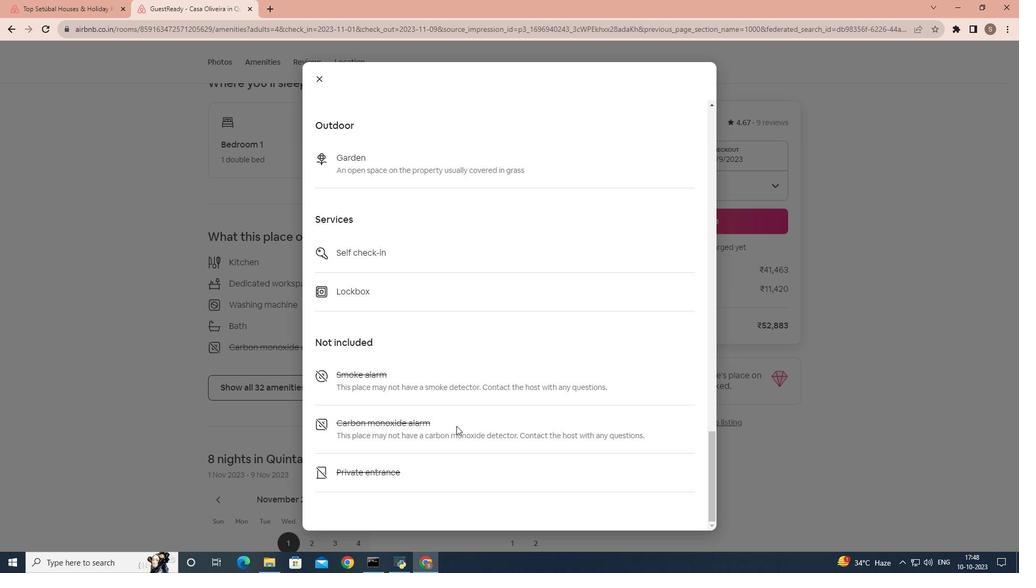 
Action: Mouse moved to (320, 79)
Screenshot: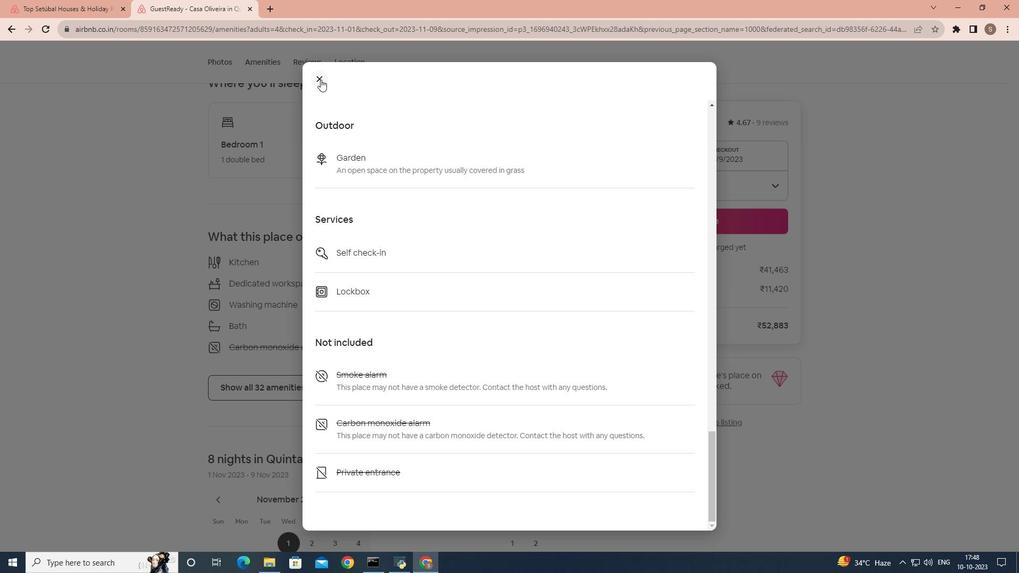 
Action: Mouse pressed left at (320, 79)
Screenshot: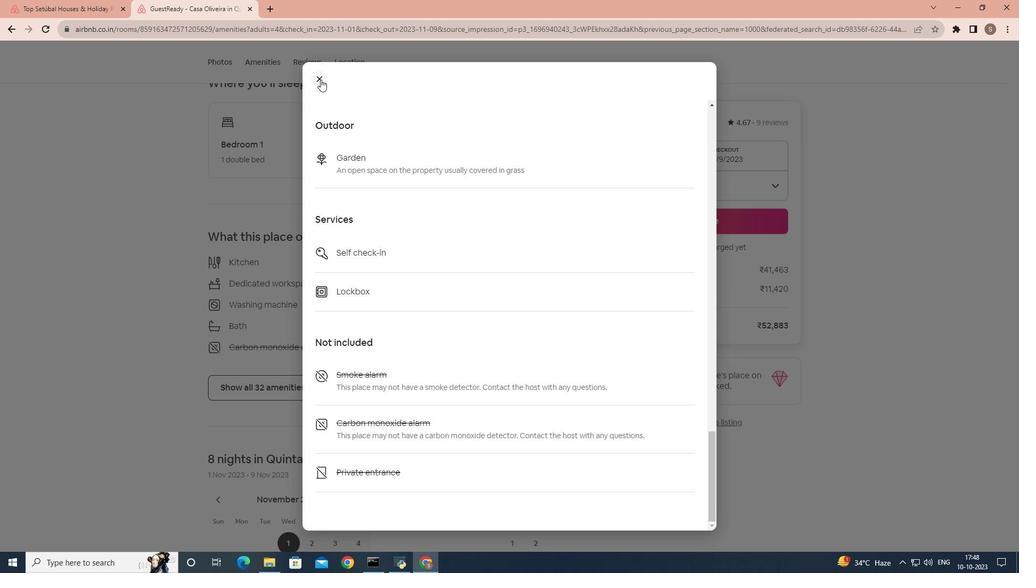 
Action: Mouse moved to (453, 323)
Screenshot: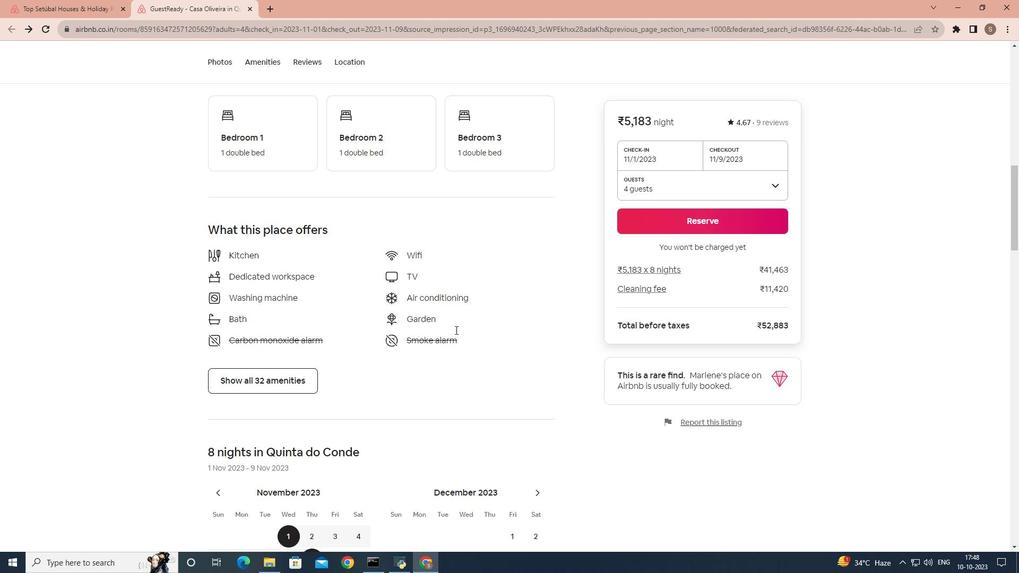 
Action: Mouse scrolled (453, 323) with delta (0, 0)
Screenshot: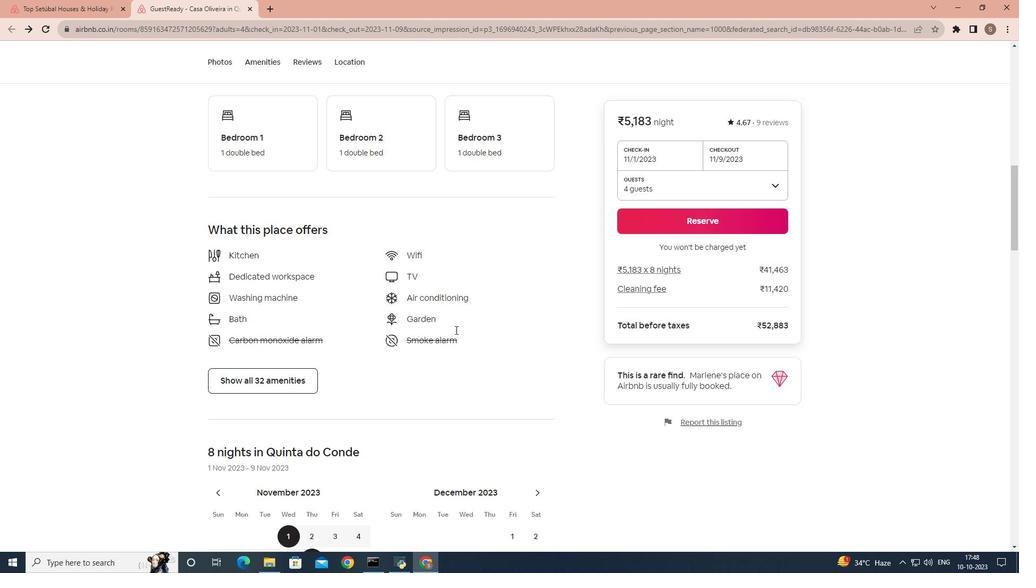 
Action: Mouse moved to (455, 330)
Screenshot: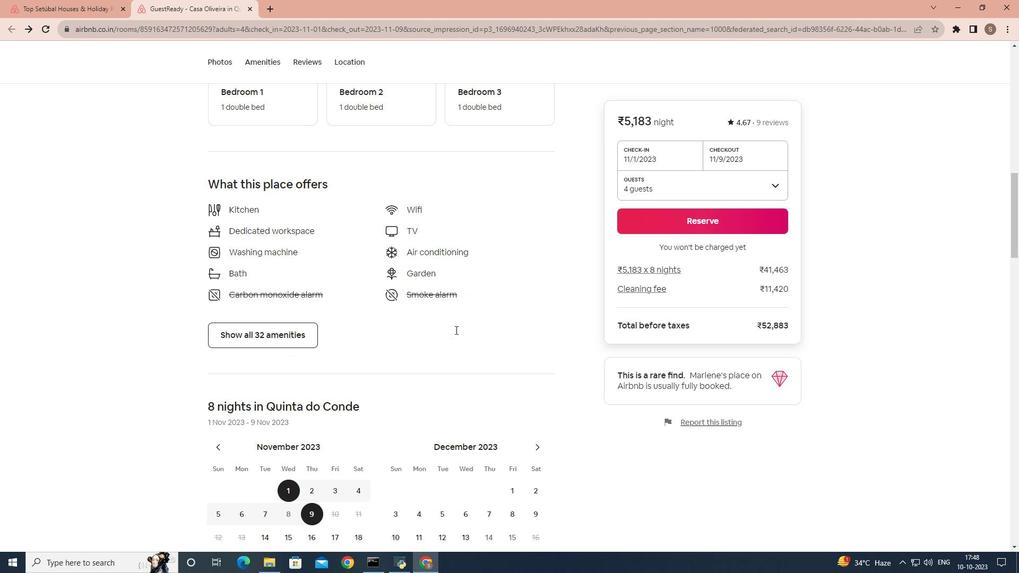 
Action: Mouse scrolled (455, 329) with delta (0, 0)
Screenshot: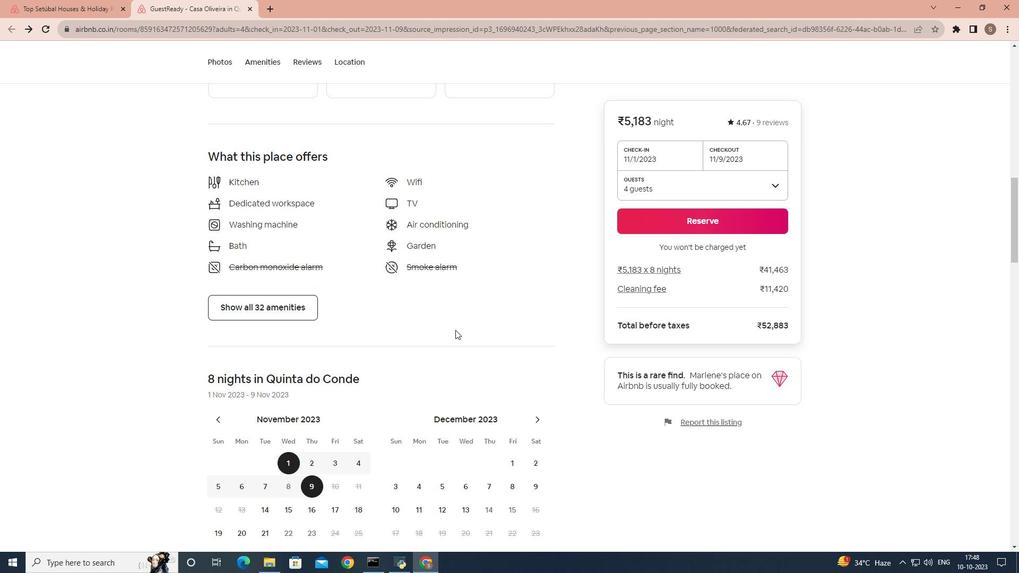 
Action: Mouse scrolled (455, 329) with delta (0, 0)
Screenshot: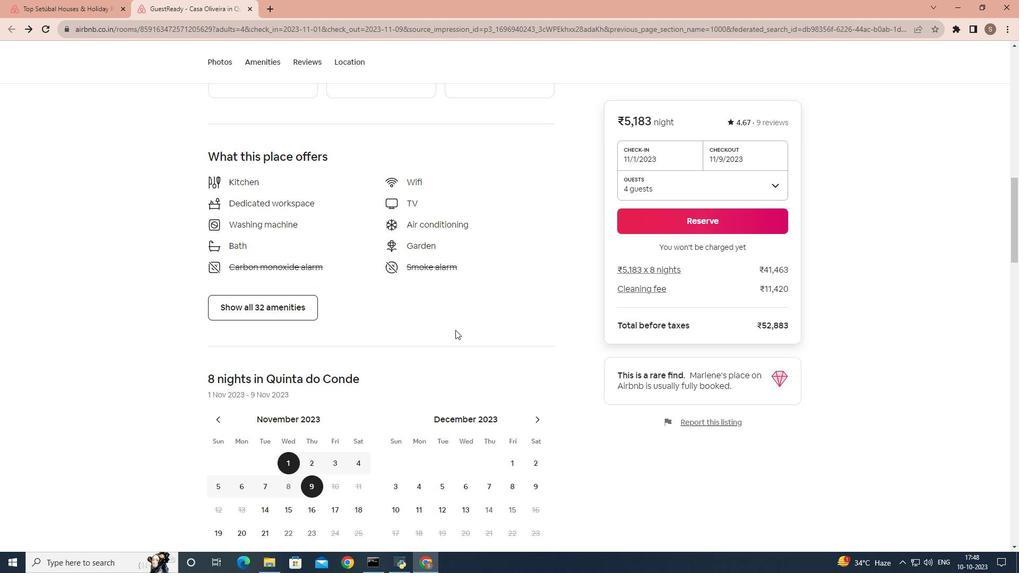 
Action: Mouse scrolled (455, 329) with delta (0, 0)
Screenshot: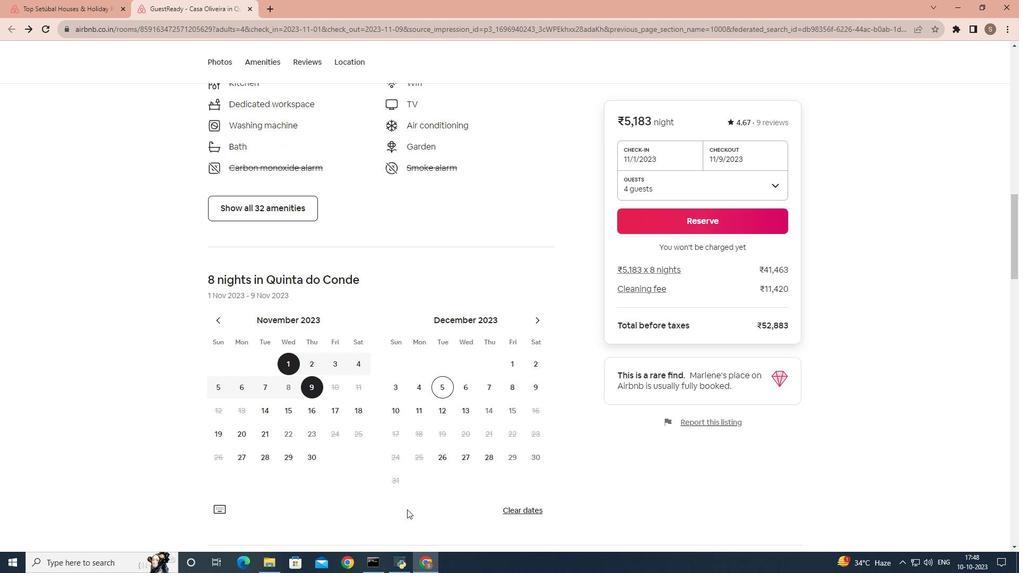 
Action: Mouse moved to (406, 511)
Screenshot: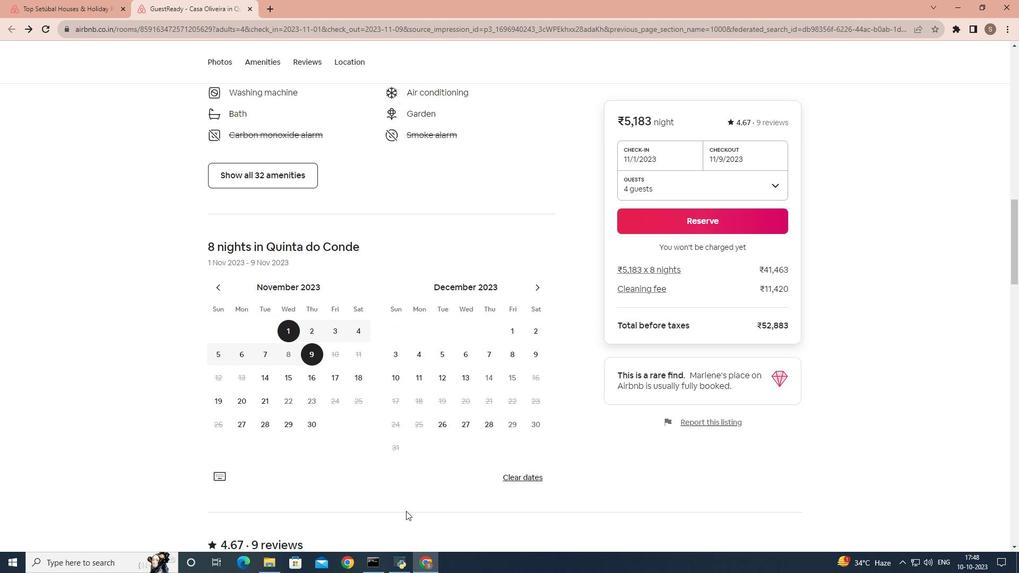 
Action: Mouse scrolled (406, 510) with delta (0, 0)
Screenshot: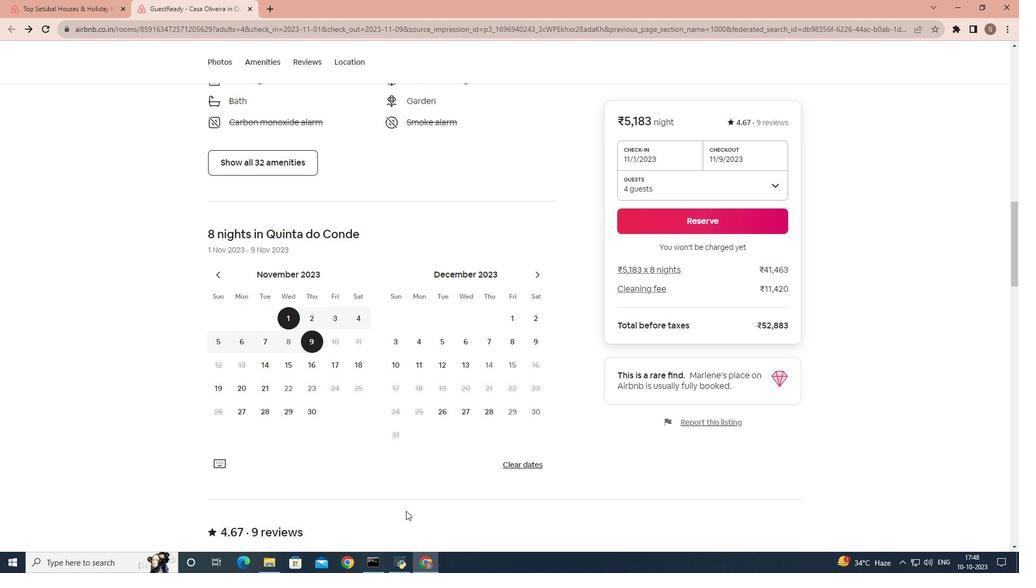 
Action: Mouse scrolled (406, 510) with delta (0, 0)
Screenshot: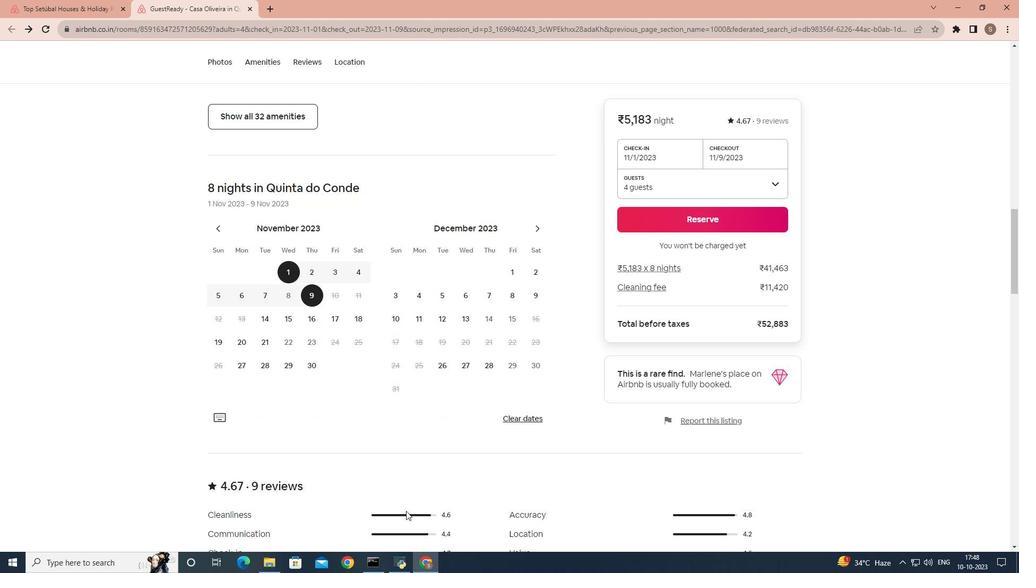 
Action: Mouse scrolled (406, 510) with delta (0, 0)
Screenshot: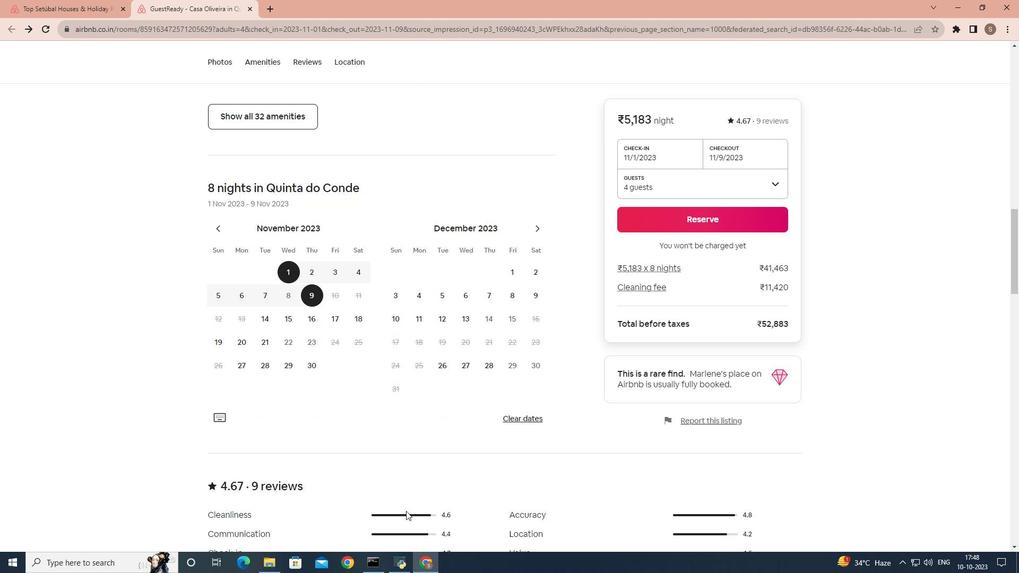 
Action: Mouse moved to (410, 510)
Screenshot: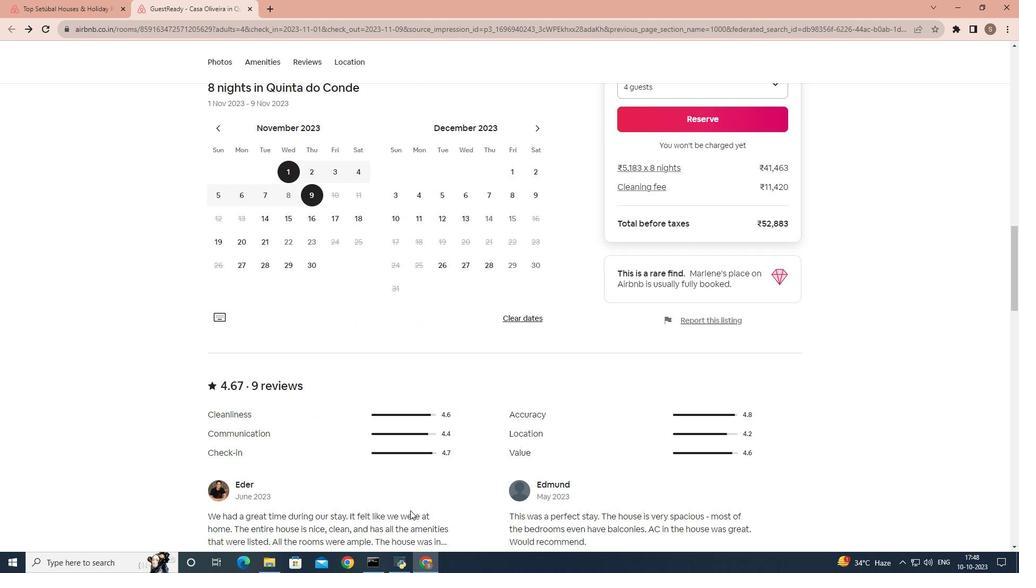 
Action: Mouse scrolled (410, 510) with delta (0, 0)
Screenshot: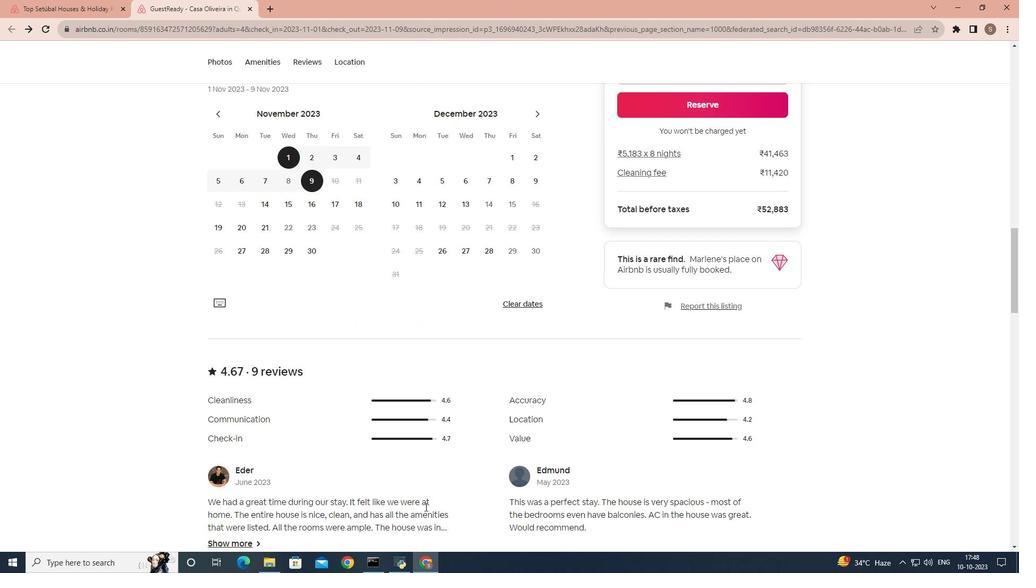 
Action: Mouse moved to (414, 509)
Screenshot: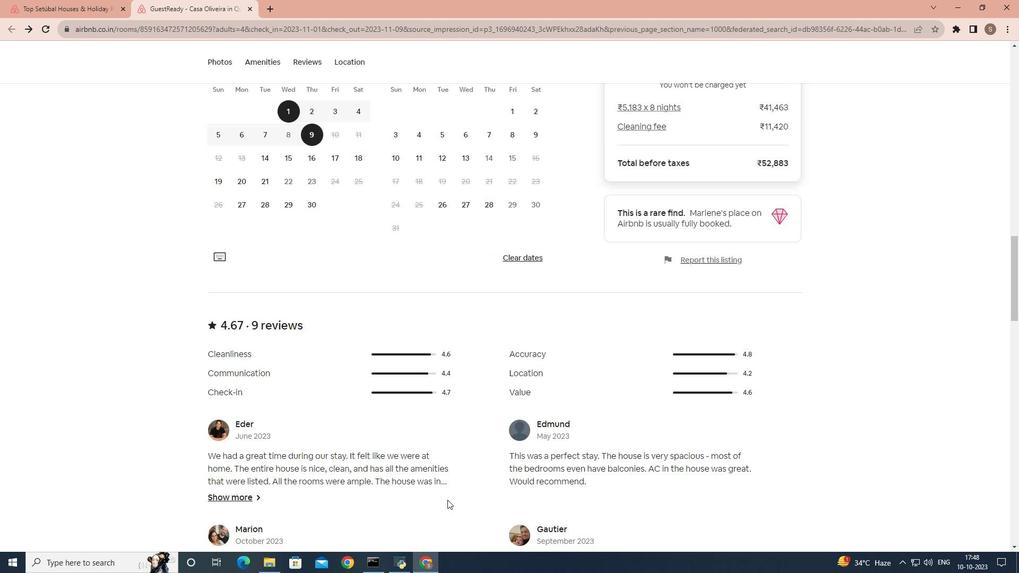 
Action: Mouse scrolled (414, 509) with delta (0, 0)
Screenshot: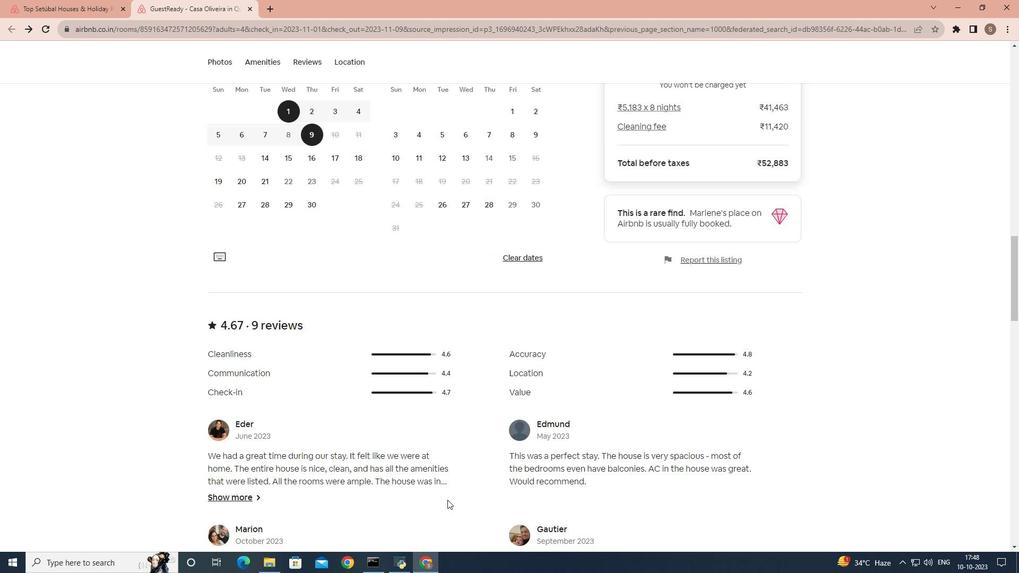 
Action: Mouse moved to (455, 489)
Screenshot: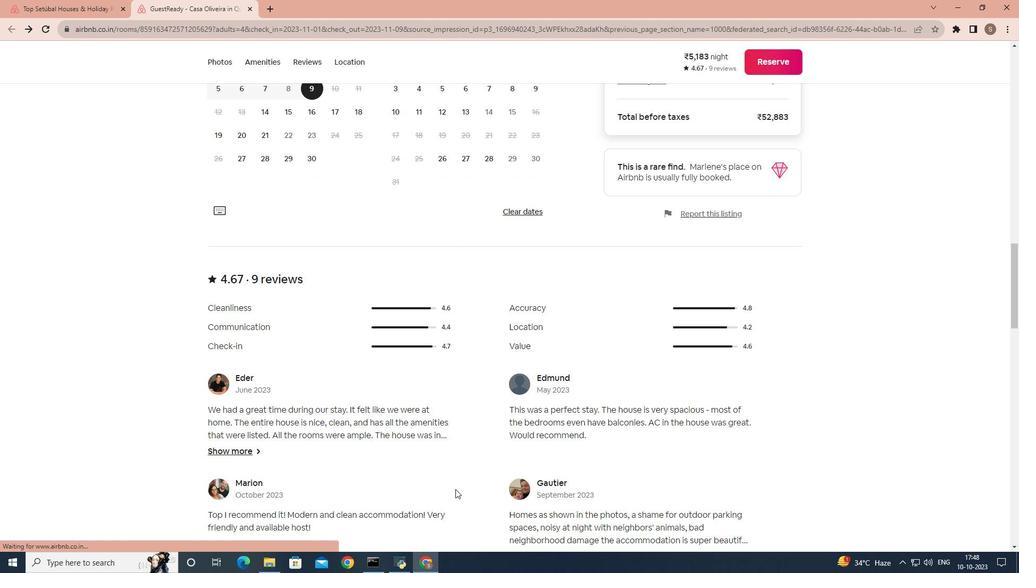
Action: Mouse scrolled (455, 488) with delta (0, 0)
Screenshot: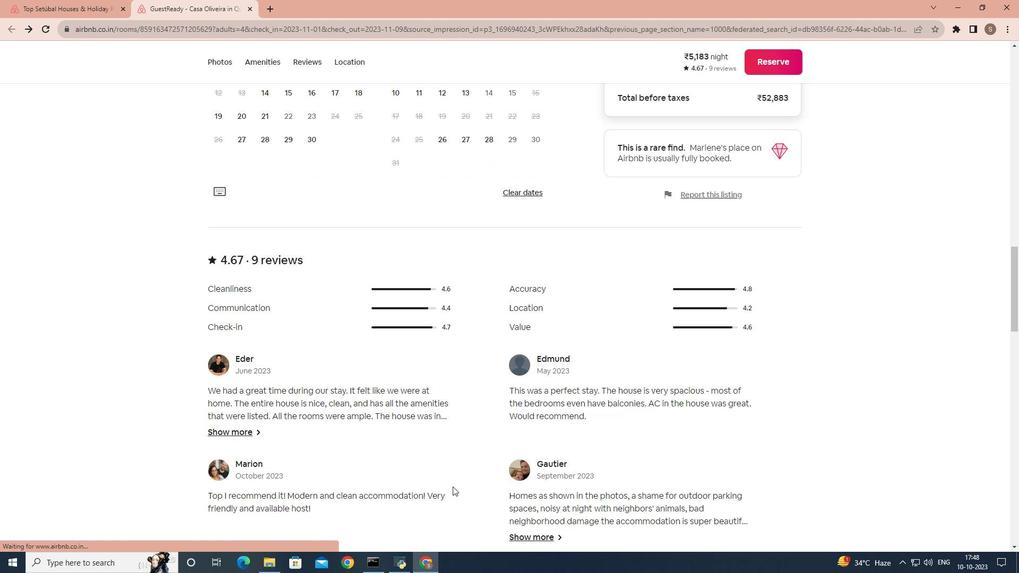 
Action: Mouse scrolled (455, 488) with delta (0, 0)
Screenshot: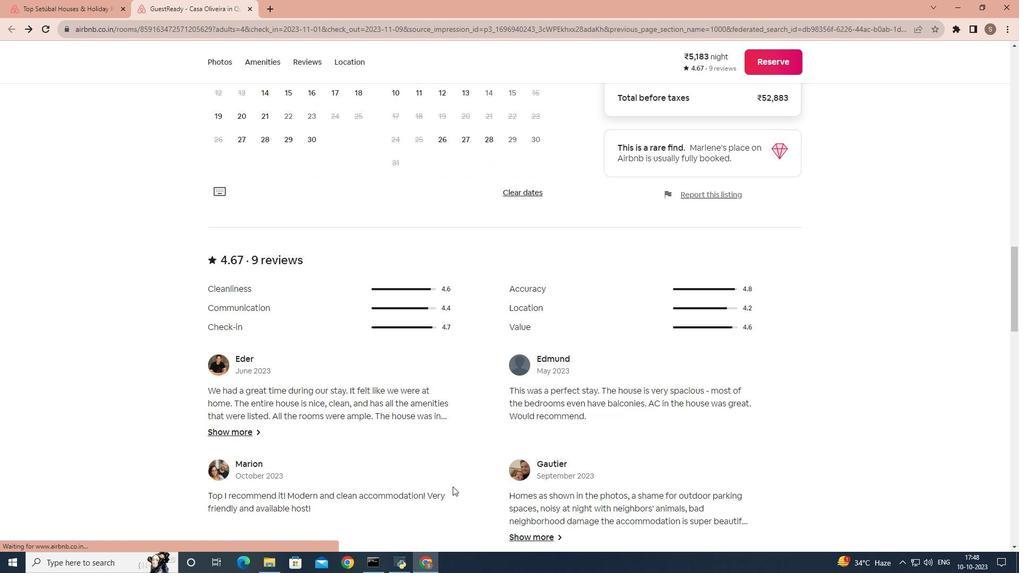 
Action: Mouse moved to (321, 464)
Screenshot: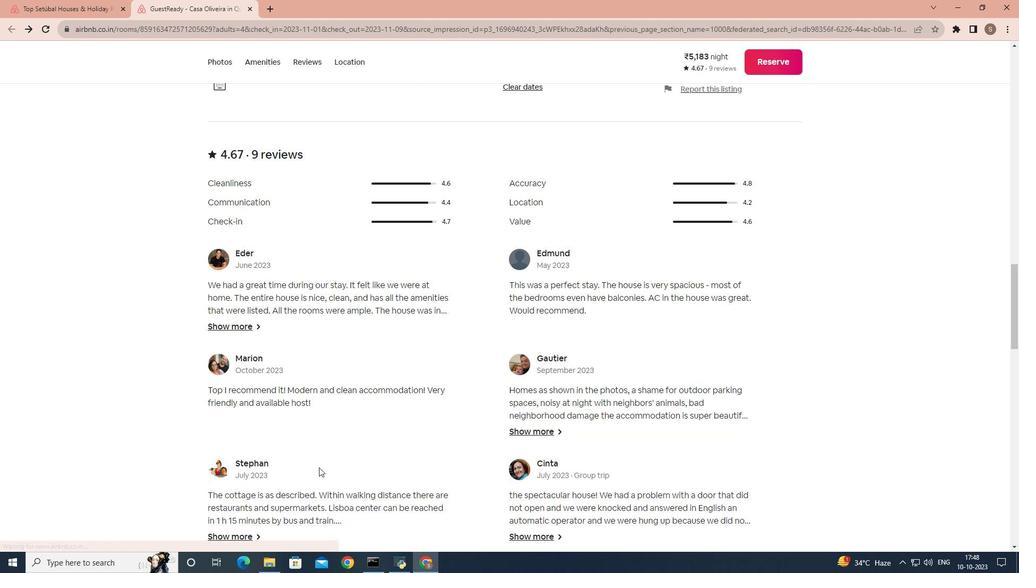 
Action: Mouse scrolled (321, 463) with delta (0, 0)
Screenshot: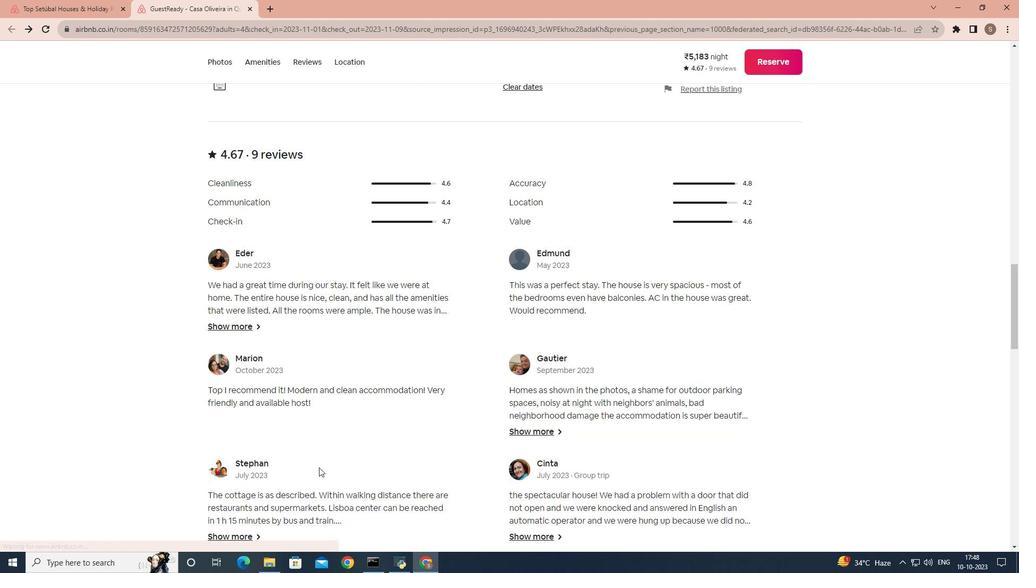 
Action: Mouse moved to (320, 466)
Screenshot: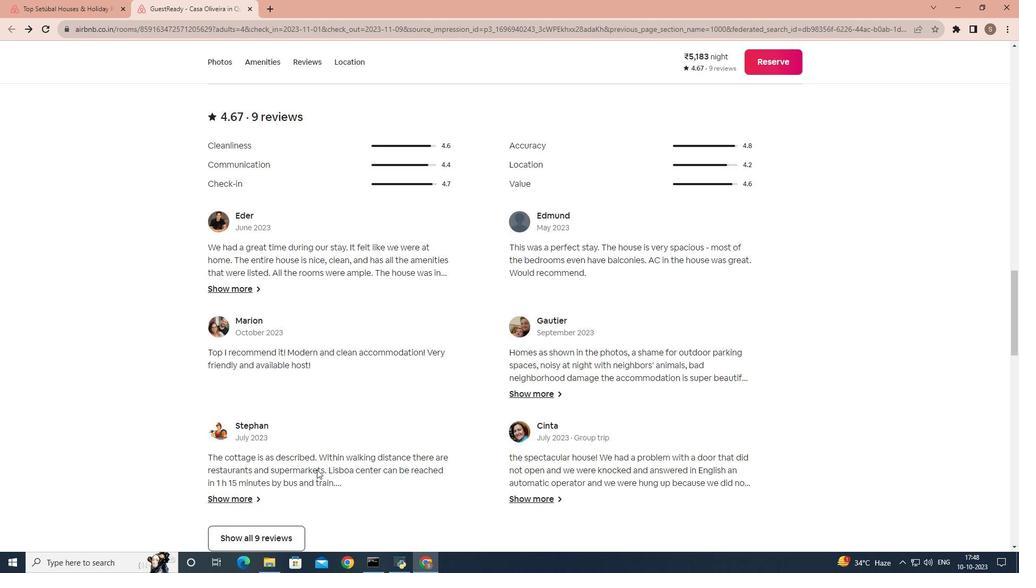
Action: Mouse scrolled (320, 466) with delta (0, 0)
Screenshot: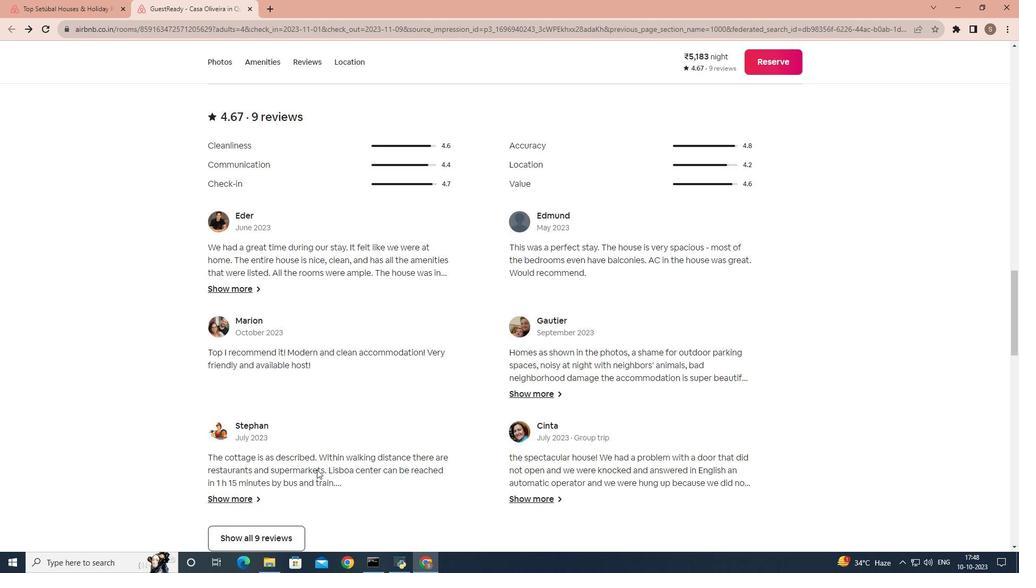
Action: Mouse moved to (304, 476)
Screenshot: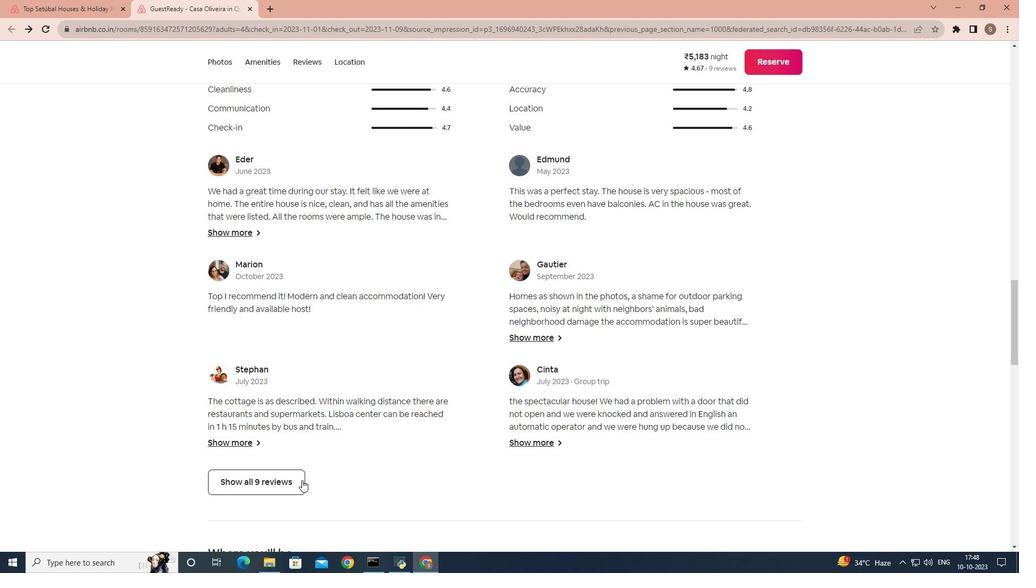 
Action: Mouse scrolled (304, 476) with delta (0, 0)
